 Task: Select the file-add option in the default icon.
Action: Mouse moved to (16, 538)
Screenshot: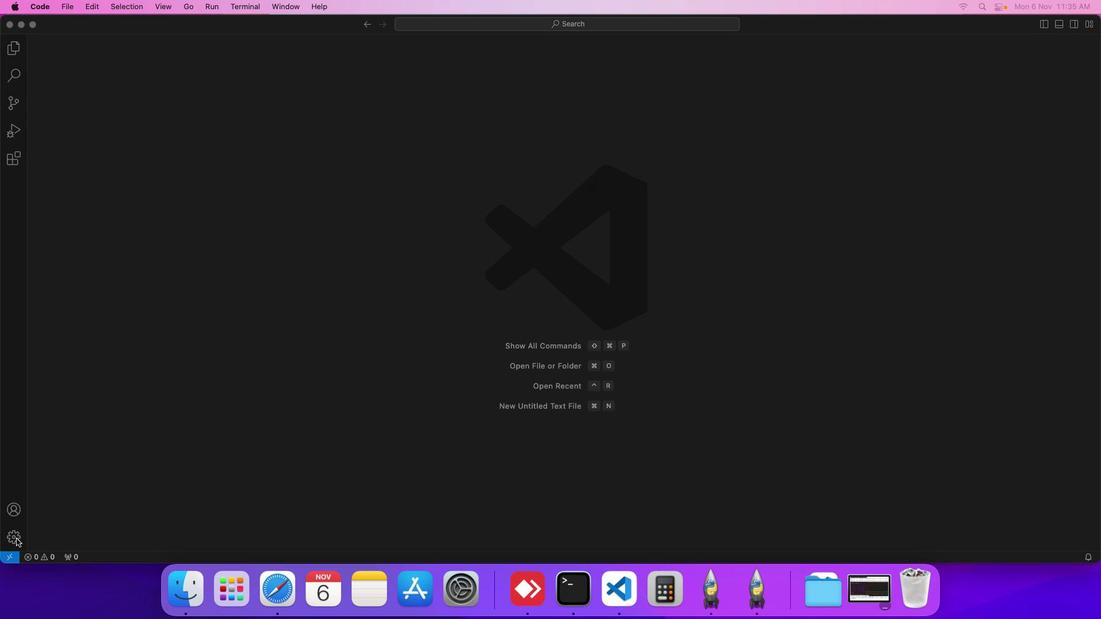 
Action: Mouse pressed left at (16, 538)
Screenshot: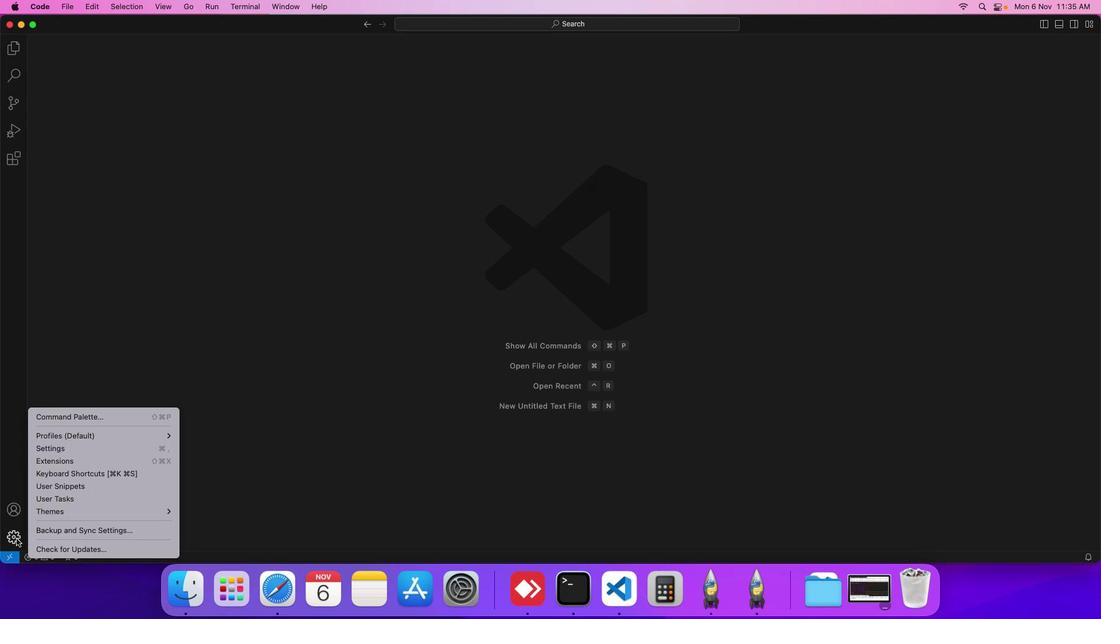 
Action: Mouse moved to (56, 450)
Screenshot: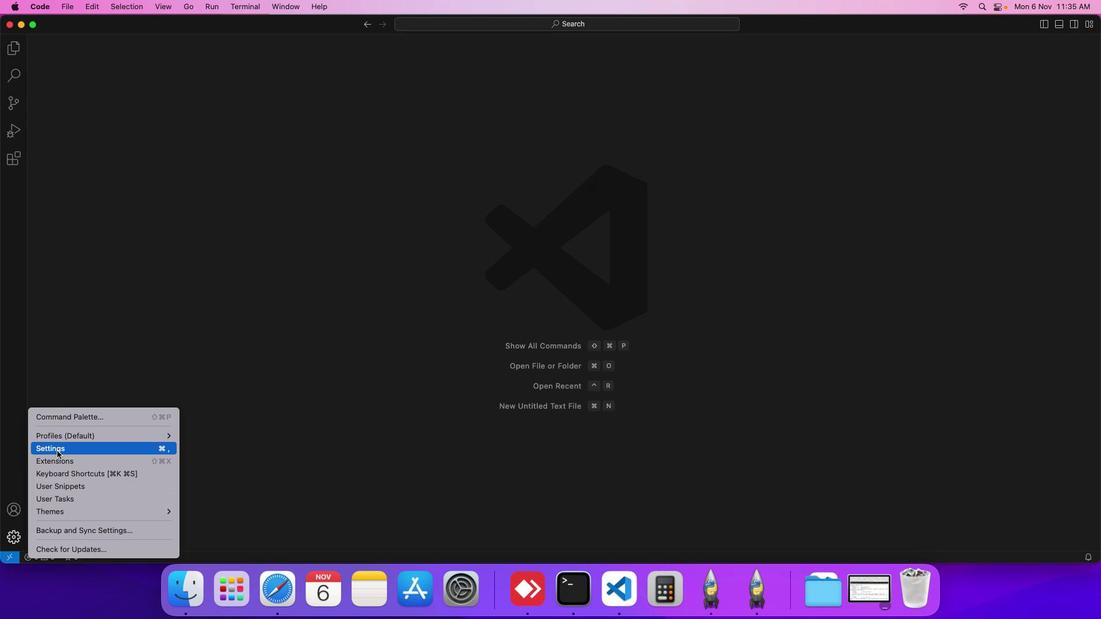 
Action: Mouse pressed left at (56, 450)
Screenshot: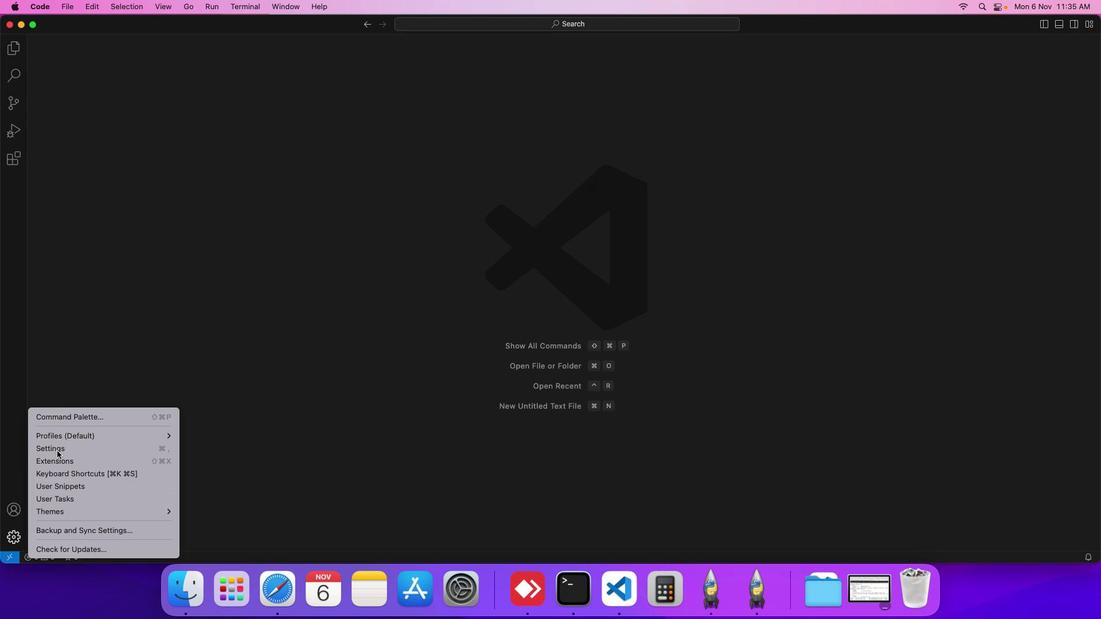 
Action: Mouse moved to (279, 166)
Screenshot: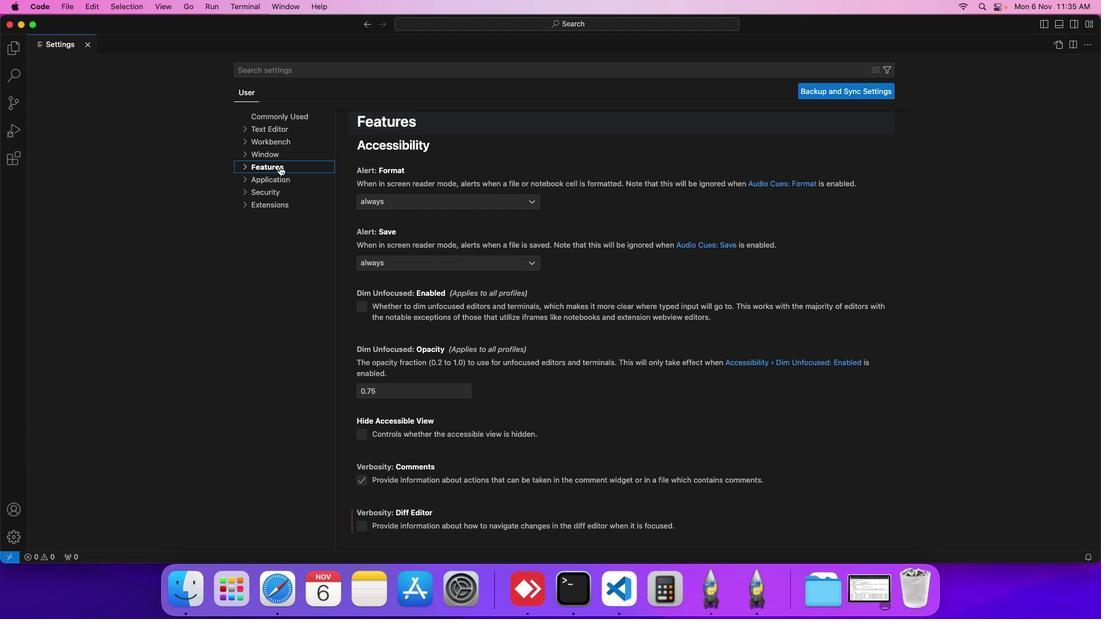
Action: Mouse pressed left at (279, 166)
Screenshot: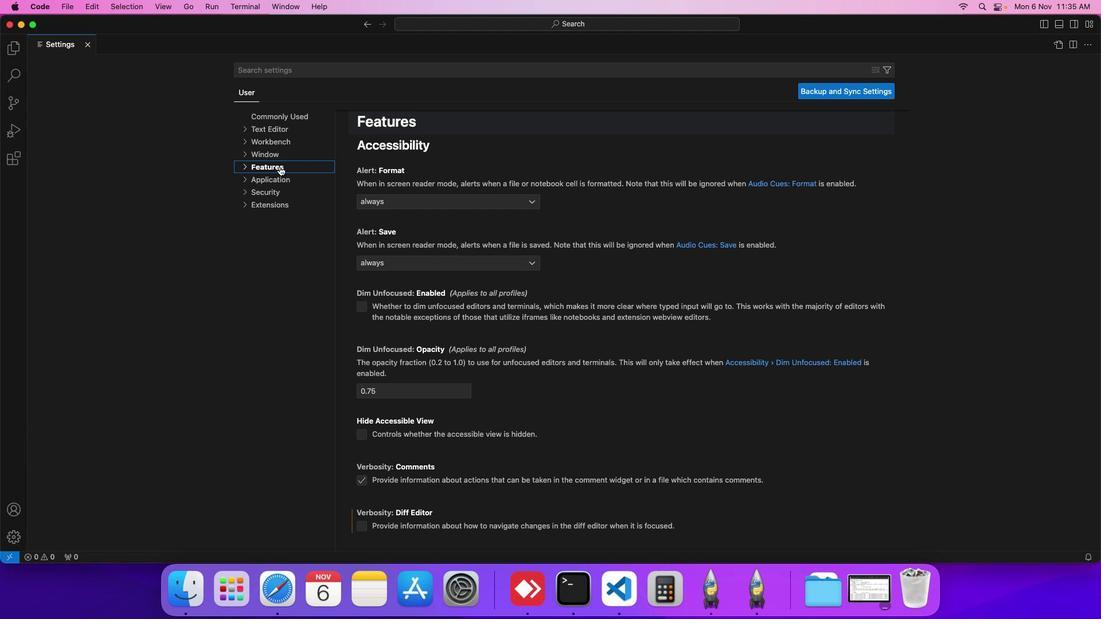 
Action: Mouse moved to (270, 265)
Screenshot: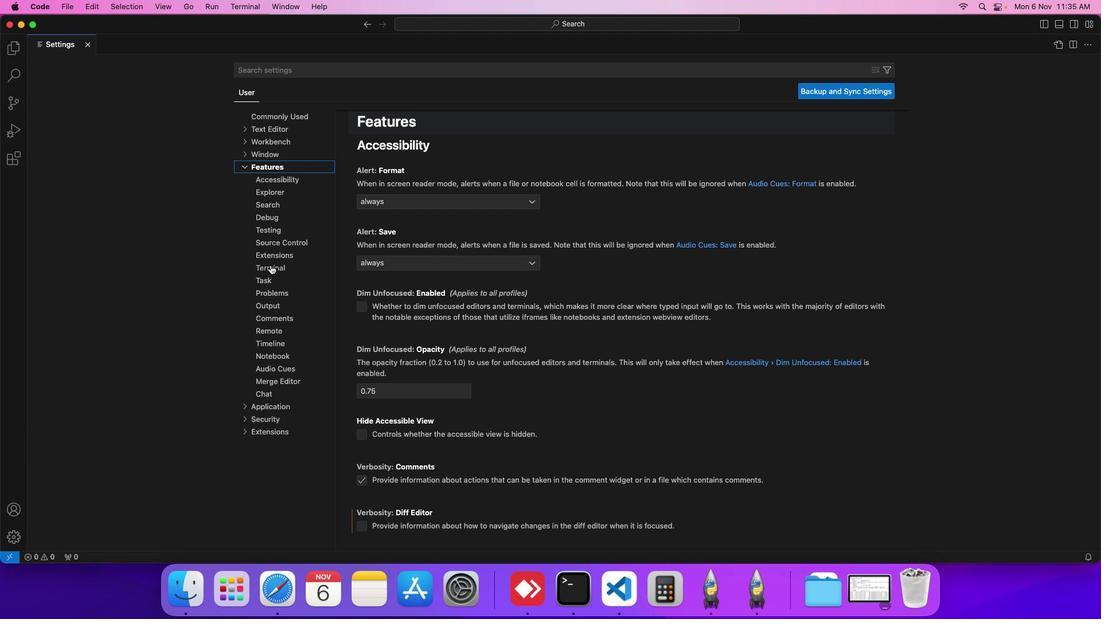 
Action: Mouse pressed left at (270, 265)
Screenshot: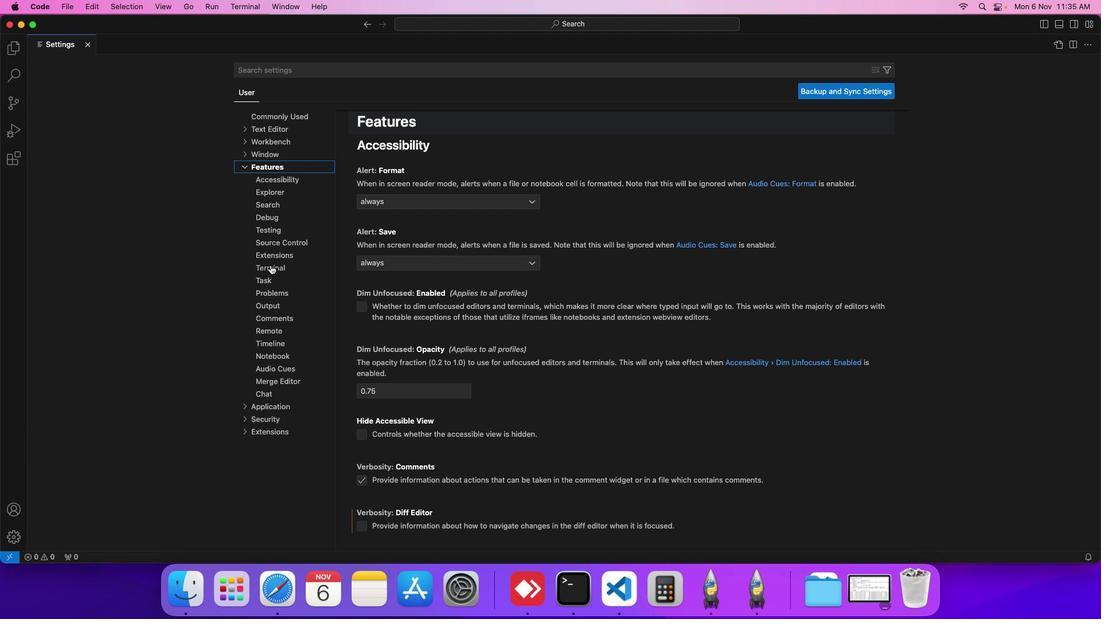 
Action: Mouse moved to (338, 341)
Screenshot: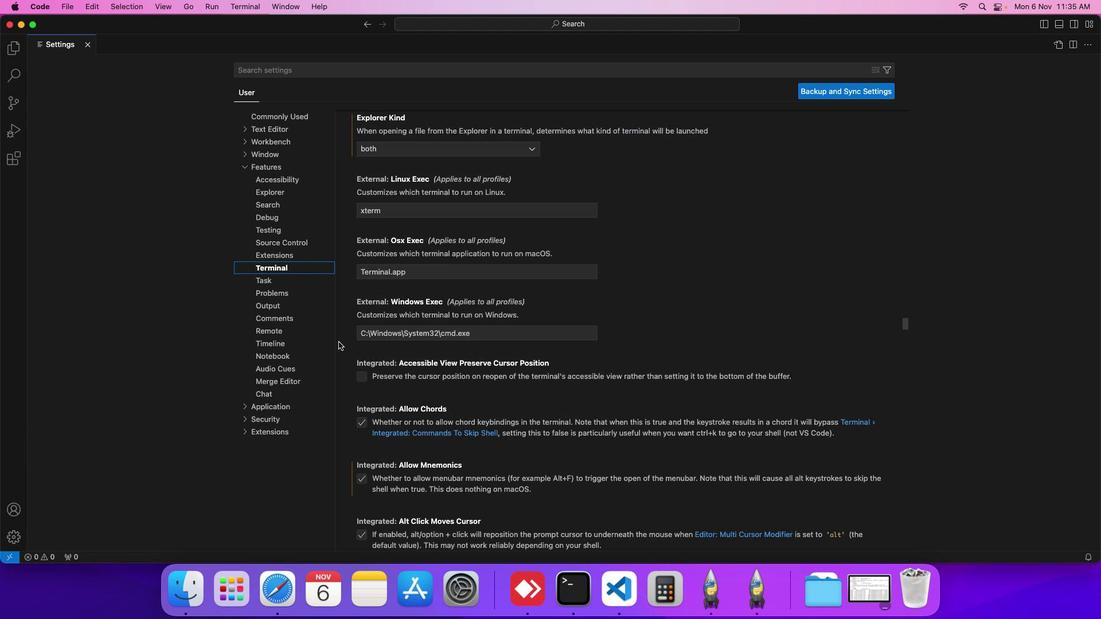 
Action: Mouse scrolled (338, 341) with delta (0, 0)
Screenshot: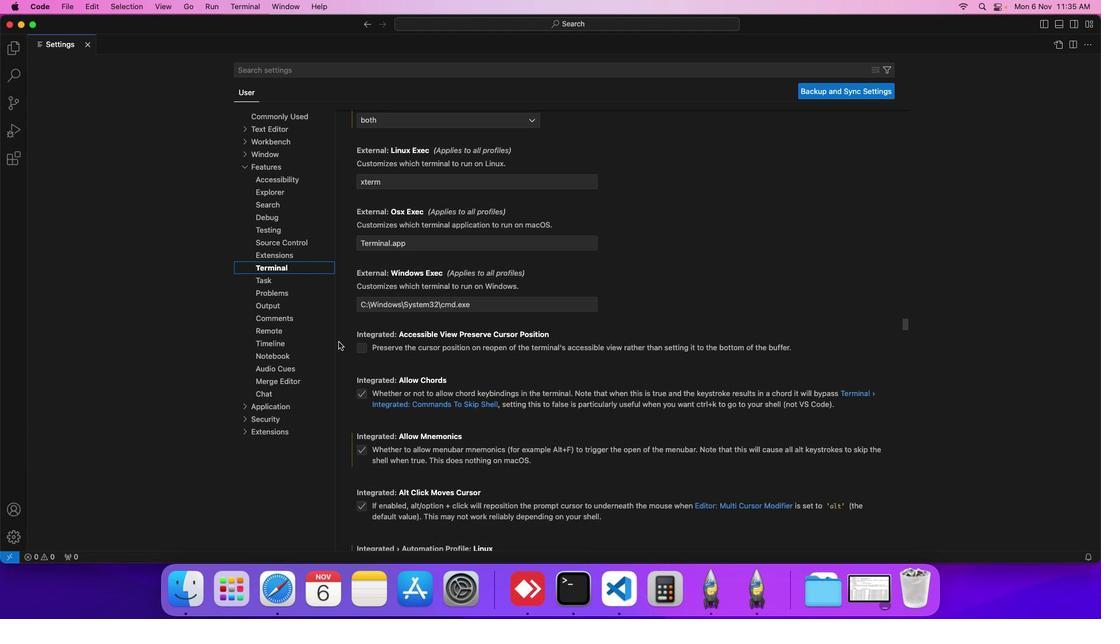 
Action: Mouse scrolled (338, 341) with delta (0, 0)
Screenshot: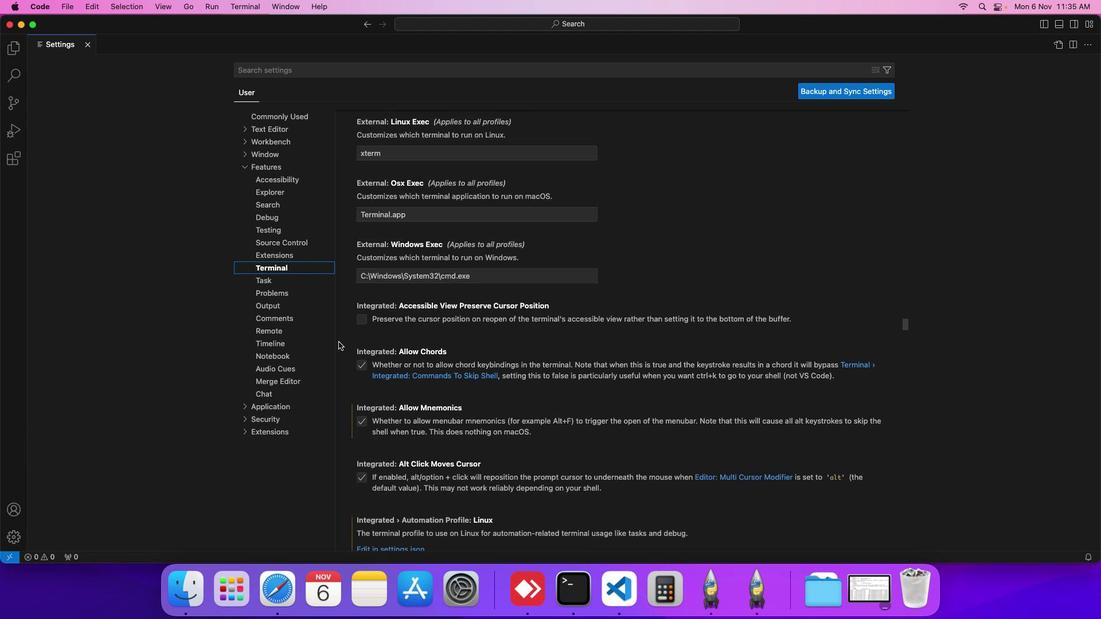 
Action: Mouse scrolled (338, 341) with delta (0, 0)
Screenshot: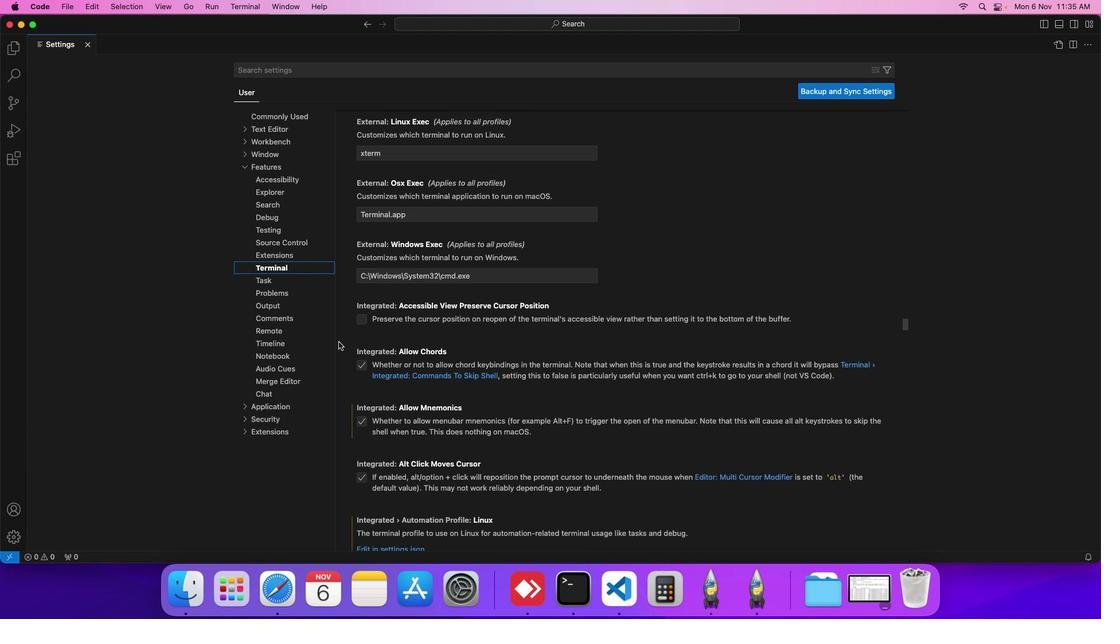
Action: Mouse scrolled (338, 341) with delta (0, 0)
Screenshot: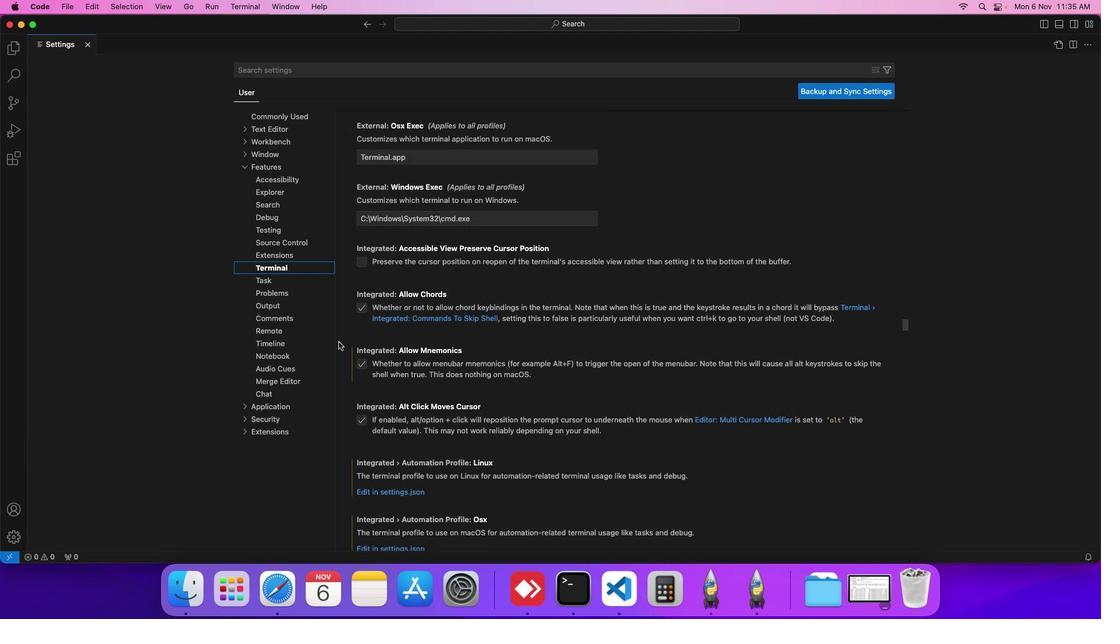 
Action: Mouse scrolled (338, 341) with delta (0, 0)
Screenshot: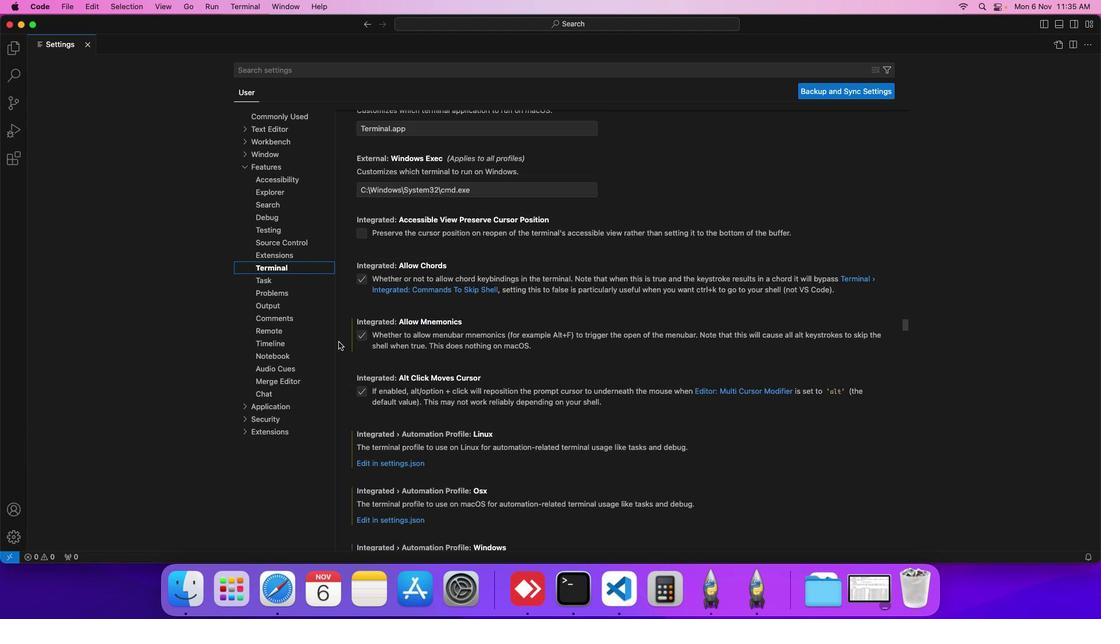 
Action: Mouse scrolled (338, 341) with delta (0, 0)
Screenshot: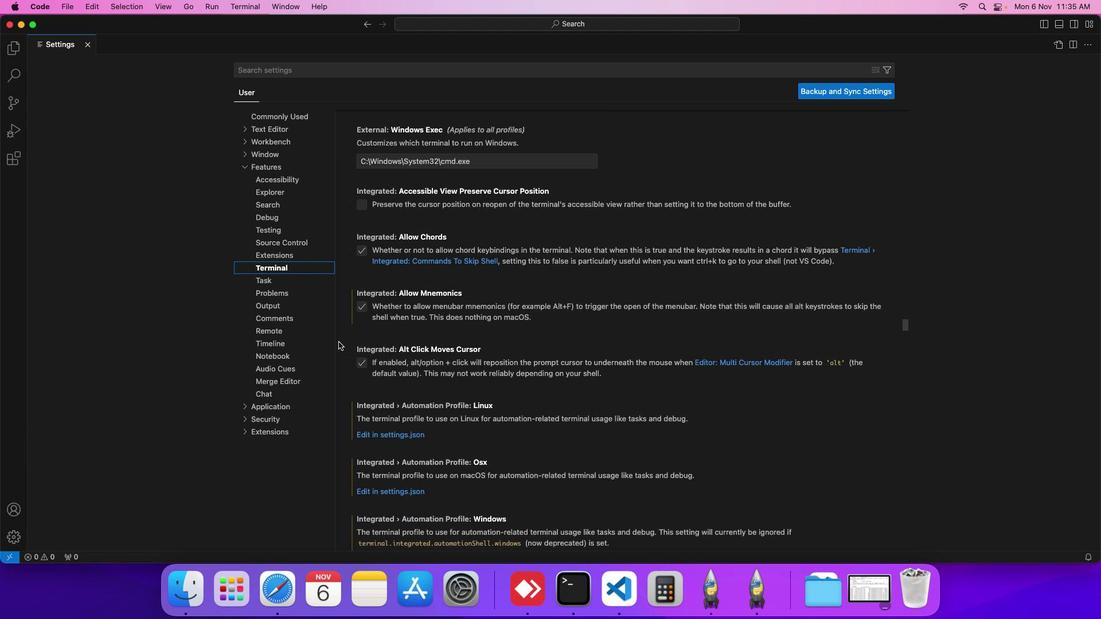 
Action: Mouse scrolled (338, 341) with delta (0, 0)
Screenshot: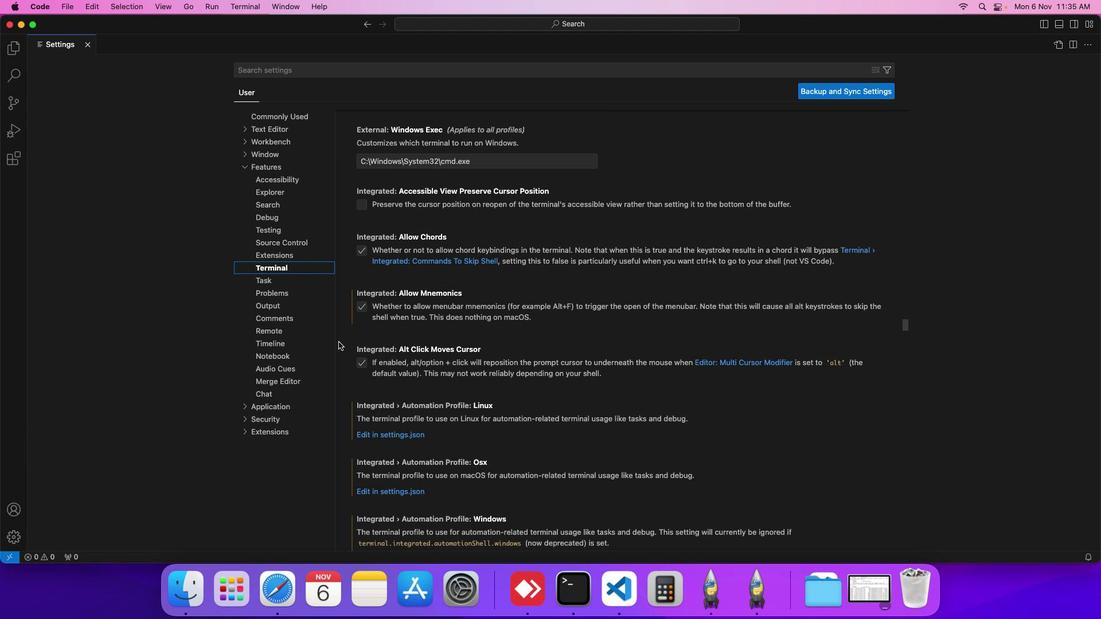 
Action: Mouse scrolled (338, 341) with delta (0, 0)
Screenshot: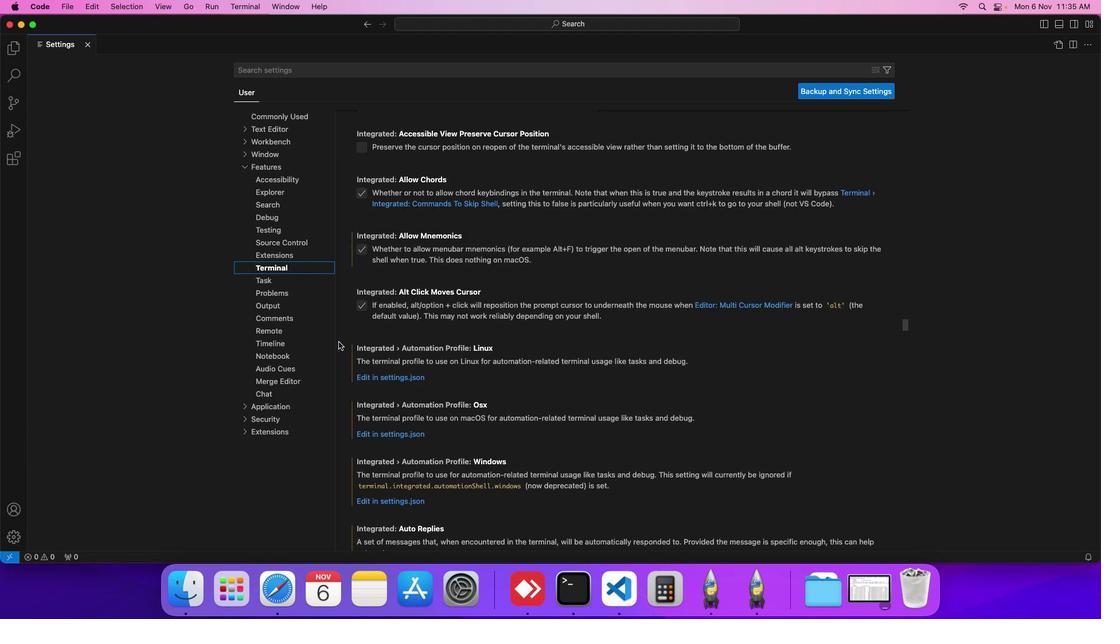 
Action: Mouse scrolled (338, 341) with delta (0, 0)
Screenshot: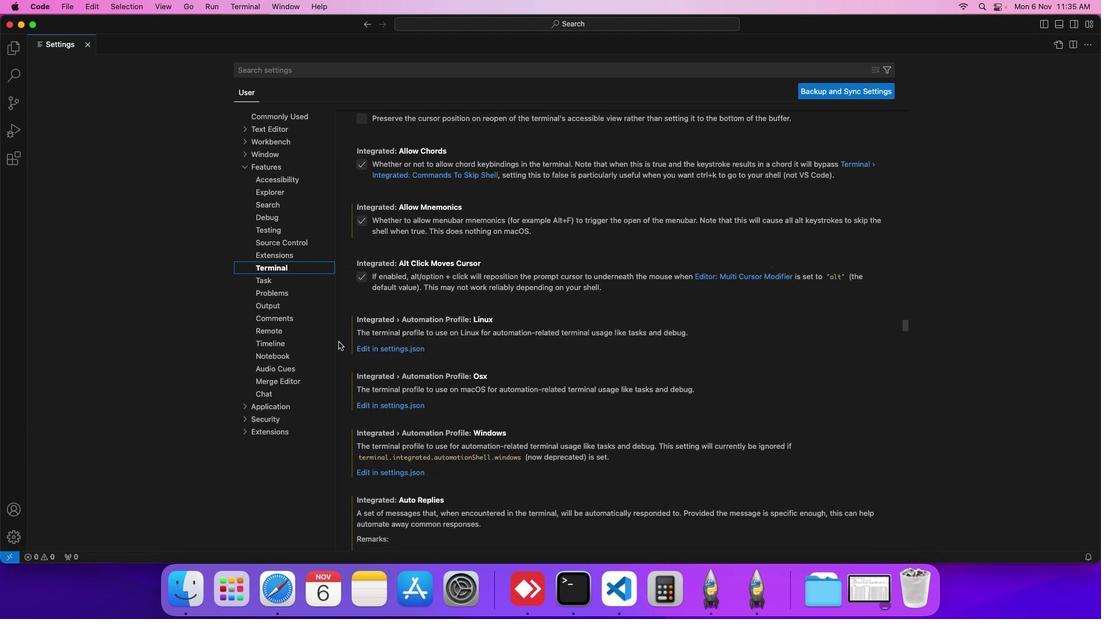 
Action: Mouse scrolled (338, 341) with delta (0, 0)
Screenshot: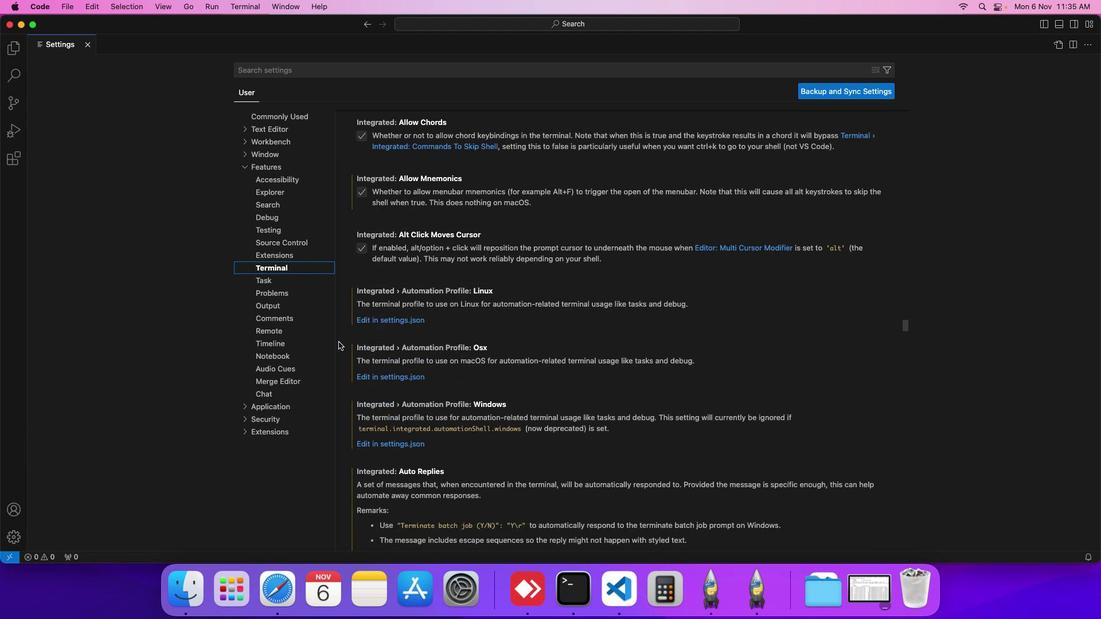 
Action: Mouse scrolled (338, 341) with delta (0, 0)
Screenshot: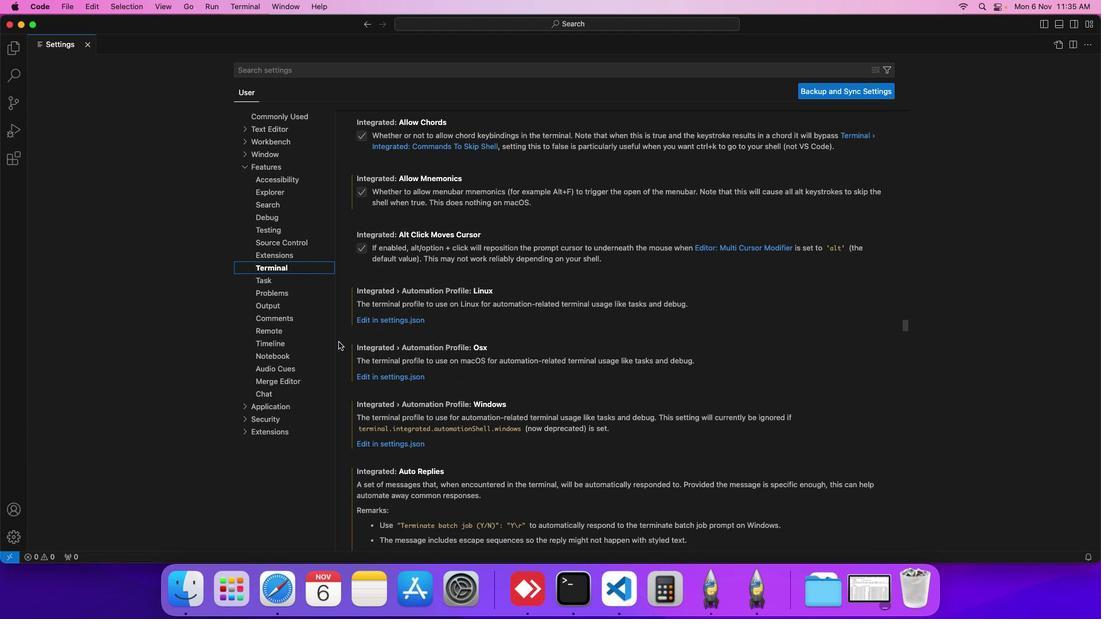 
Action: Mouse scrolled (338, 341) with delta (0, 0)
Screenshot: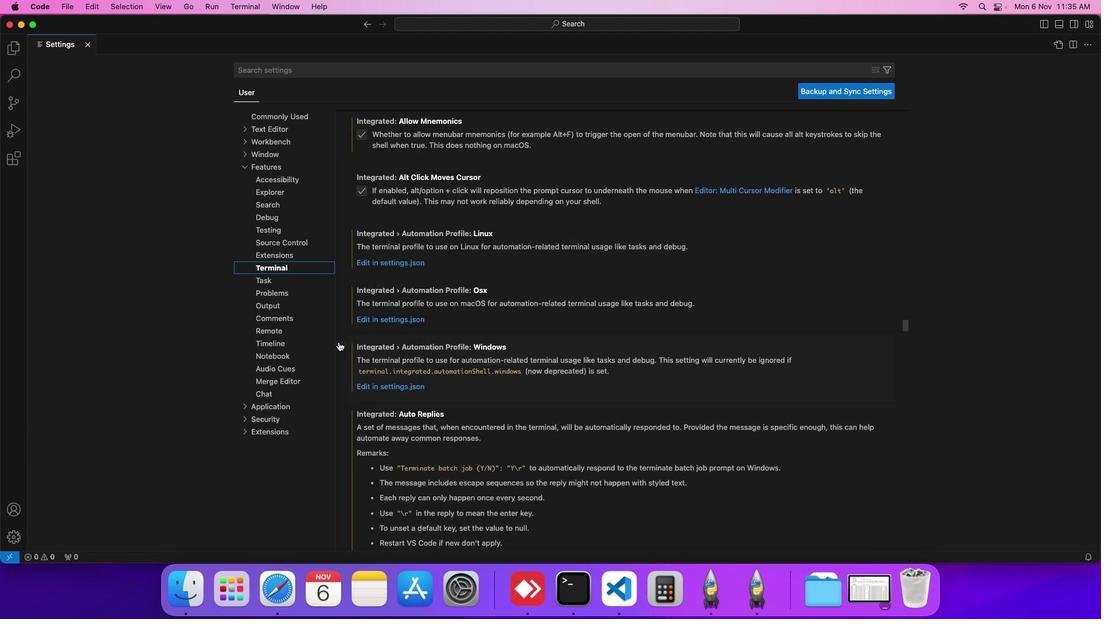 
Action: Mouse scrolled (338, 341) with delta (0, 0)
Screenshot: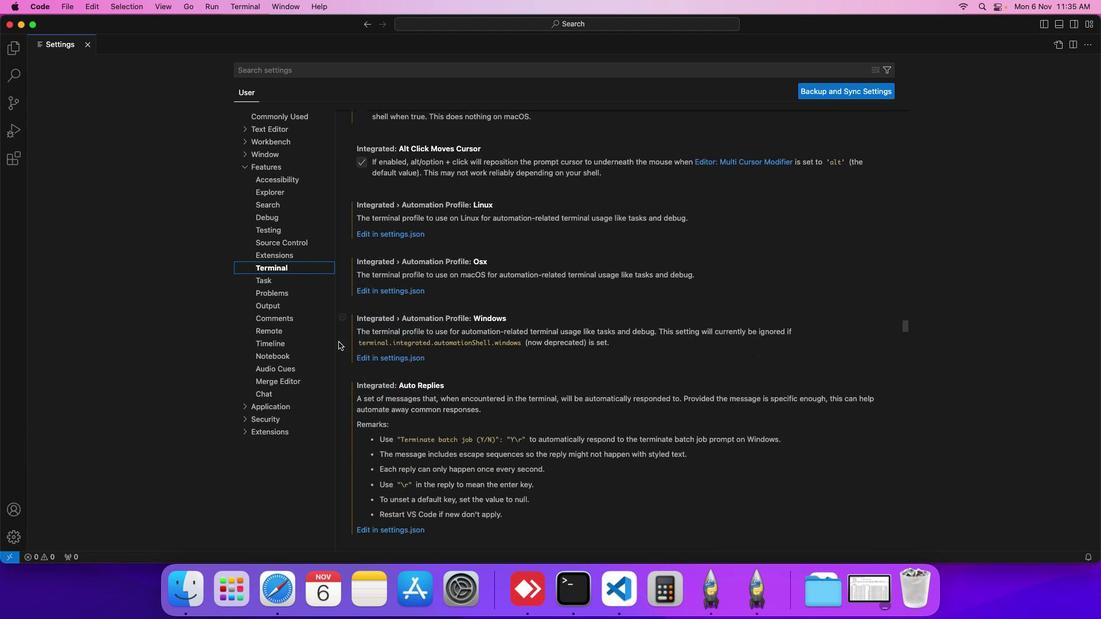 
Action: Mouse scrolled (338, 341) with delta (0, 0)
Screenshot: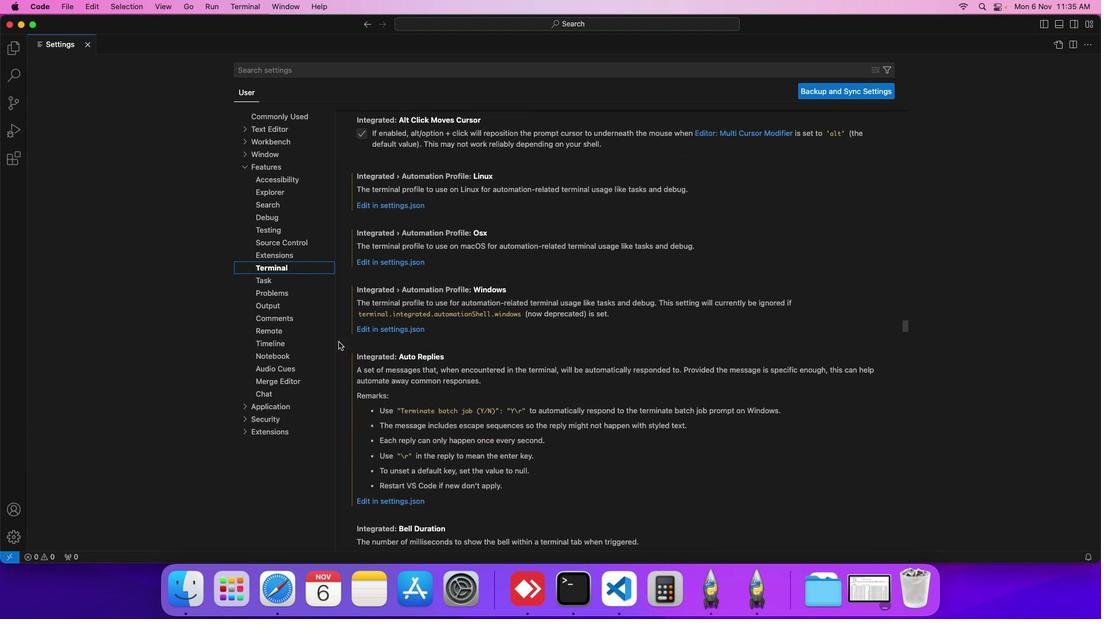 
Action: Mouse scrolled (338, 341) with delta (0, 0)
Screenshot: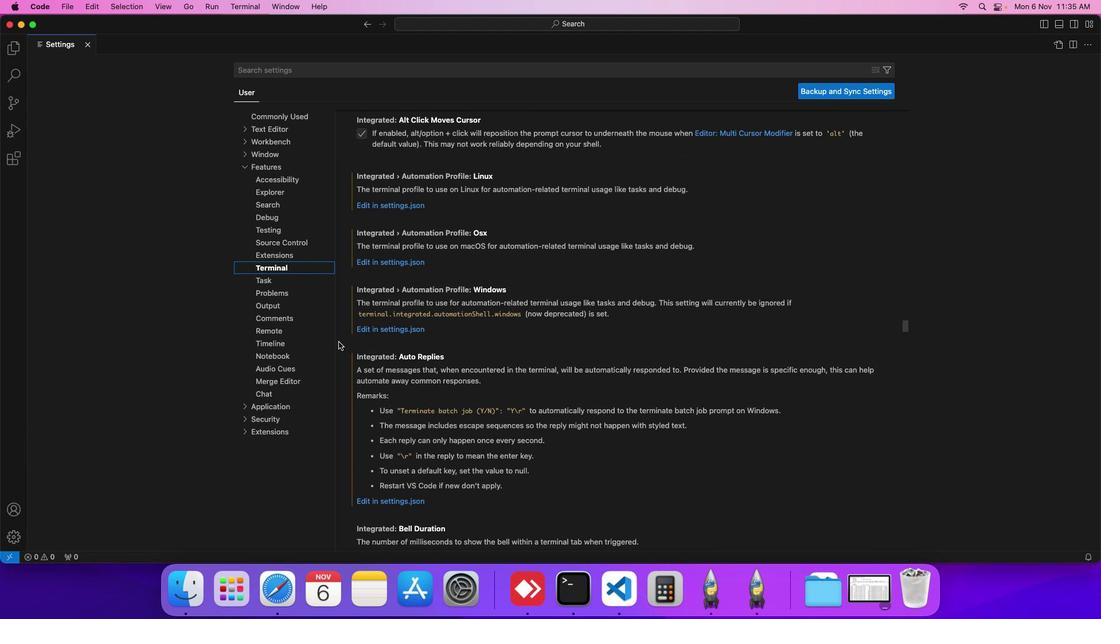 
Action: Mouse scrolled (338, 341) with delta (0, 0)
Screenshot: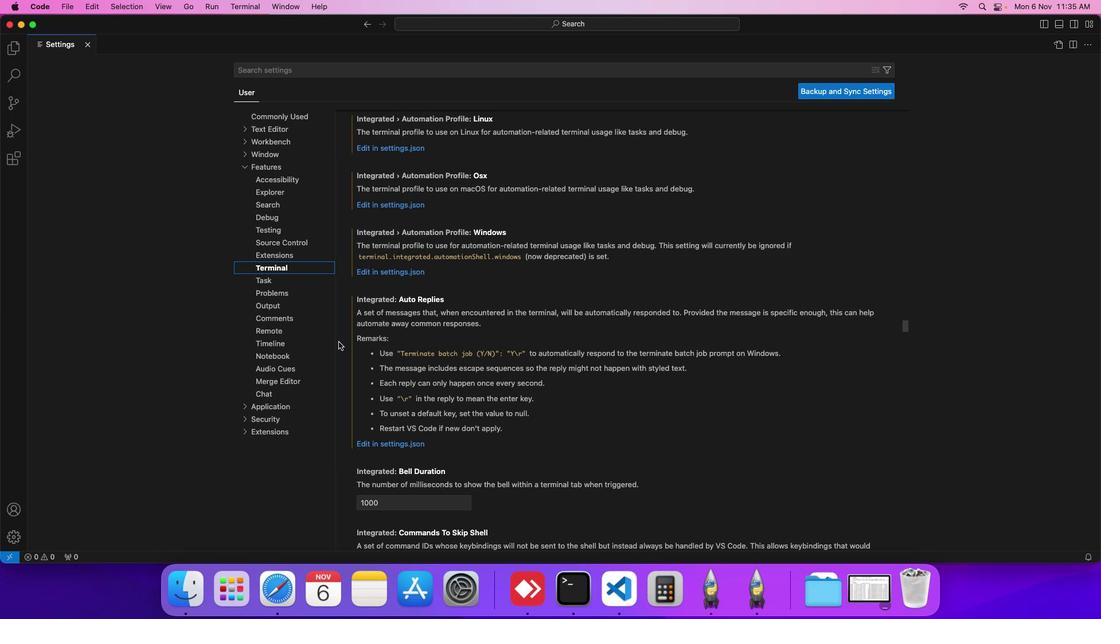 
Action: Mouse scrolled (338, 341) with delta (0, 0)
Screenshot: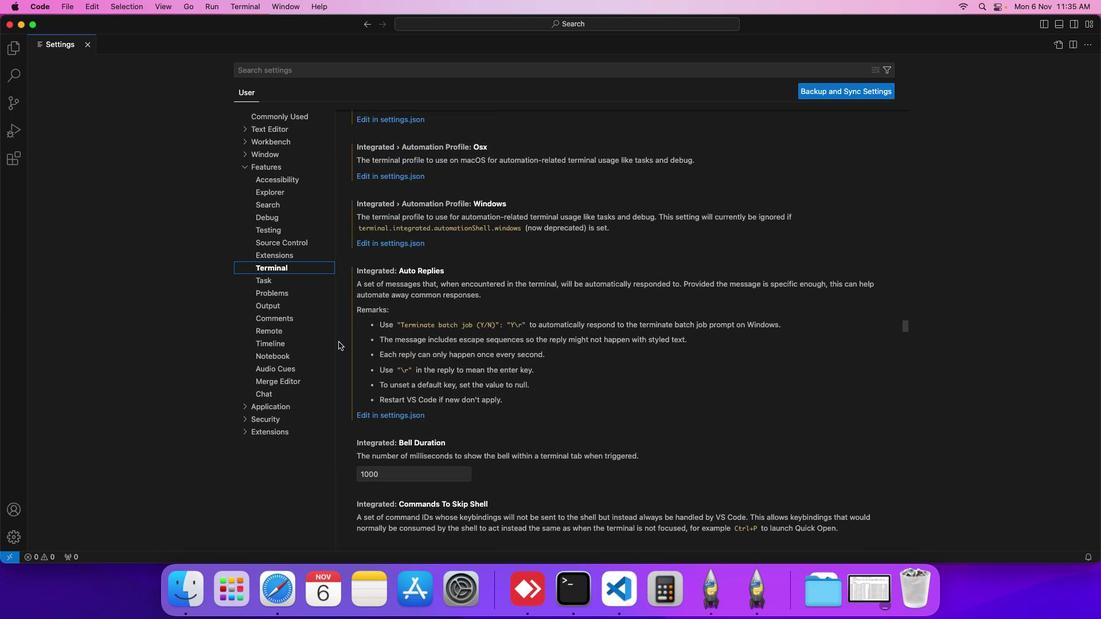 
Action: Mouse scrolled (338, 341) with delta (0, 0)
Screenshot: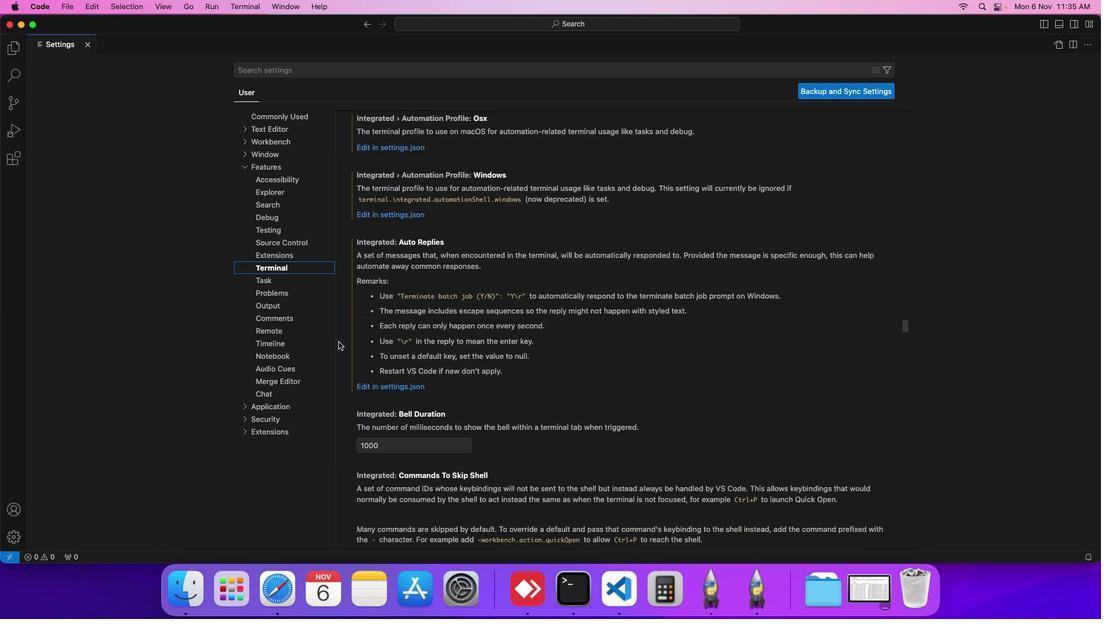 
Action: Mouse scrolled (338, 341) with delta (0, 0)
Screenshot: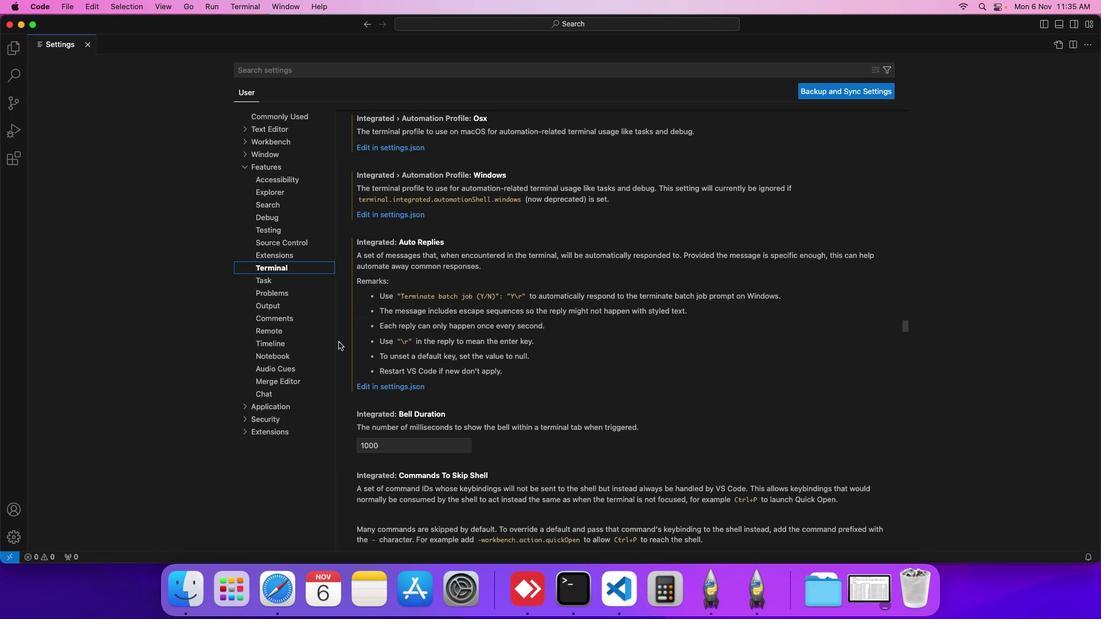 
Action: Mouse scrolled (338, 341) with delta (0, 0)
Screenshot: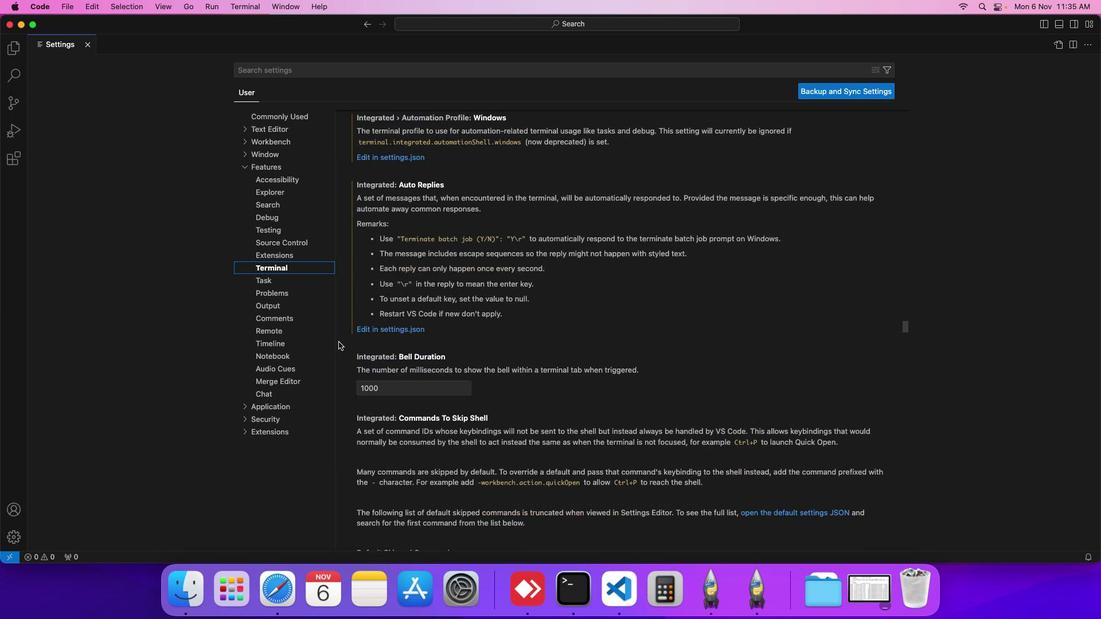 
Action: Mouse scrolled (338, 341) with delta (0, 0)
Screenshot: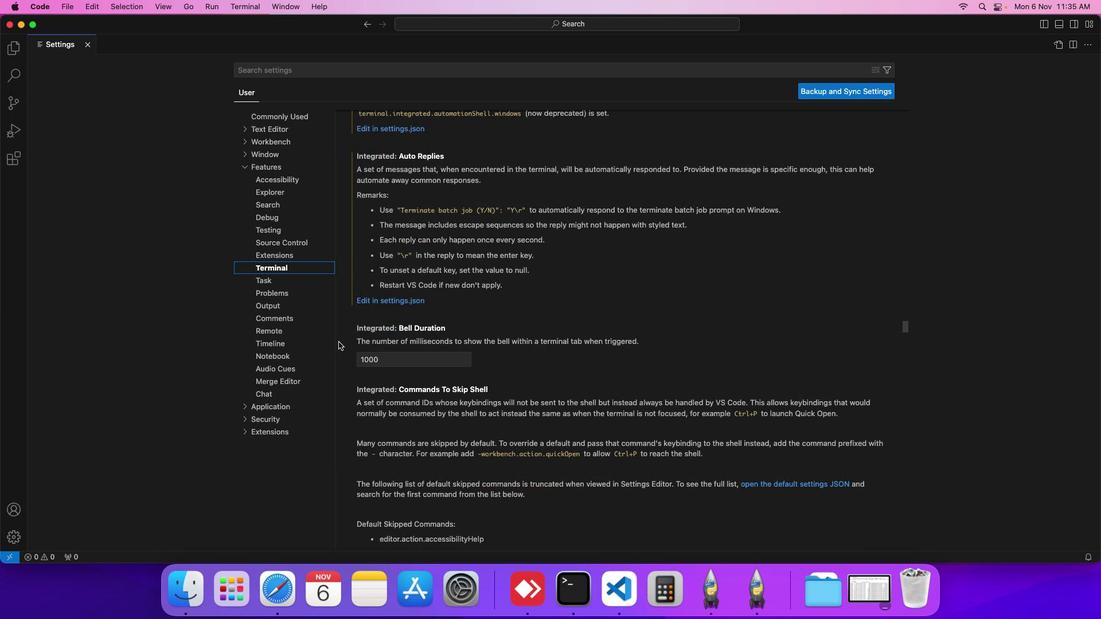 
Action: Mouse scrolled (338, 341) with delta (0, 0)
Screenshot: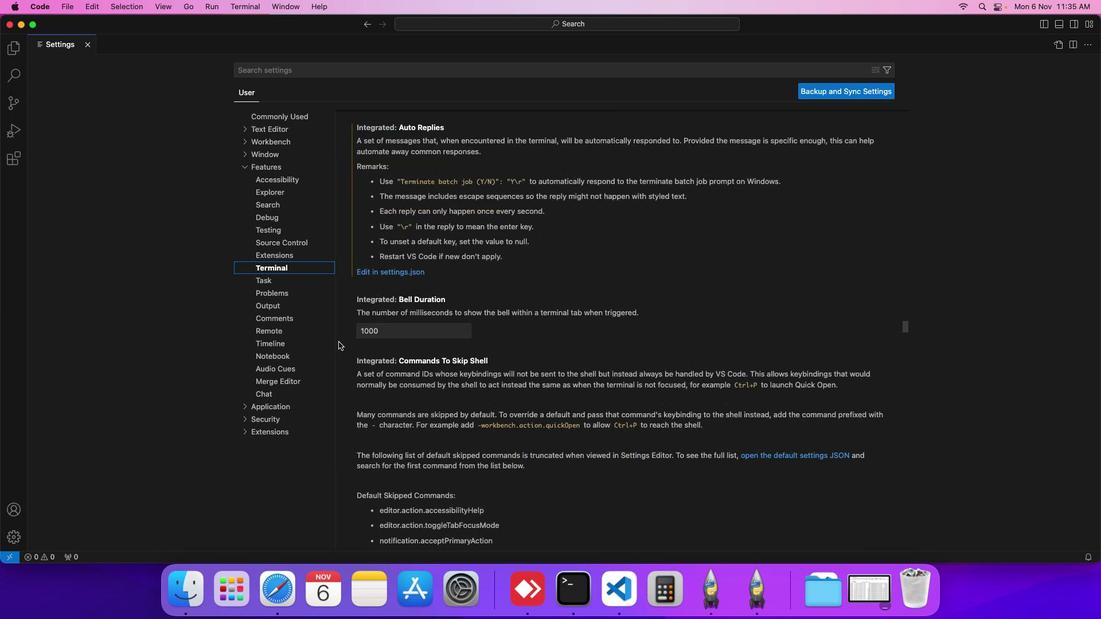 
Action: Mouse scrolled (338, 341) with delta (0, 0)
Screenshot: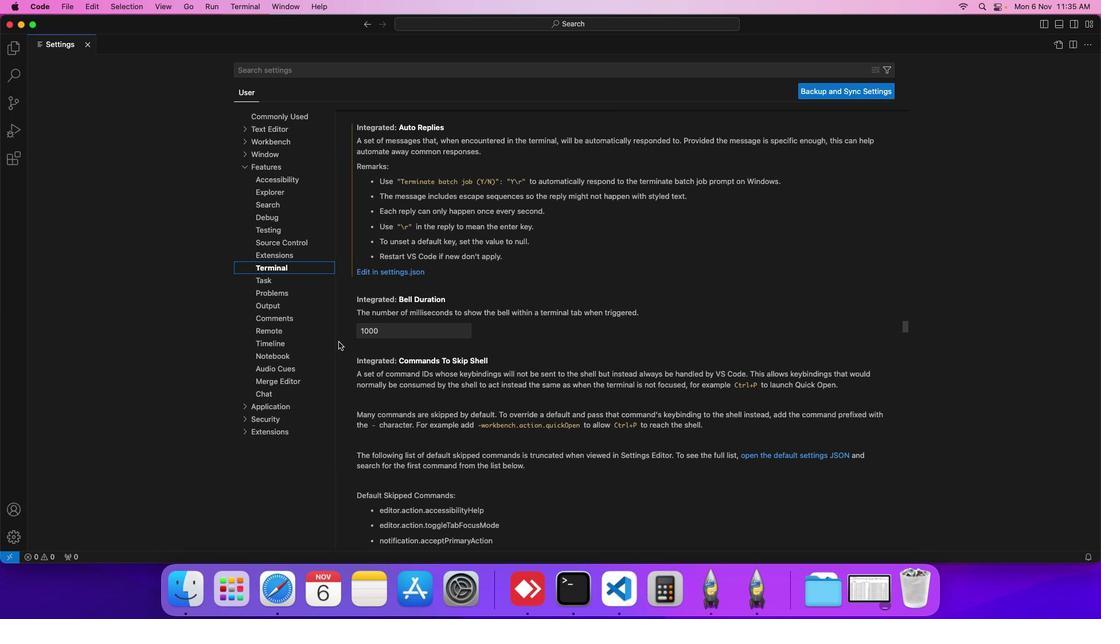 
Action: Mouse scrolled (338, 341) with delta (0, 0)
Screenshot: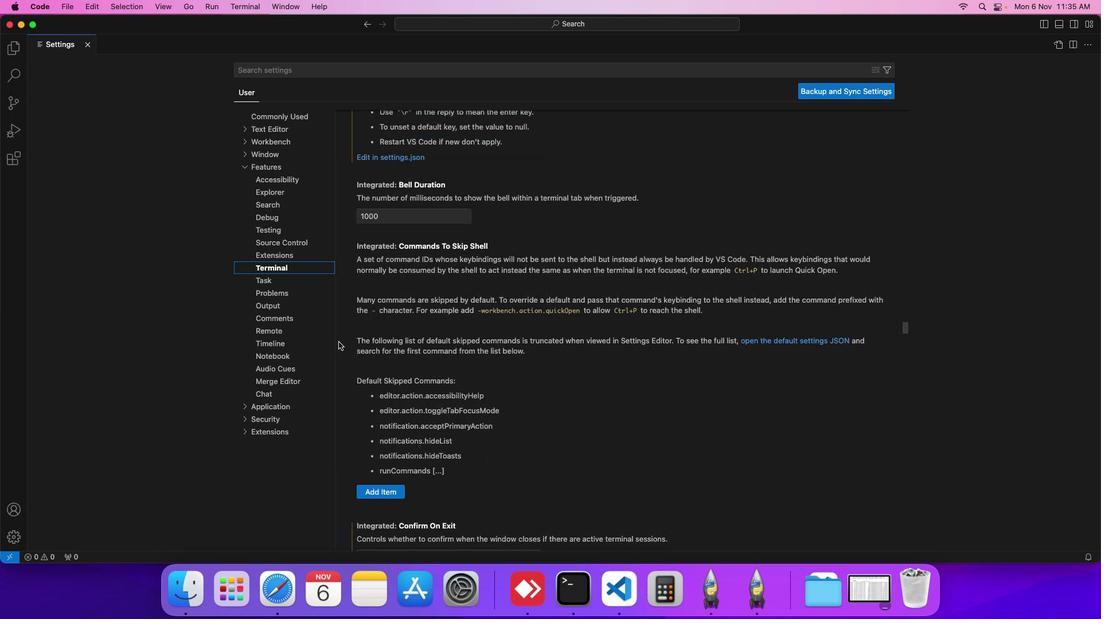 
Action: Mouse scrolled (338, 341) with delta (0, 0)
Screenshot: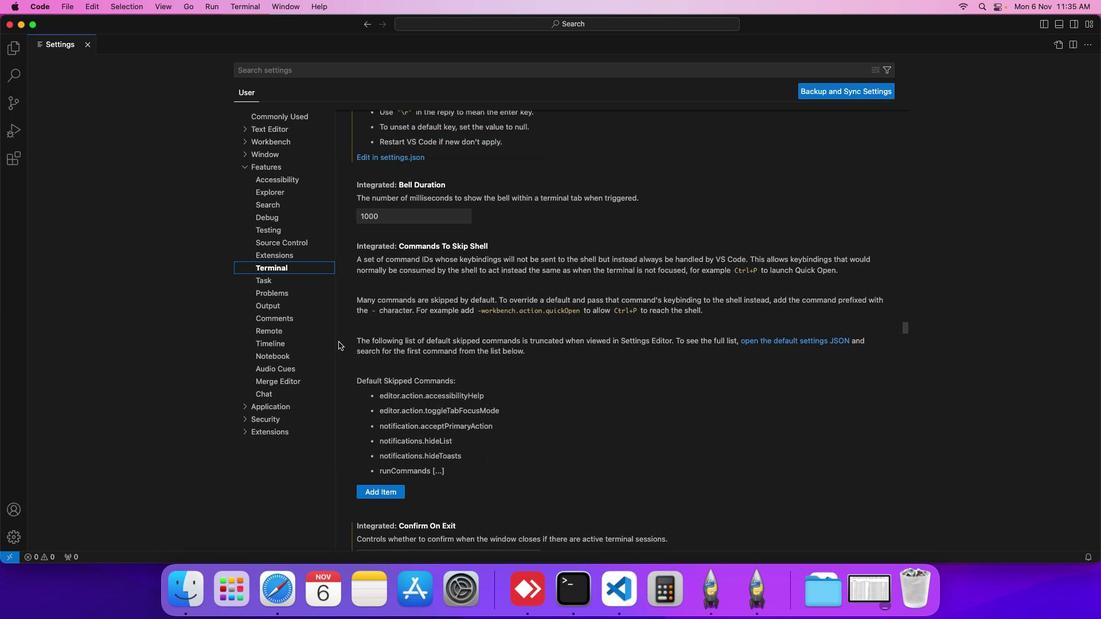 
Action: Mouse scrolled (338, 341) with delta (0, -1)
Screenshot: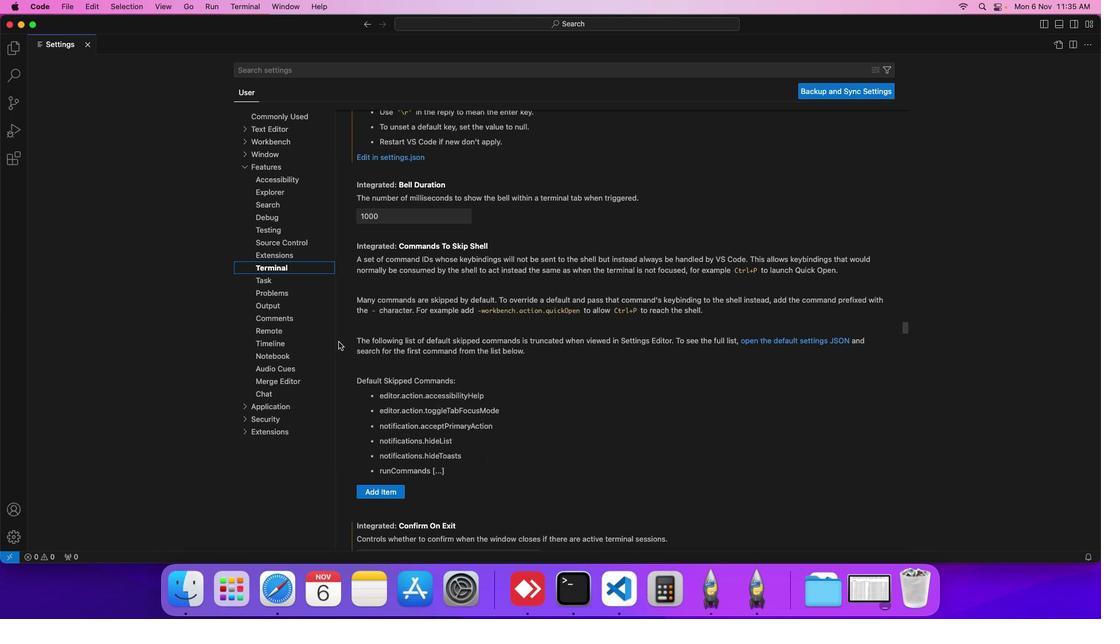 
Action: Mouse scrolled (338, 341) with delta (0, -1)
Screenshot: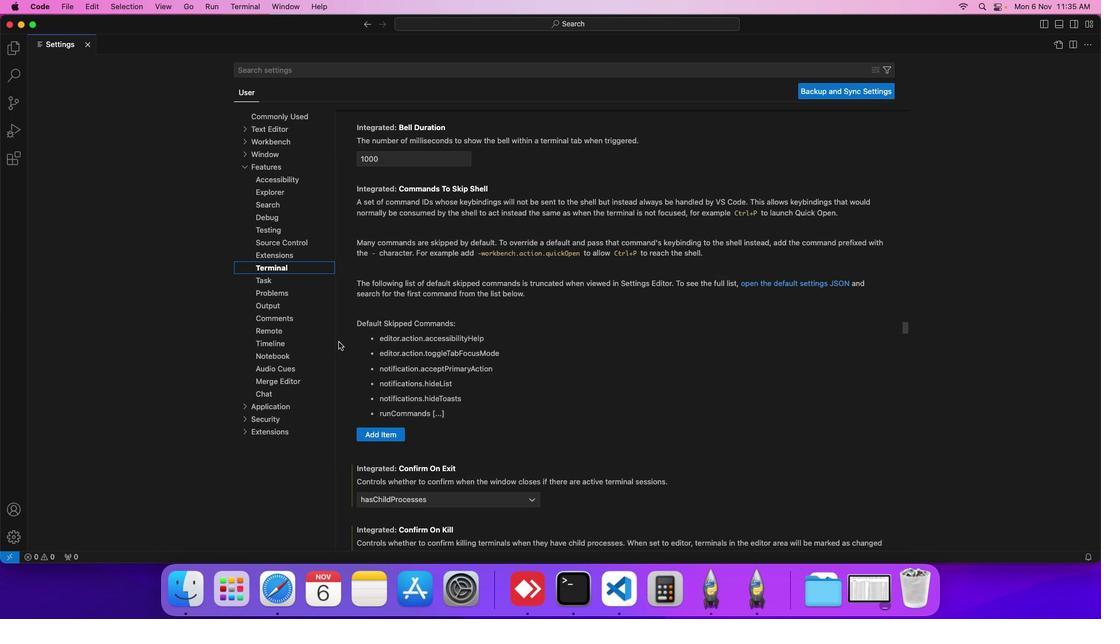 
Action: Mouse scrolled (338, 341) with delta (0, 0)
Screenshot: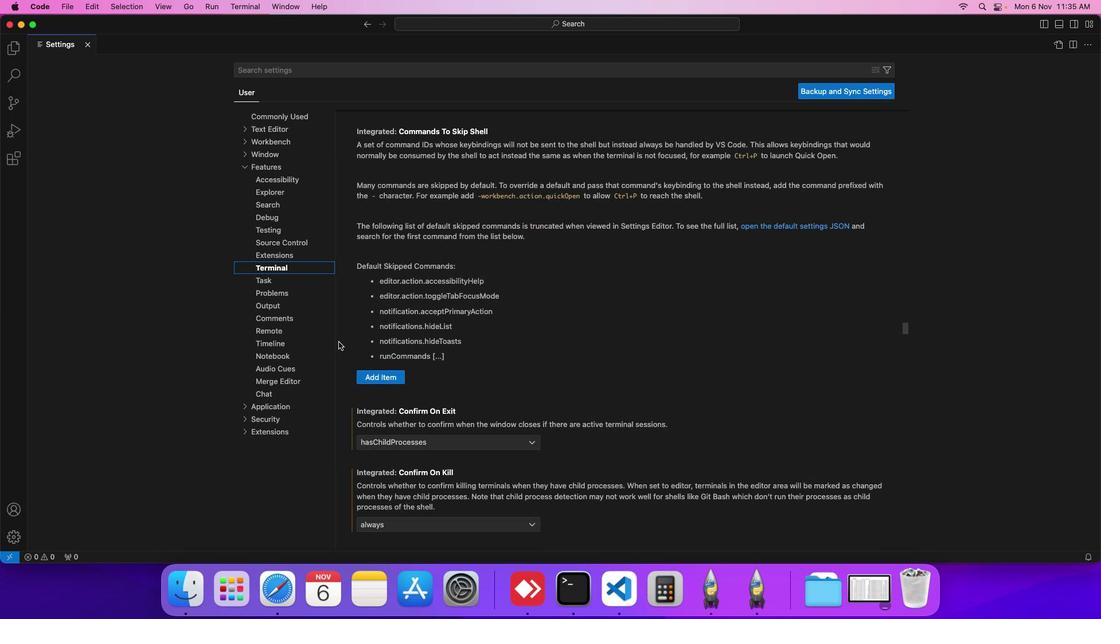
Action: Mouse scrolled (338, 341) with delta (0, 0)
Screenshot: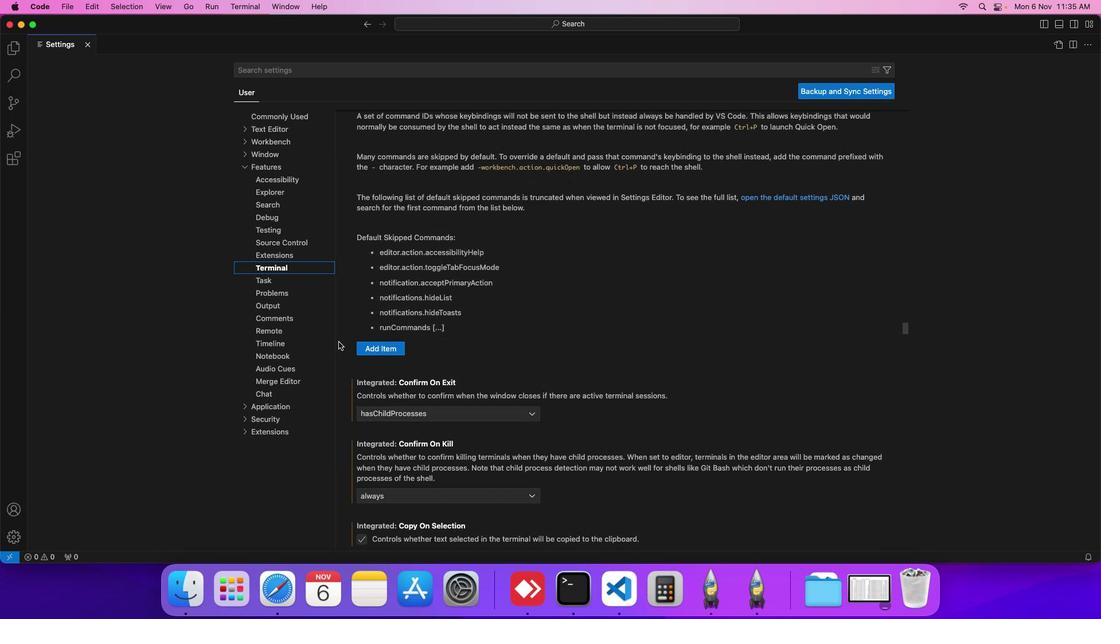 
Action: Mouse scrolled (338, 341) with delta (0, 0)
Screenshot: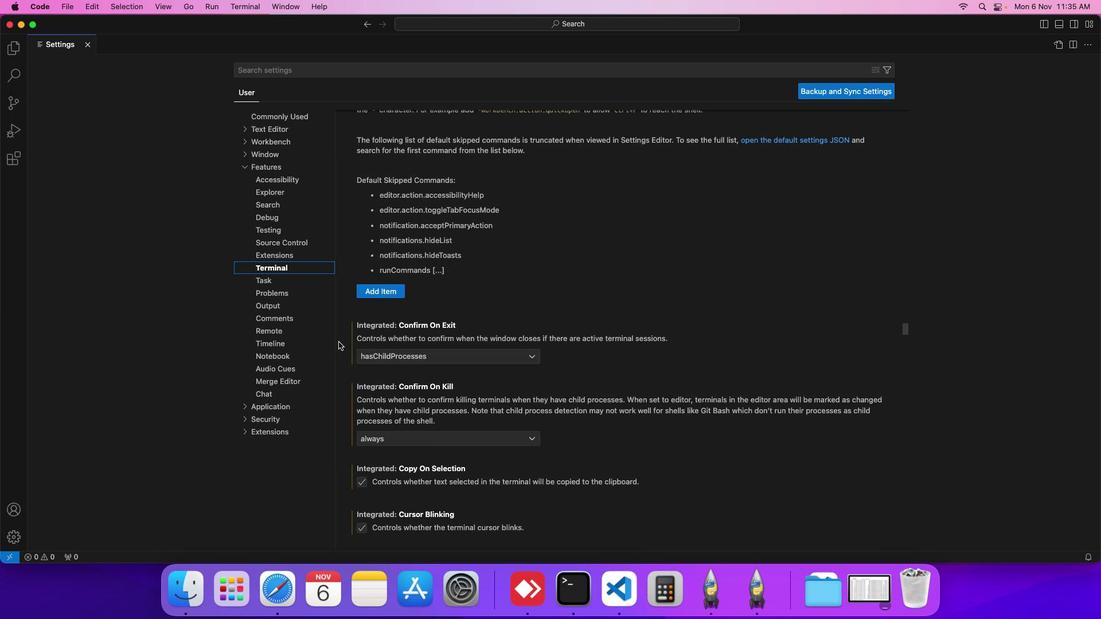 
Action: Mouse scrolled (338, 341) with delta (0, -1)
Screenshot: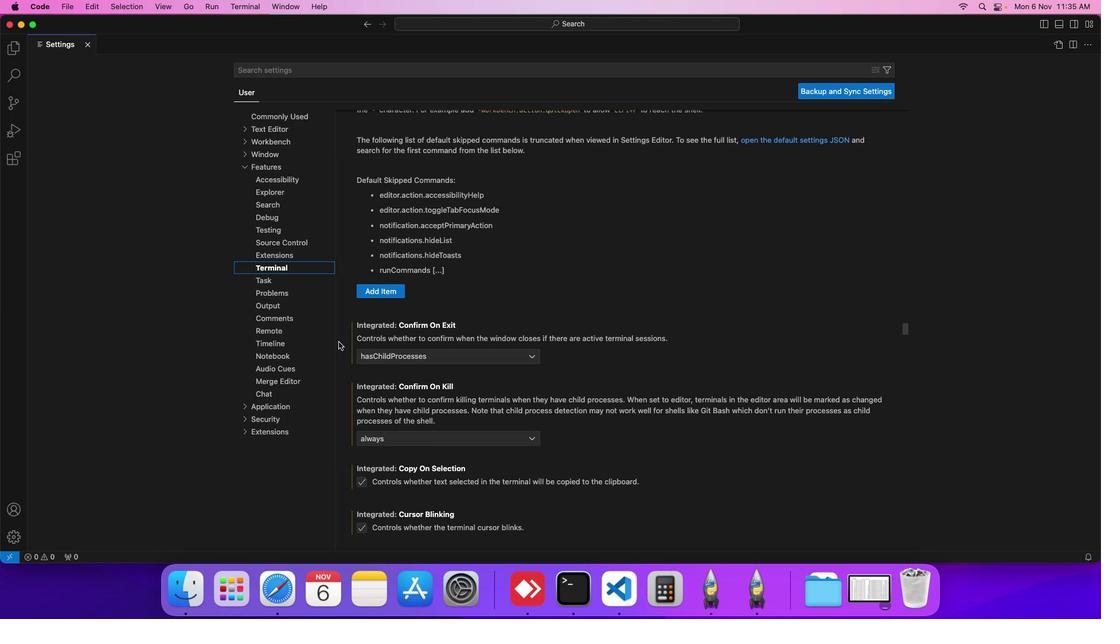 
Action: Mouse scrolled (338, 341) with delta (0, 0)
Screenshot: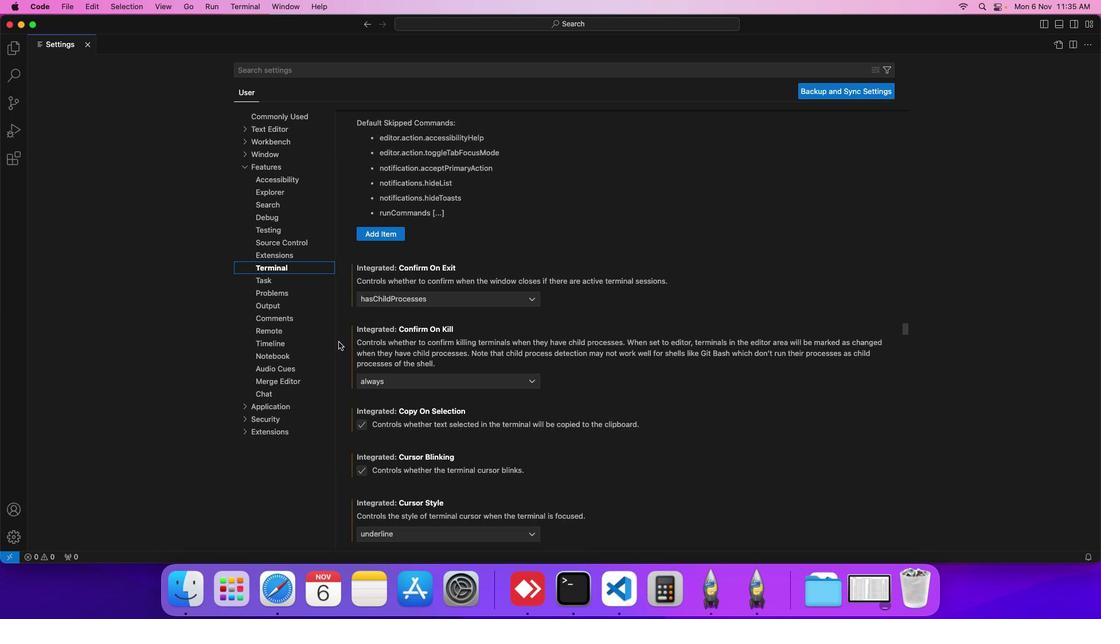 
Action: Mouse scrolled (338, 341) with delta (0, 0)
Screenshot: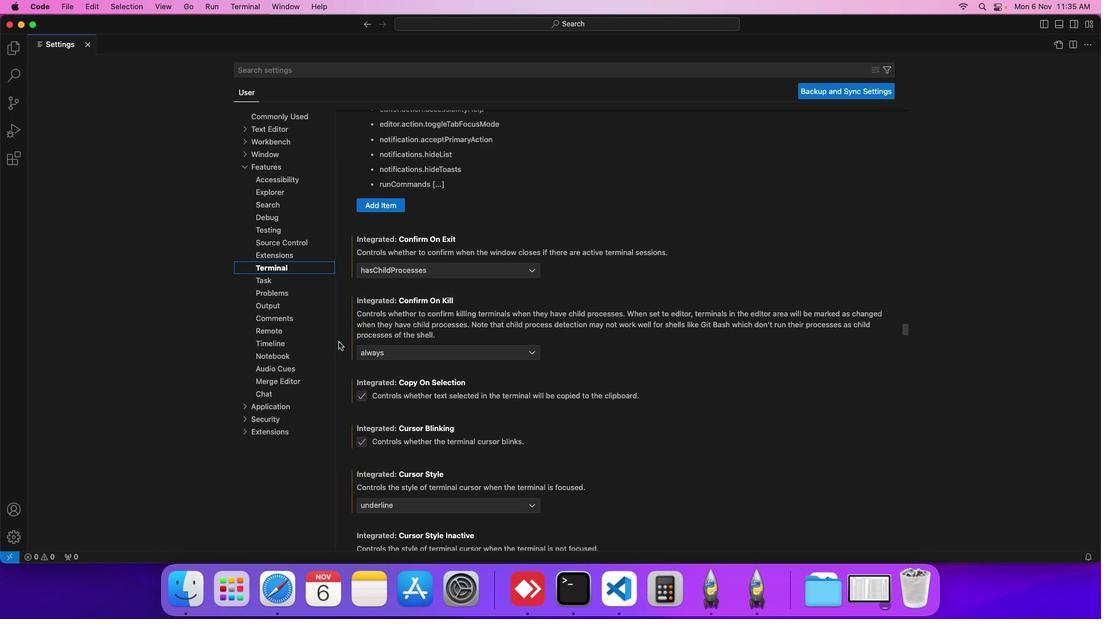 
Action: Mouse scrolled (338, 341) with delta (0, 0)
Screenshot: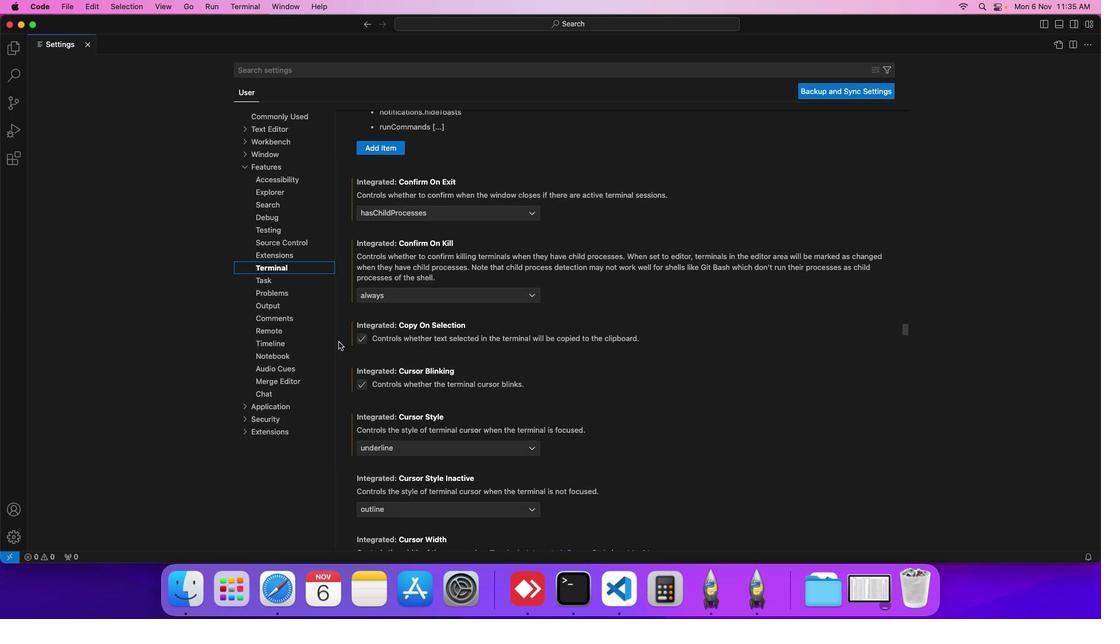 
Action: Mouse scrolled (338, 341) with delta (0, -1)
Screenshot: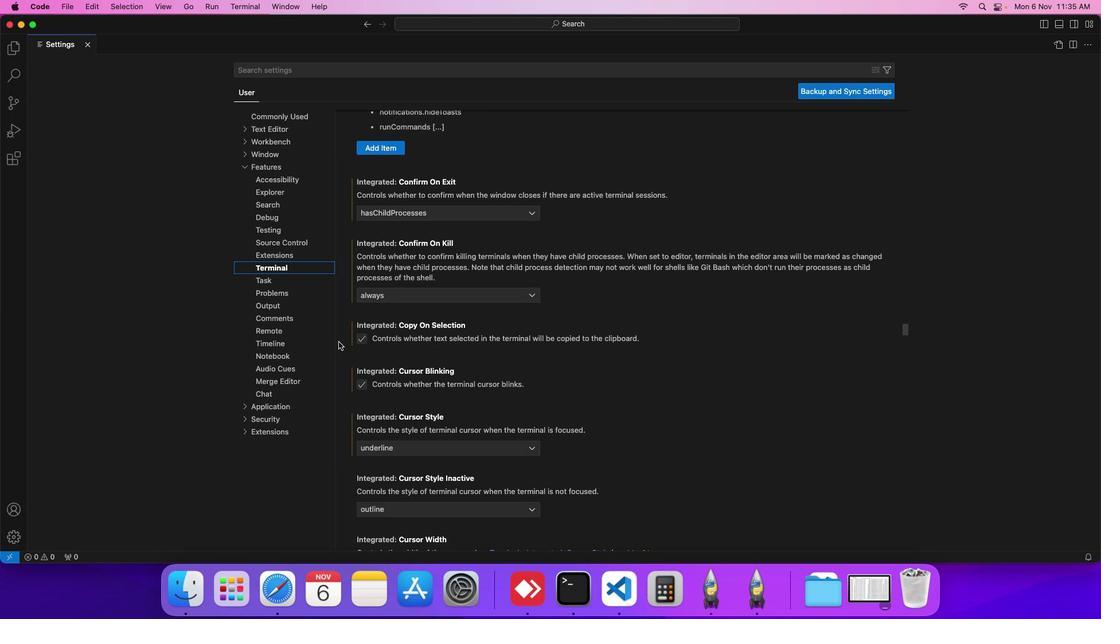 
Action: Mouse scrolled (338, 341) with delta (0, 0)
Screenshot: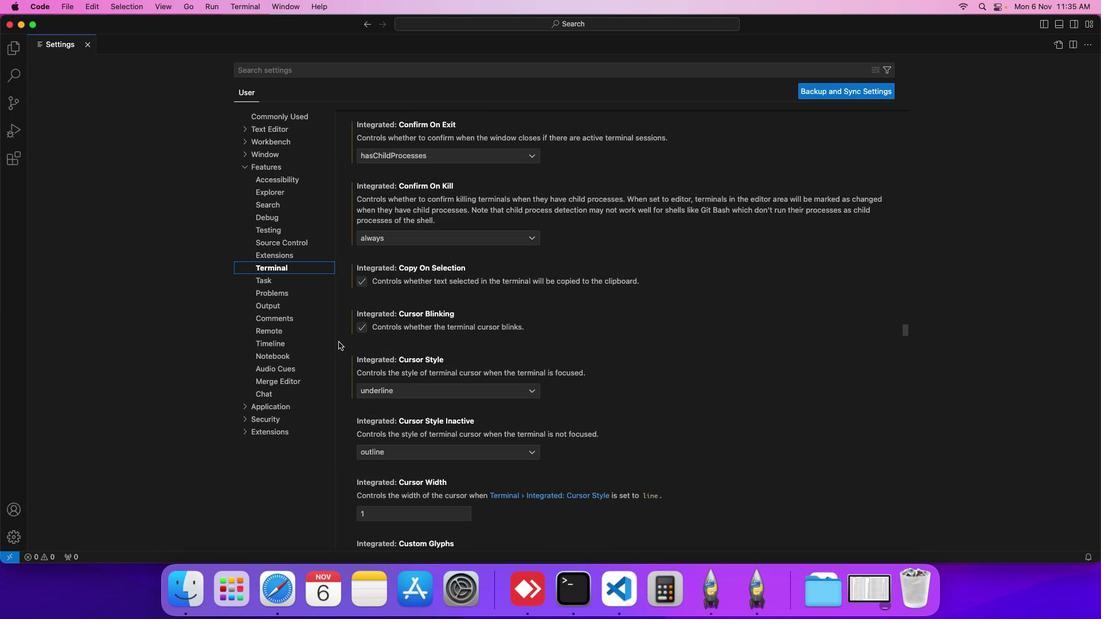 
Action: Mouse scrolled (338, 341) with delta (0, 0)
Screenshot: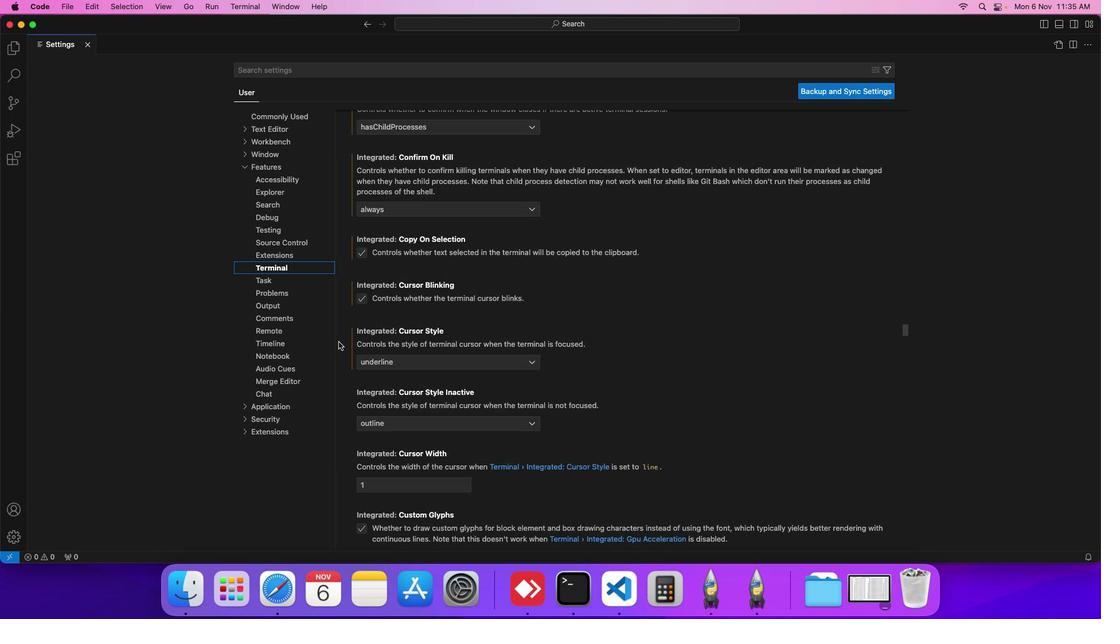 
Action: Mouse scrolled (338, 341) with delta (0, 0)
Screenshot: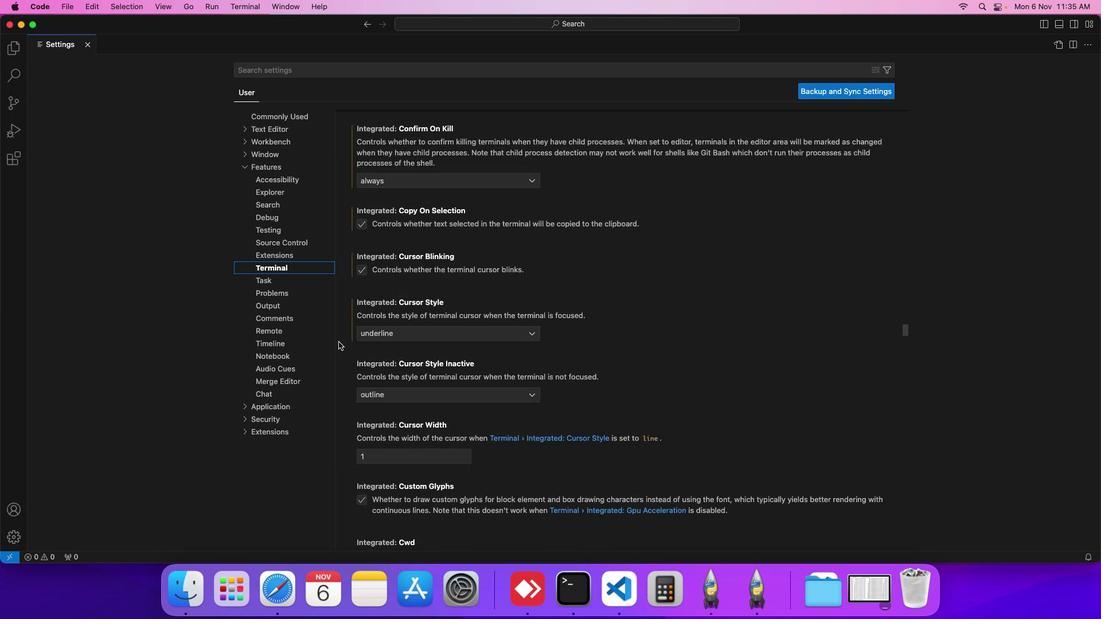 
Action: Mouse scrolled (338, 341) with delta (0, 0)
Screenshot: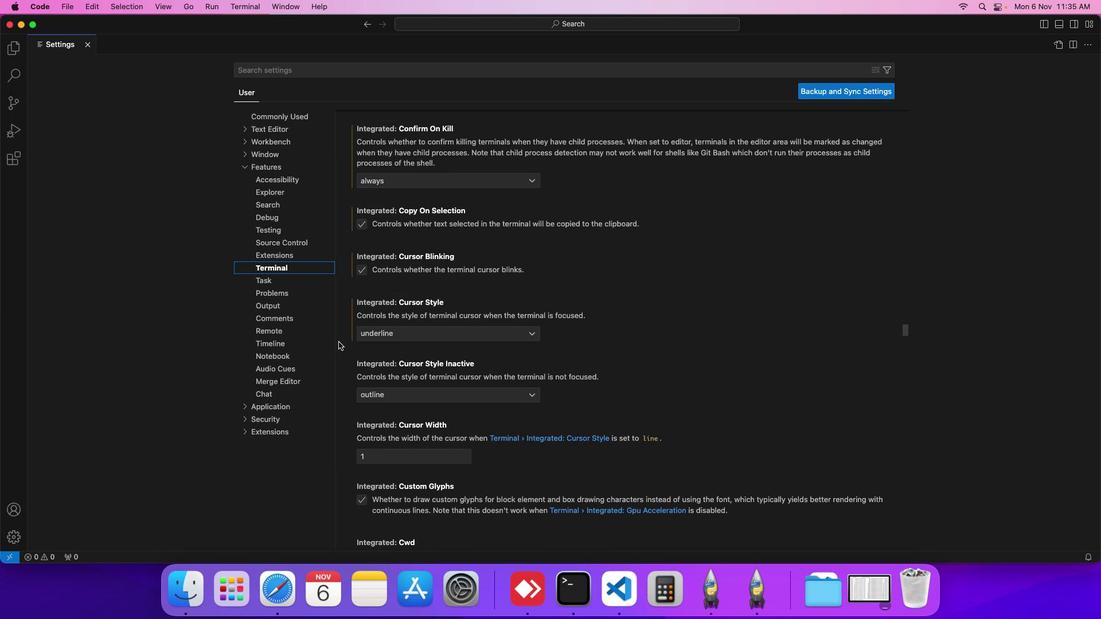 
Action: Mouse scrolled (338, 341) with delta (0, 0)
Screenshot: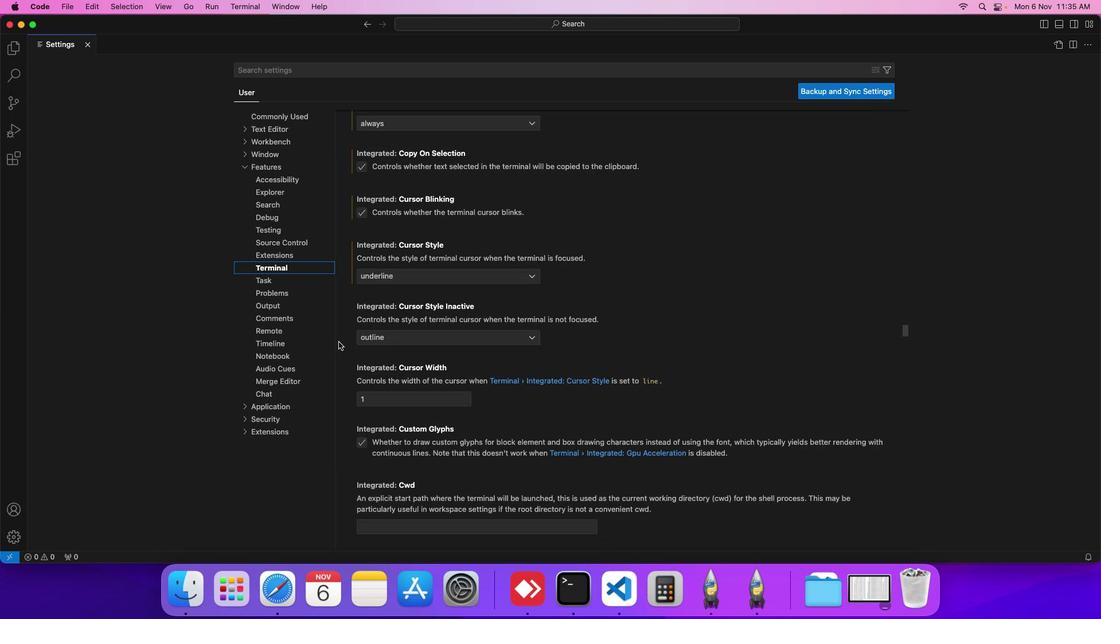 
Action: Mouse scrolled (338, 341) with delta (0, 0)
Screenshot: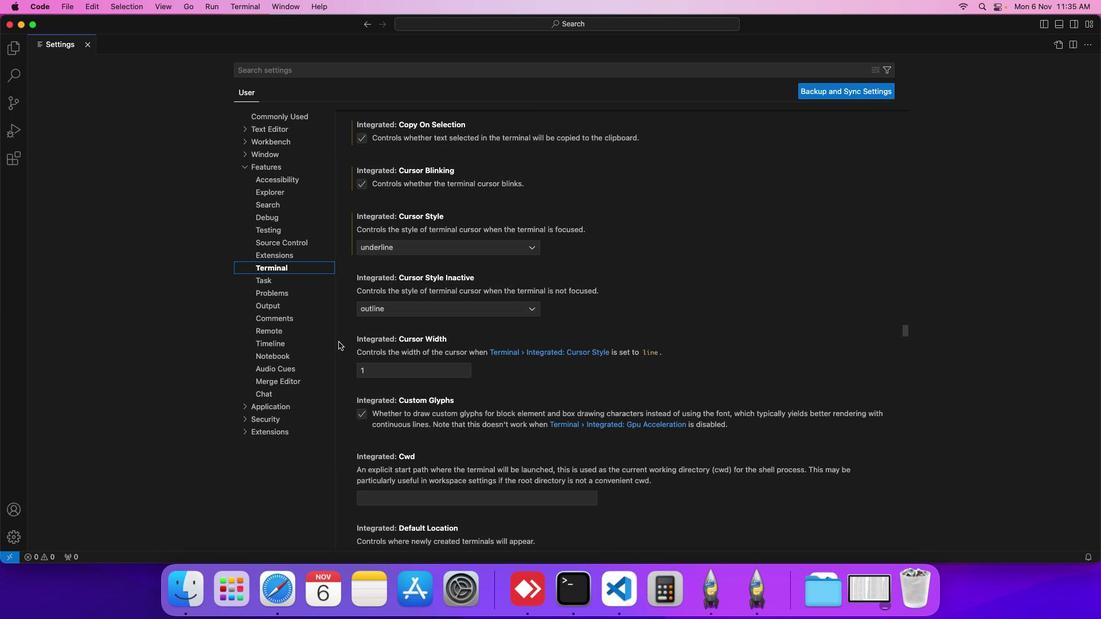 
Action: Mouse scrolled (338, 341) with delta (0, 0)
Screenshot: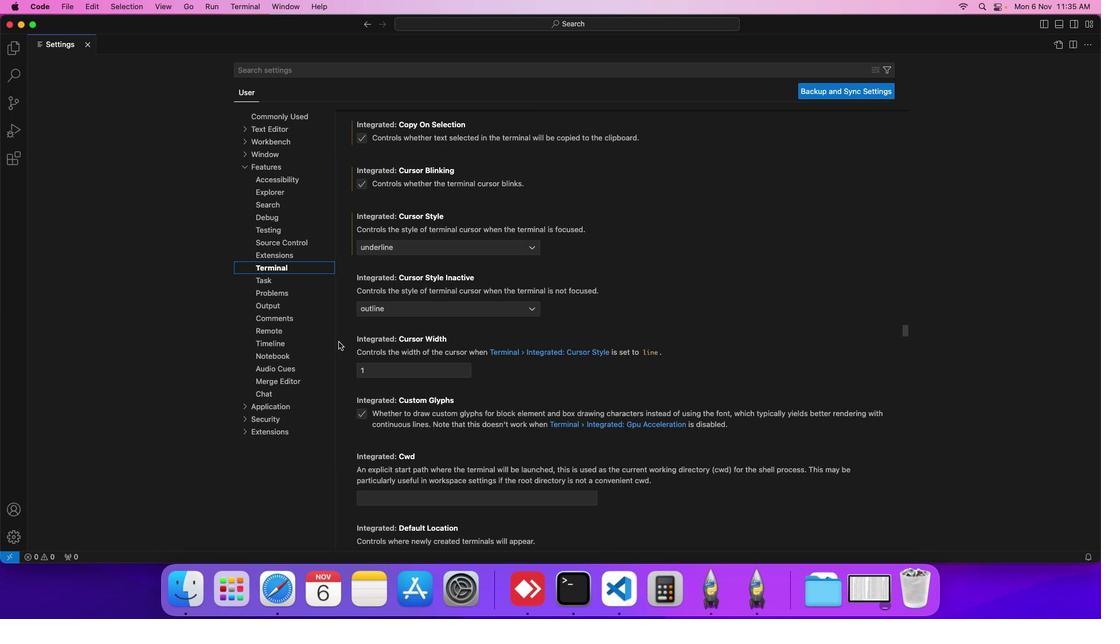 
Action: Mouse scrolled (338, 341) with delta (0, 0)
Screenshot: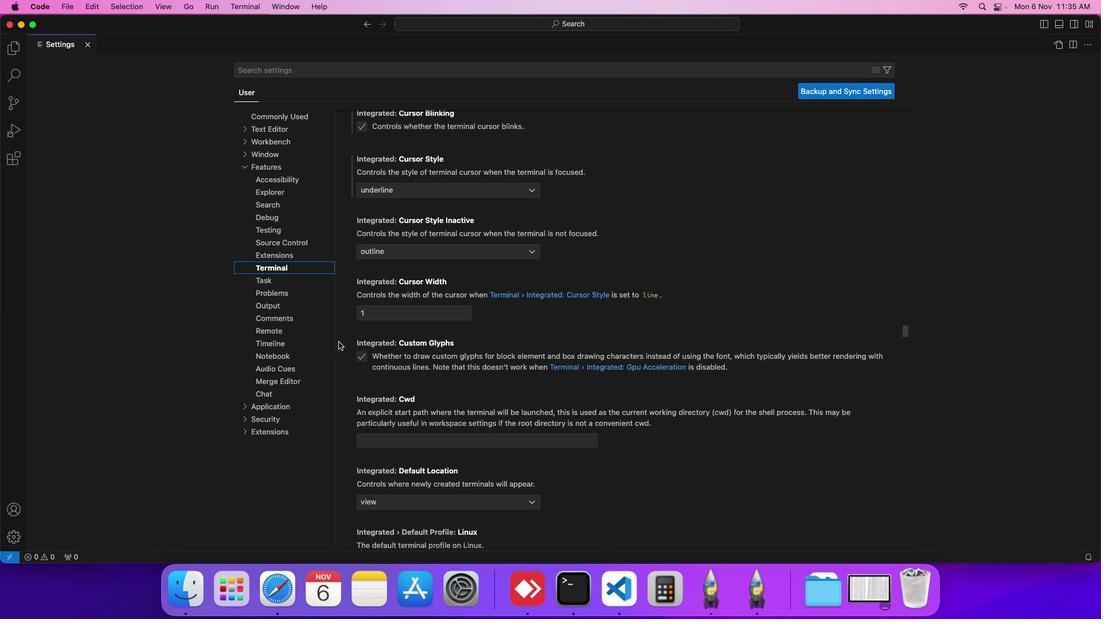 
Action: Mouse scrolled (338, 341) with delta (0, 0)
Screenshot: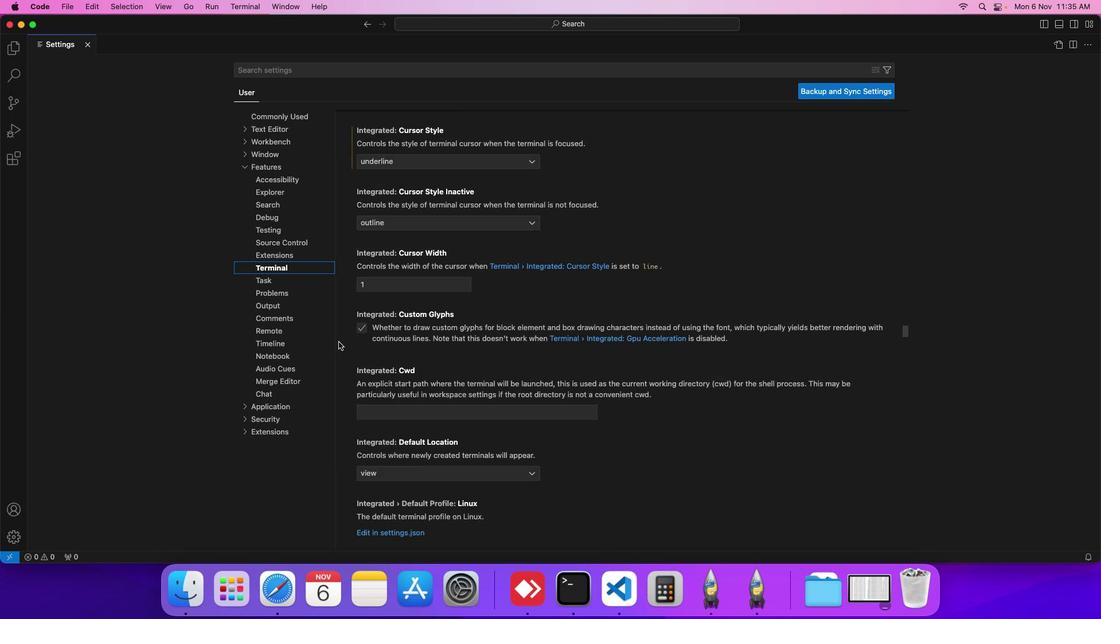 
Action: Mouse scrolled (338, 341) with delta (0, 0)
Screenshot: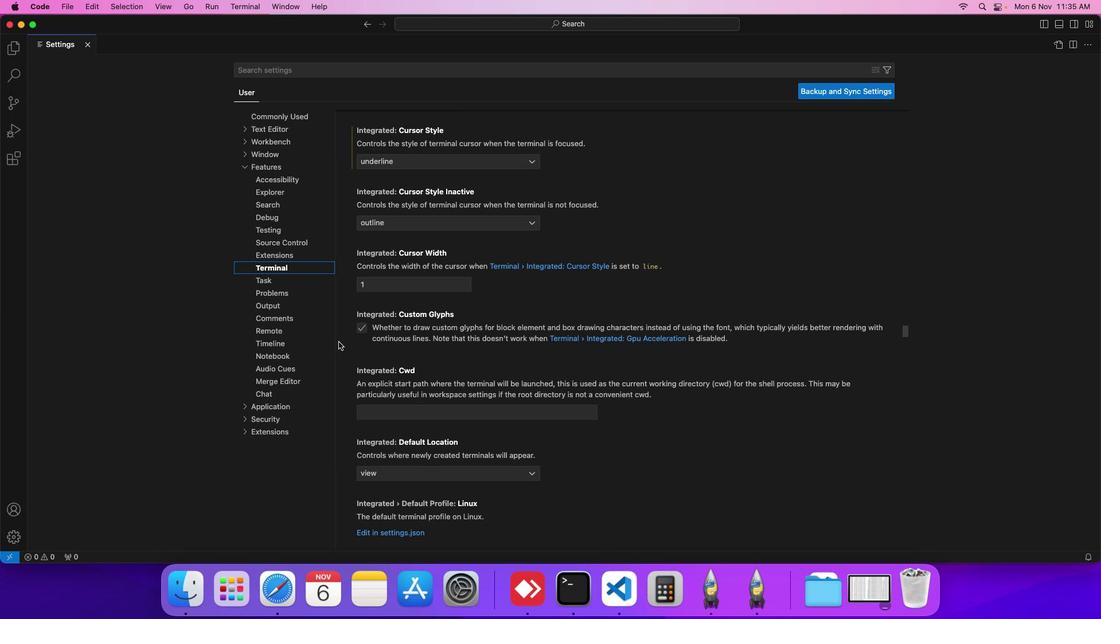 
Action: Mouse scrolled (338, 341) with delta (0, 0)
Screenshot: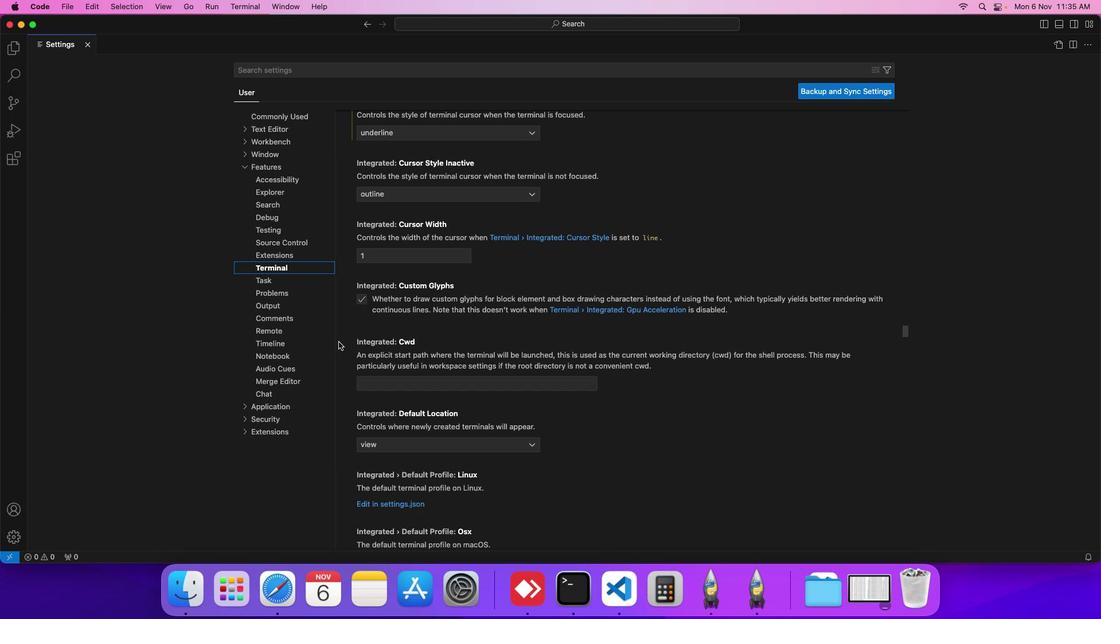 
Action: Mouse scrolled (338, 341) with delta (0, 0)
Screenshot: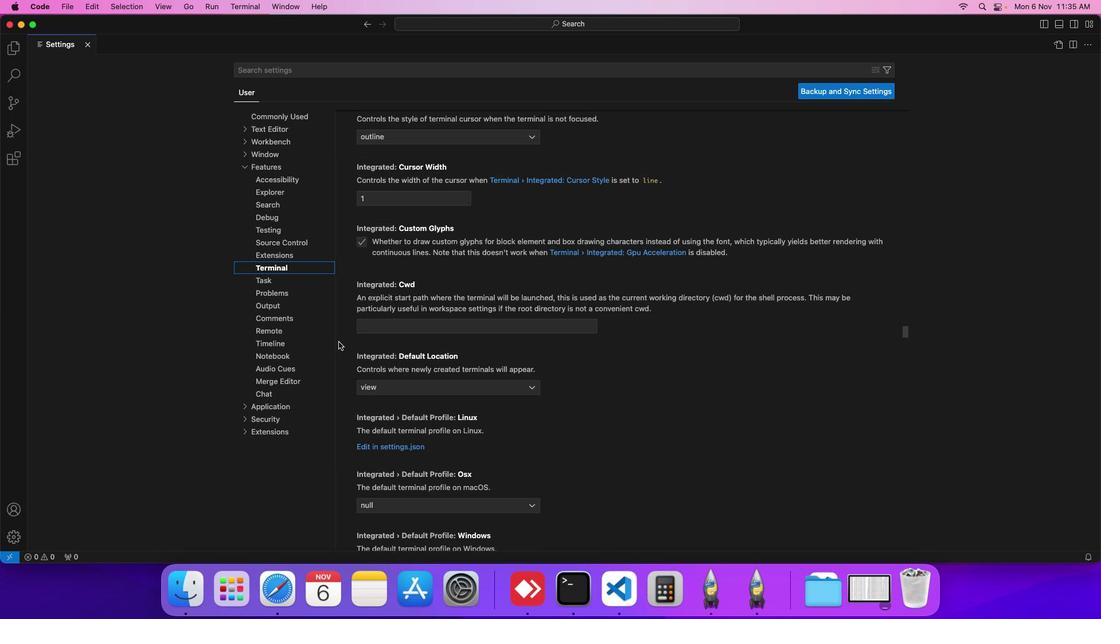 
Action: Mouse scrolled (338, 341) with delta (0, 0)
Screenshot: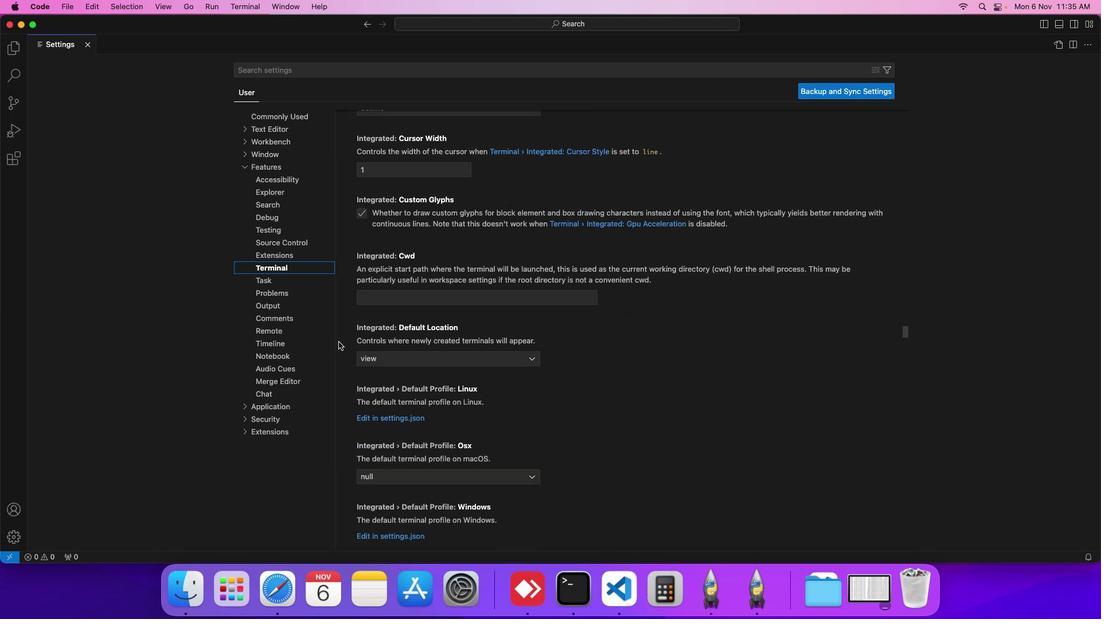 
Action: Mouse scrolled (338, 341) with delta (0, 0)
Screenshot: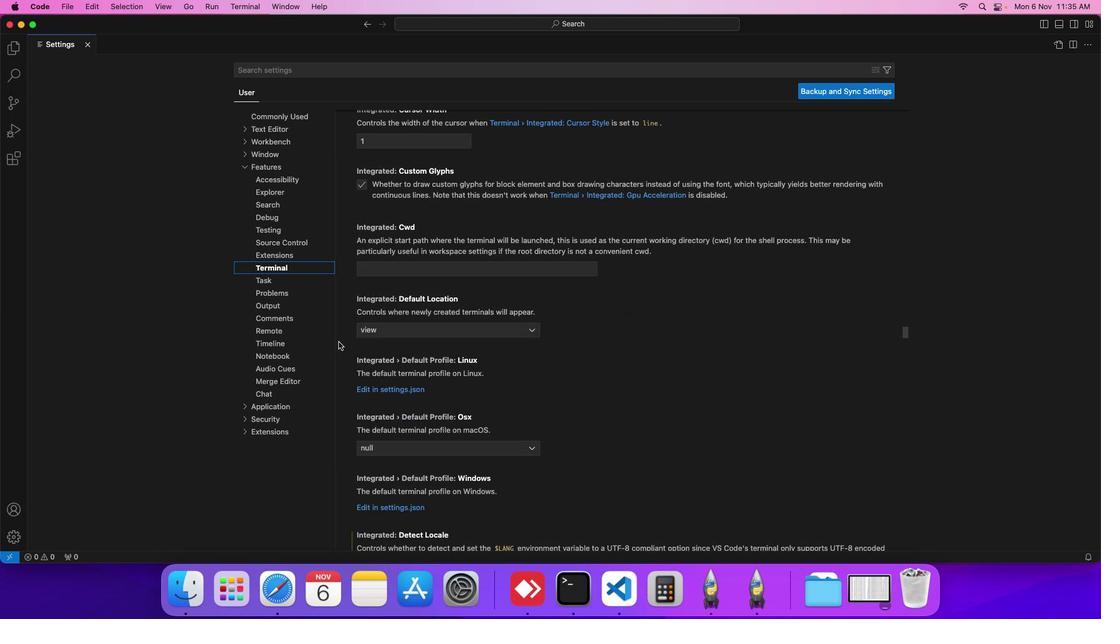
Action: Mouse scrolled (338, 341) with delta (0, 0)
Screenshot: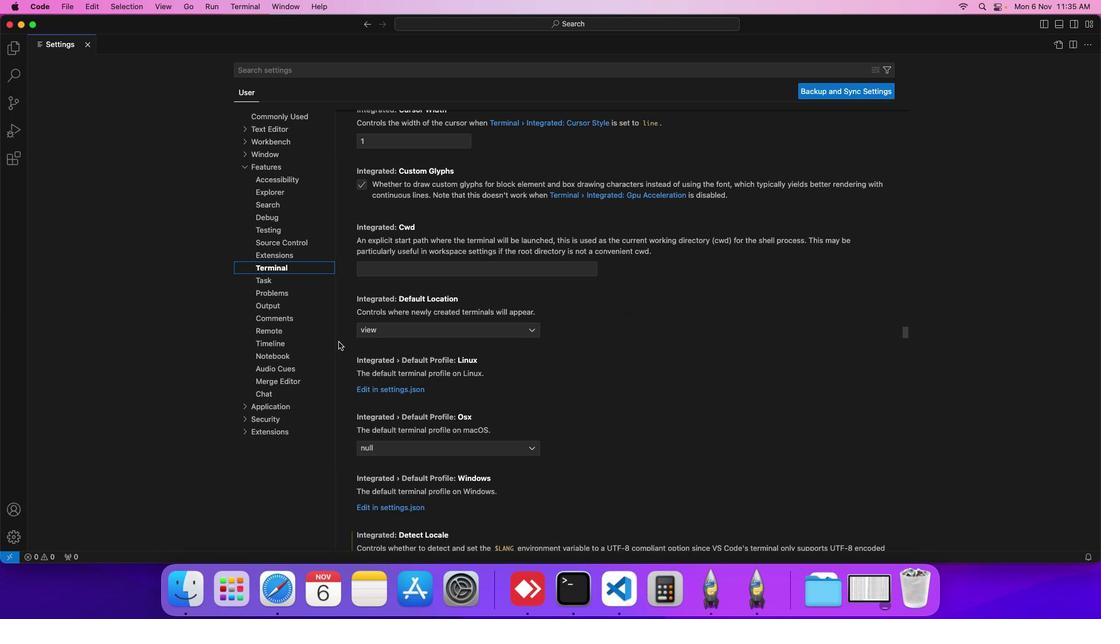 
Action: Mouse scrolled (338, 341) with delta (0, 0)
Screenshot: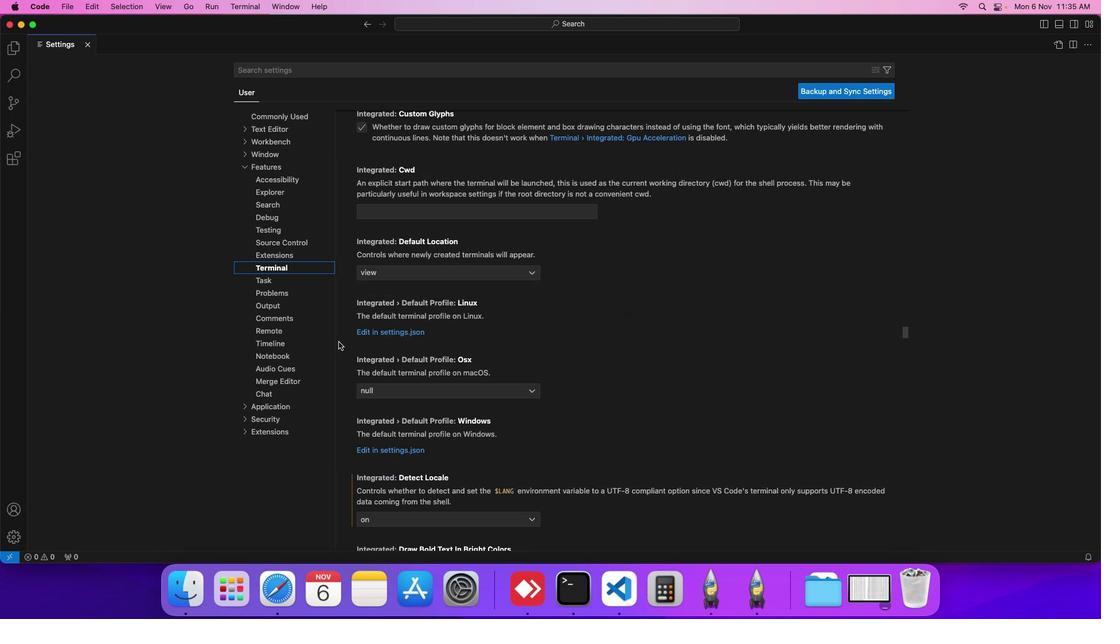 
Action: Mouse scrolled (338, 341) with delta (0, 0)
Screenshot: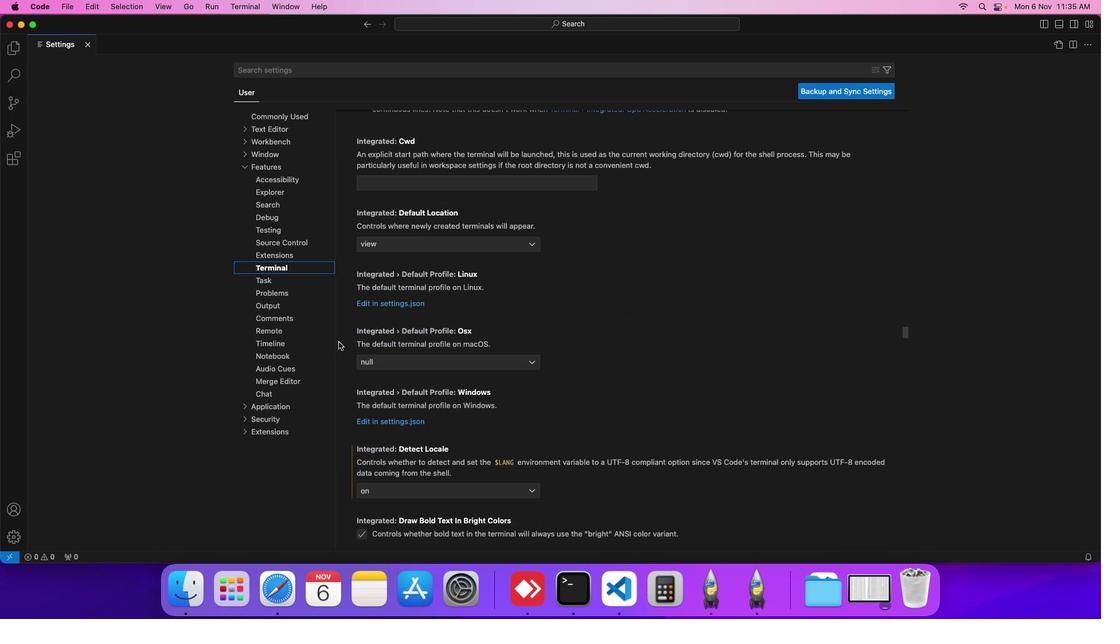 
Action: Mouse scrolled (338, 341) with delta (0, 0)
Screenshot: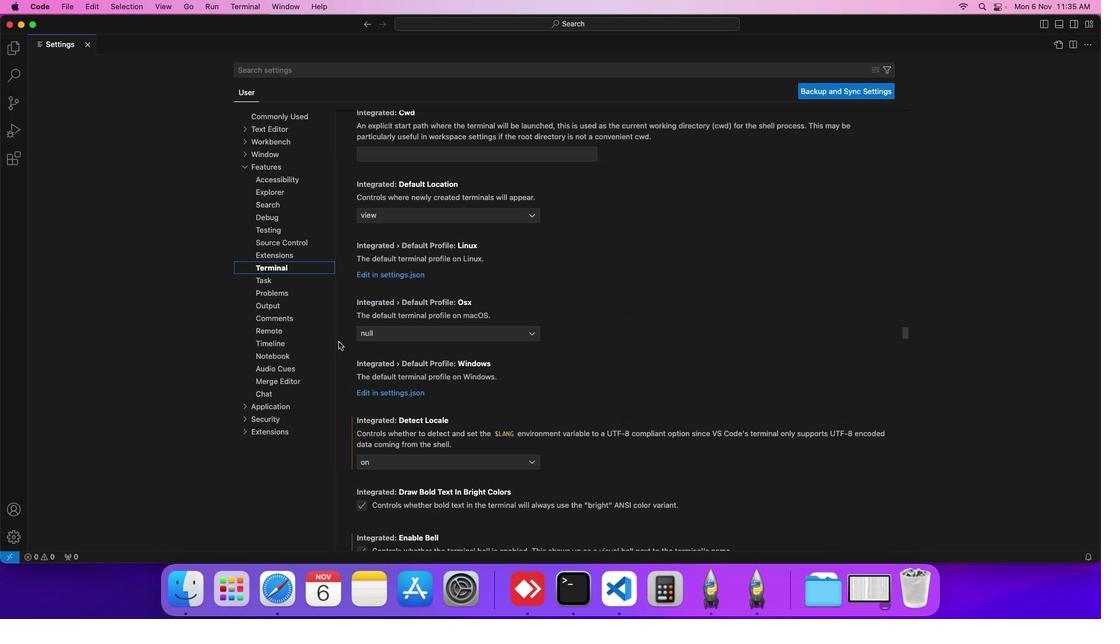 
Action: Mouse scrolled (338, 341) with delta (0, 0)
Screenshot: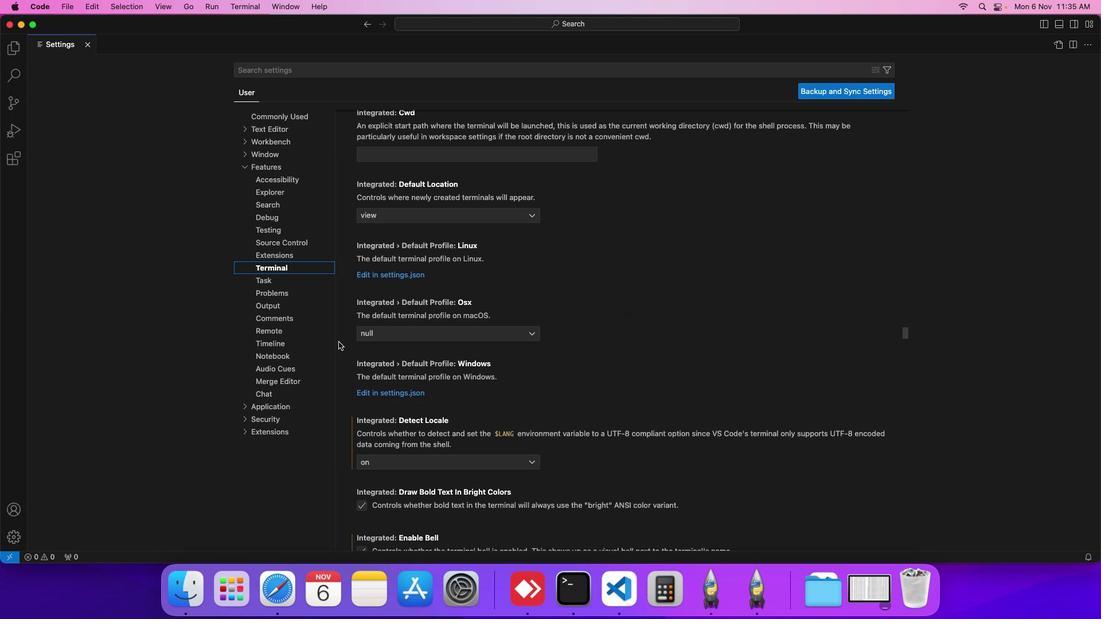 
Action: Mouse scrolled (338, 341) with delta (0, 0)
Screenshot: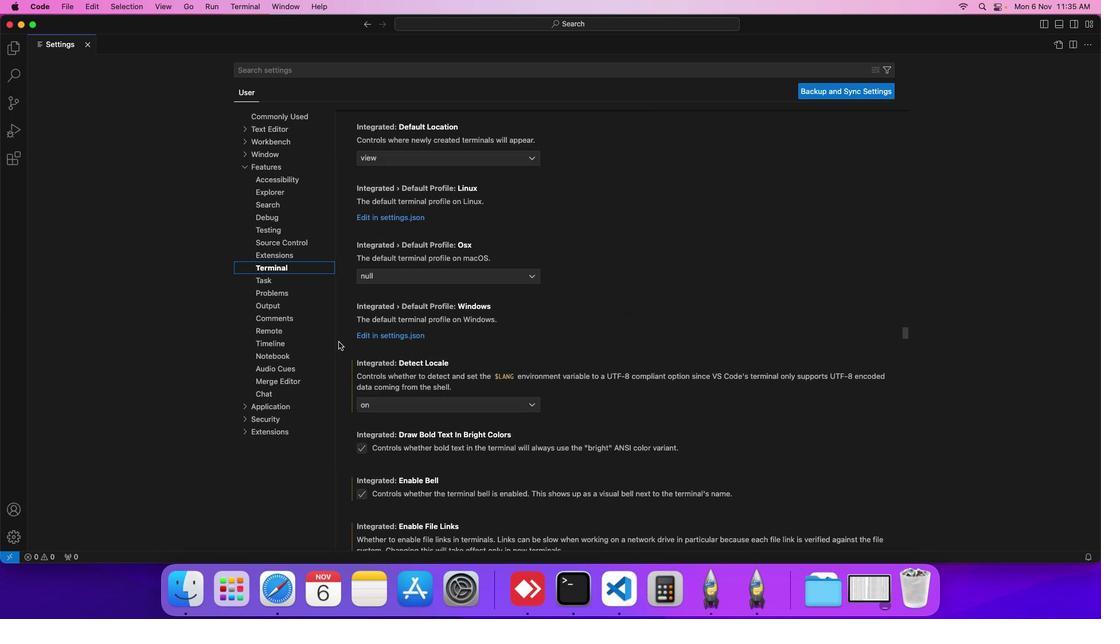 
Action: Mouse scrolled (338, 341) with delta (0, 0)
Screenshot: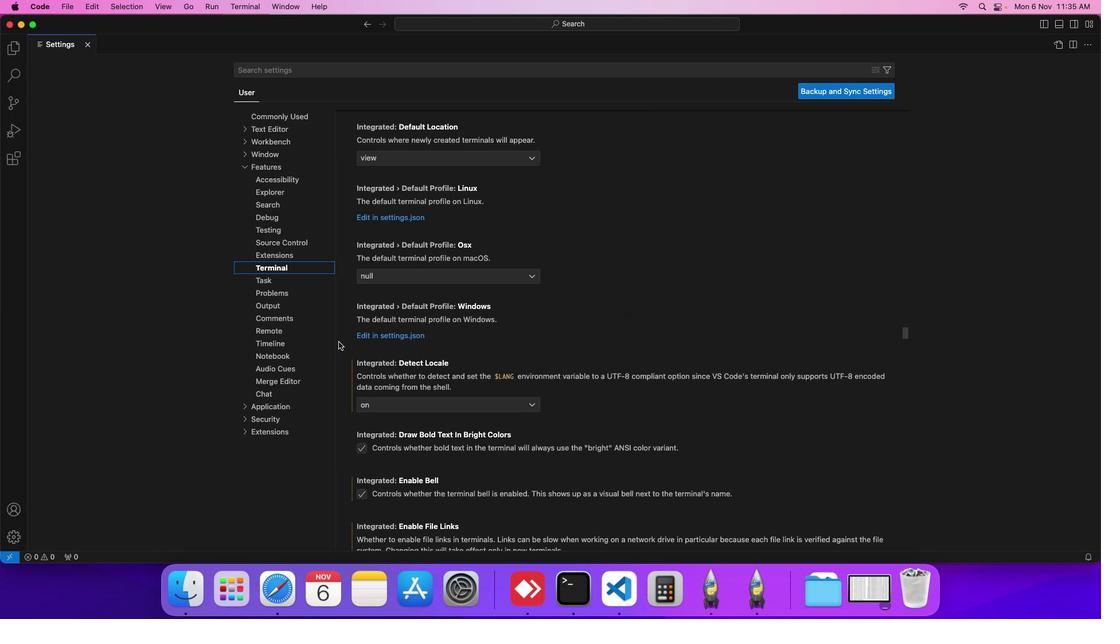 
Action: Mouse scrolled (338, 341) with delta (0, 0)
Screenshot: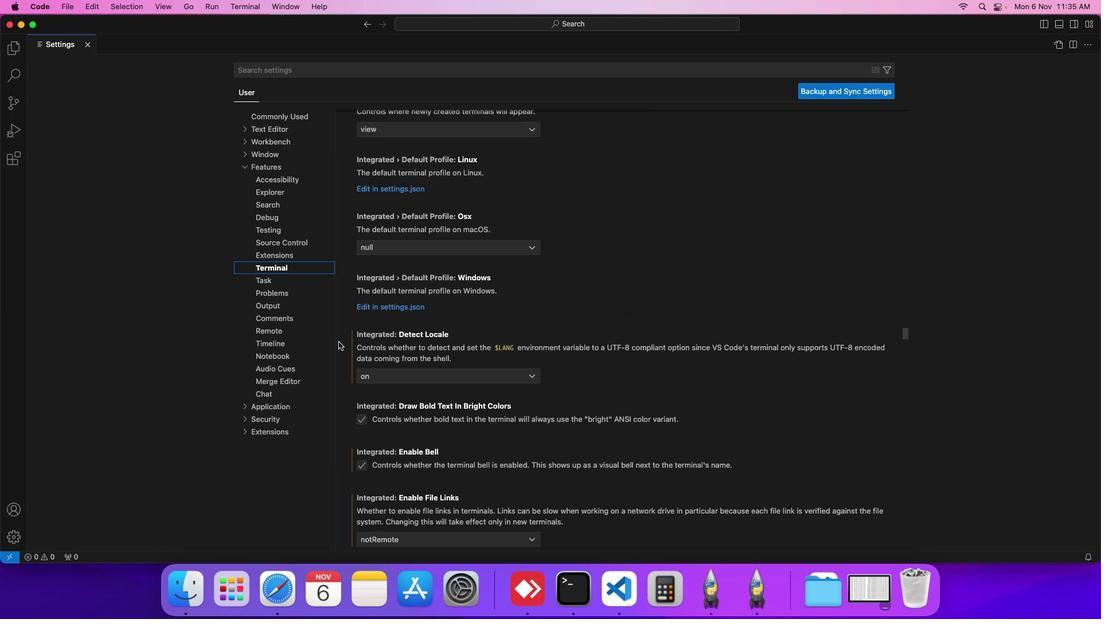 
Action: Mouse scrolled (338, 341) with delta (0, 0)
Screenshot: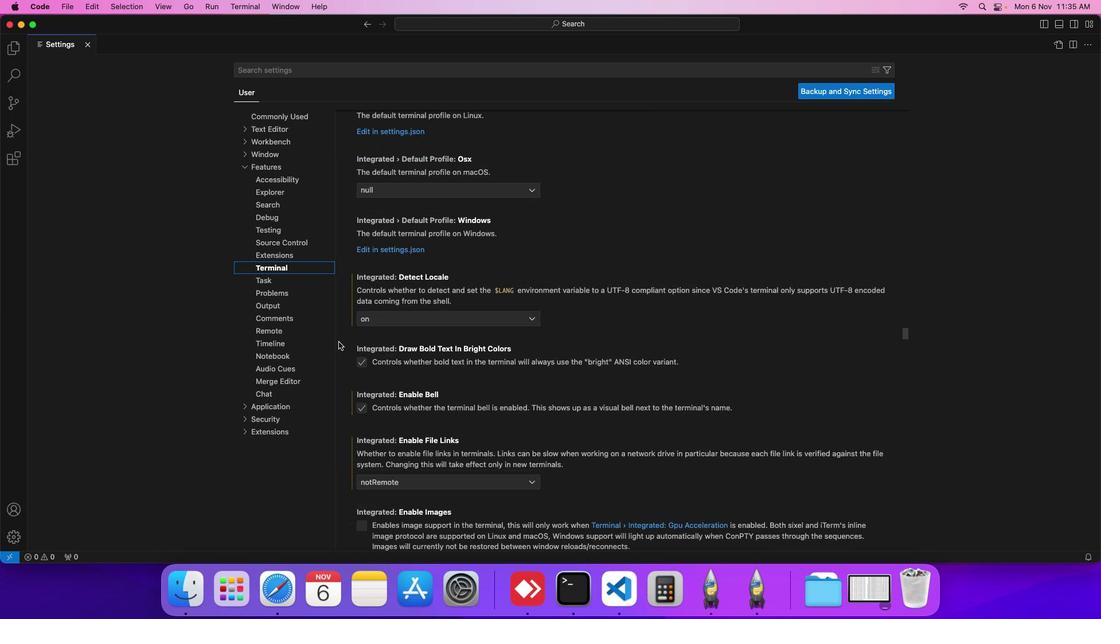 
Action: Mouse scrolled (338, 341) with delta (0, 0)
Screenshot: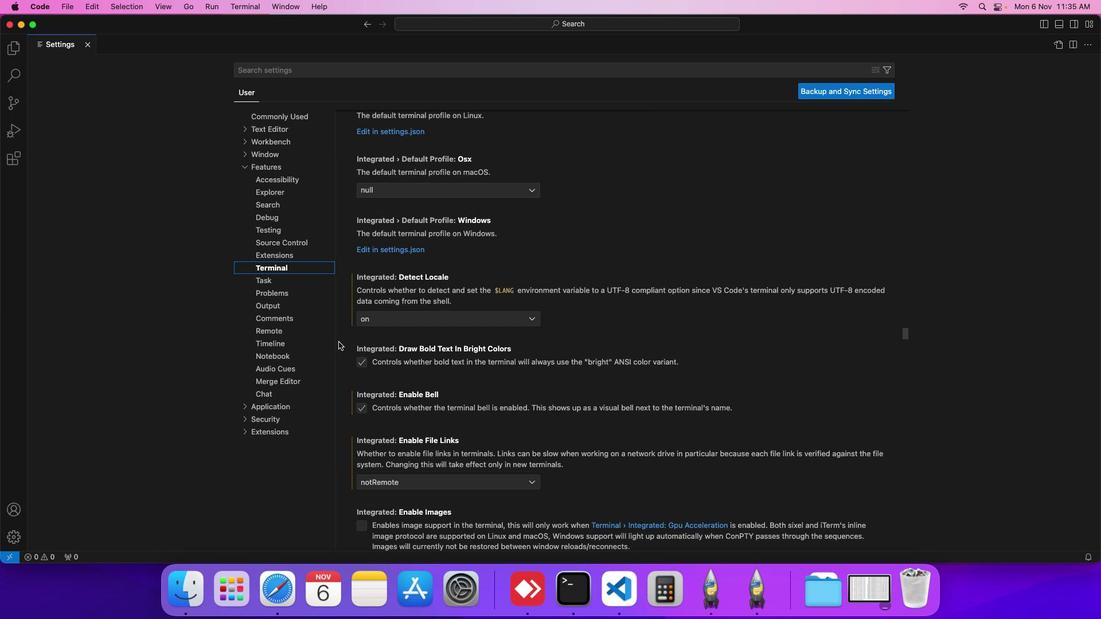 
Action: Mouse scrolled (338, 341) with delta (0, 0)
Screenshot: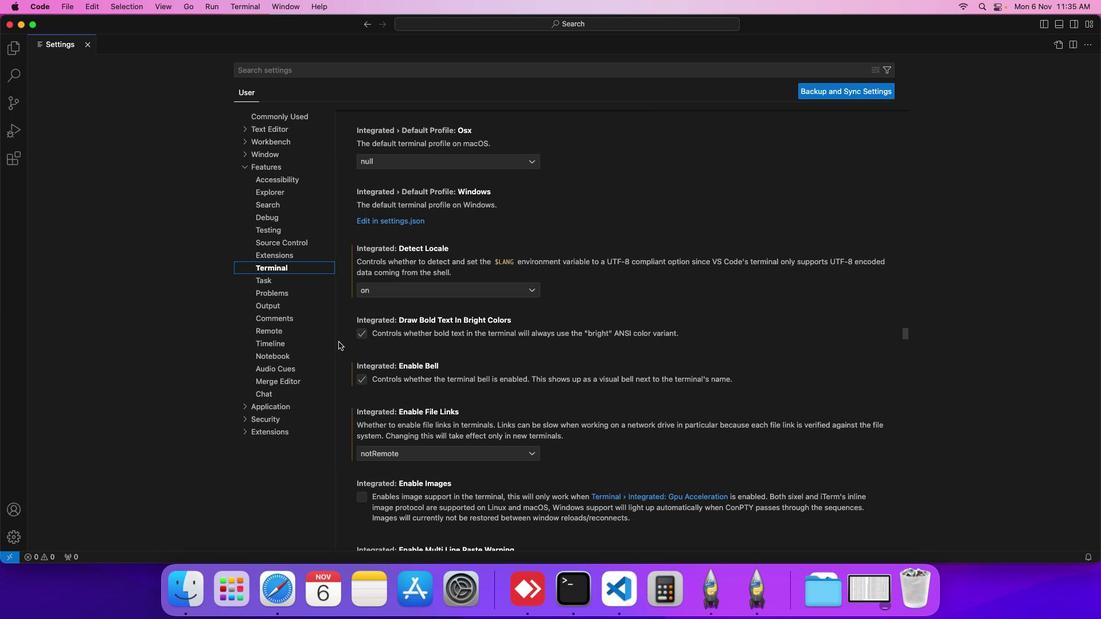 
Action: Mouse scrolled (338, 341) with delta (0, 0)
Screenshot: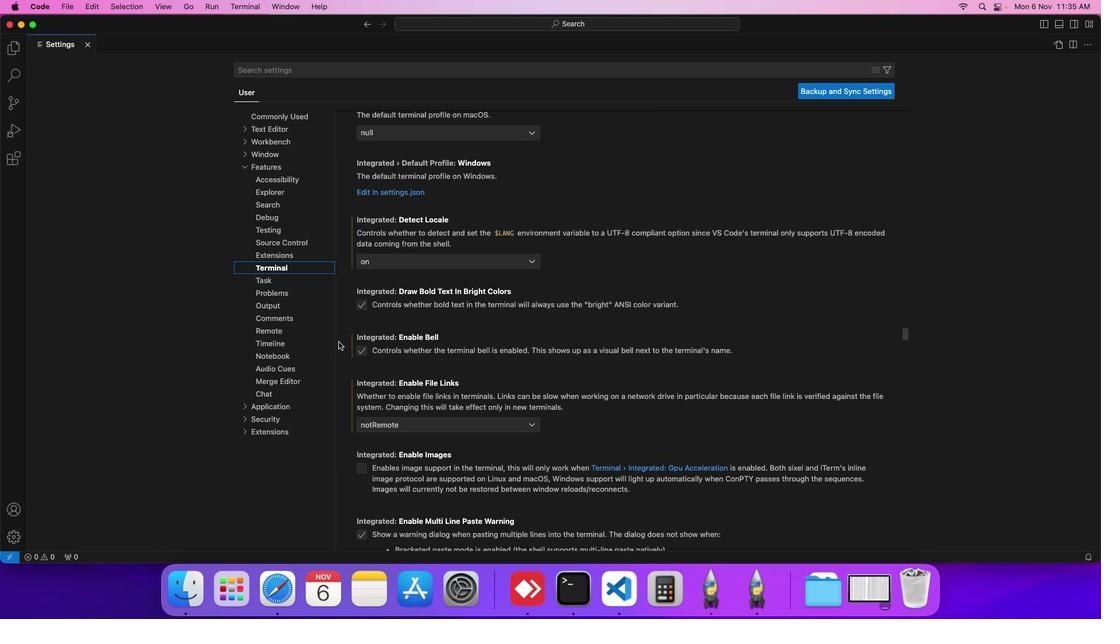 
Action: Mouse scrolled (338, 341) with delta (0, 0)
Screenshot: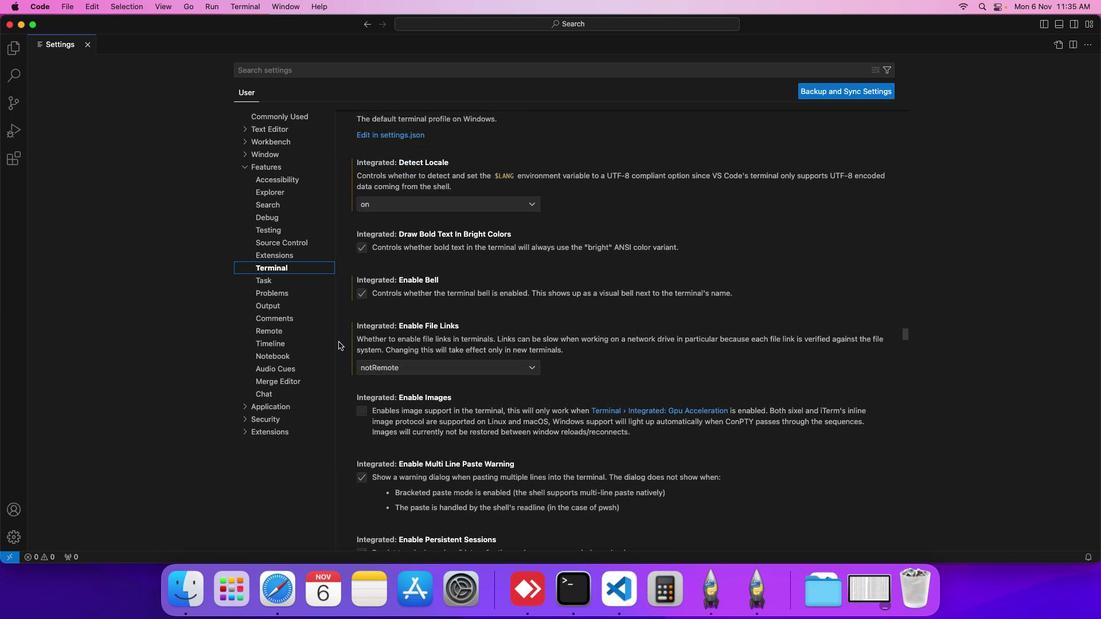 
Action: Mouse scrolled (338, 341) with delta (0, 0)
Screenshot: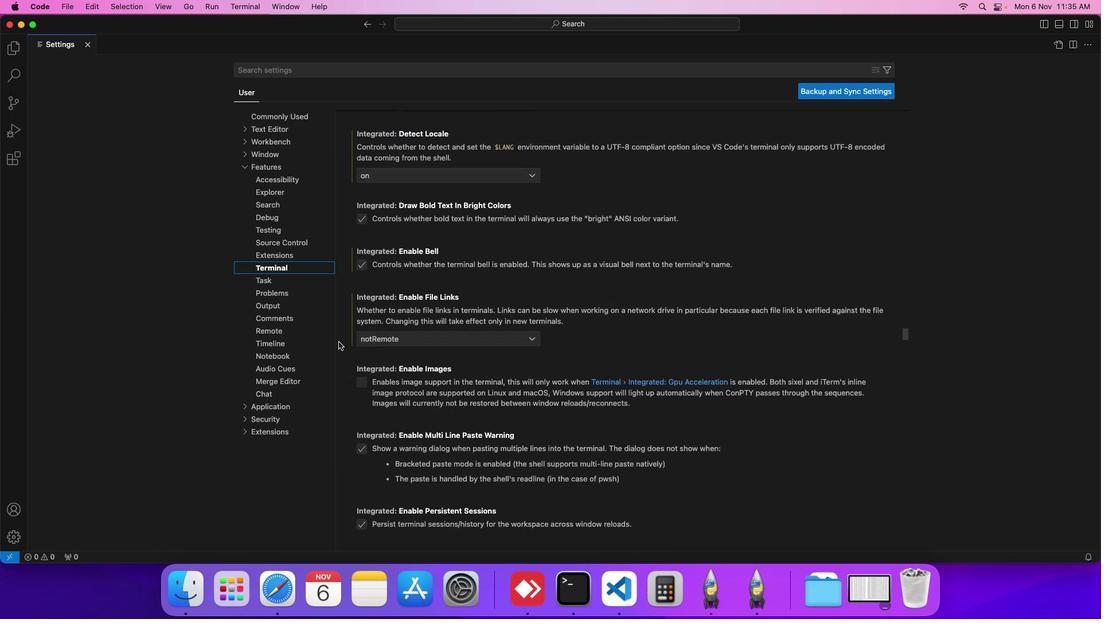 
Action: Mouse scrolled (338, 341) with delta (0, 0)
Screenshot: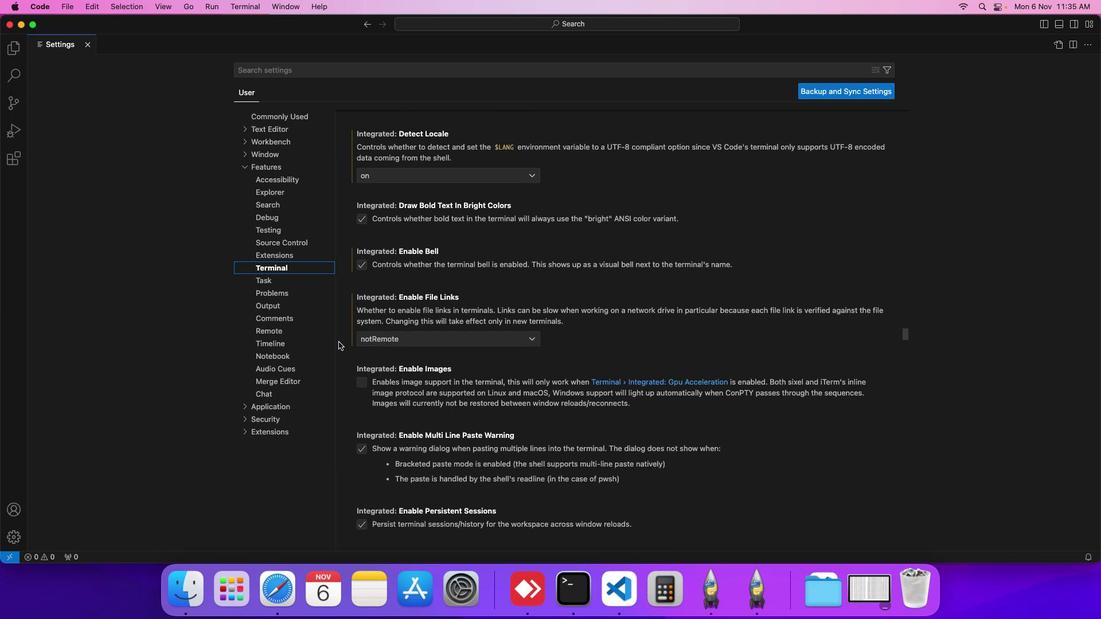 
Action: Mouse scrolled (338, 341) with delta (0, 0)
Screenshot: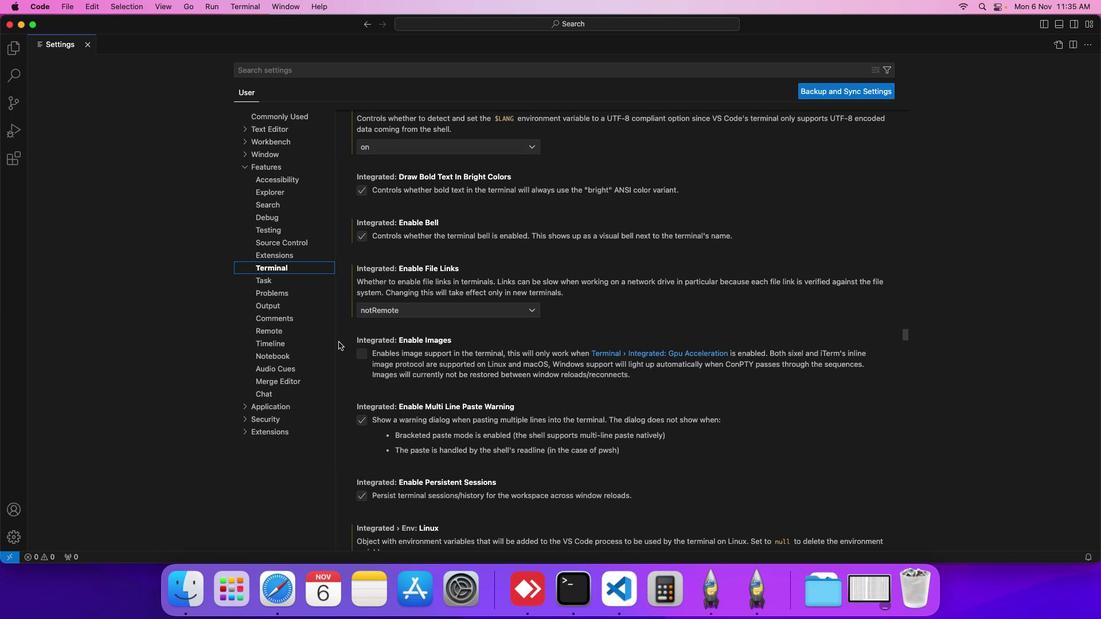 
Action: Mouse scrolled (338, 341) with delta (0, 0)
Screenshot: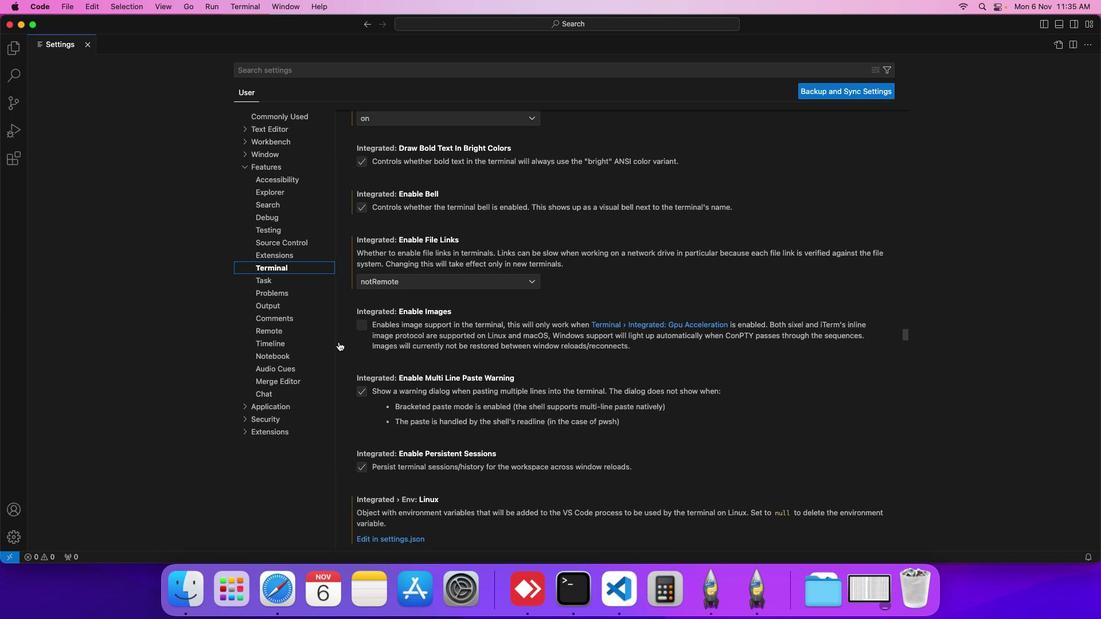 
Action: Mouse scrolled (338, 341) with delta (0, 0)
Screenshot: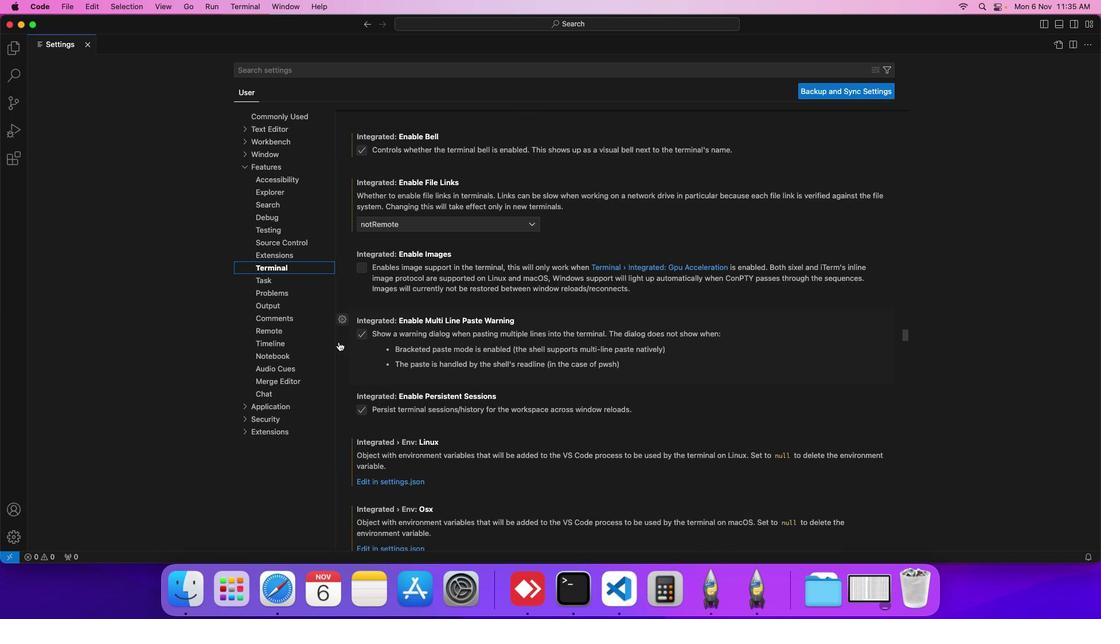
Action: Mouse scrolled (338, 341) with delta (0, 0)
Screenshot: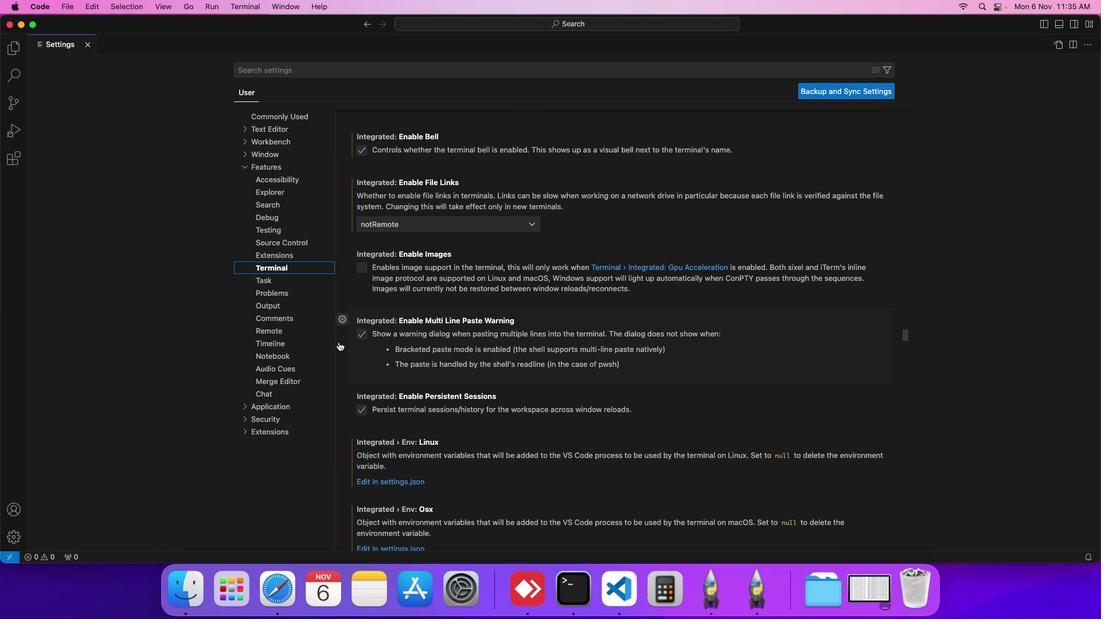 
Action: Mouse scrolled (338, 341) with delta (0, 0)
Screenshot: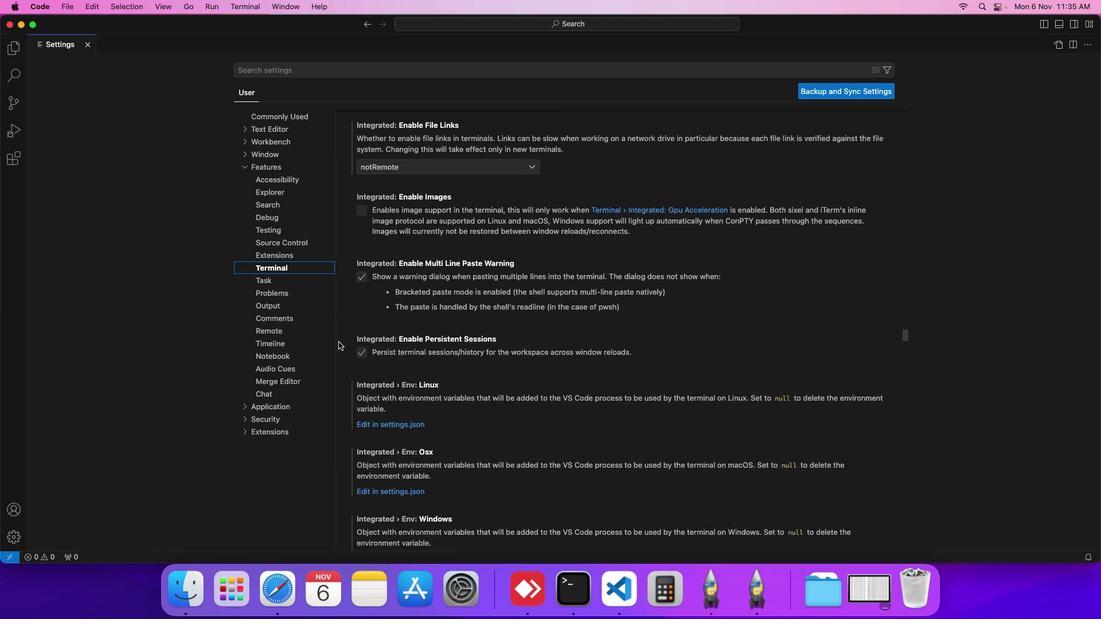 
Action: Mouse scrolled (338, 341) with delta (0, 0)
Screenshot: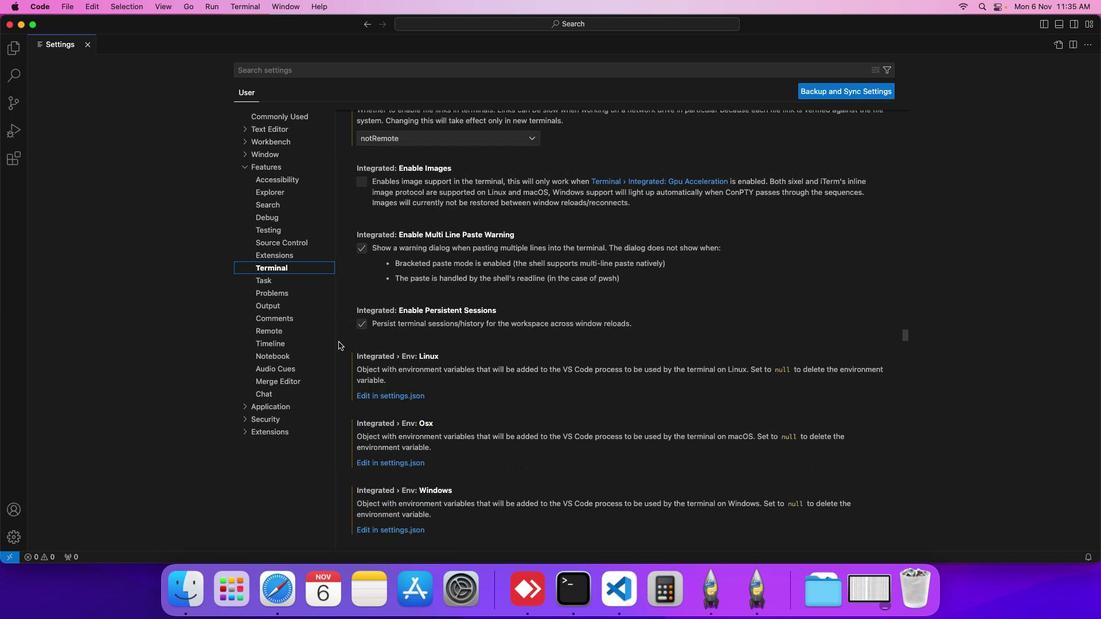 
Action: Mouse scrolled (338, 341) with delta (0, 0)
Screenshot: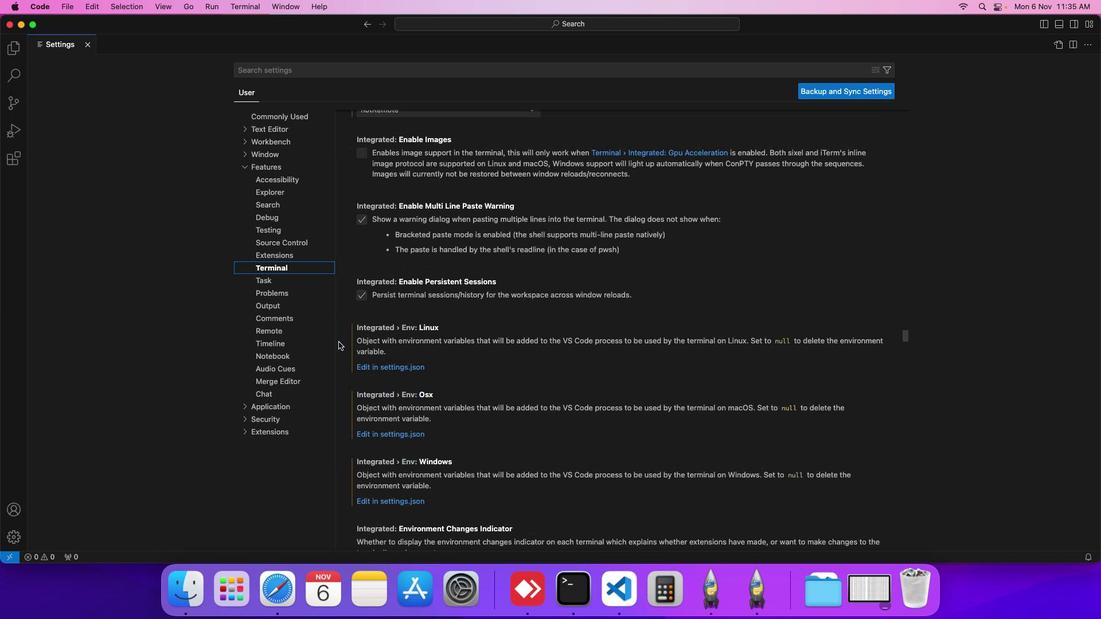 
Action: Mouse scrolled (338, 341) with delta (0, 0)
Screenshot: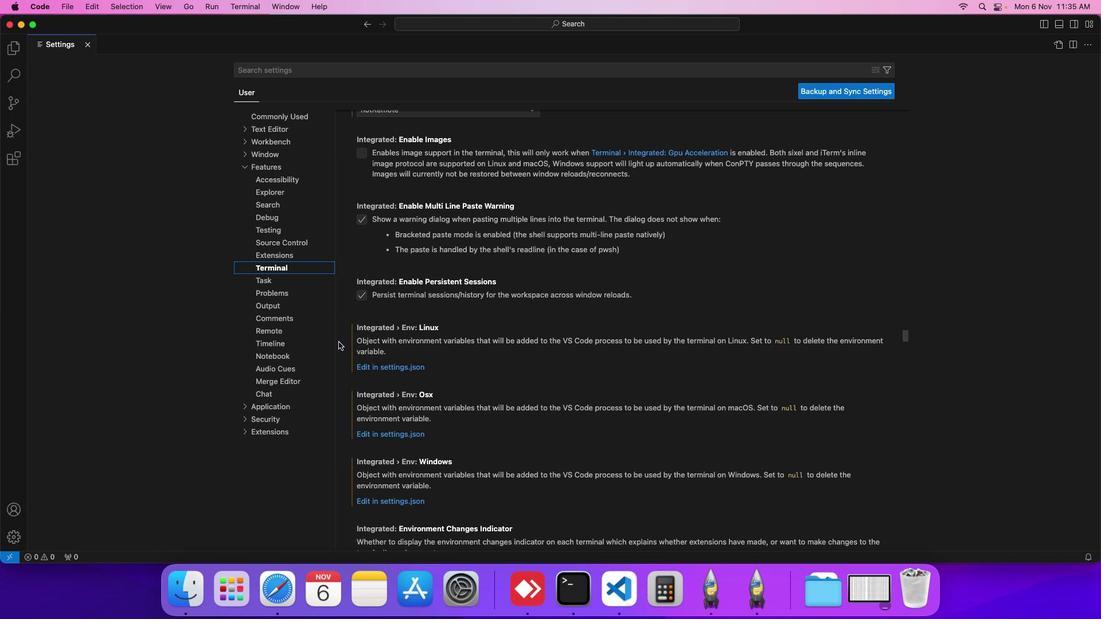 
Action: Mouse scrolled (338, 341) with delta (0, 0)
Screenshot: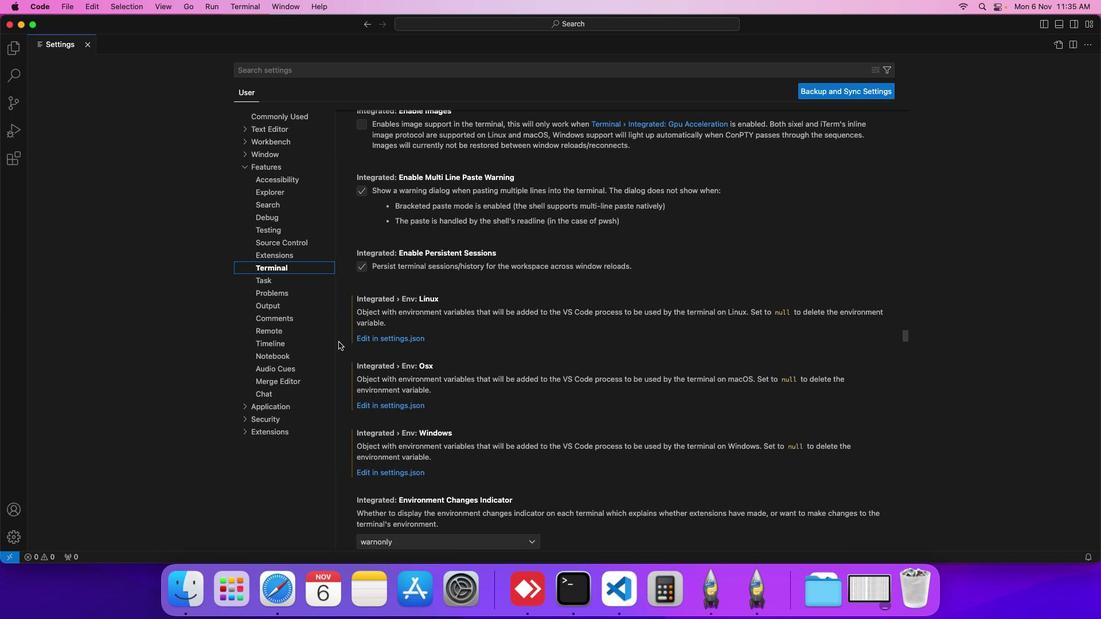 
Action: Mouse scrolled (338, 341) with delta (0, 0)
Screenshot: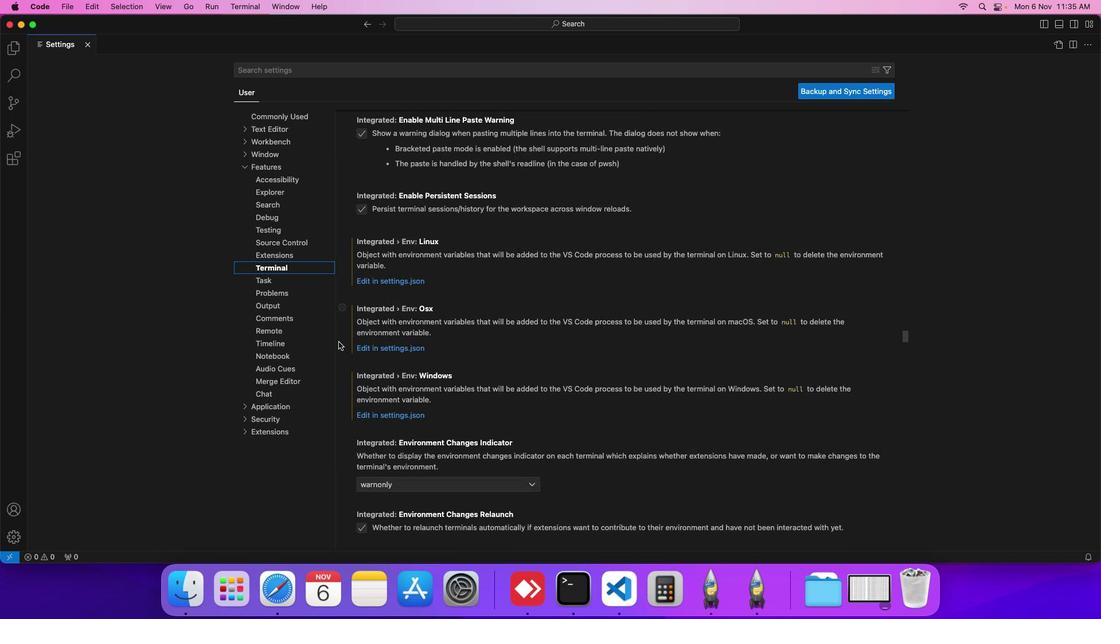 
Action: Mouse scrolled (338, 341) with delta (0, 0)
Screenshot: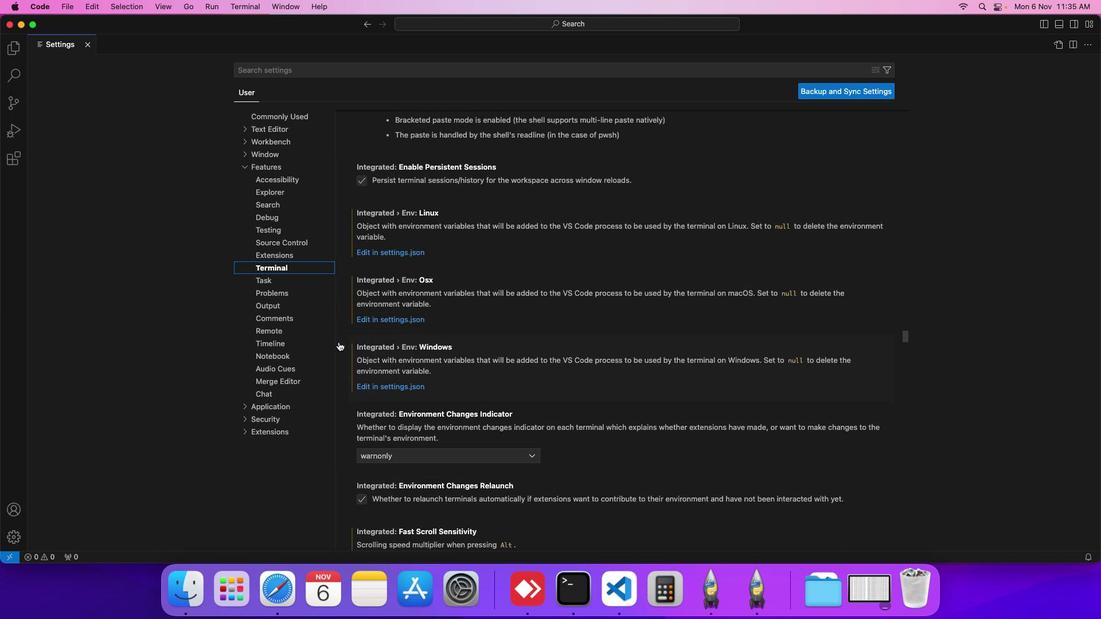 
Action: Mouse scrolled (338, 341) with delta (0, 0)
Screenshot: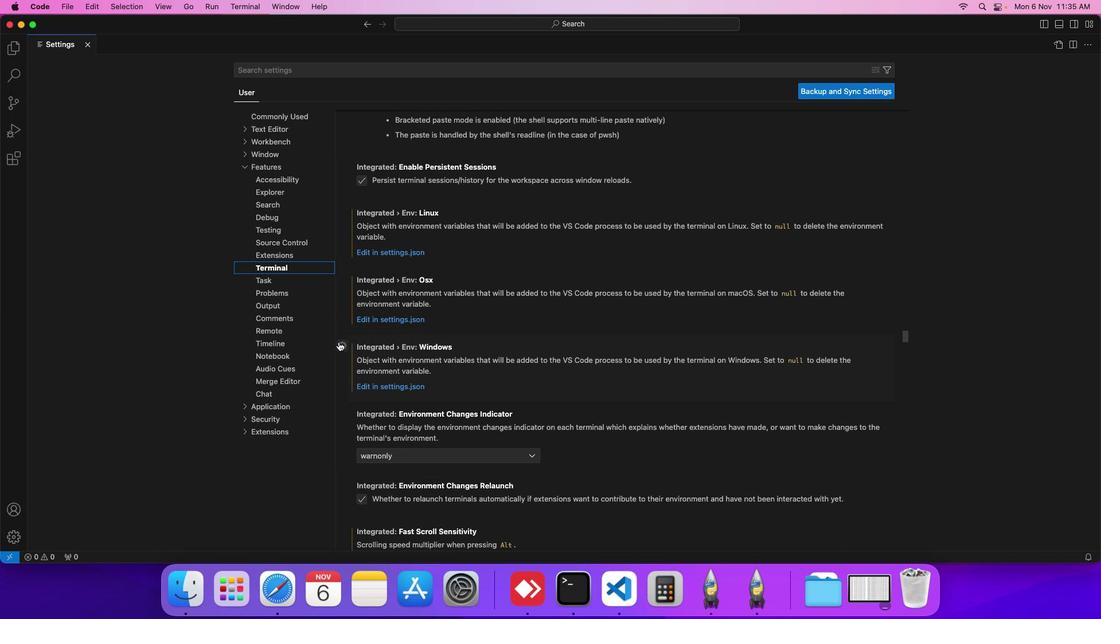 
Action: Mouse scrolled (338, 341) with delta (0, 0)
Screenshot: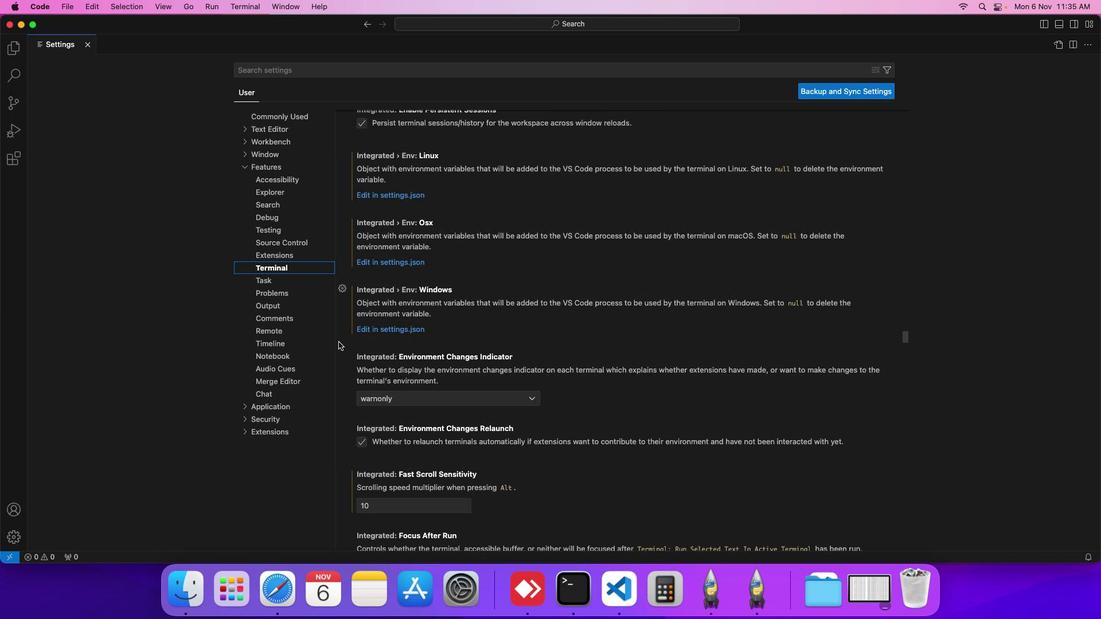 
Action: Mouse scrolled (338, 341) with delta (0, 0)
Screenshot: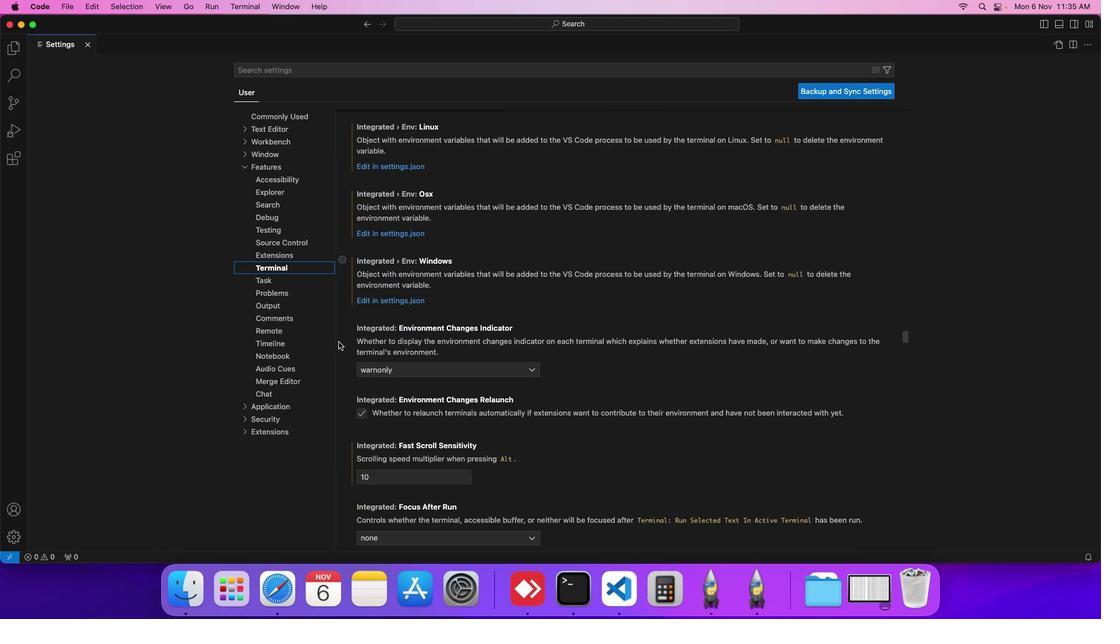 
Action: Mouse scrolled (338, 341) with delta (0, 0)
Screenshot: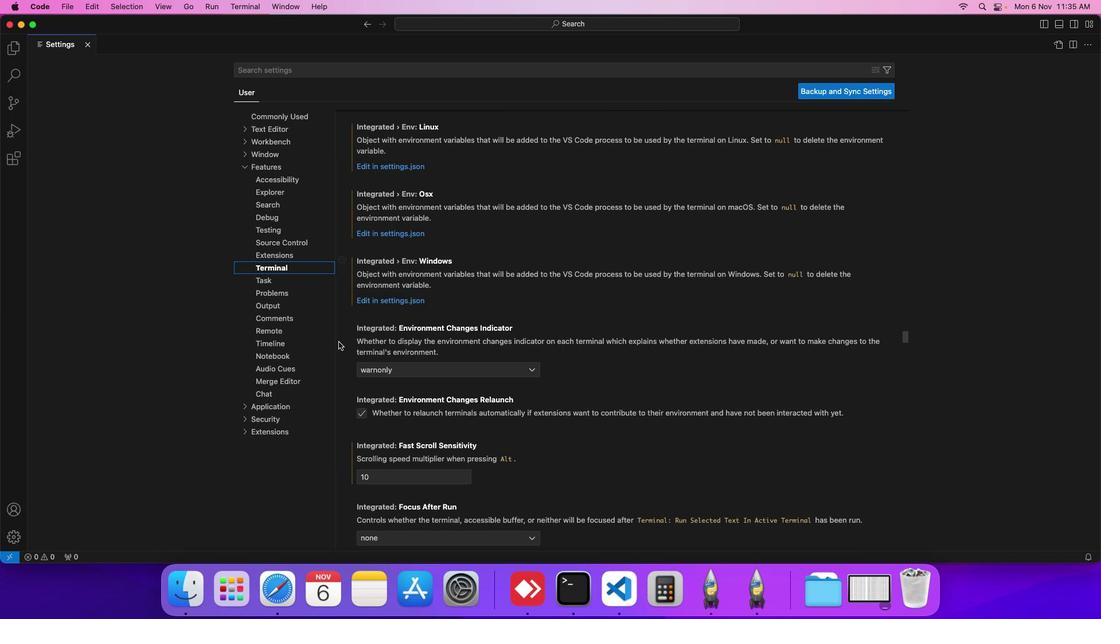
Action: Mouse scrolled (338, 341) with delta (0, 0)
Screenshot: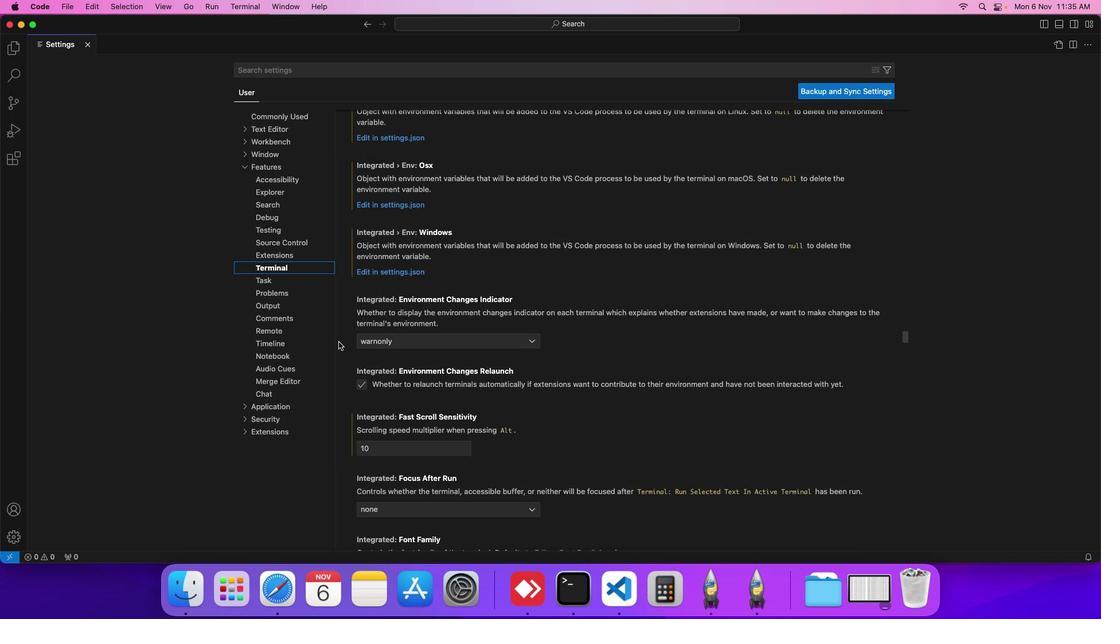 
Action: Mouse scrolled (338, 341) with delta (0, 0)
Screenshot: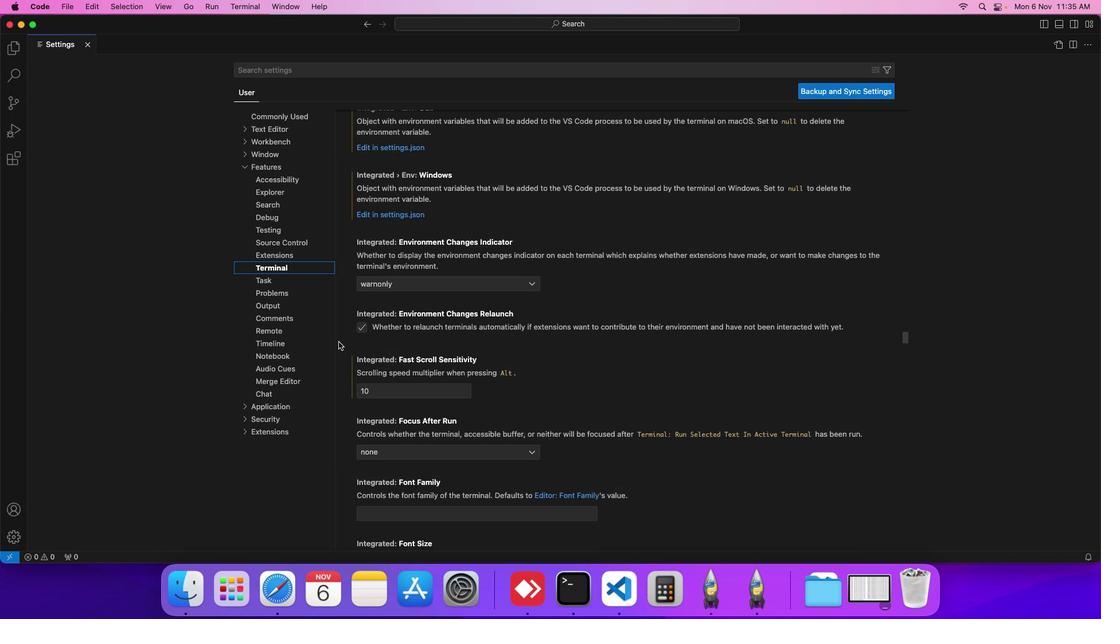 
Action: Mouse scrolled (338, 341) with delta (0, 0)
Screenshot: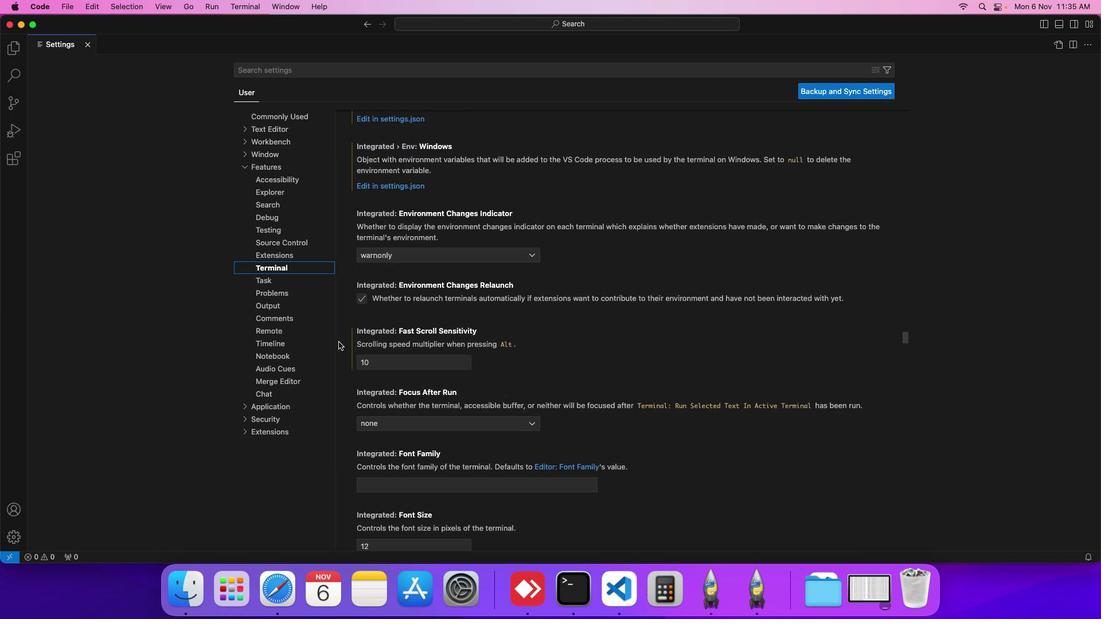 
Action: Mouse scrolled (338, 341) with delta (0, 0)
Screenshot: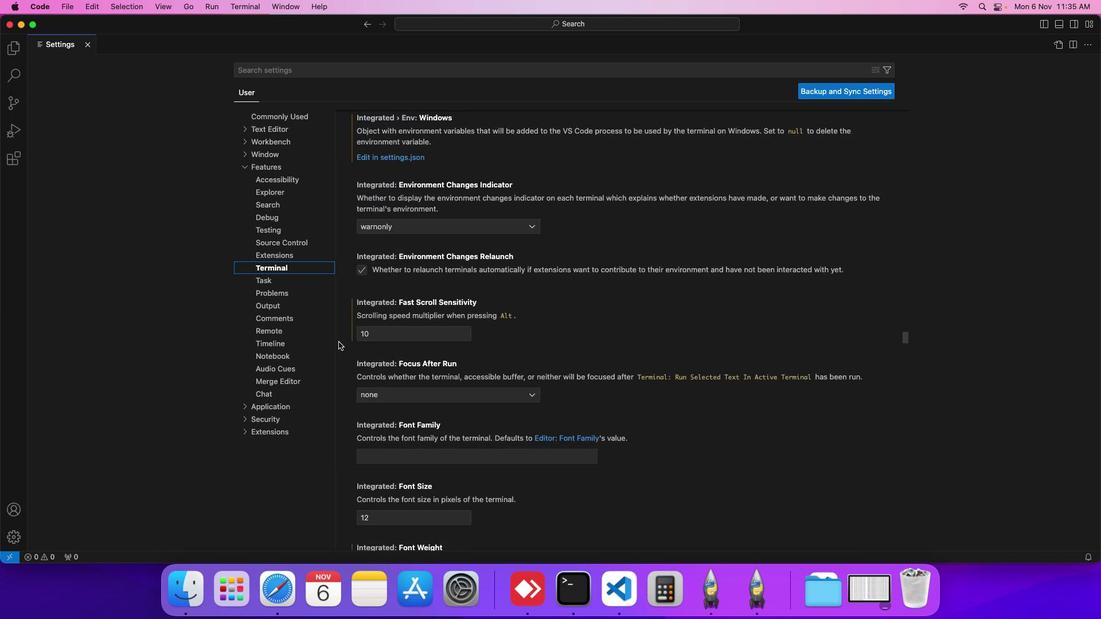 
Action: Mouse scrolled (338, 341) with delta (0, 0)
Screenshot: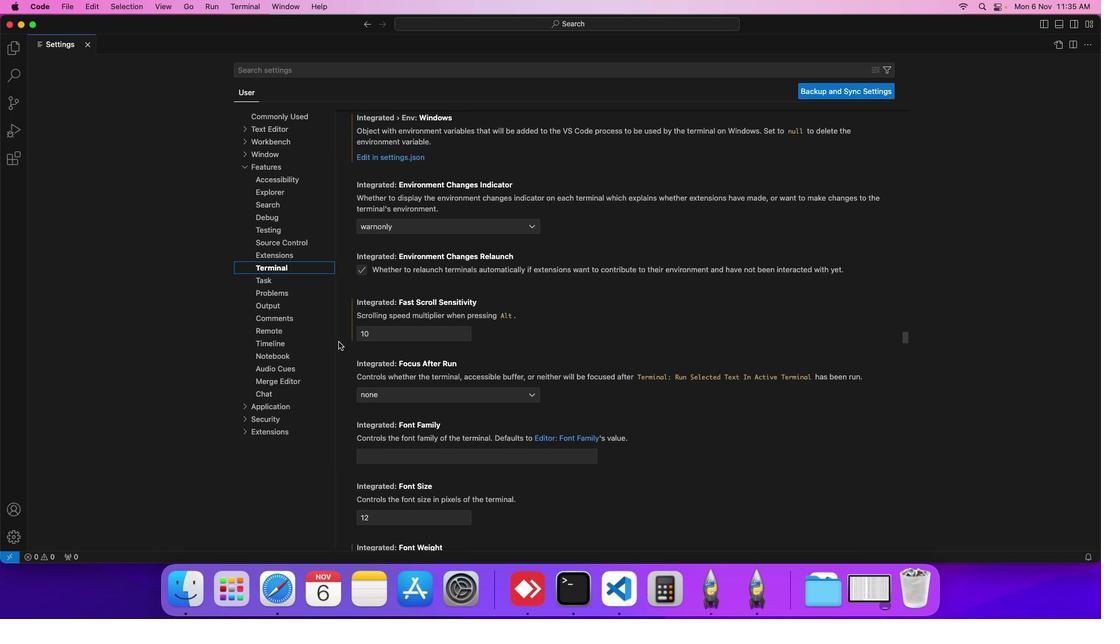
Action: Mouse scrolled (338, 341) with delta (0, 0)
Screenshot: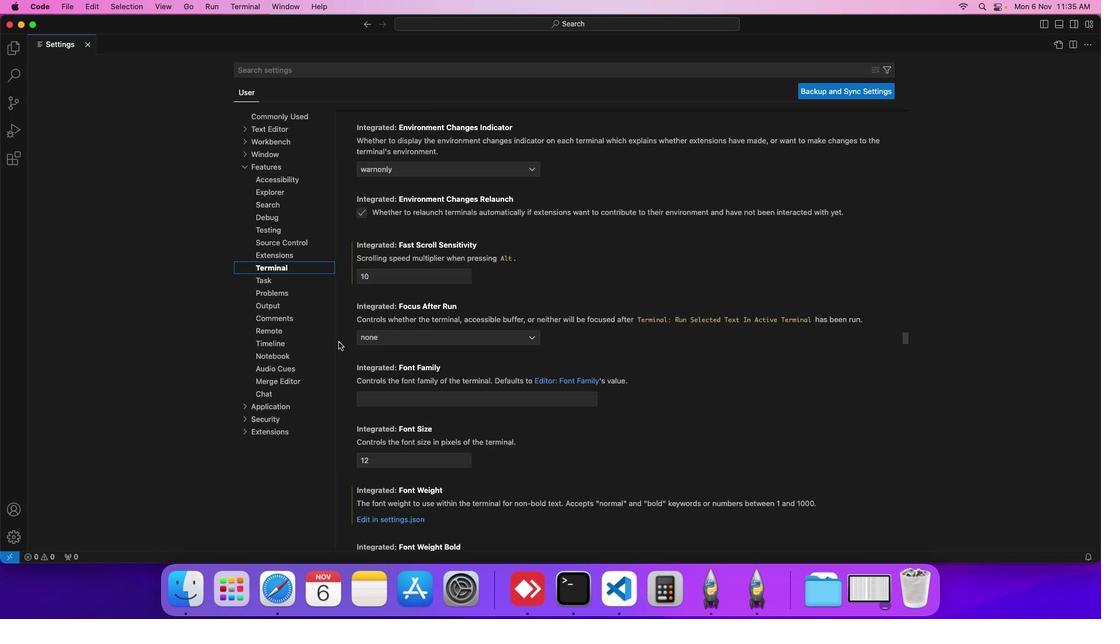
Action: Mouse scrolled (338, 341) with delta (0, 0)
Screenshot: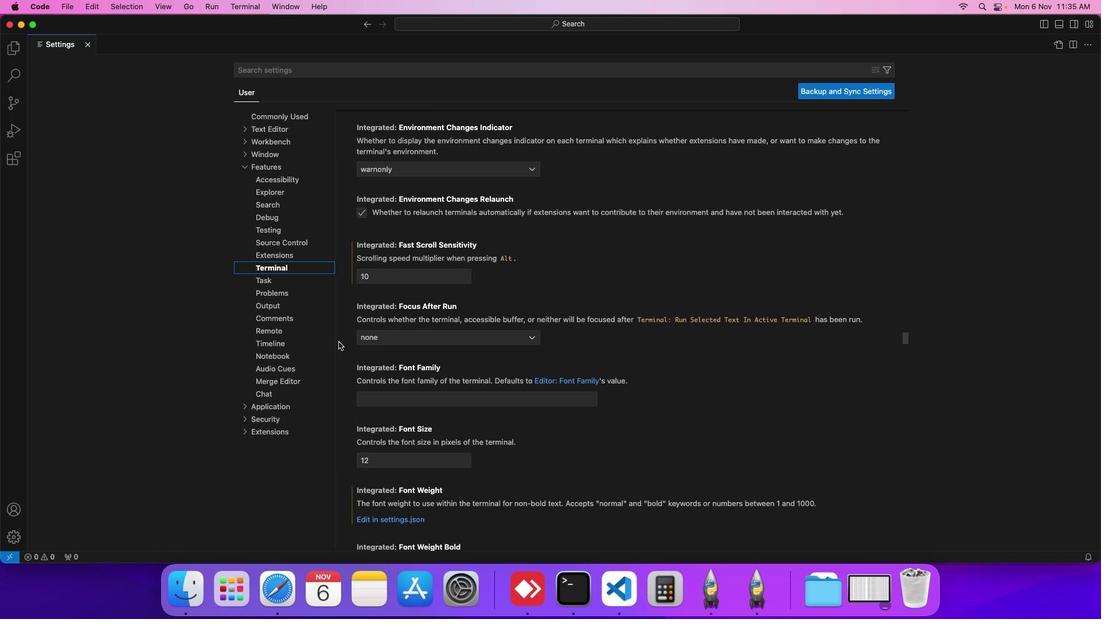 
Action: Mouse scrolled (338, 341) with delta (0, 0)
Screenshot: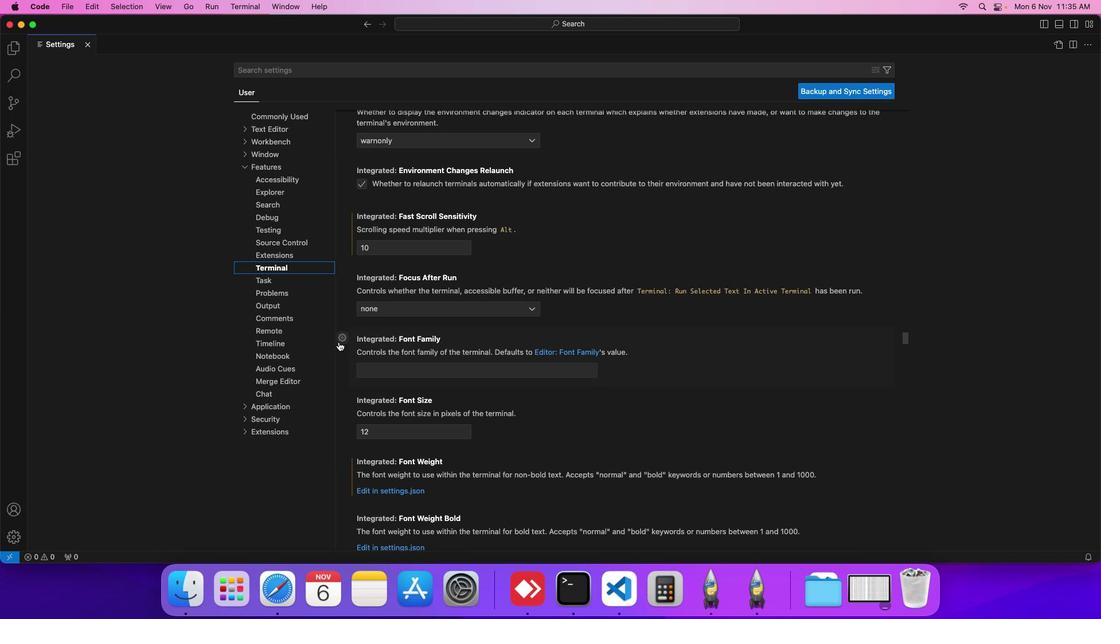 
Action: Mouse scrolled (338, 341) with delta (0, 0)
Screenshot: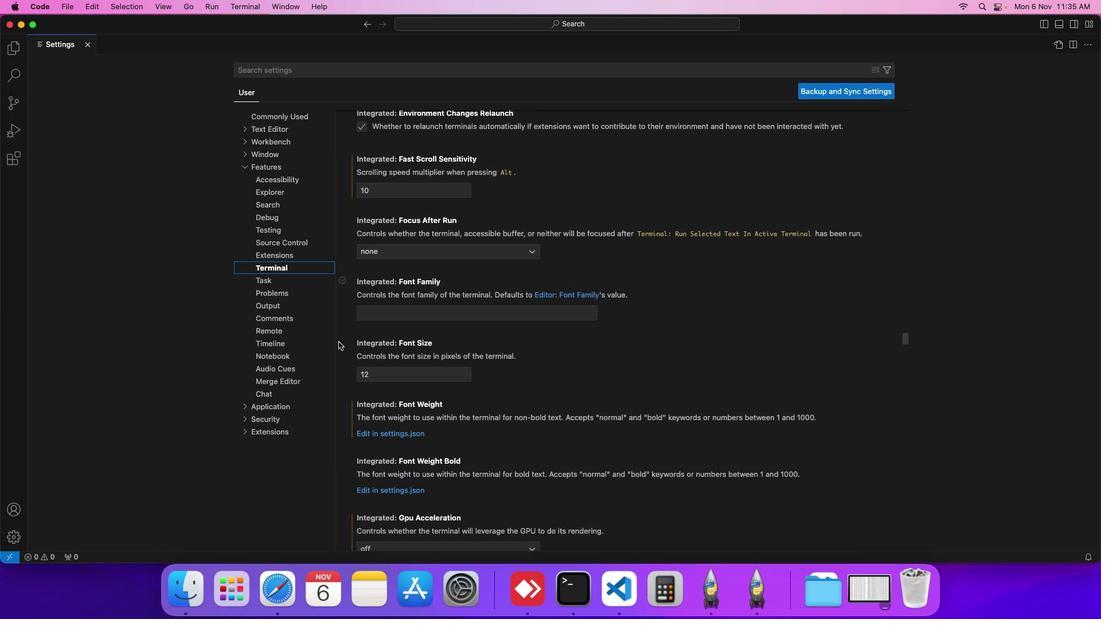 
Action: Mouse scrolled (338, 341) with delta (0, 0)
Screenshot: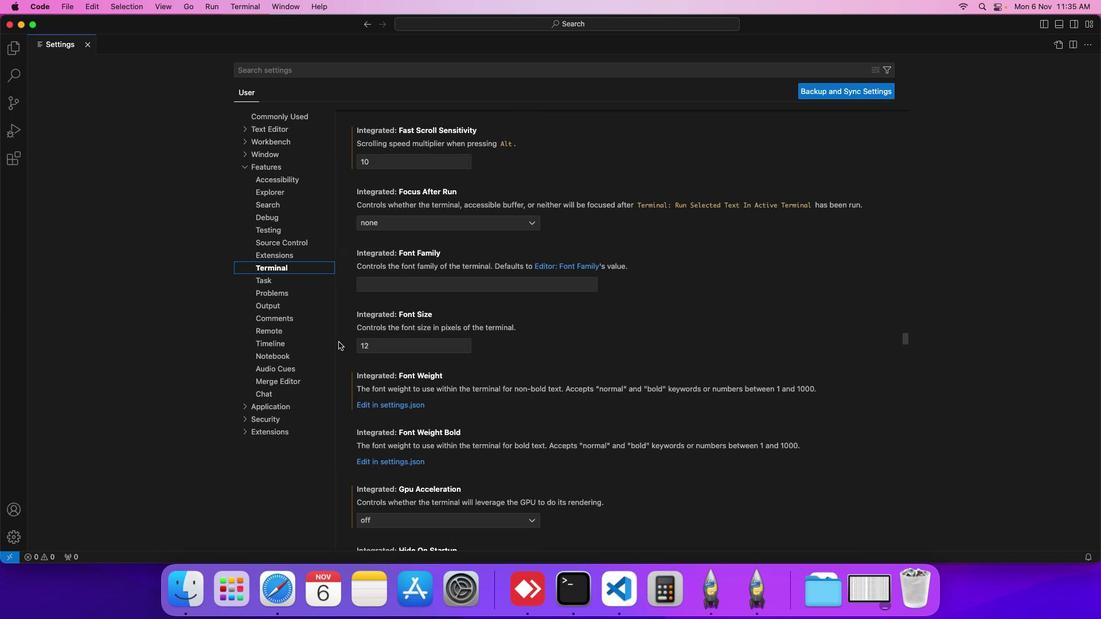 
Action: Mouse scrolled (338, 341) with delta (0, 0)
Screenshot: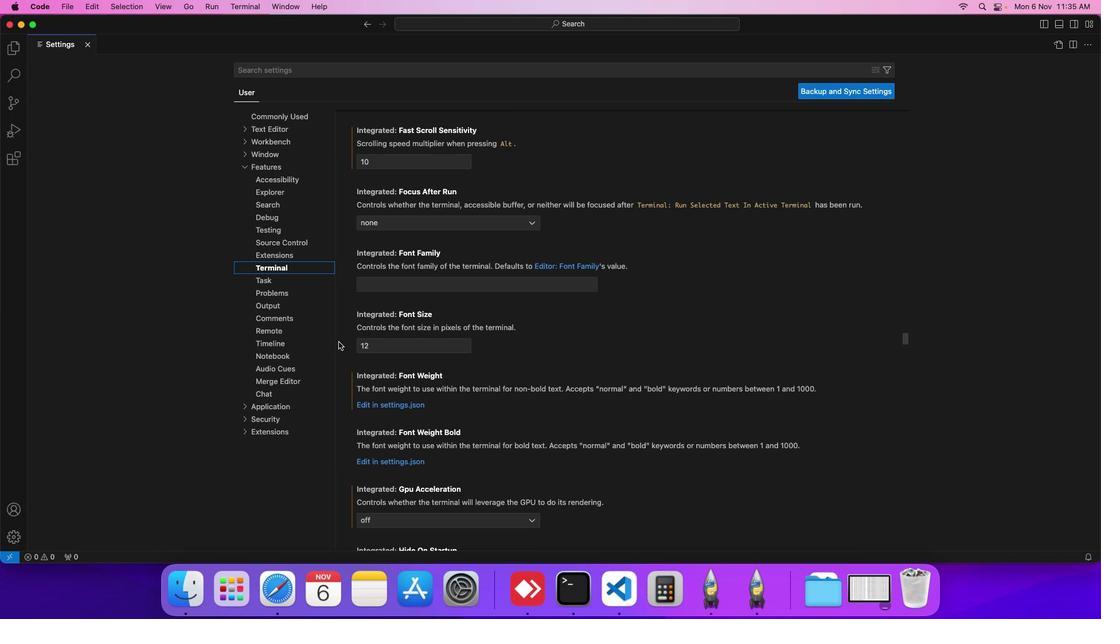 
Action: Mouse scrolled (338, 341) with delta (0, 0)
Screenshot: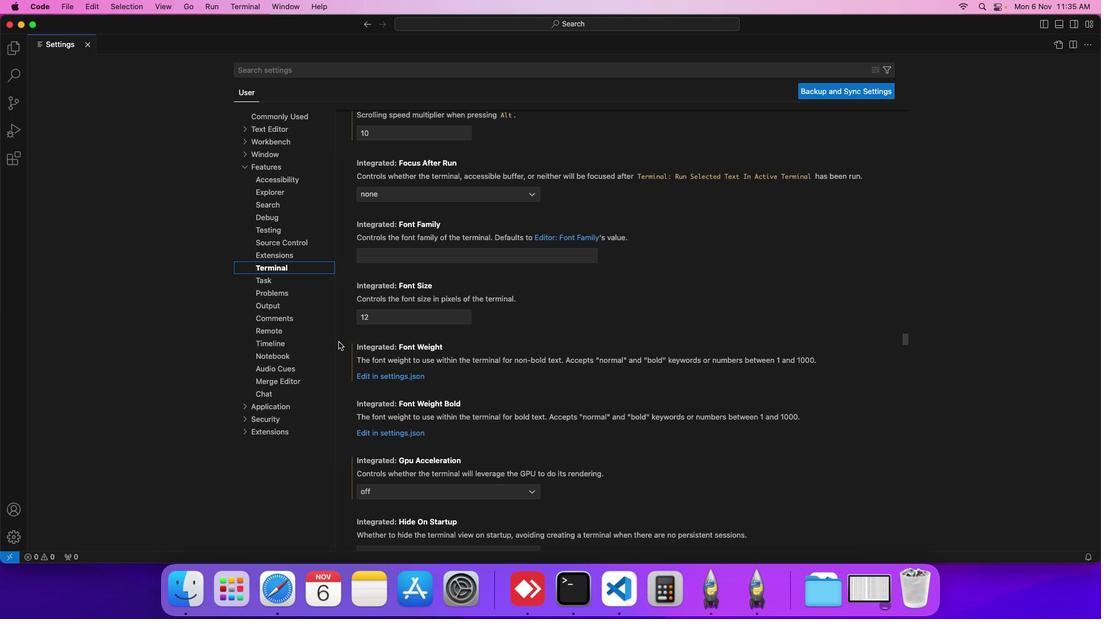 
Action: Mouse scrolled (338, 341) with delta (0, 0)
Screenshot: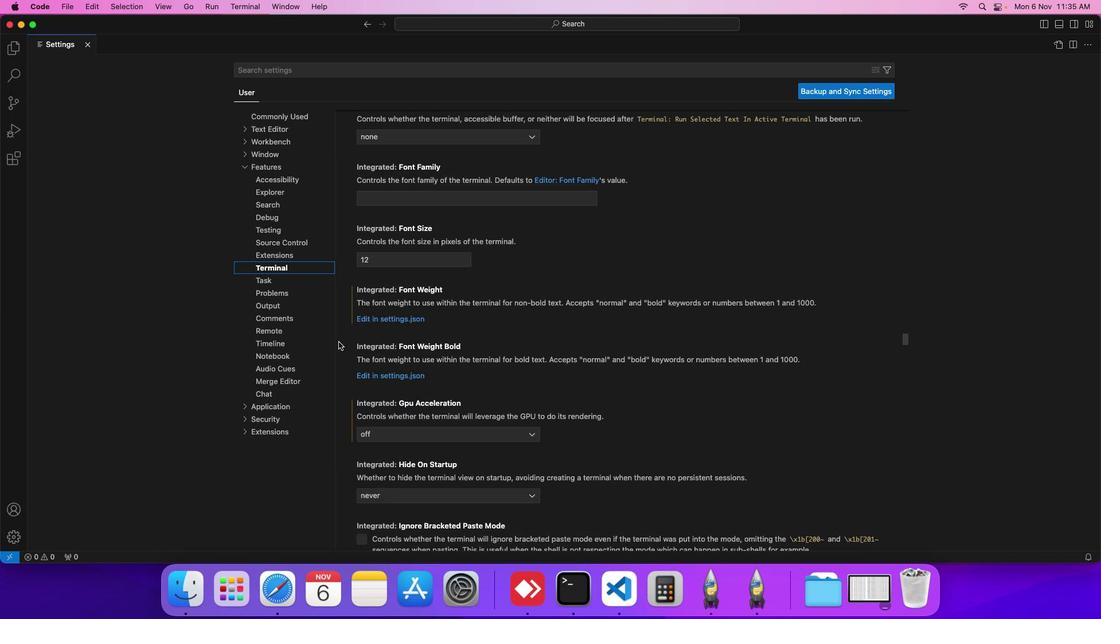 
Action: Mouse scrolled (338, 341) with delta (0, 0)
Screenshot: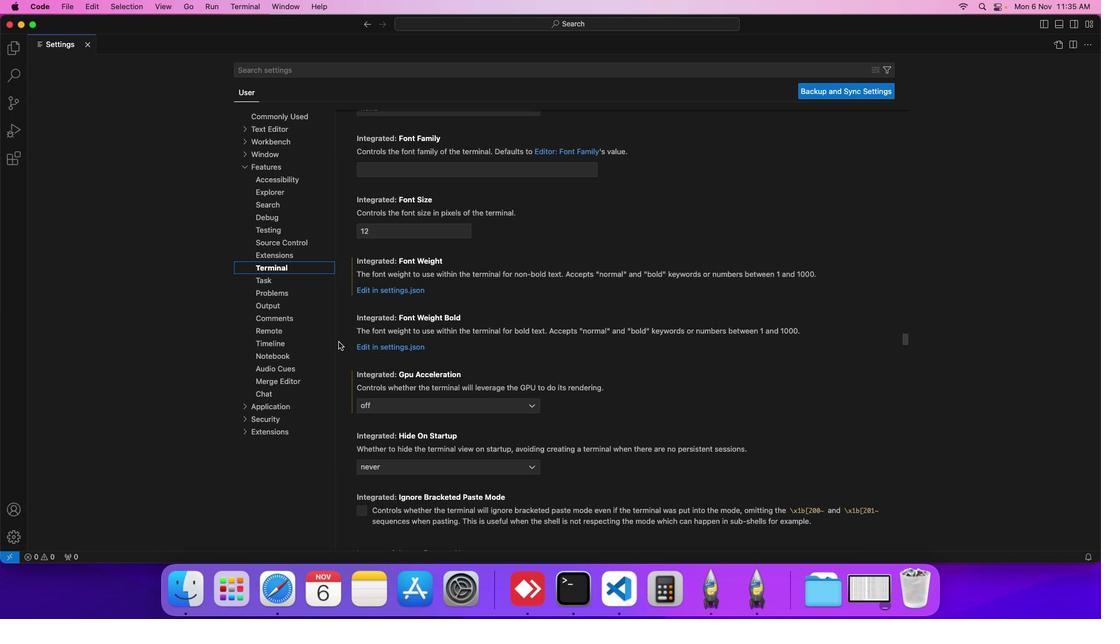 
Action: Mouse scrolled (338, 341) with delta (0, 0)
Screenshot: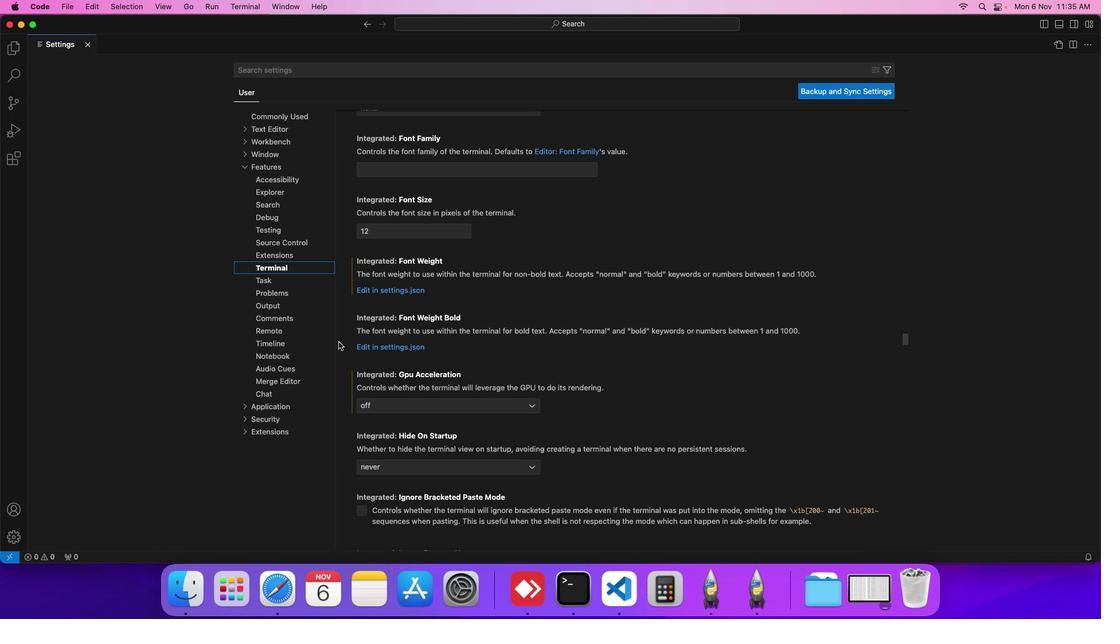 
Action: Mouse scrolled (338, 341) with delta (0, 0)
Screenshot: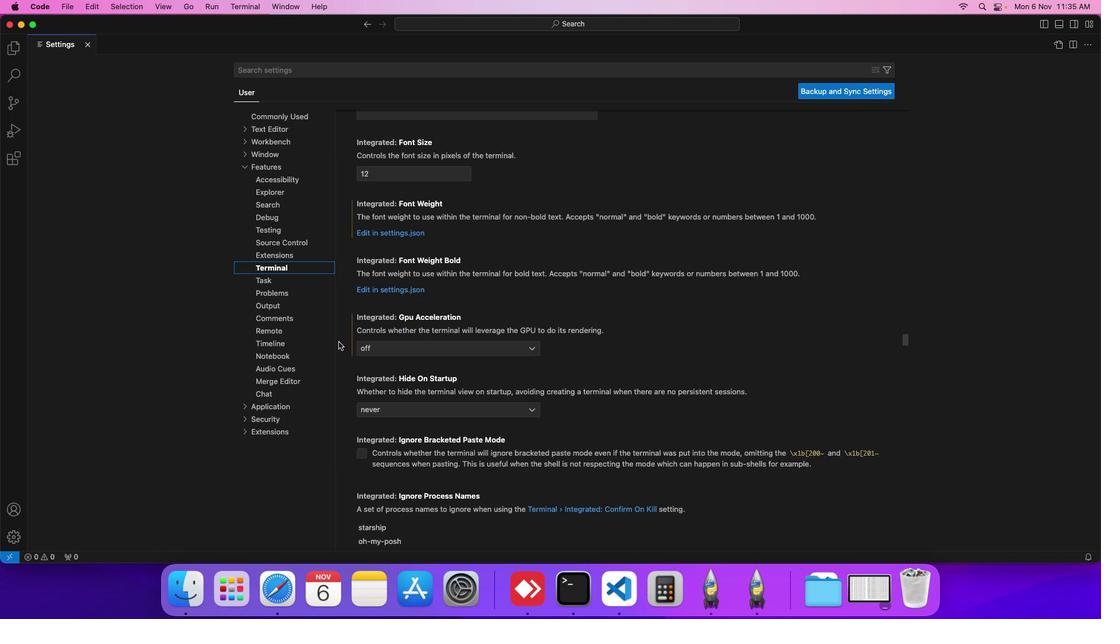 
Action: Mouse scrolled (338, 341) with delta (0, 0)
Screenshot: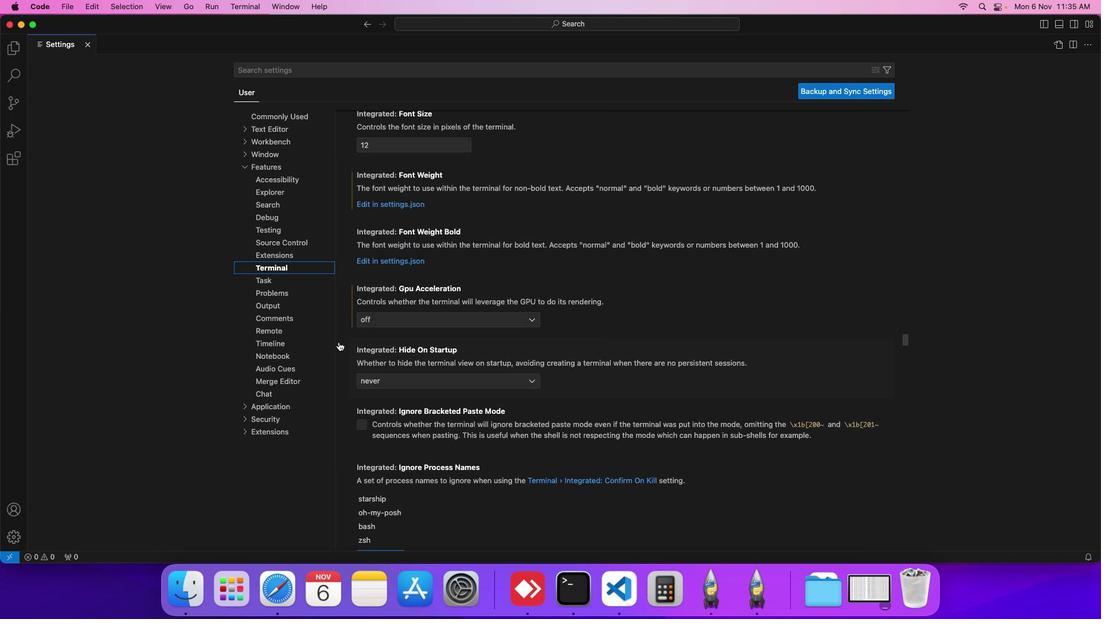 
Action: Mouse scrolled (338, 341) with delta (0, 0)
Screenshot: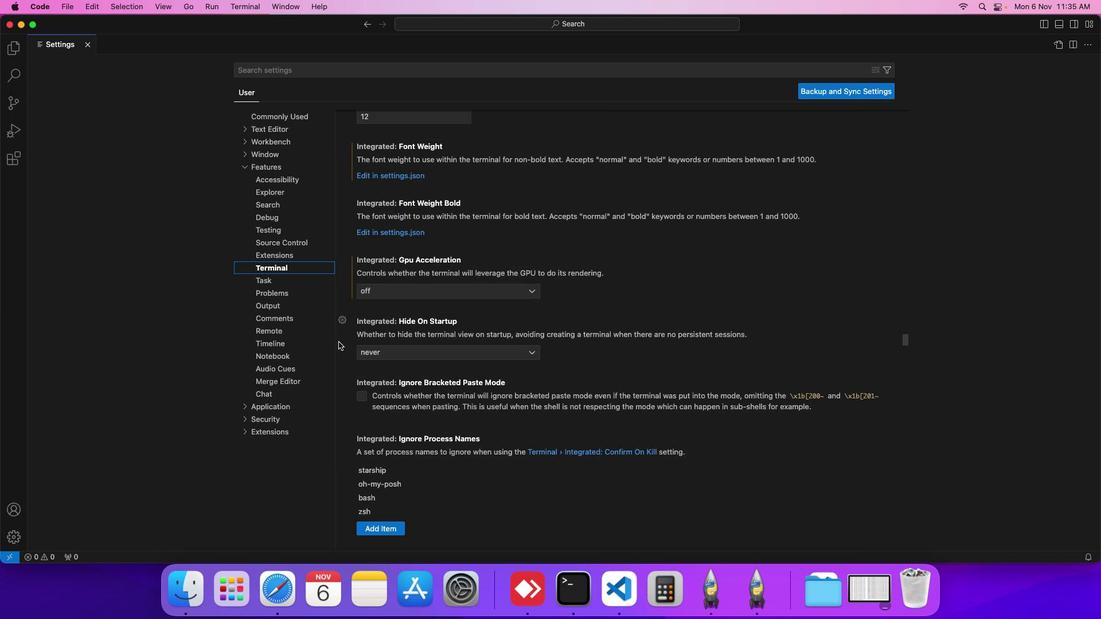 
Action: Mouse scrolled (338, 341) with delta (0, 0)
Screenshot: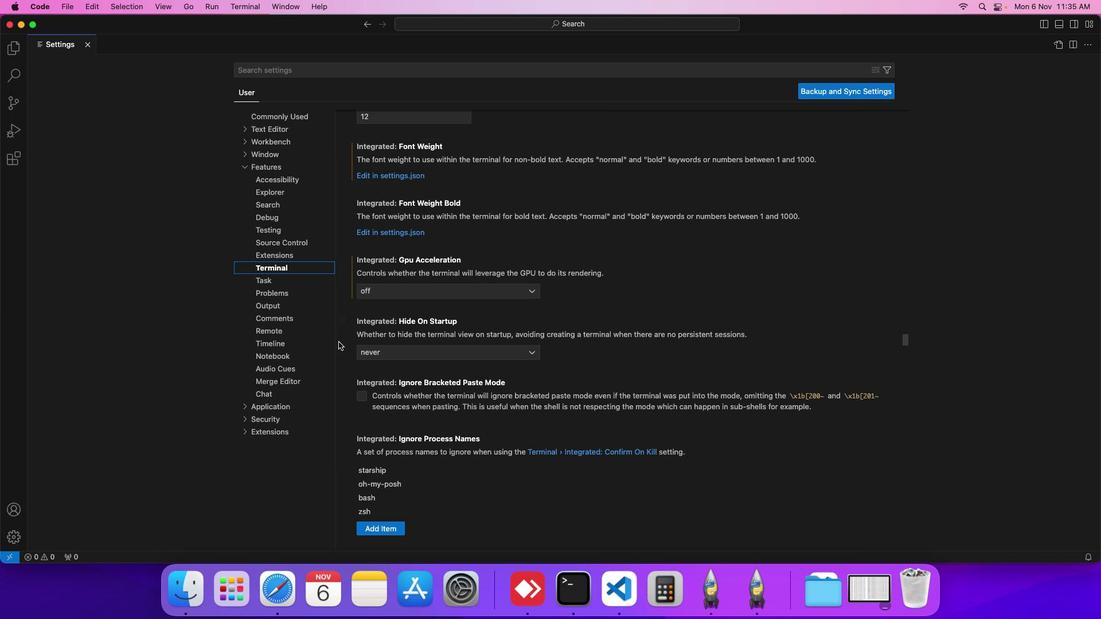 
Action: Mouse scrolled (338, 341) with delta (0, 0)
Screenshot: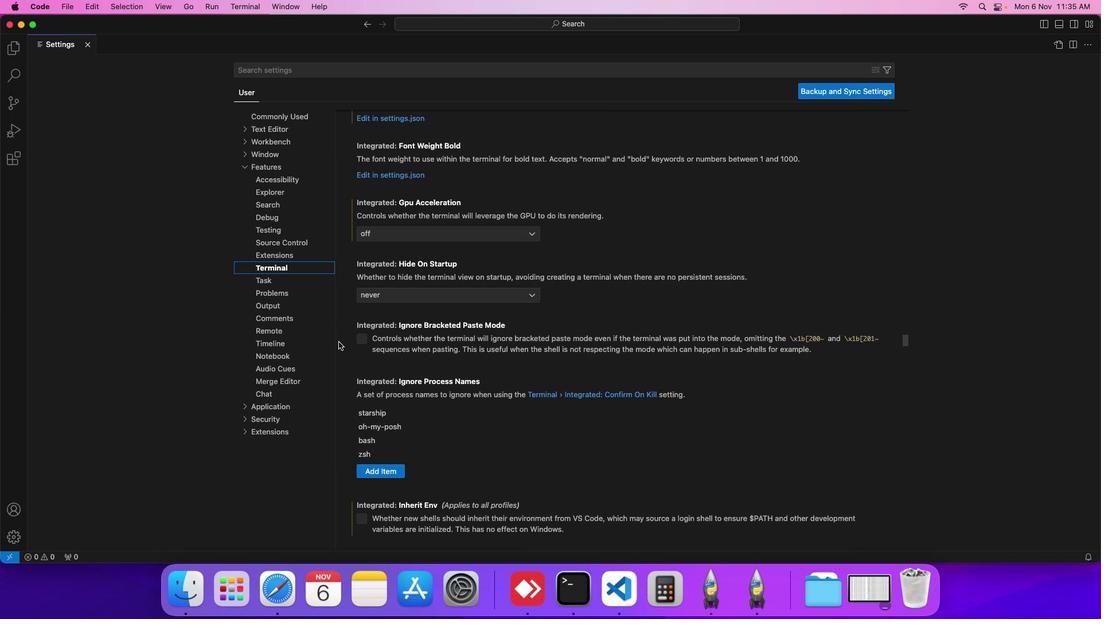 
Action: Mouse scrolled (338, 341) with delta (0, 0)
Screenshot: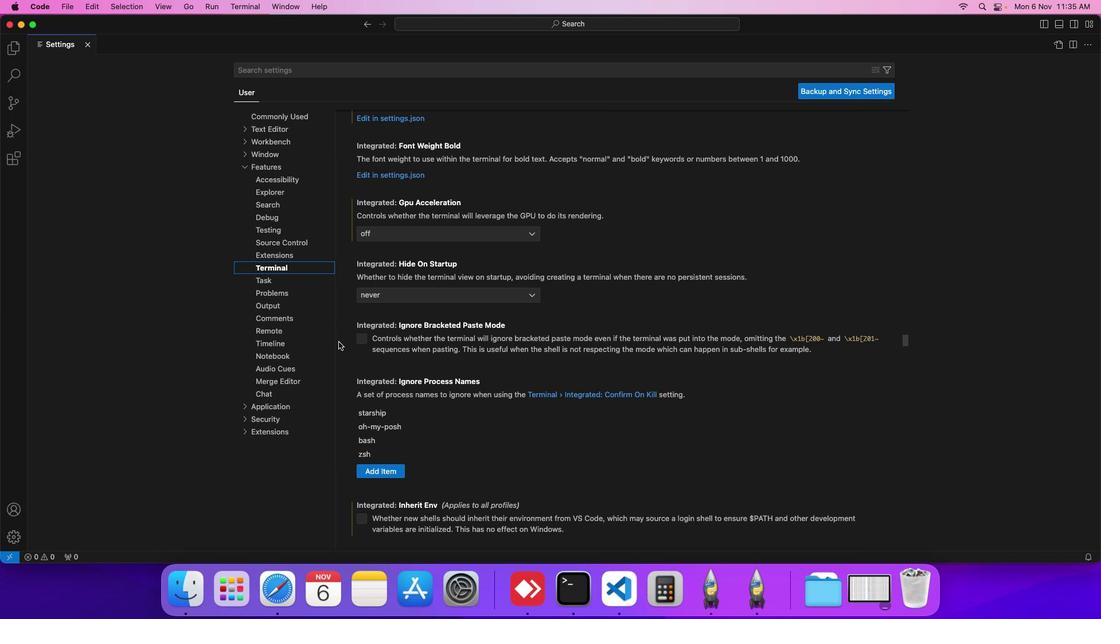 
Action: Mouse scrolled (338, 341) with delta (0, 0)
Screenshot: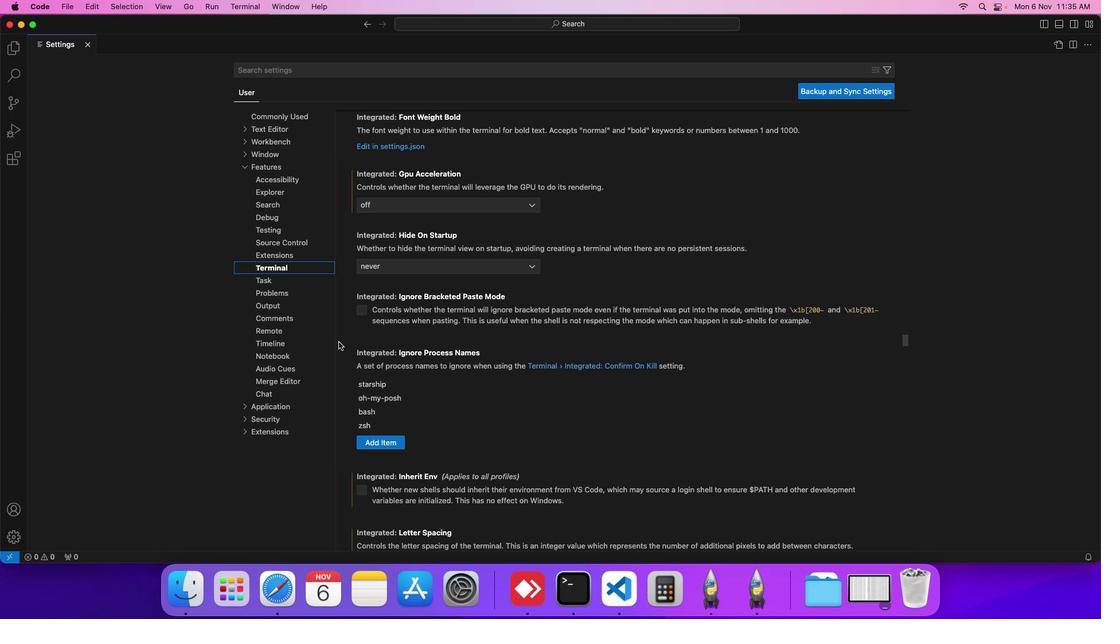 
Action: Mouse scrolled (338, 341) with delta (0, 0)
Screenshot: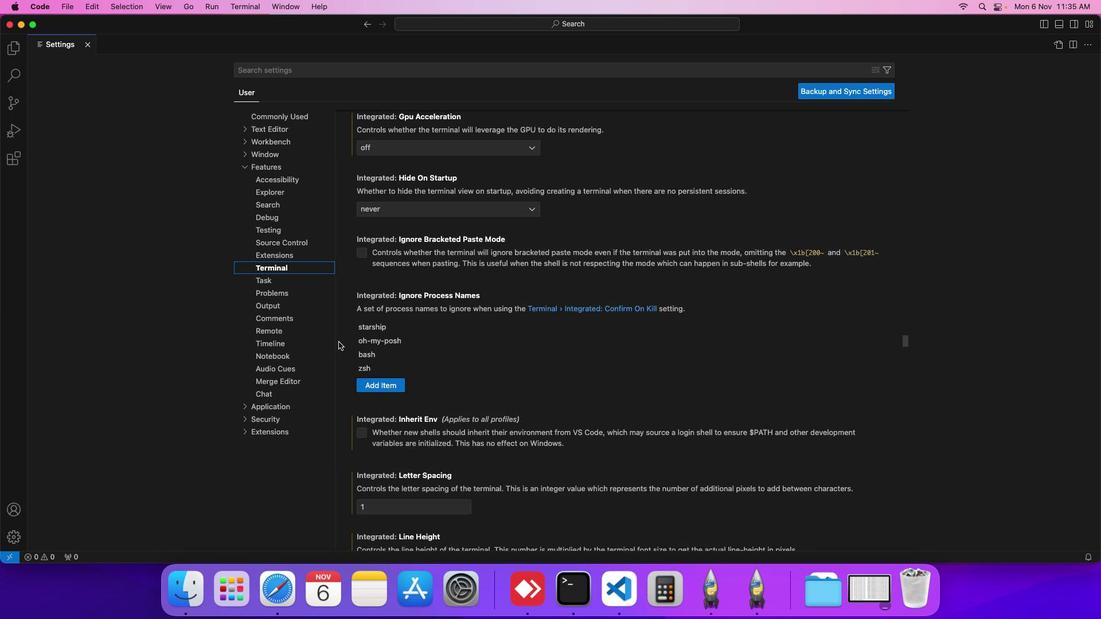 
Action: Mouse scrolled (338, 341) with delta (0, 0)
Screenshot: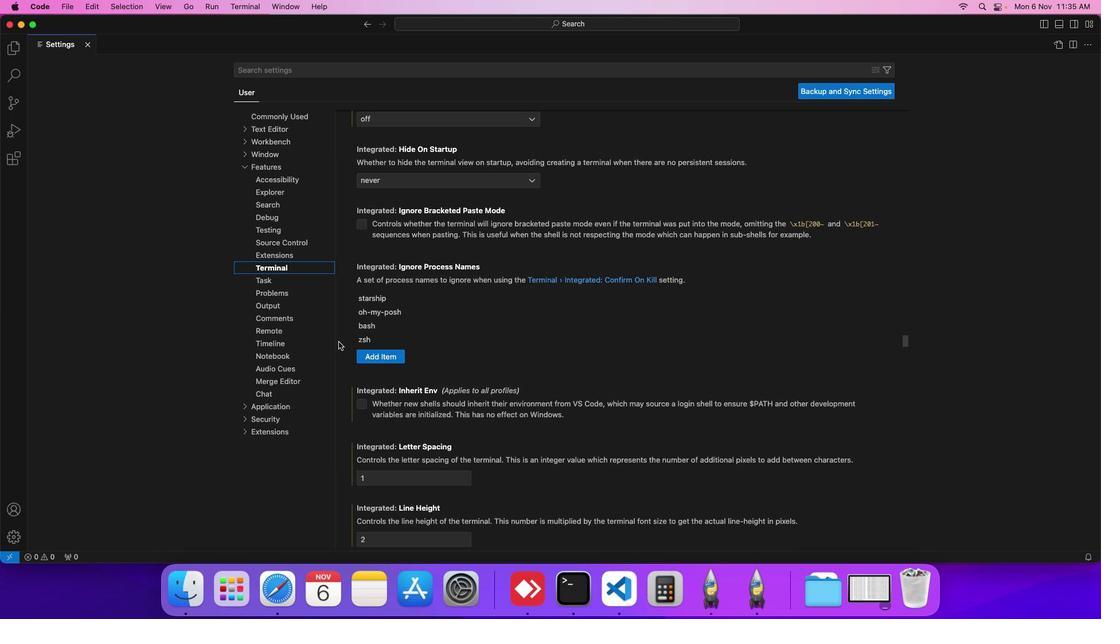 
Action: Mouse scrolled (338, 341) with delta (0, 0)
Screenshot: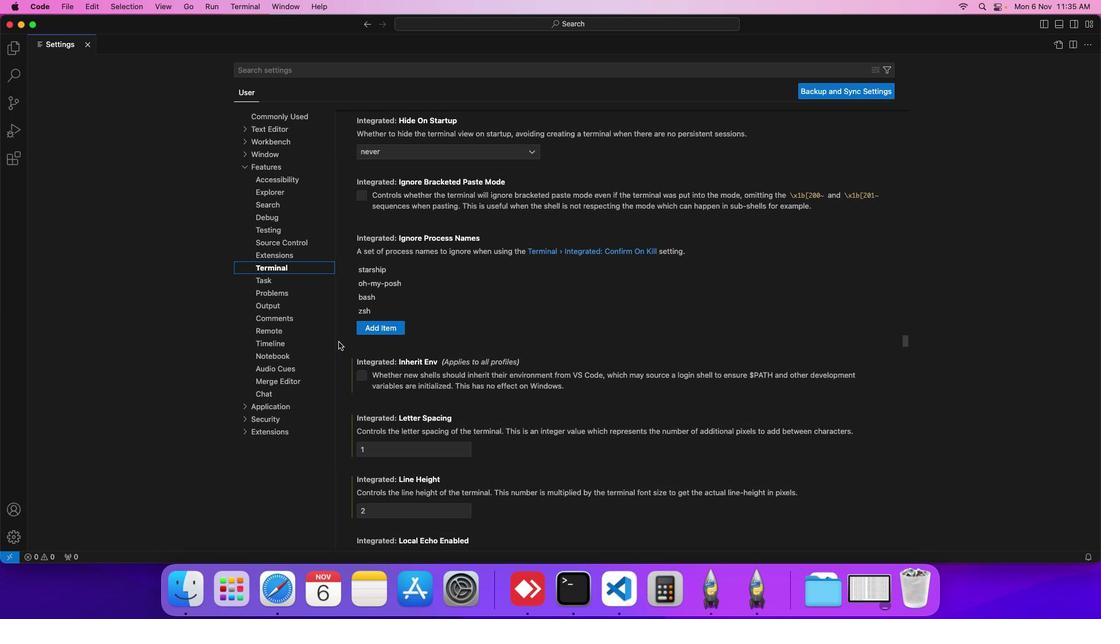 
Action: Mouse scrolled (338, 341) with delta (0, 0)
Screenshot: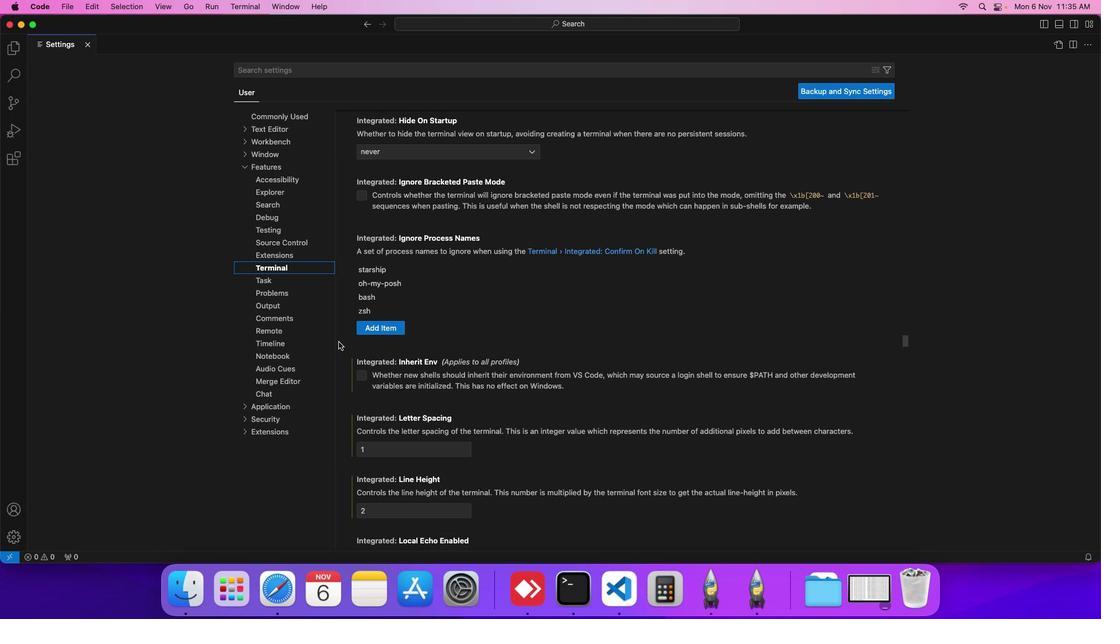 
Action: Mouse scrolled (338, 341) with delta (0, 0)
Screenshot: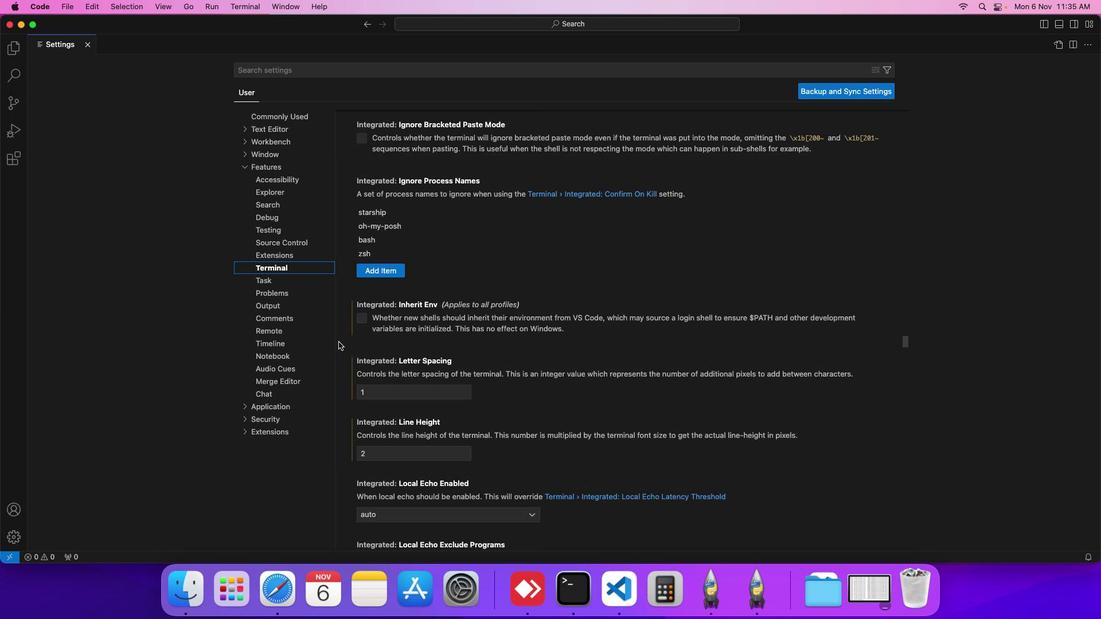 
Action: Mouse scrolled (338, 341) with delta (0, 0)
Screenshot: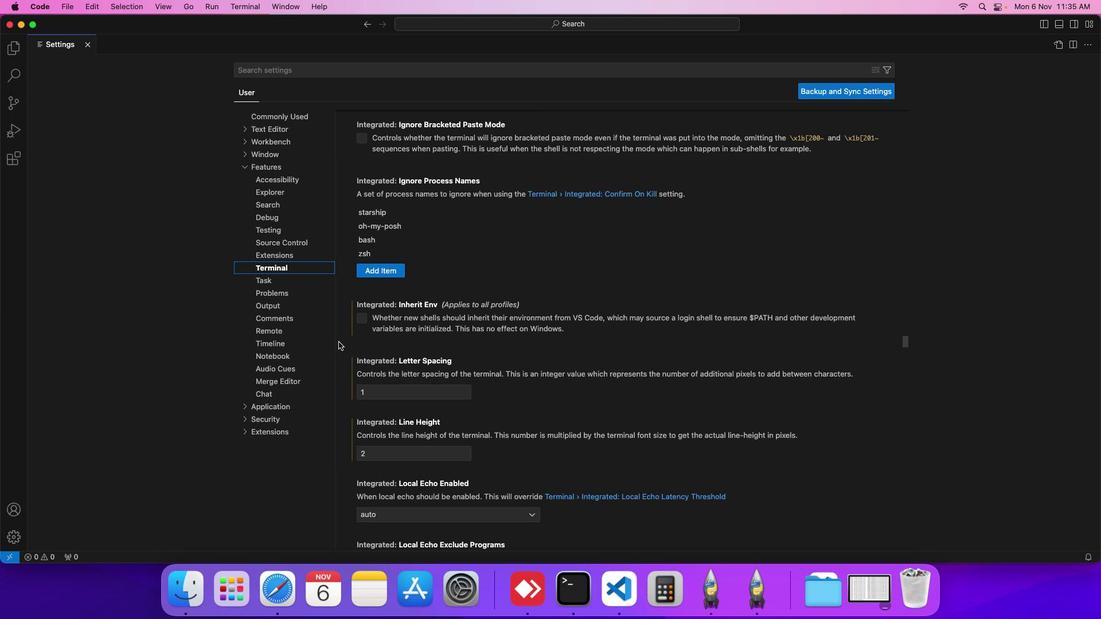 
Action: Mouse scrolled (338, 341) with delta (0, 0)
Screenshot: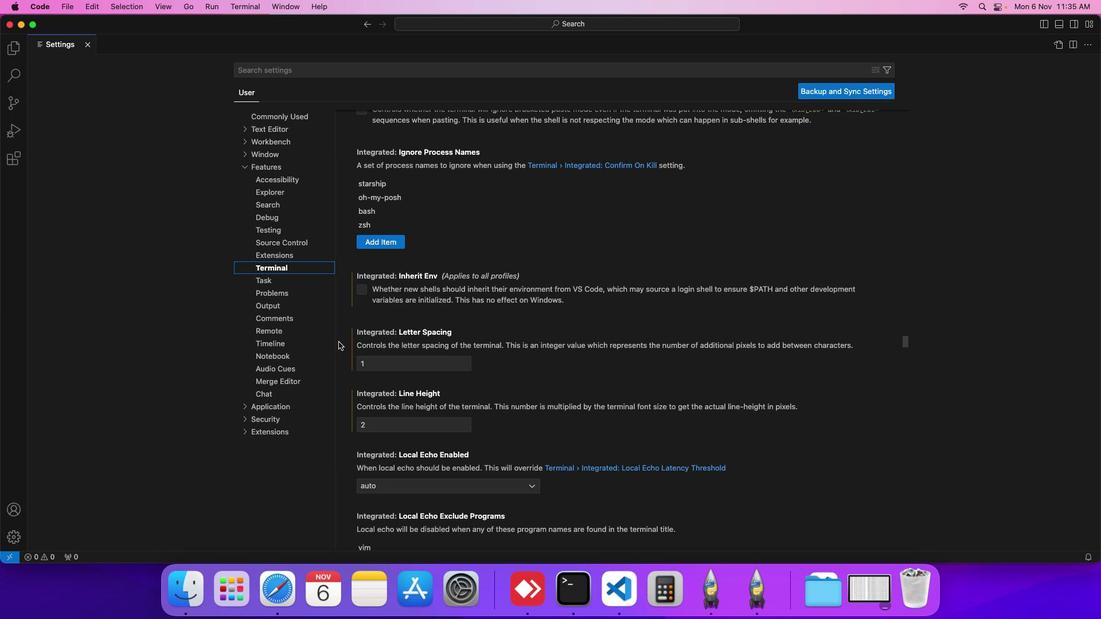 
Action: Mouse scrolled (338, 341) with delta (0, 0)
Screenshot: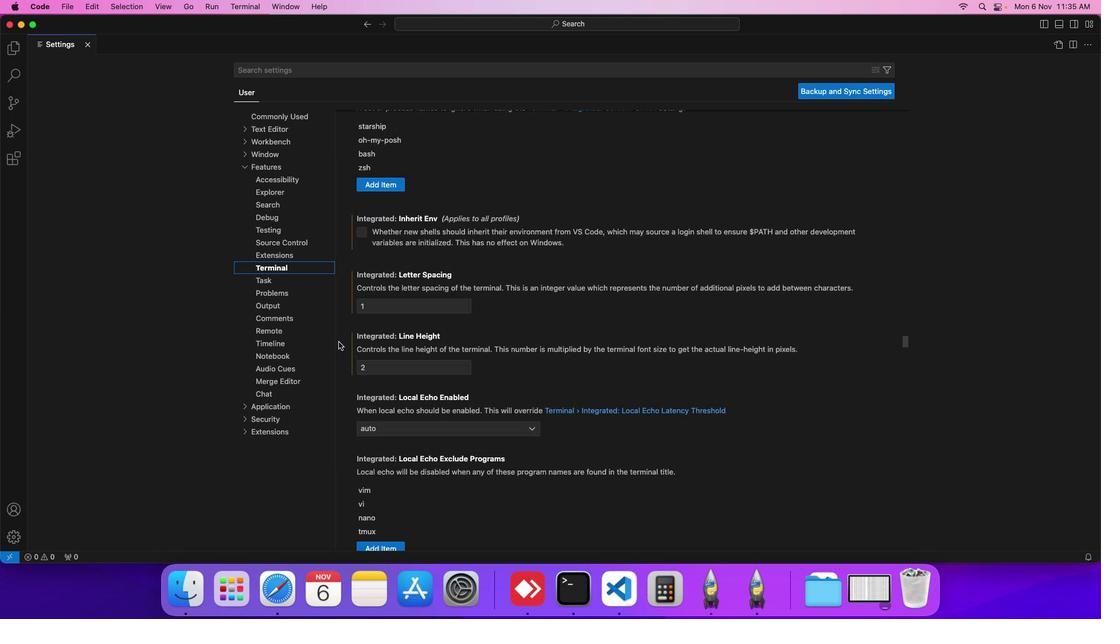 
Action: Mouse scrolled (338, 341) with delta (0, 0)
Screenshot: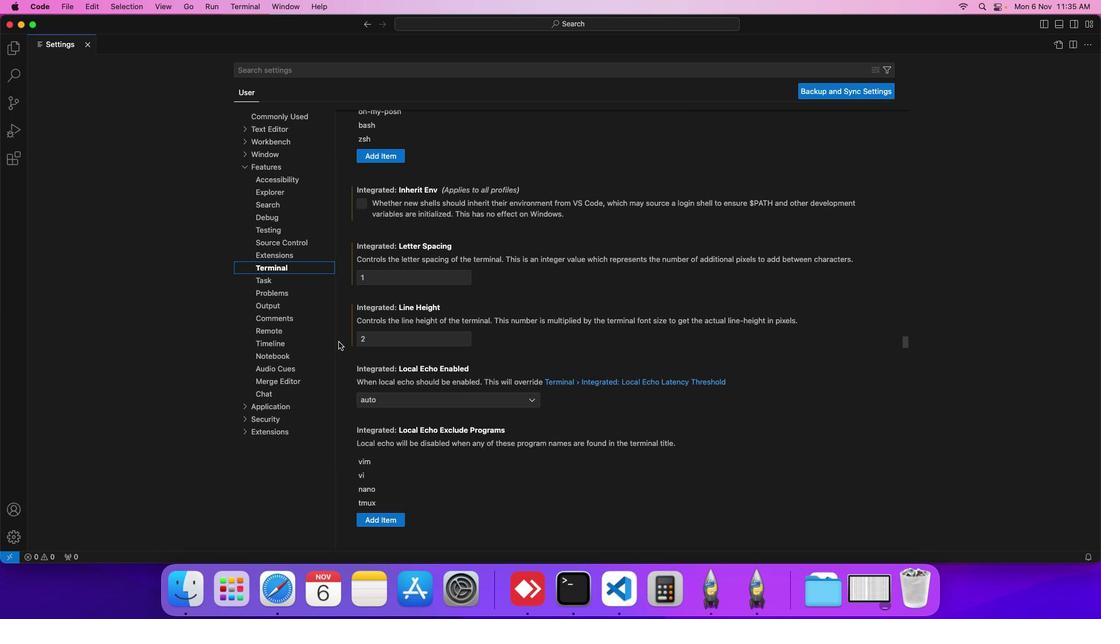 
Action: Mouse scrolled (338, 341) with delta (0, 0)
Screenshot: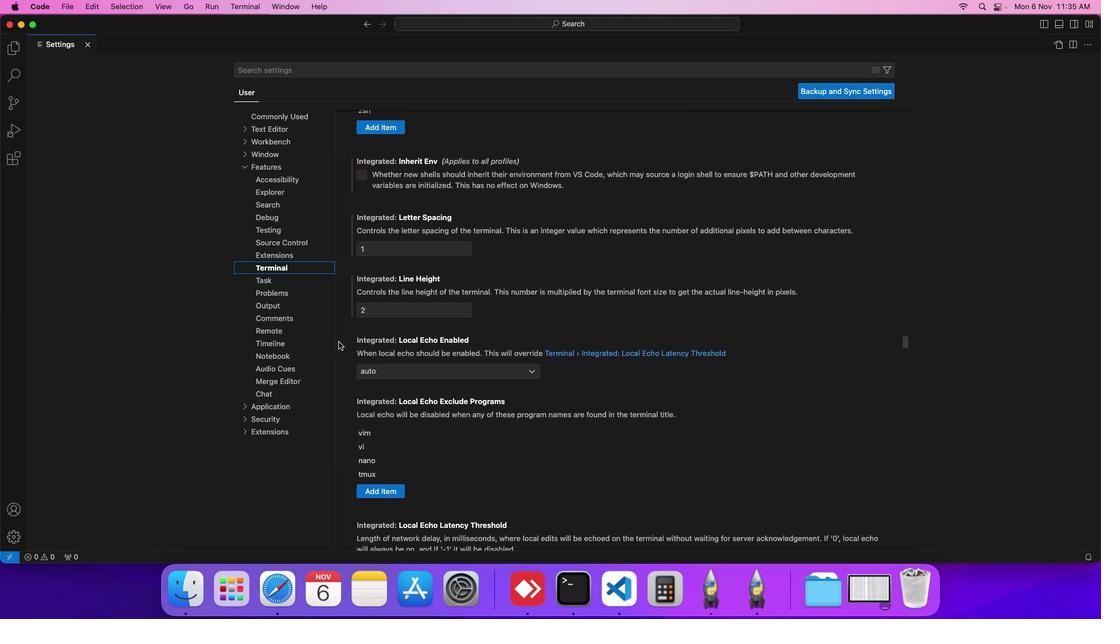
Action: Mouse scrolled (338, 341) with delta (0, 0)
Screenshot: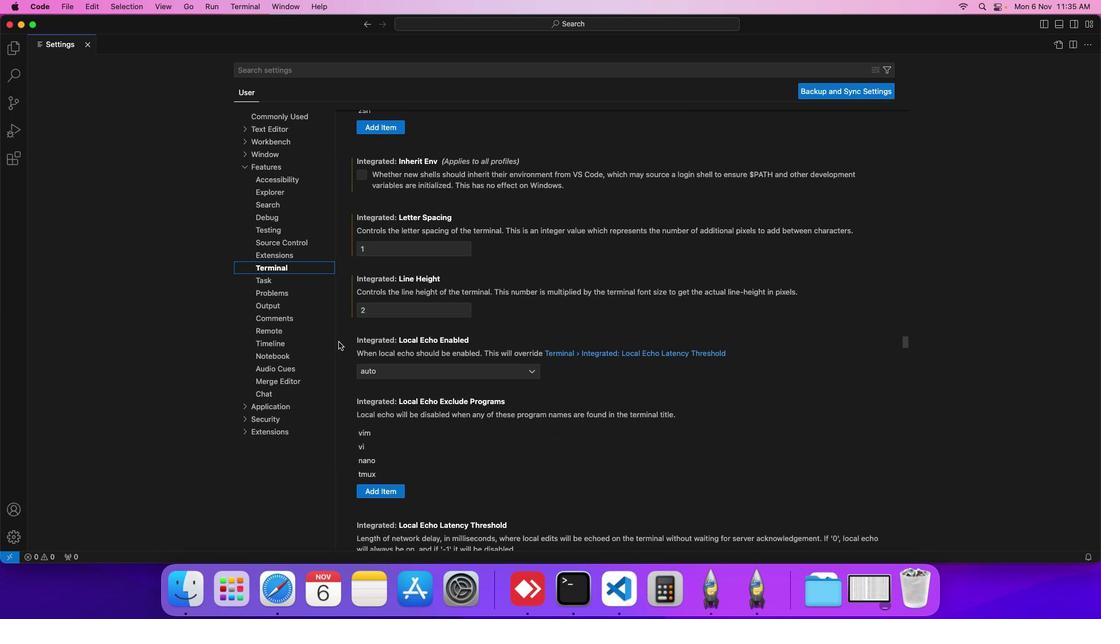 
Action: Mouse scrolled (338, 341) with delta (0, 0)
Screenshot: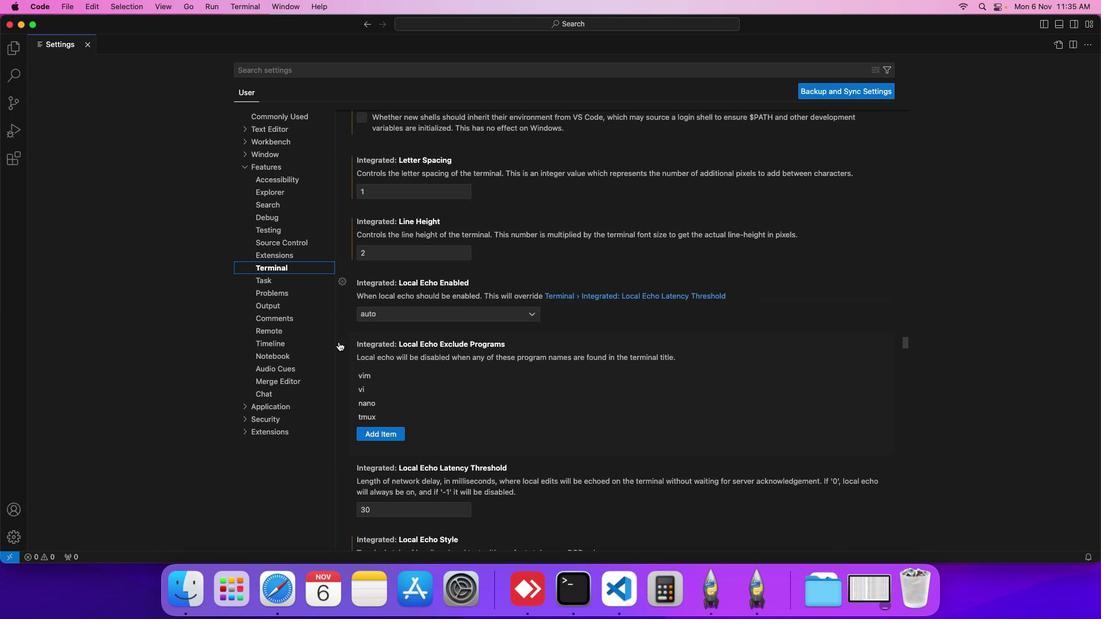 
Action: Mouse scrolled (338, 341) with delta (0, 0)
Screenshot: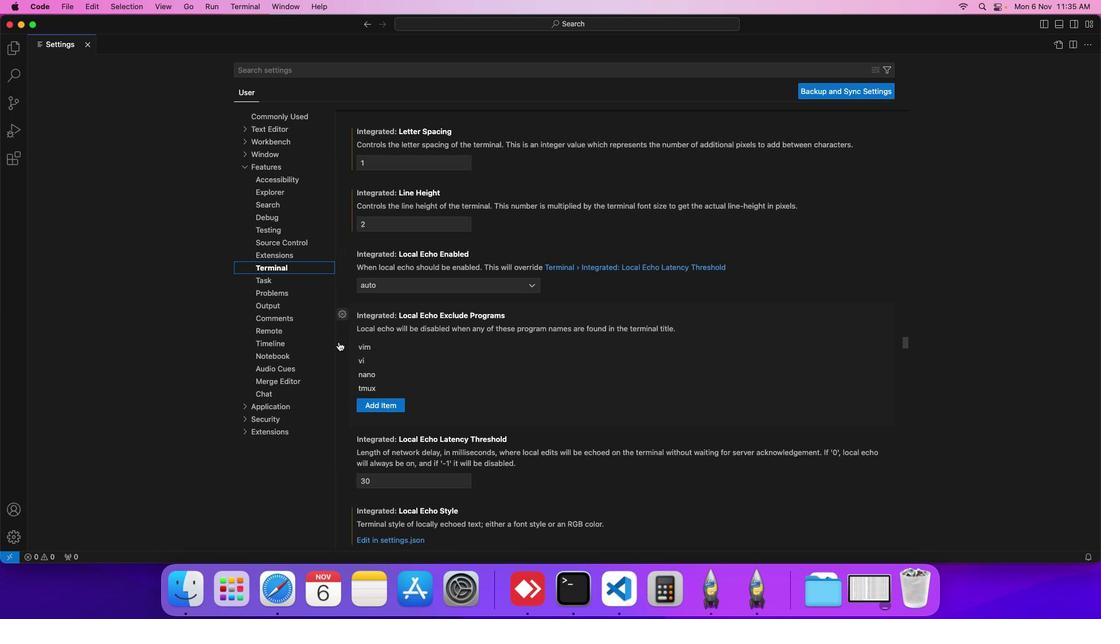 
Action: Mouse scrolled (338, 341) with delta (0, 0)
Screenshot: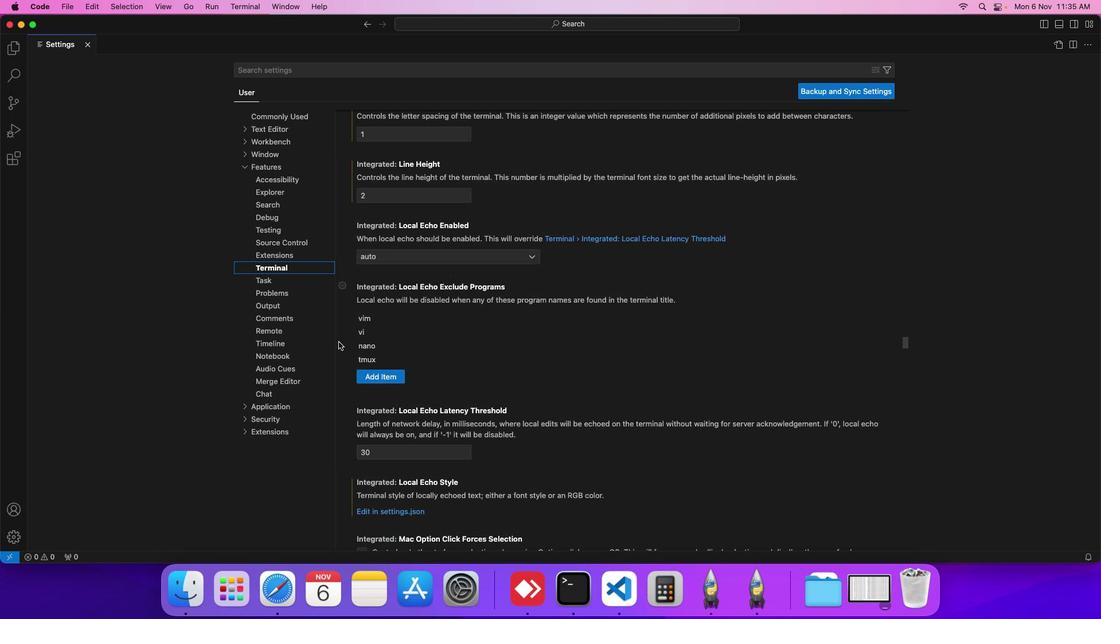 
Action: Mouse scrolled (338, 341) with delta (0, 0)
Screenshot: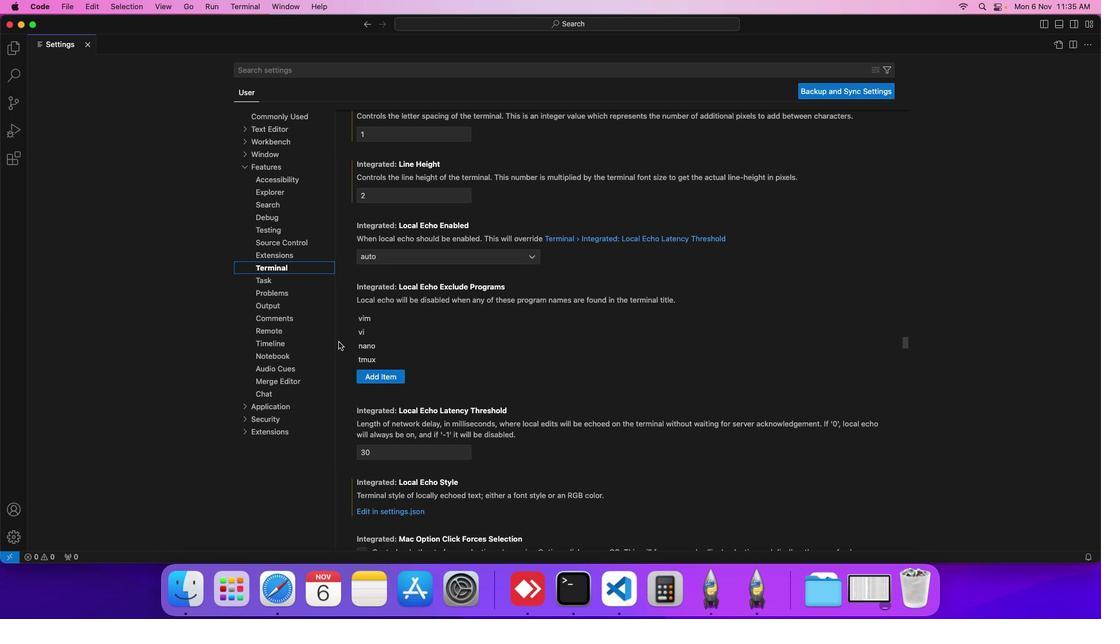 
Action: Mouse scrolled (338, 341) with delta (0, 0)
Screenshot: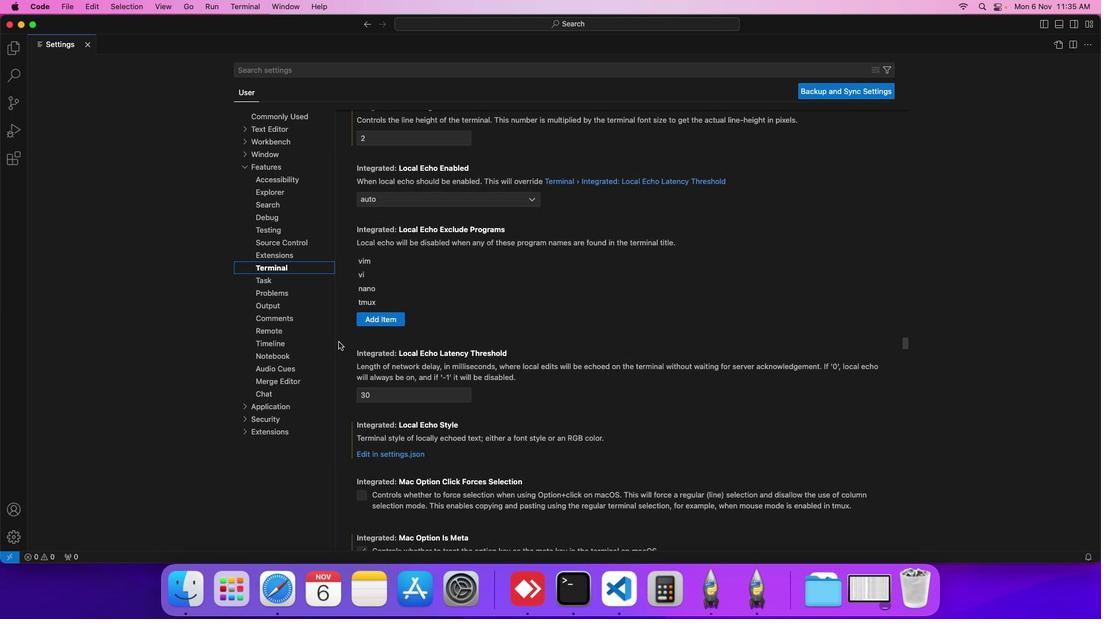 
Action: Mouse scrolled (338, 341) with delta (0, 0)
Screenshot: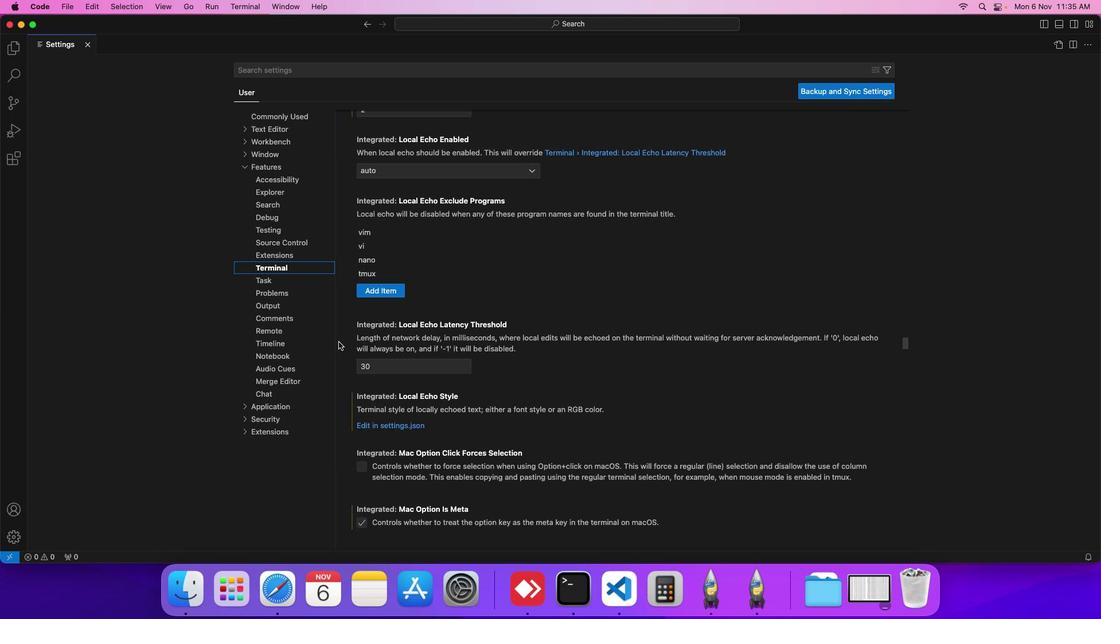
Action: Mouse scrolled (338, 341) with delta (0, 0)
Screenshot: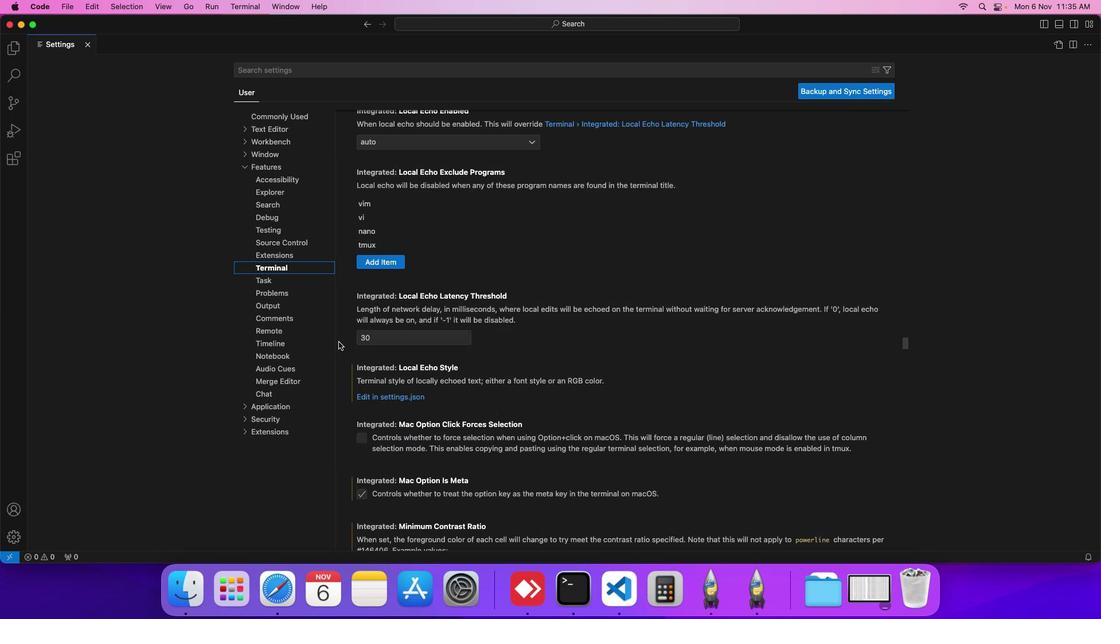 
Action: Mouse scrolled (338, 341) with delta (0, 0)
Screenshot: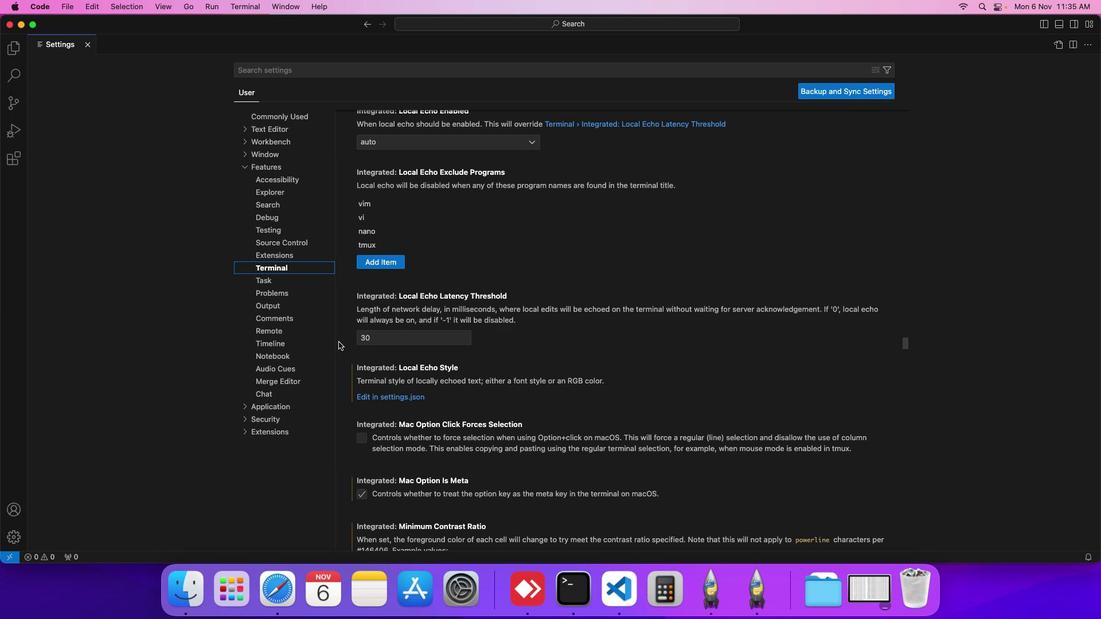 
Action: Mouse scrolled (338, 341) with delta (0, 0)
Screenshot: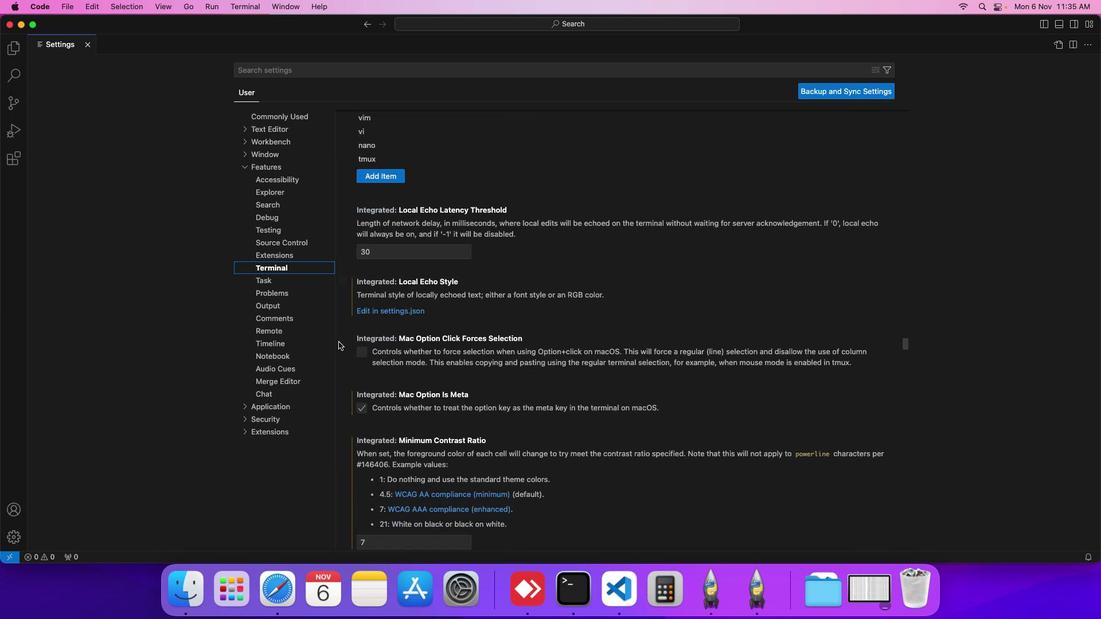 
Action: Mouse scrolled (338, 341) with delta (0, 0)
Screenshot: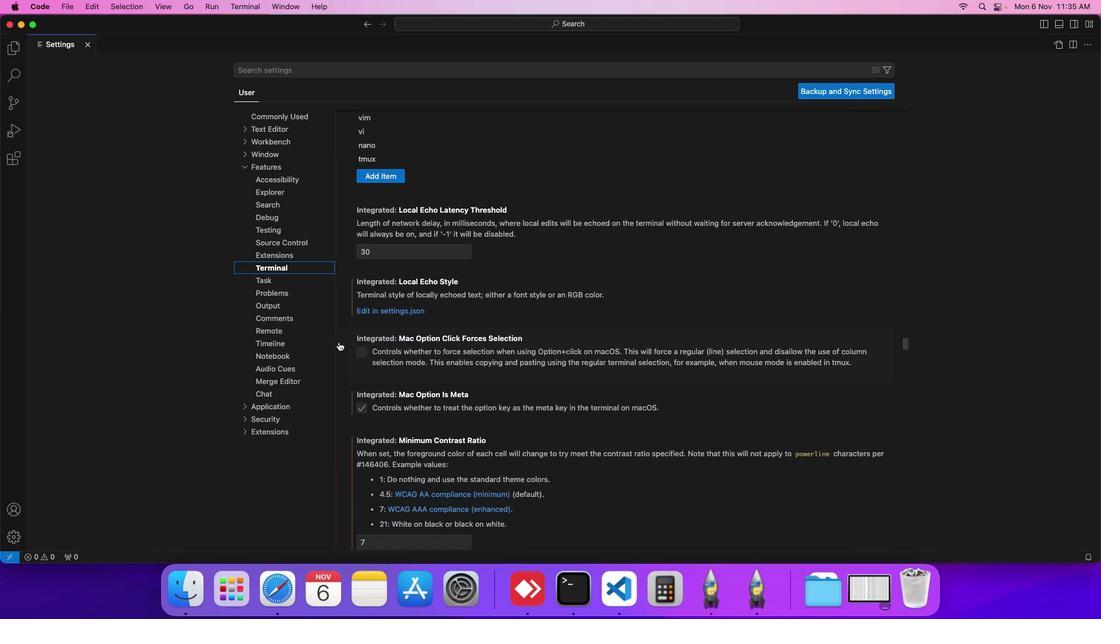 
Action: Mouse scrolled (338, 341) with delta (0, 0)
Screenshot: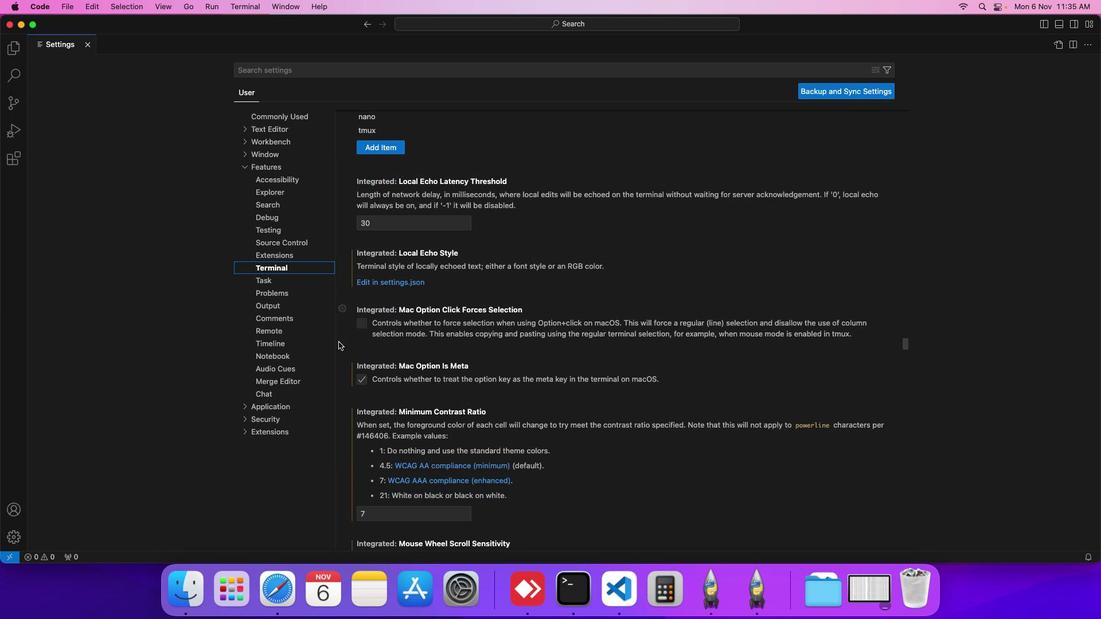 
Action: Mouse scrolled (338, 341) with delta (0, 0)
Screenshot: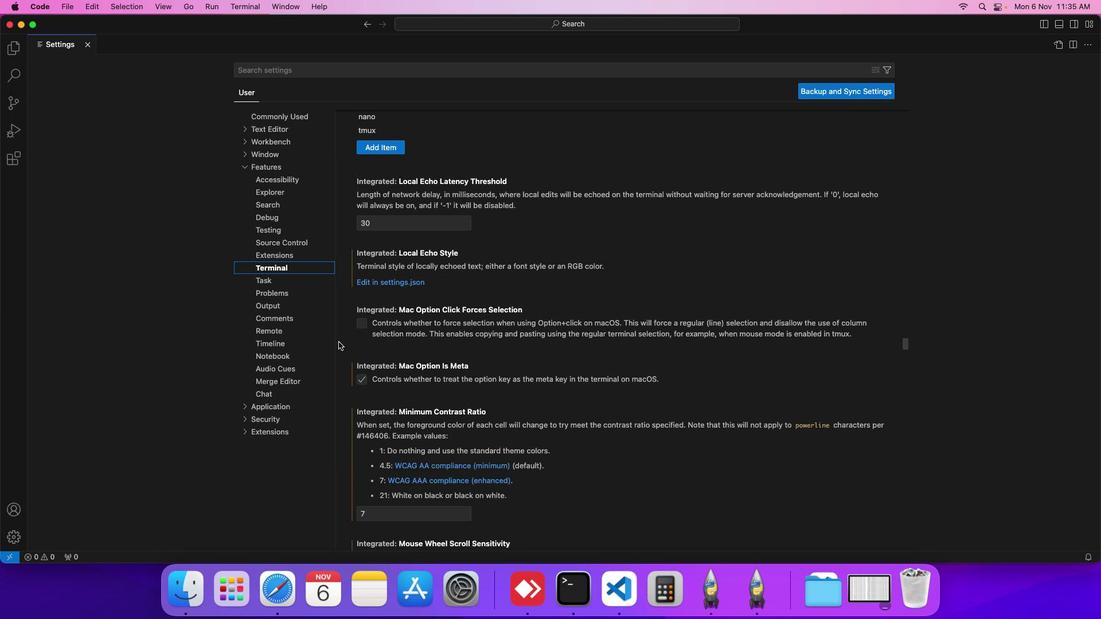 
Action: Mouse scrolled (338, 341) with delta (0, 0)
Screenshot: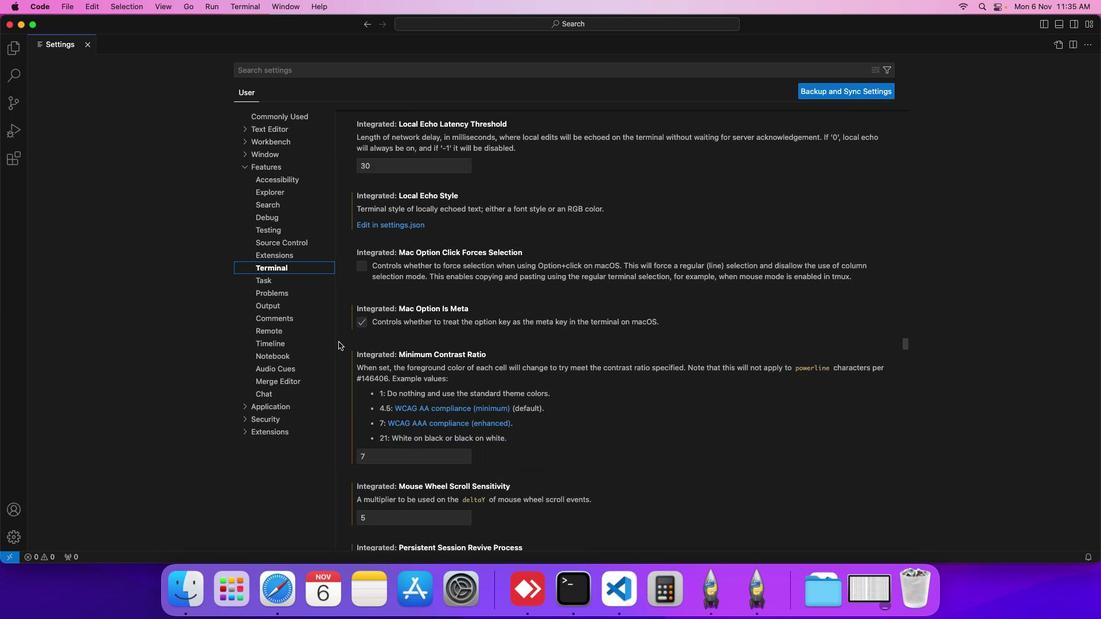 
Action: Mouse scrolled (338, 341) with delta (0, 0)
Screenshot: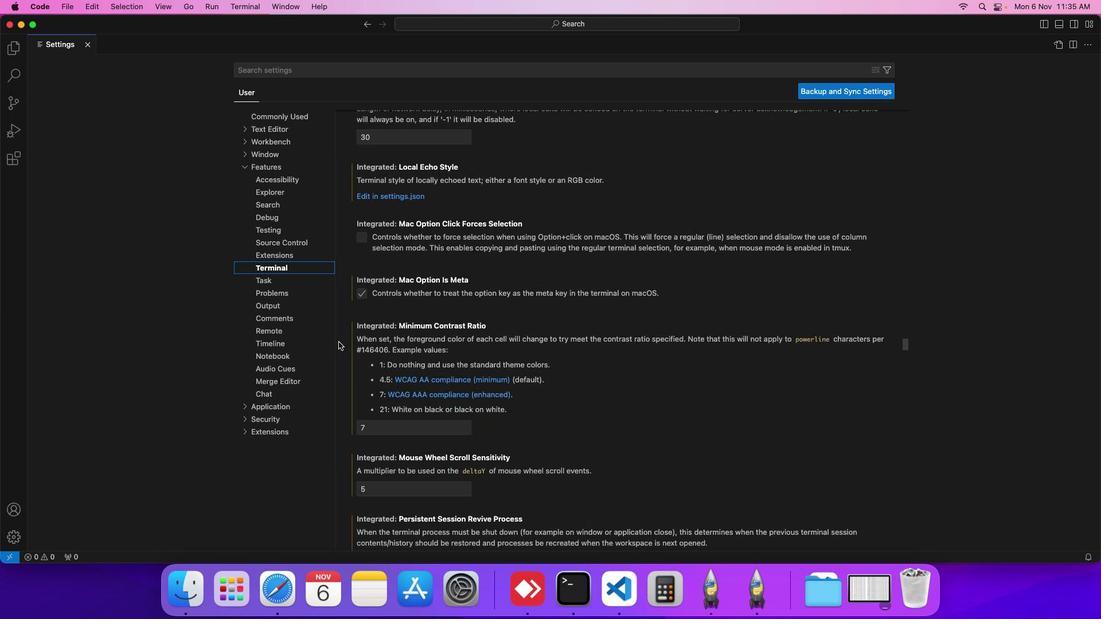 
Action: Mouse scrolled (338, 341) with delta (0, 0)
Screenshot: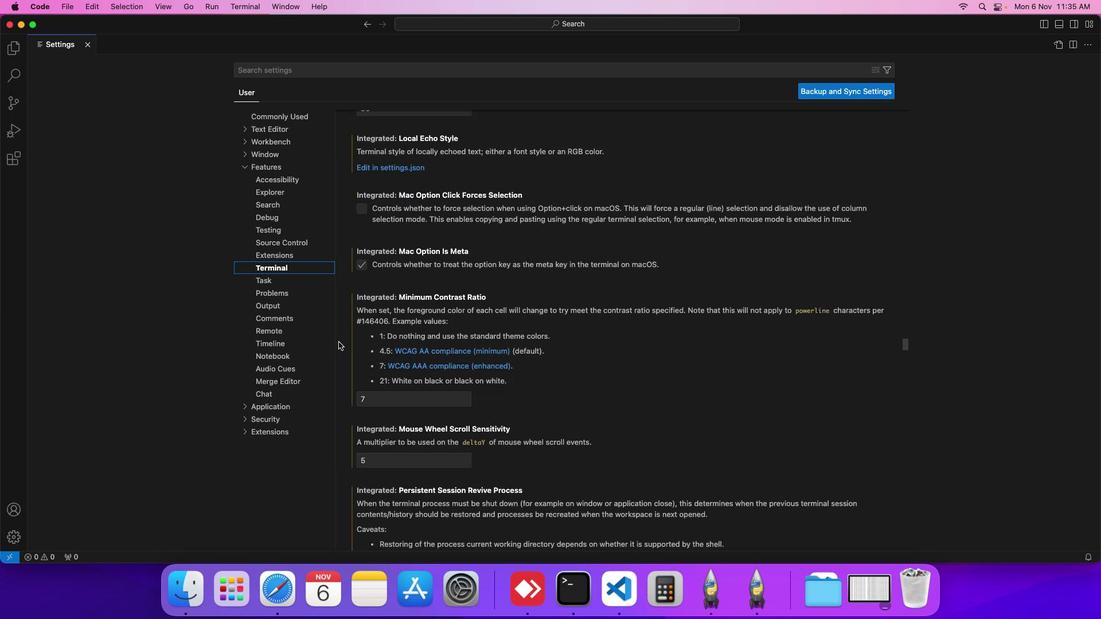 
Action: Mouse scrolled (338, 341) with delta (0, 0)
Screenshot: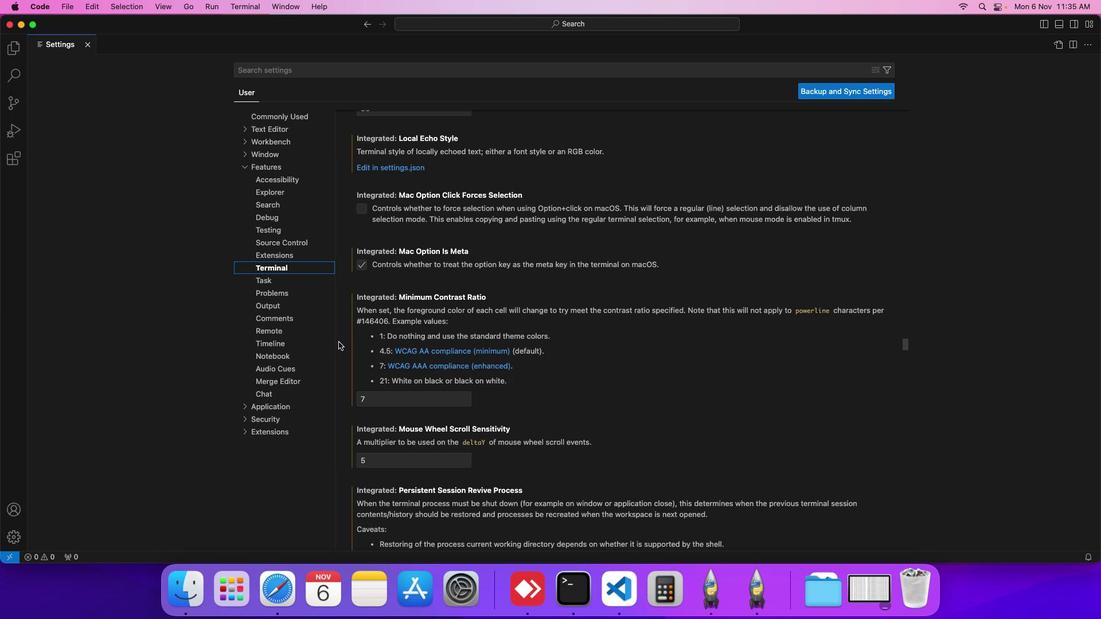
Action: Mouse scrolled (338, 341) with delta (0, 0)
Screenshot: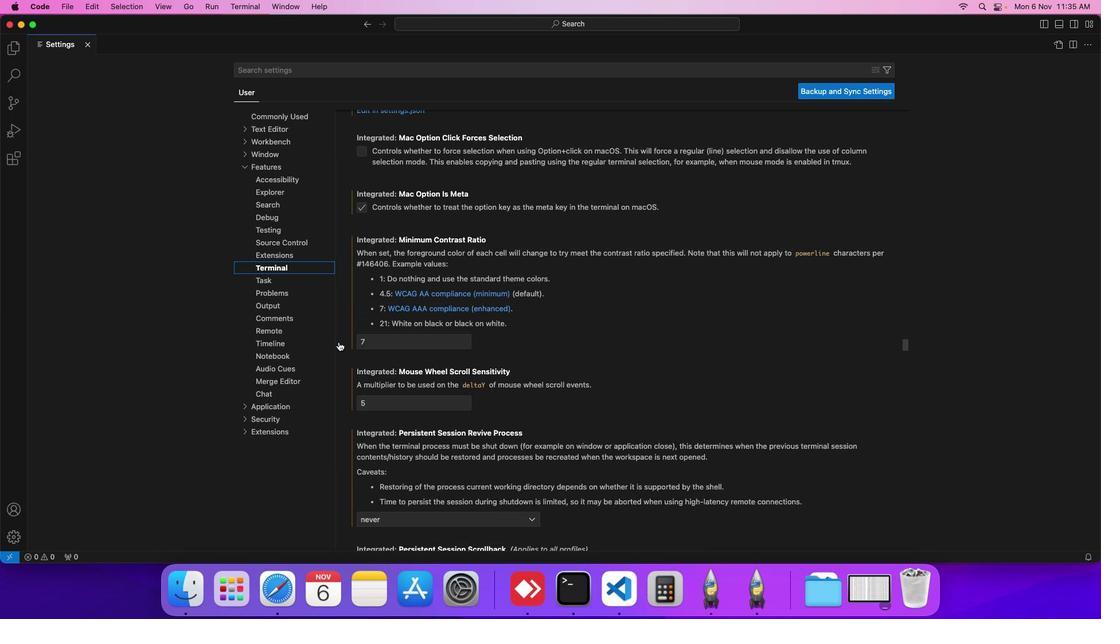 
Action: Mouse scrolled (338, 341) with delta (0, 0)
Screenshot: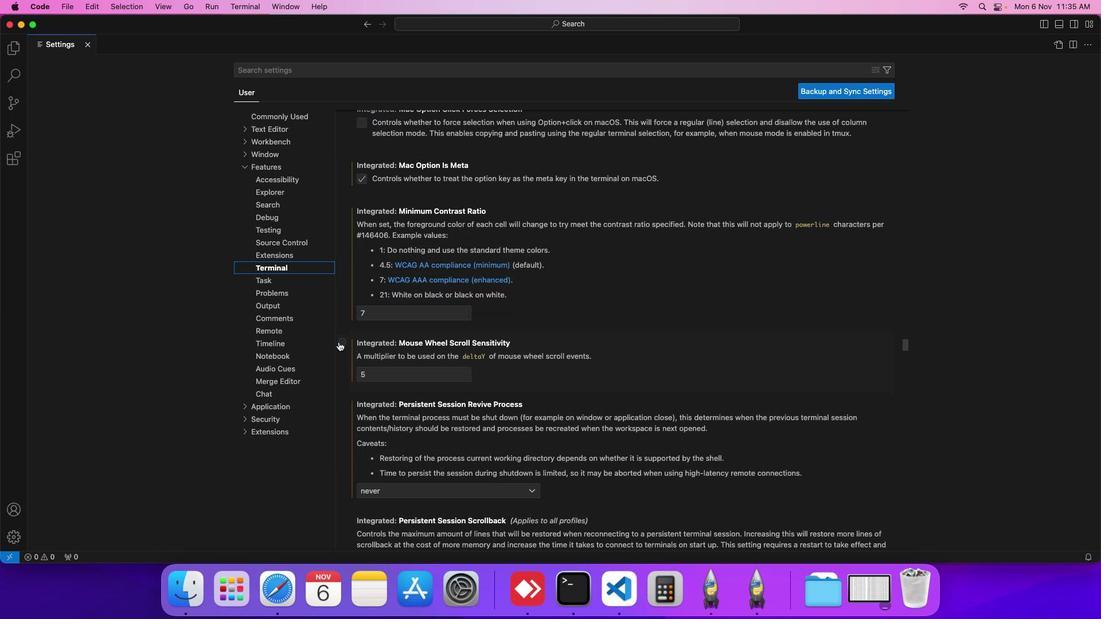 
Action: Mouse scrolled (338, 341) with delta (0, 0)
Screenshot: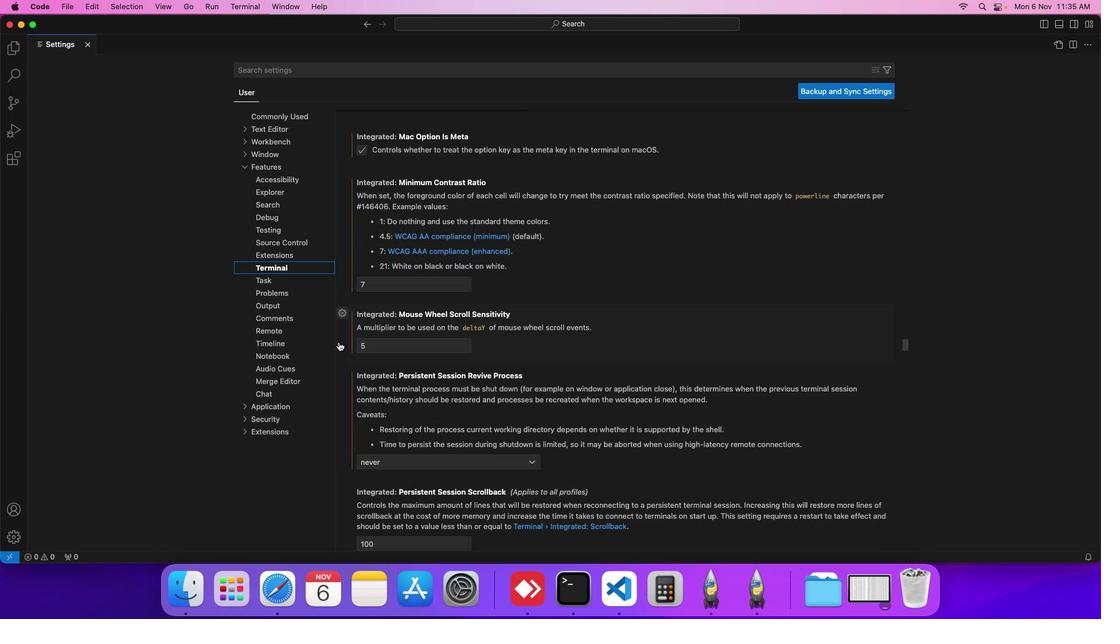 
Action: Mouse scrolled (338, 341) with delta (0, 0)
Screenshot: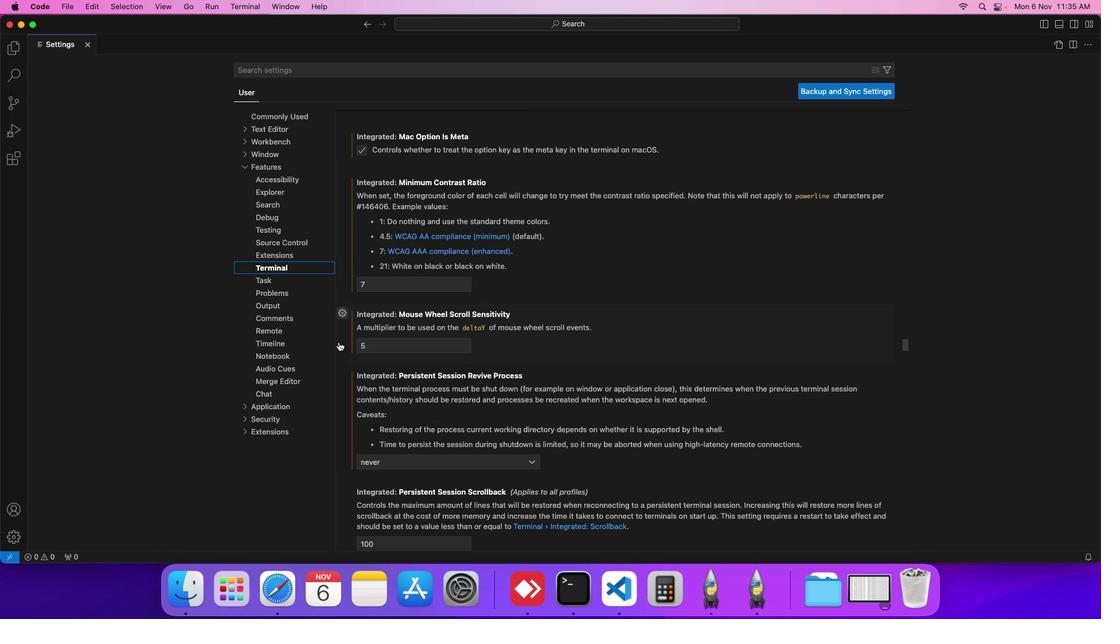 
Action: Mouse scrolled (338, 341) with delta (0, 0)
Screenshot: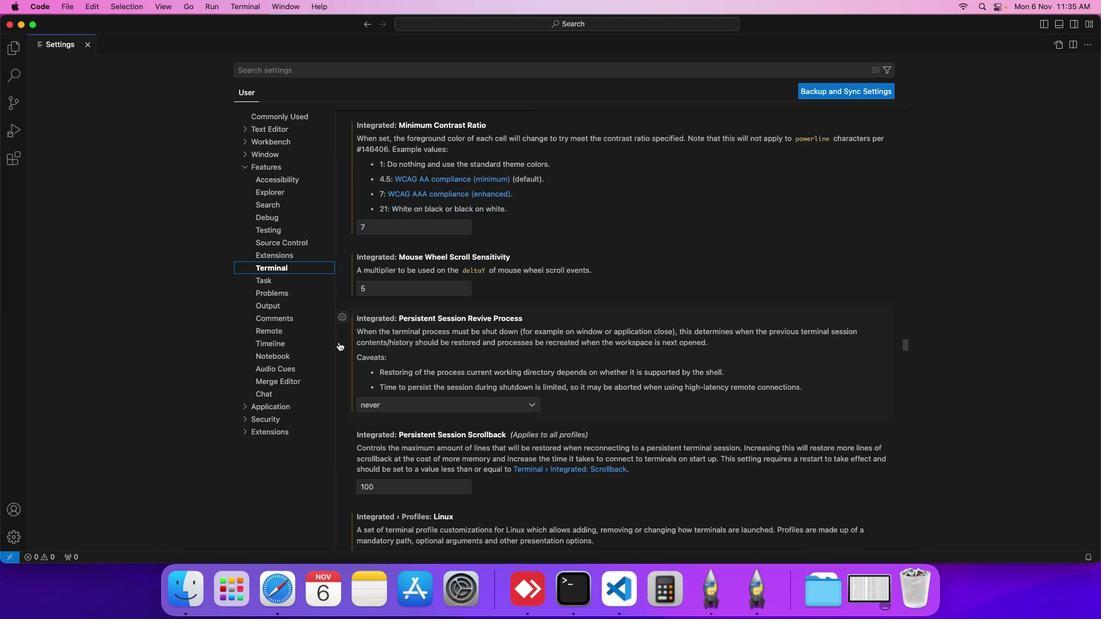 
Action: Mouse scrolled (338, 341) with delta (0, 0)
Screenshot: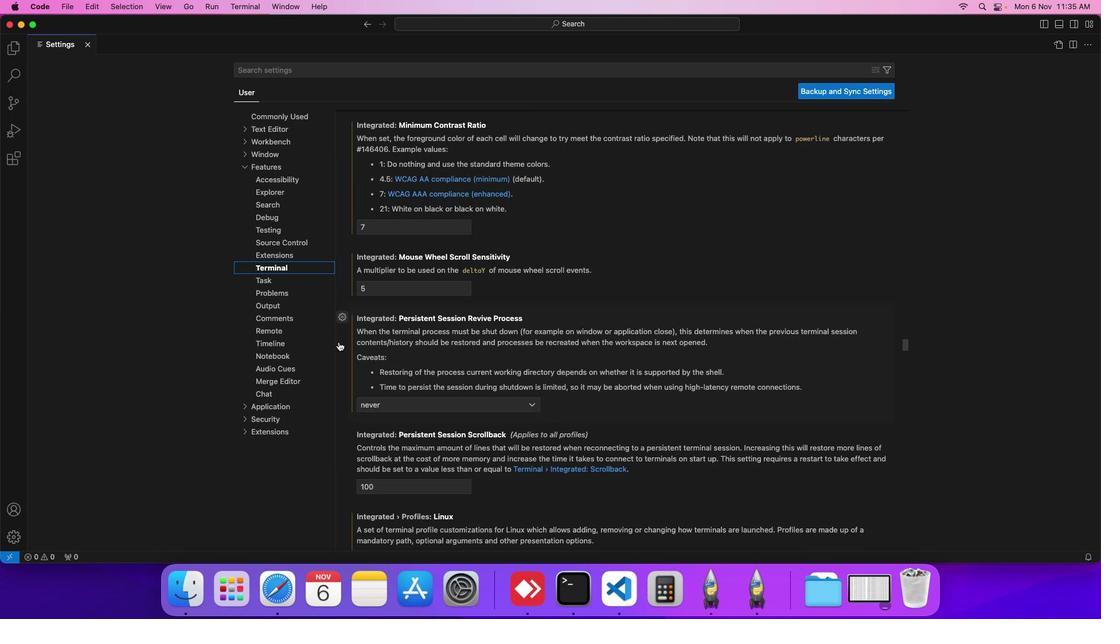 
Action: Mouse scrolled (338, 341) with delta (0, 0)
Screenshot: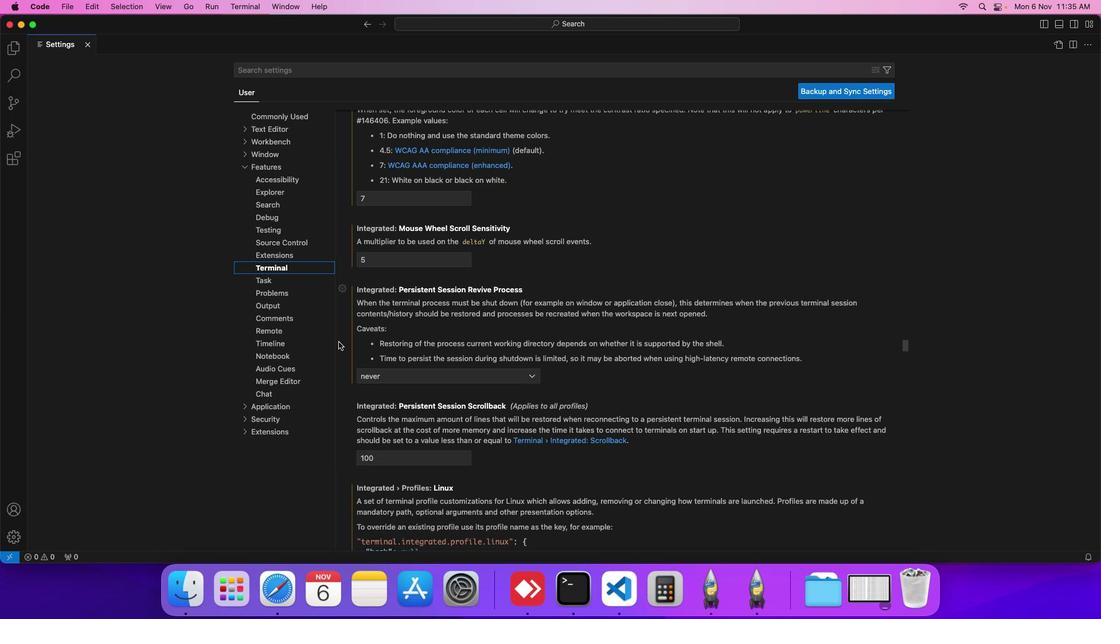 
Action: Mouse scrolled (338, 341) with delta (0, 0)
Screenshot: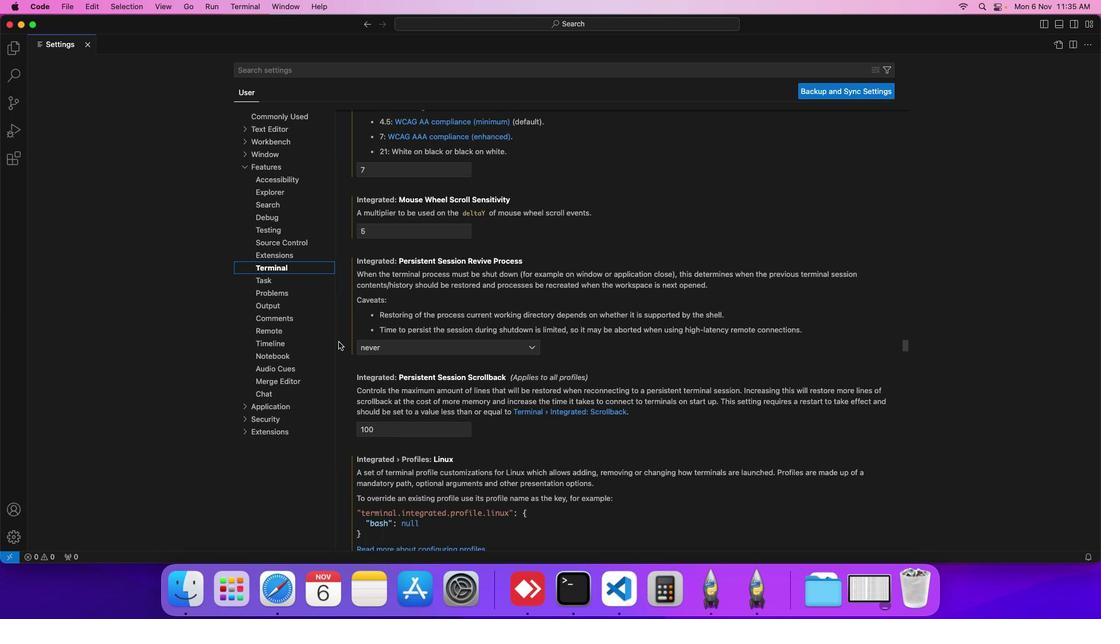 
Action: Mouse scrolled (338, 341) with delta (0, 0)
Screenshot: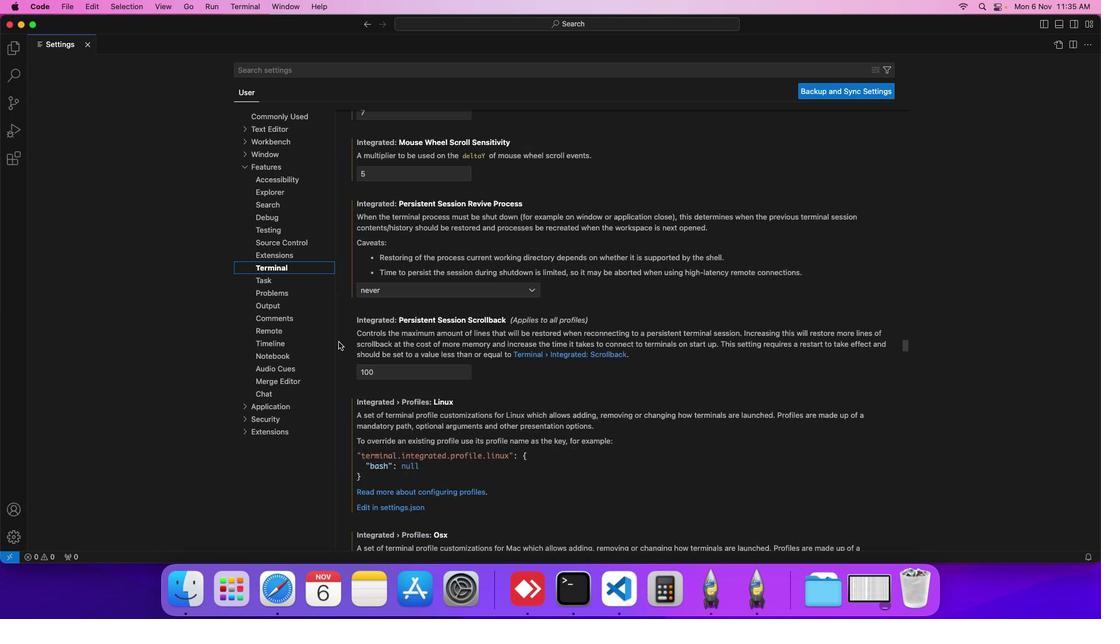 
Action: Mouse scrolled (338, 341) with delta (0, 0)
Screenshot: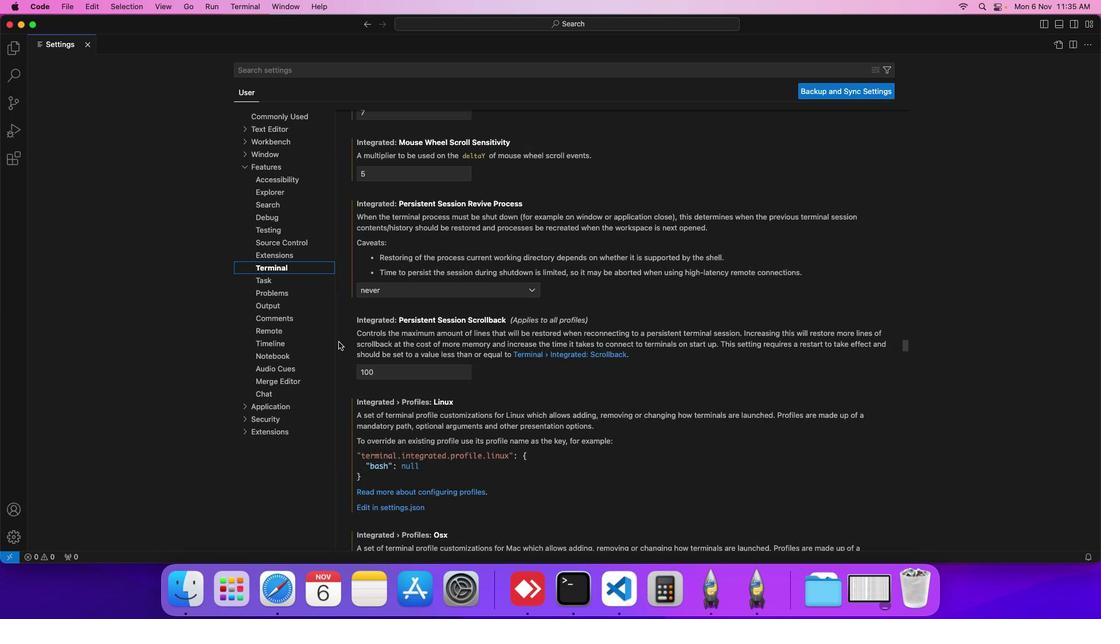
Action: Mouse scrolled (338, 341) with delta (0, 0)
Screenshot: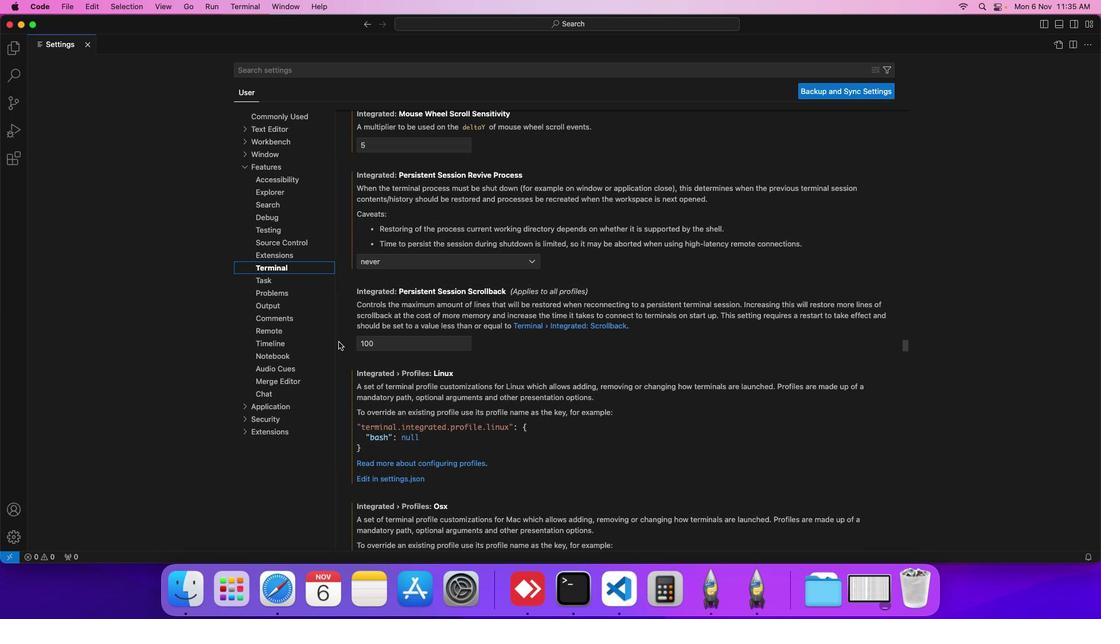 
Action: Mouse scrolled (338, 341) with delta (0, 0)
Screenshot: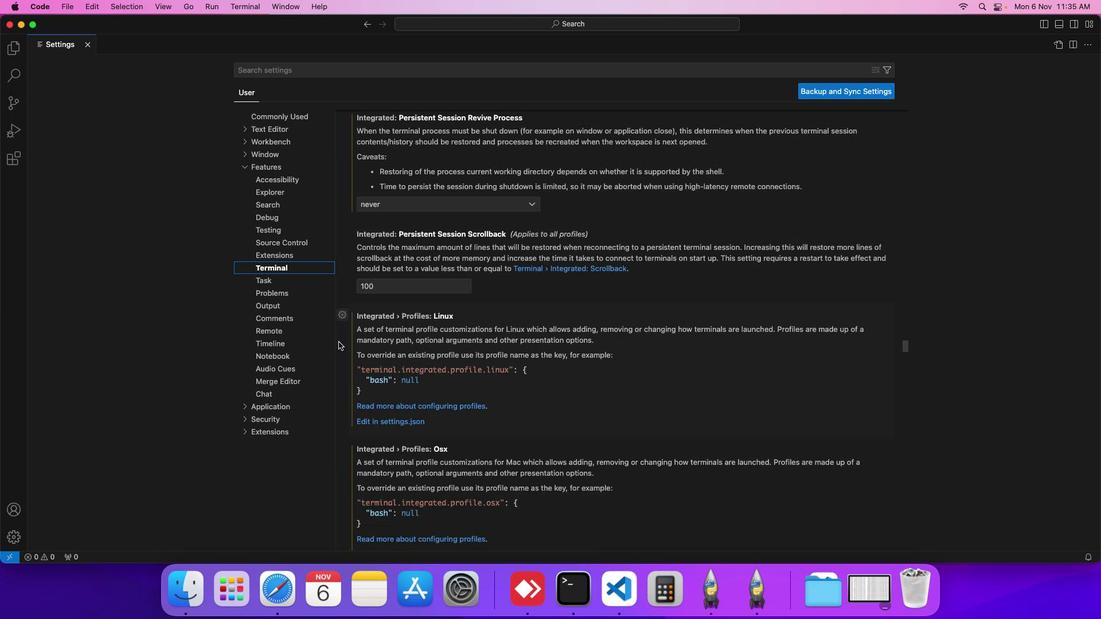 
Action: Mouse scrolled (338, 341) with delta (0, 0)
Screenshot: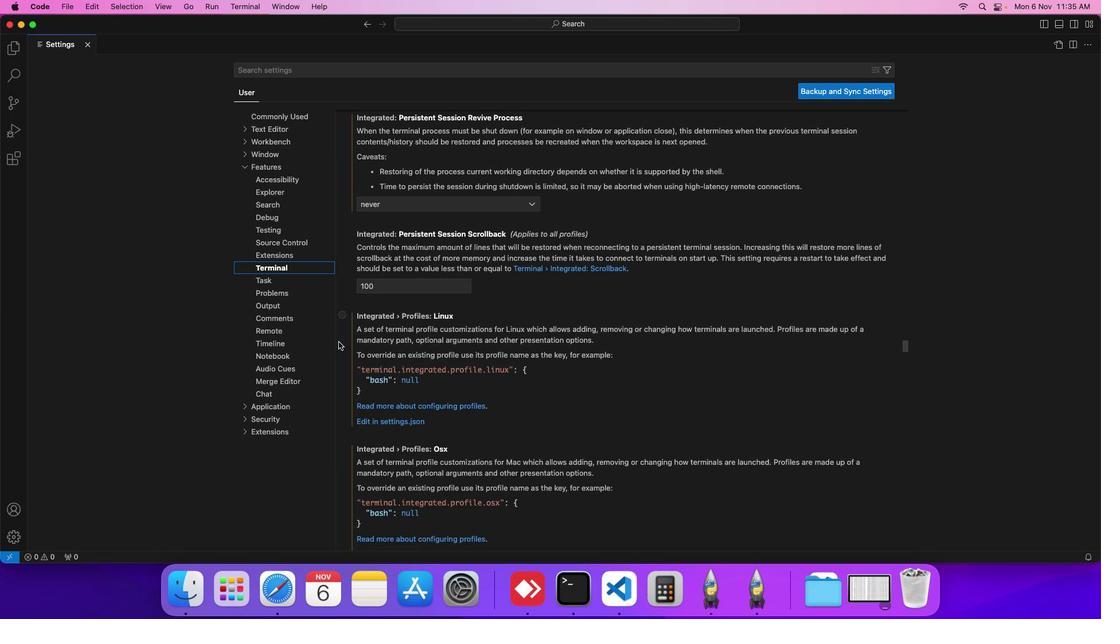 
Action: Mouse scrolled (338, 341) with delta (0, 0)
Screenshot: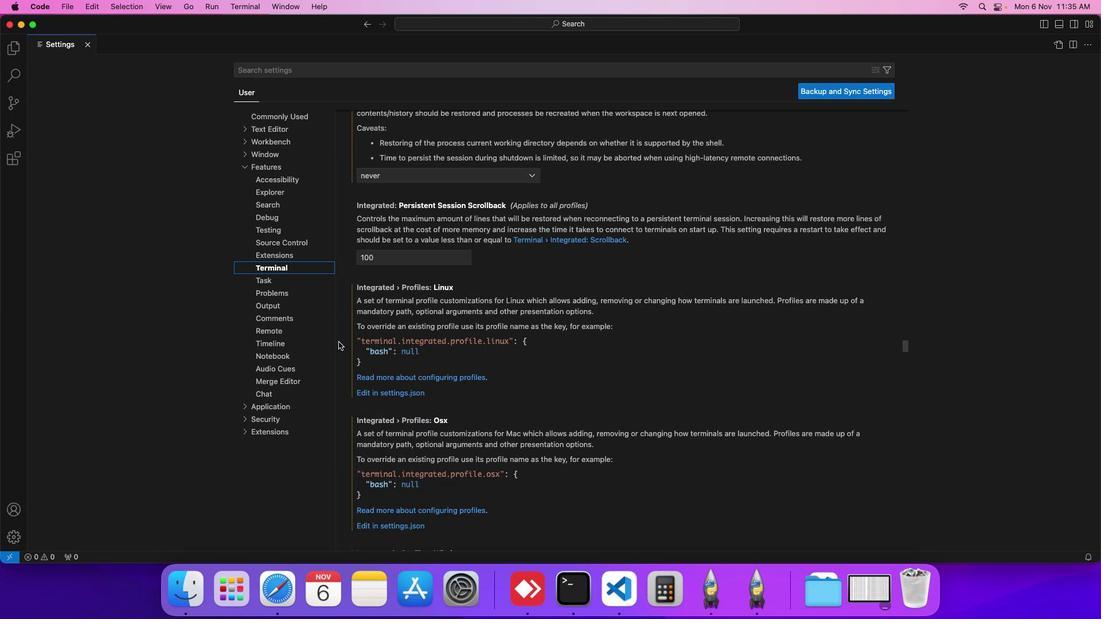 
Action: Mouse scrolled (338, 341) with delta (0, 0)
Screenshot: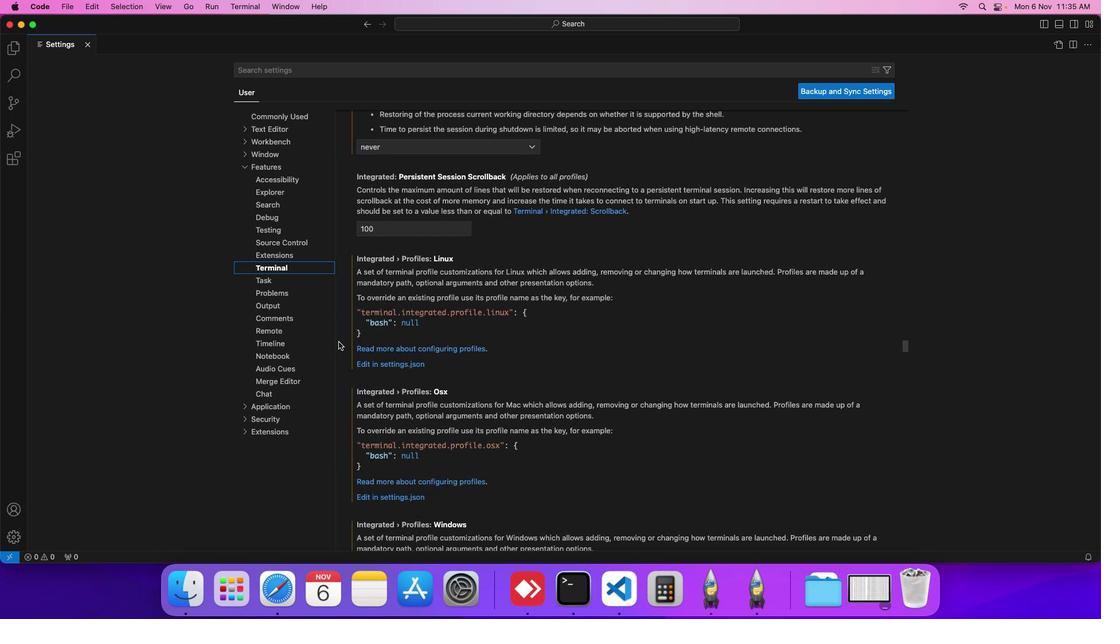 
Action: Mouse scrolled (338, 341) with delta (0, 0)
Screenshot: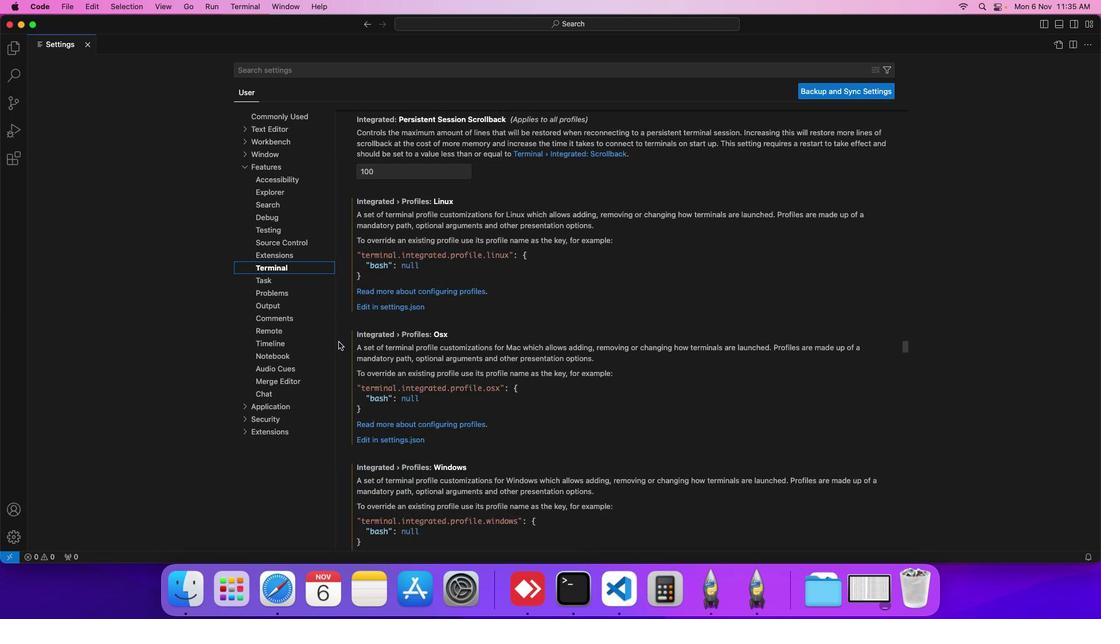 
Action: Mouse scrolled (338, 341) with delta (0, 0)
Screenshot: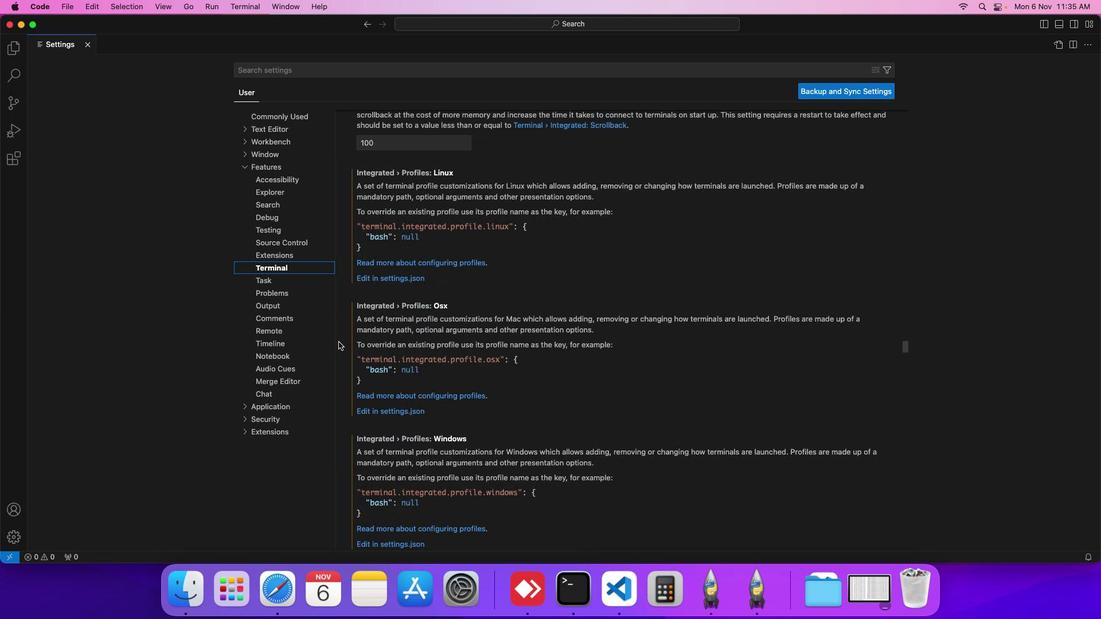 
Action: Mouse scrolled (338, 341) with delta (0, 0)
Screenshot: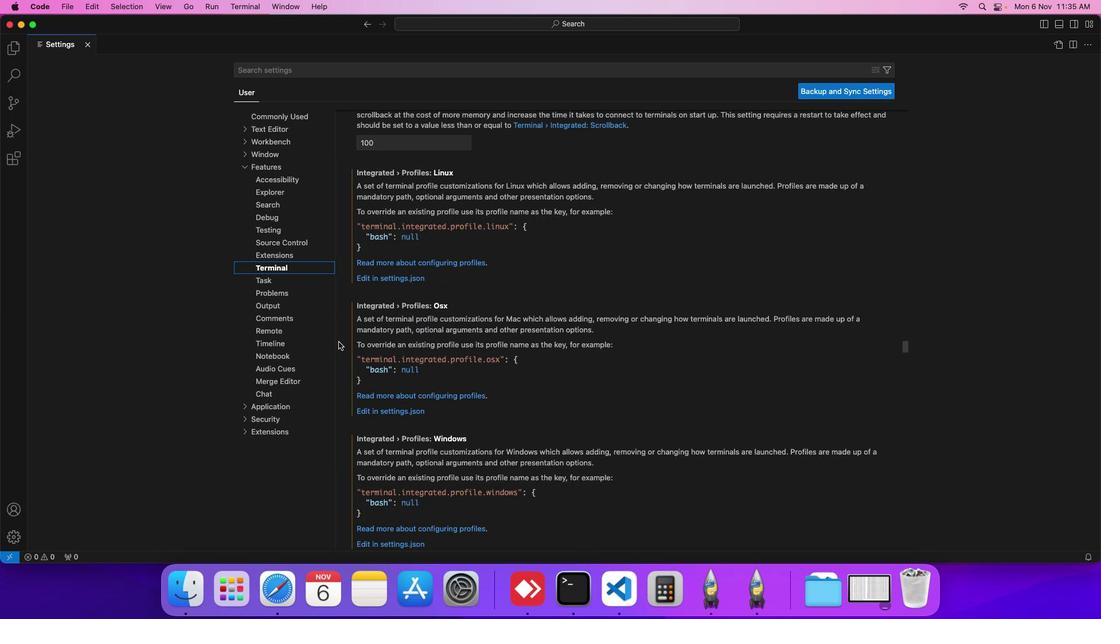 
Action: Mouse scrolled (338, 341) with delta (0, 0)
Screenshot: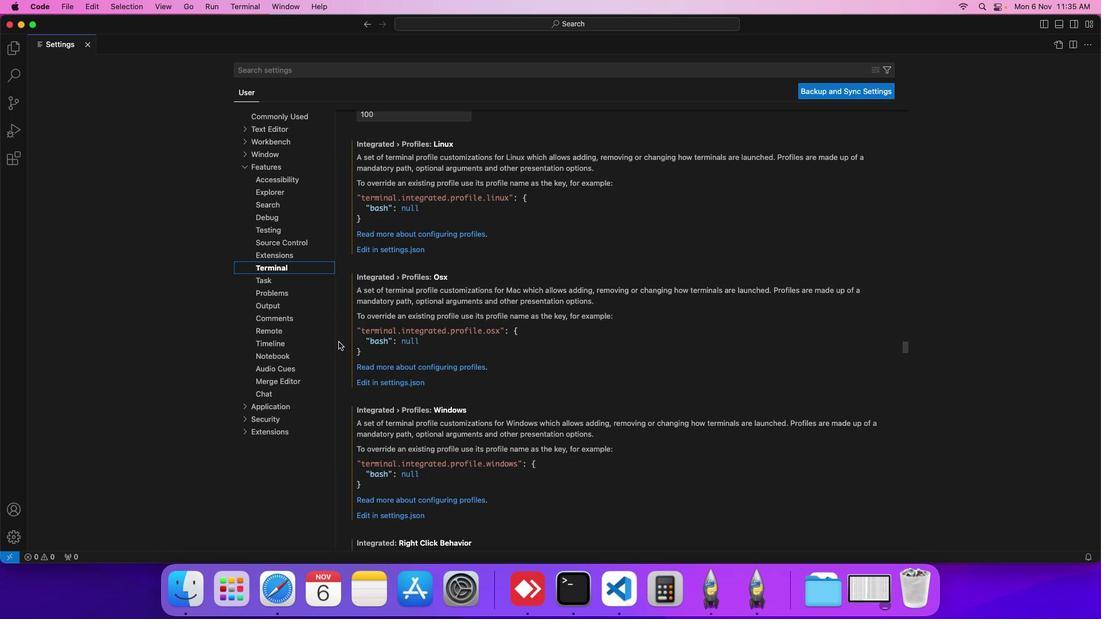 
Action: Mouse scrolled (338, 341) with delta (0, 0)
Screenshot: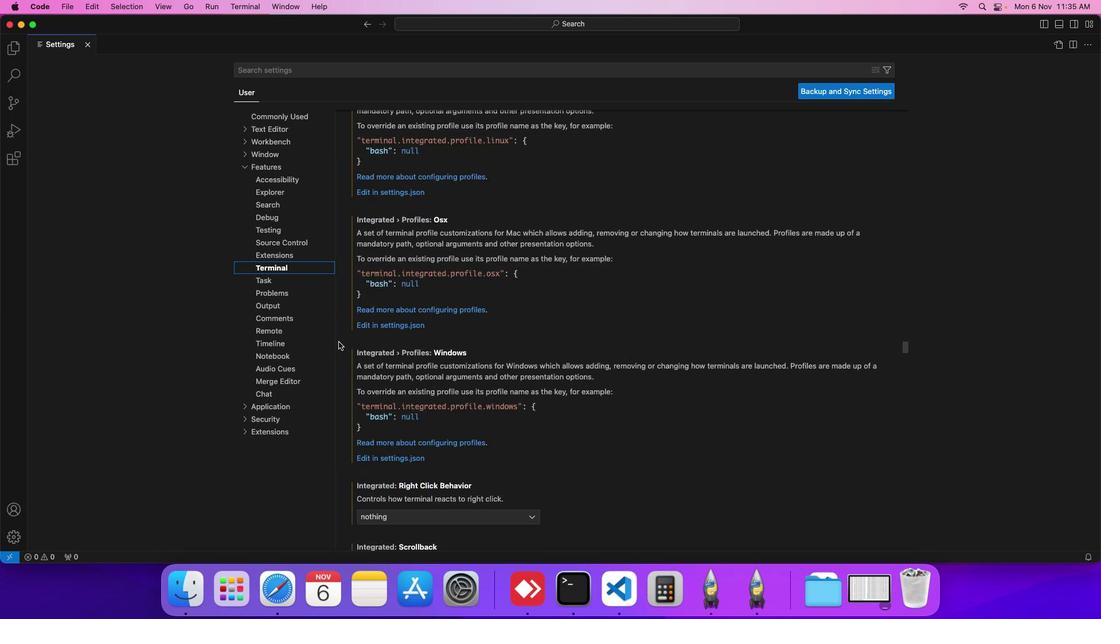 
Action: Mouse scrolled (338, 341) with delta (0, 0)
Screenshot: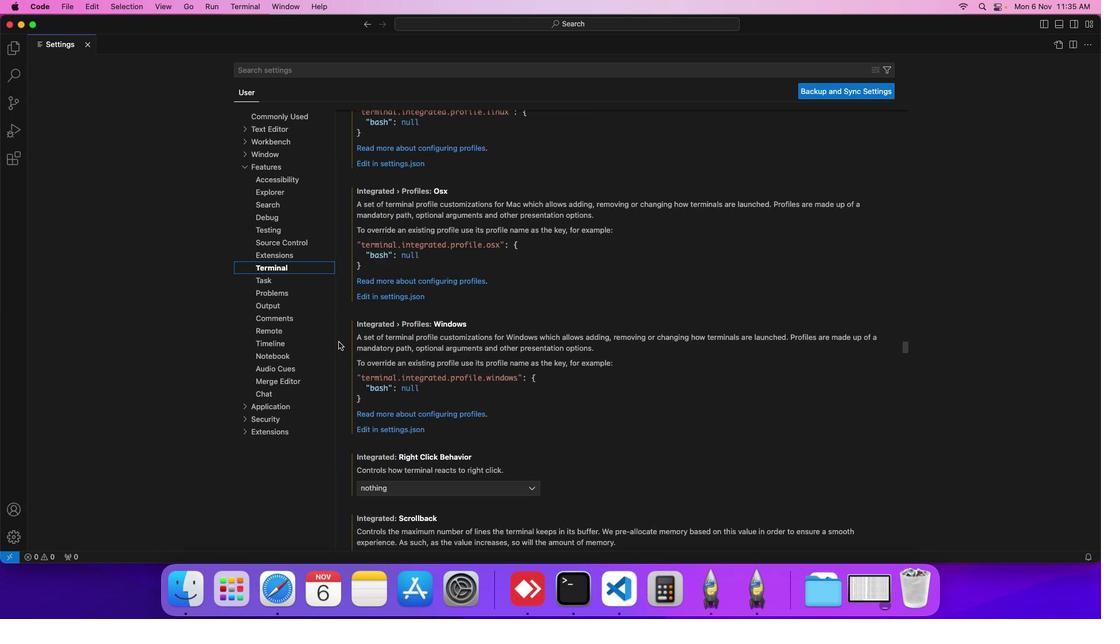 
Action: Mouse scrolled (338, 341) with delta (0, 0)
Screenshot: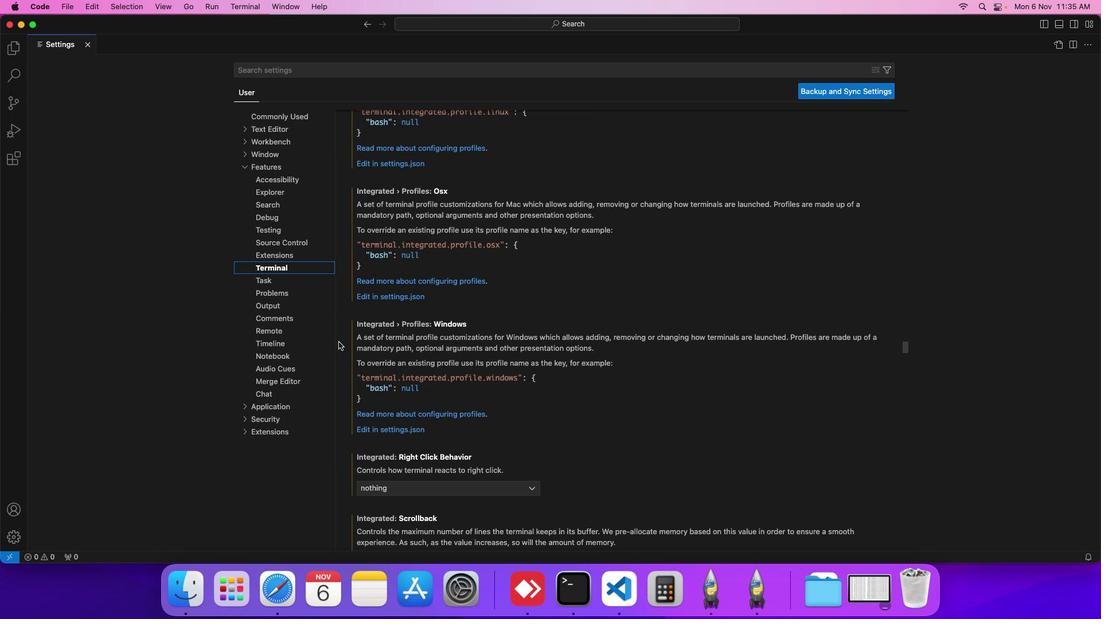 
Action: Mouse scrolled (338, 341) with delta (0, 0)
Screenshot: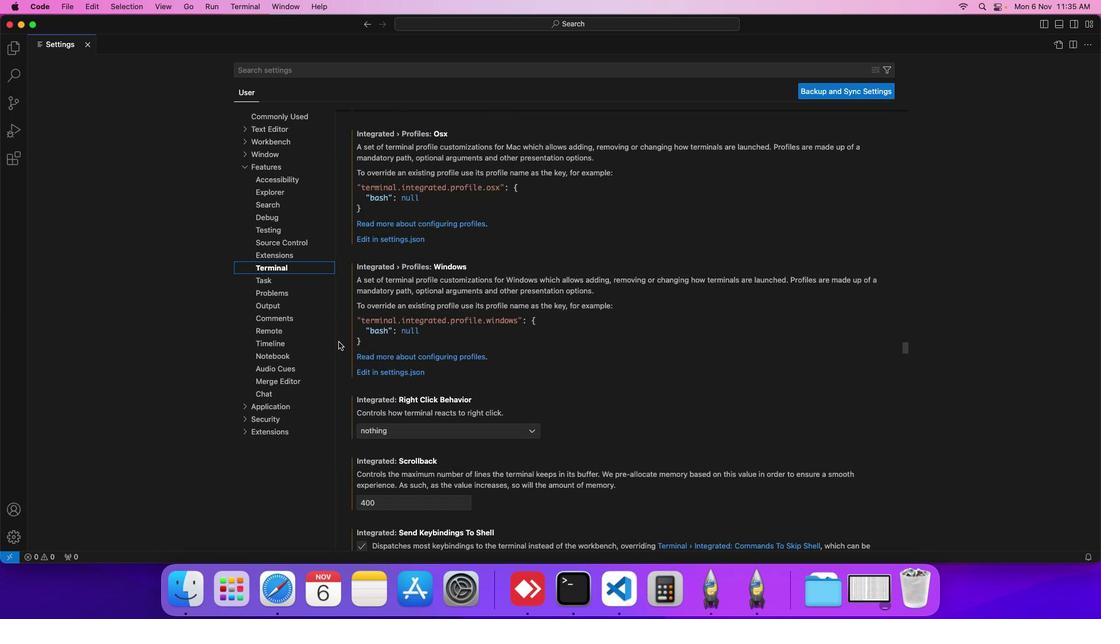 
Action: Mouse scrolled (338, 341) with delta (0, 0)
Screenshot: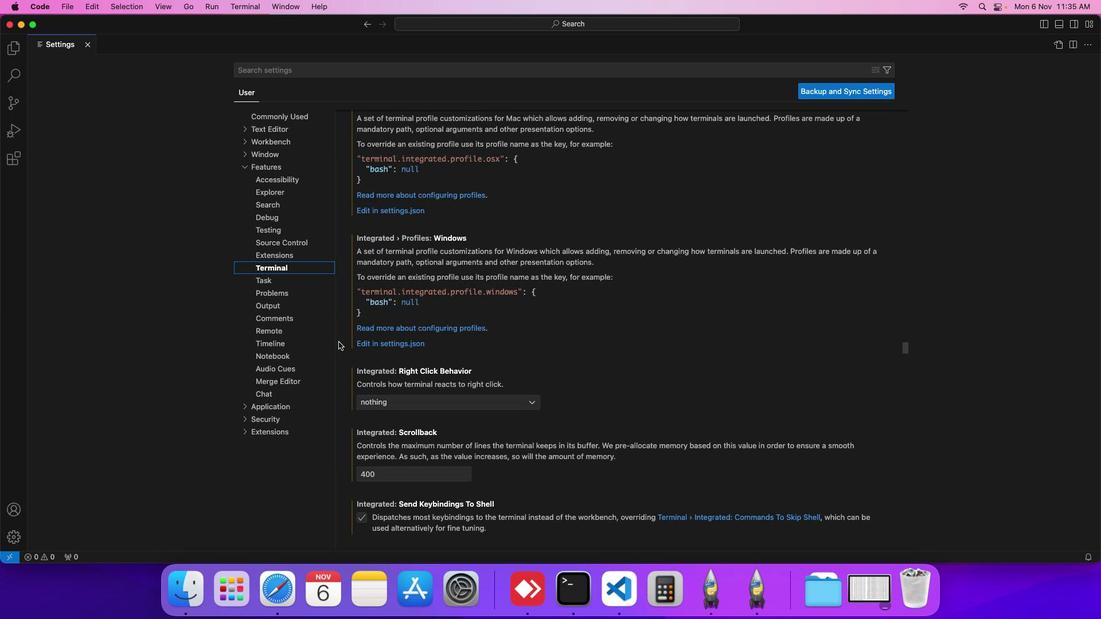
Action: Mouse scrolled (338, 341) with delta (0, 0)
Screenshot: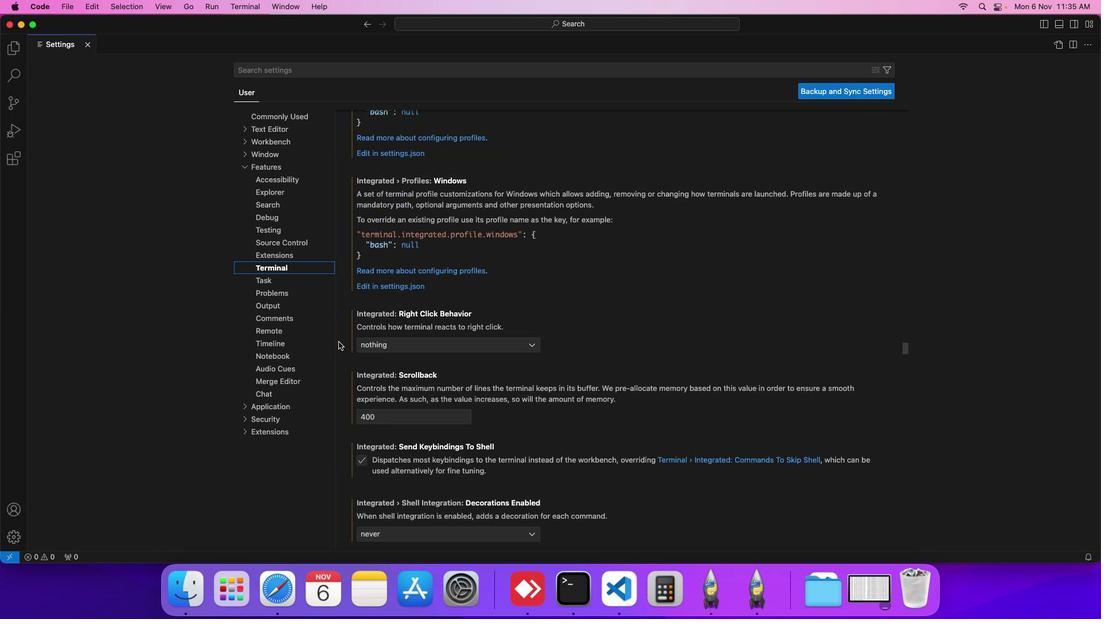 
Action: Mouse scrolled (338, 341) with delta (0, -1)
Screenshot: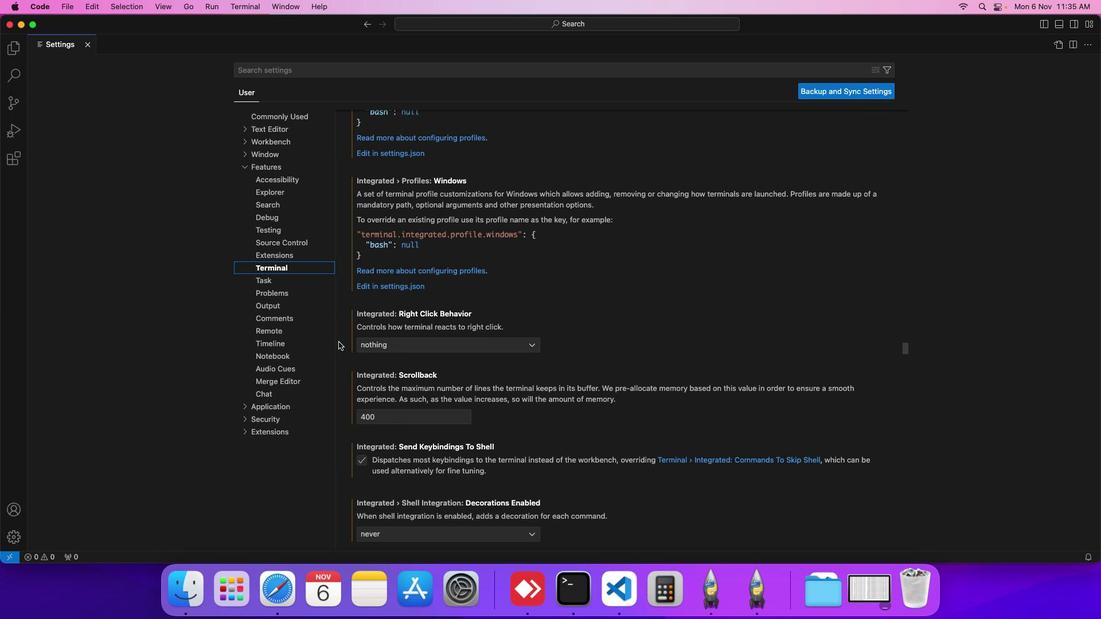 
Action: Mouse scrolled (338, 341) with delta (0, 0)
Screenshot: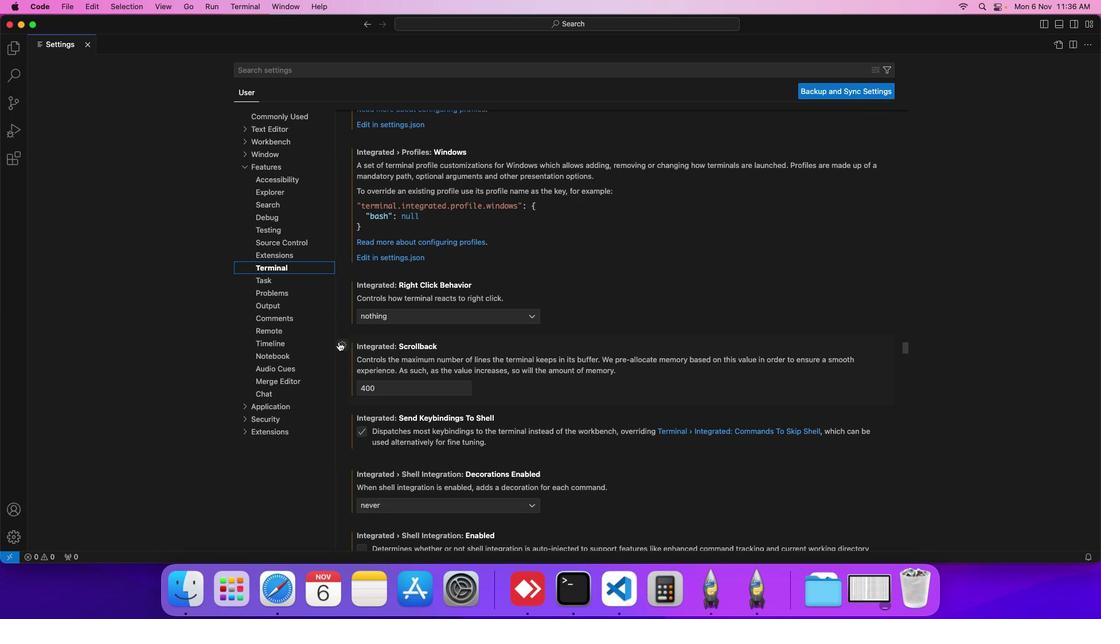 
Action: Mouse scrolled (338, 341) with delta (0, 0)
Screenshot: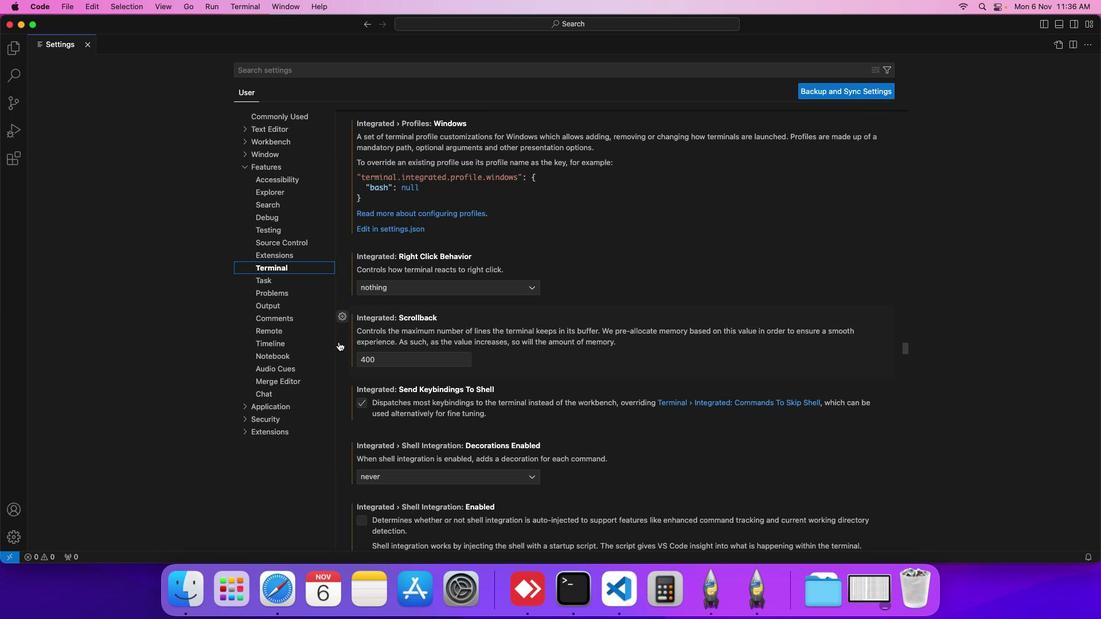 
Action: Mouse scrolled (338, 341) with delta (0, 0)
Screenshot: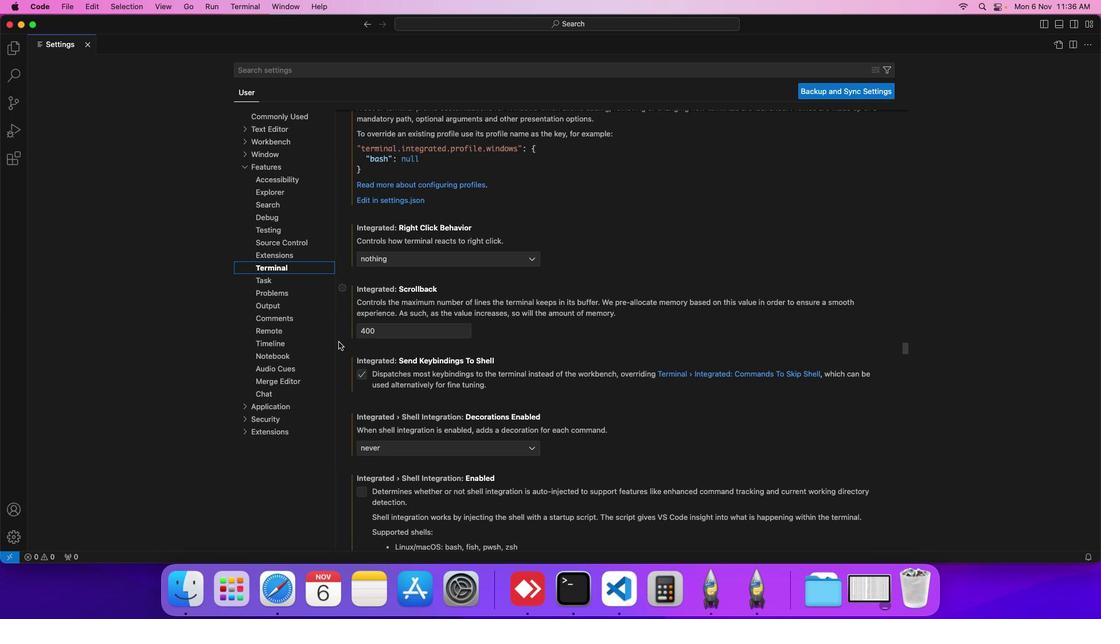 
Action: Mouse scrolled (338, 341) with delta (0, 0)
Screenshot: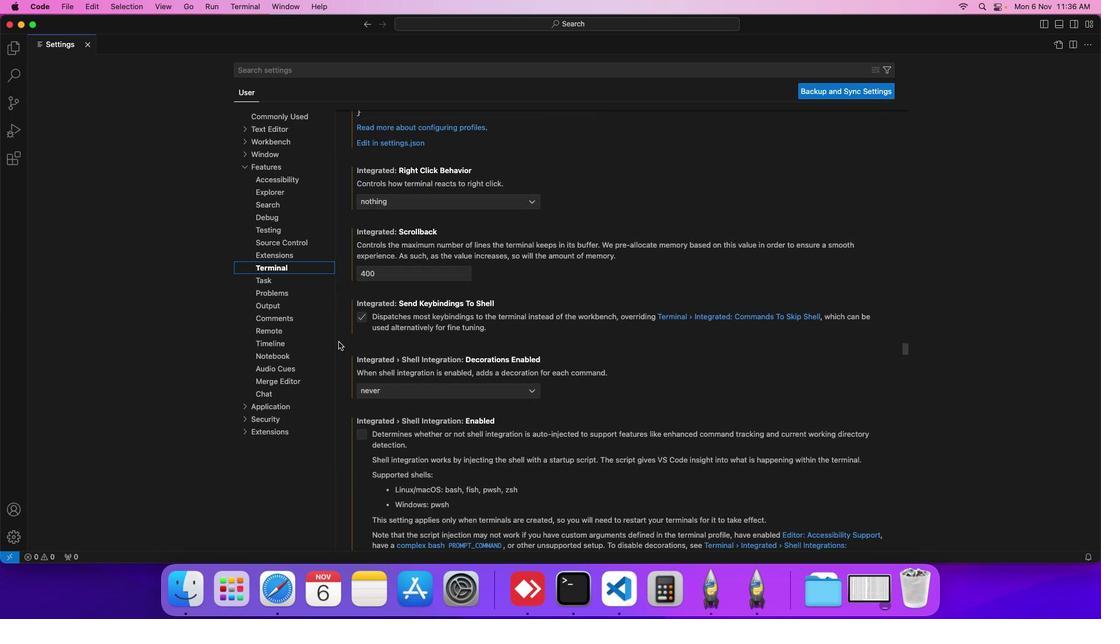 
Action: Mouse scrolled (338, 341) with delta (0, 0)
Screenshot: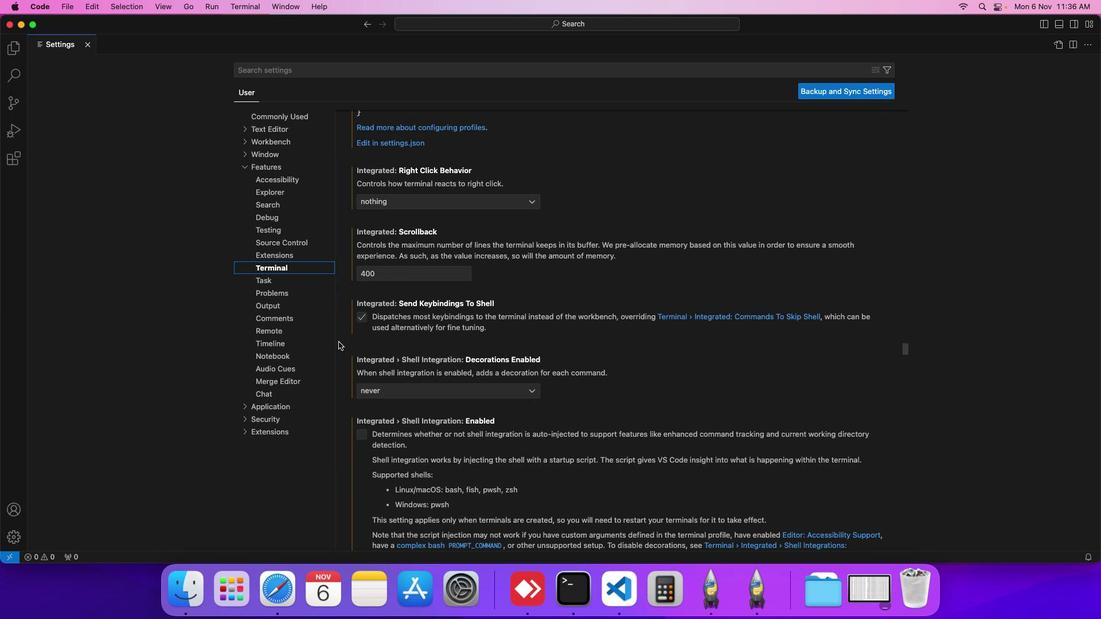 
Action: Mouse scrolled (338, 341) with delta (0, 0)
Screenshot: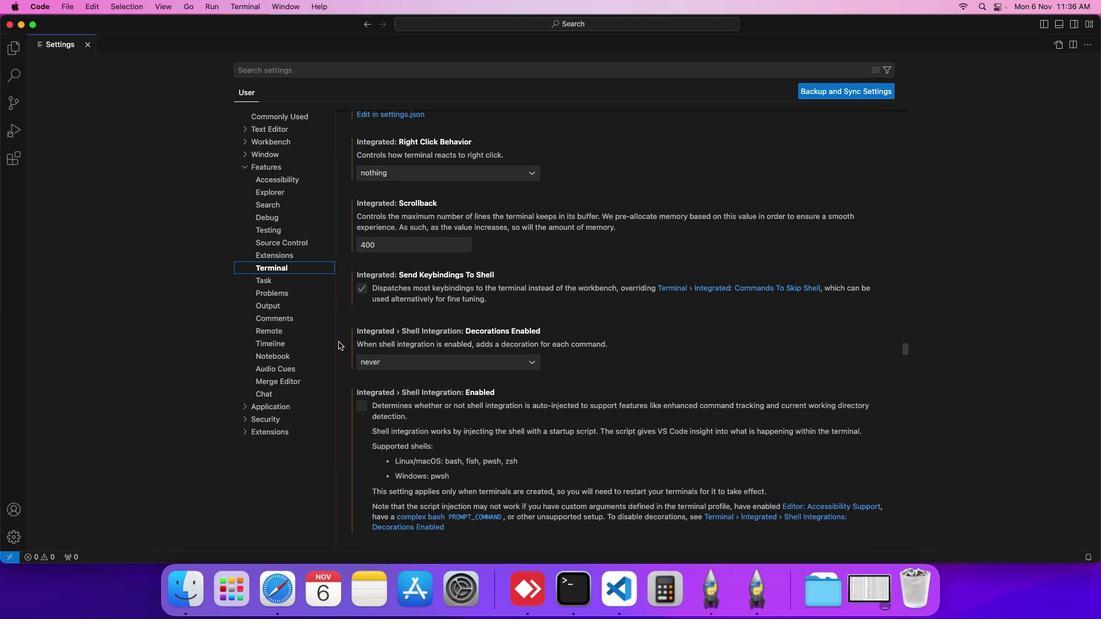 
Action: Mouse scrolled (338, 341) with delta (0, 0)
Screenshot: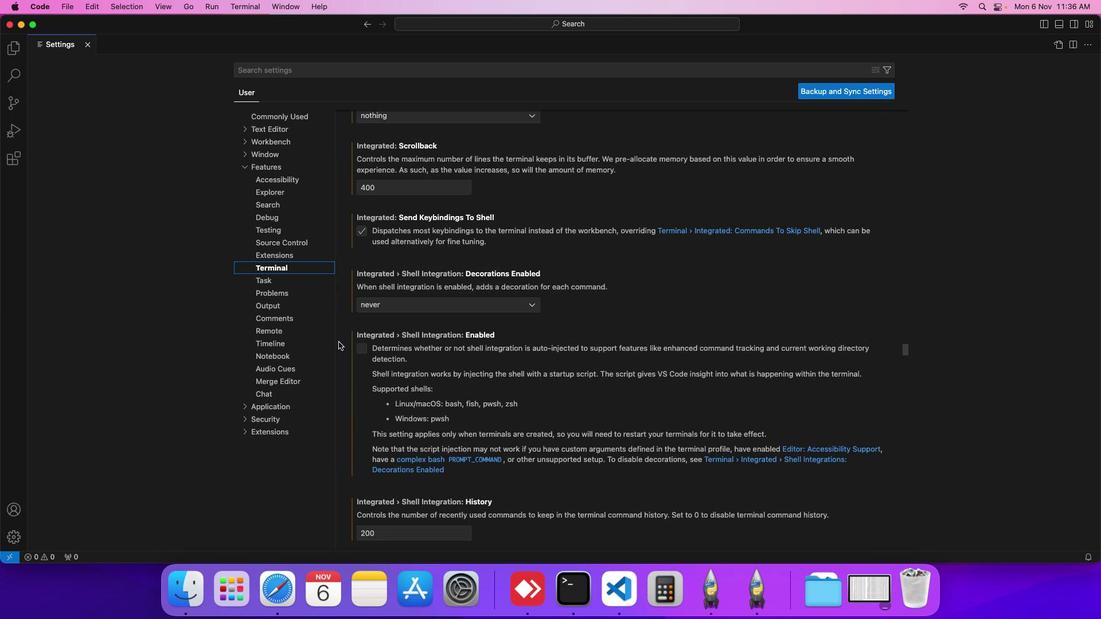 
Action: Mouse scrolled (338, 341) with delta (0, 0)
Screenshot: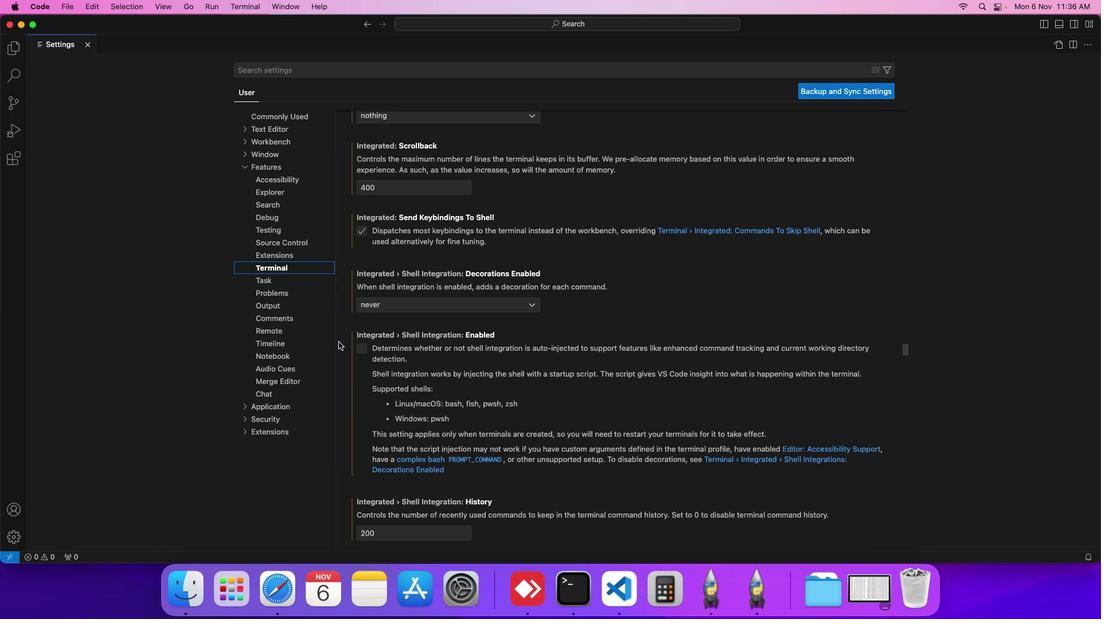 
Action: Mouse scrolled (338, 341) with delta (0, 0)
Screenshot: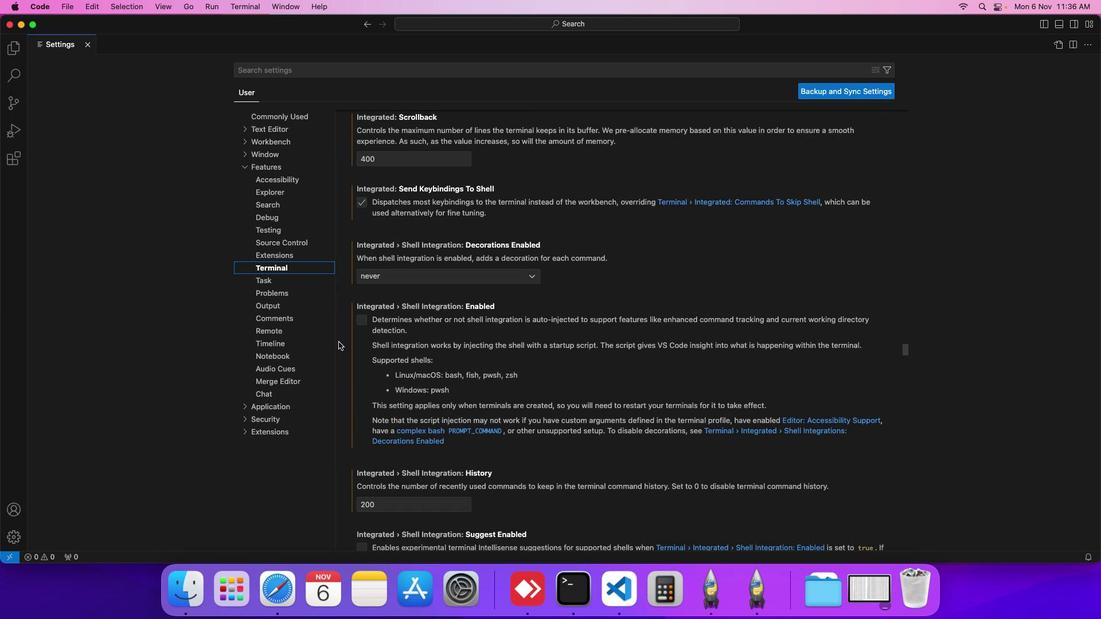 
Action: Mouse scrolled (338, 341) with delta (0, 0)
Screenshot: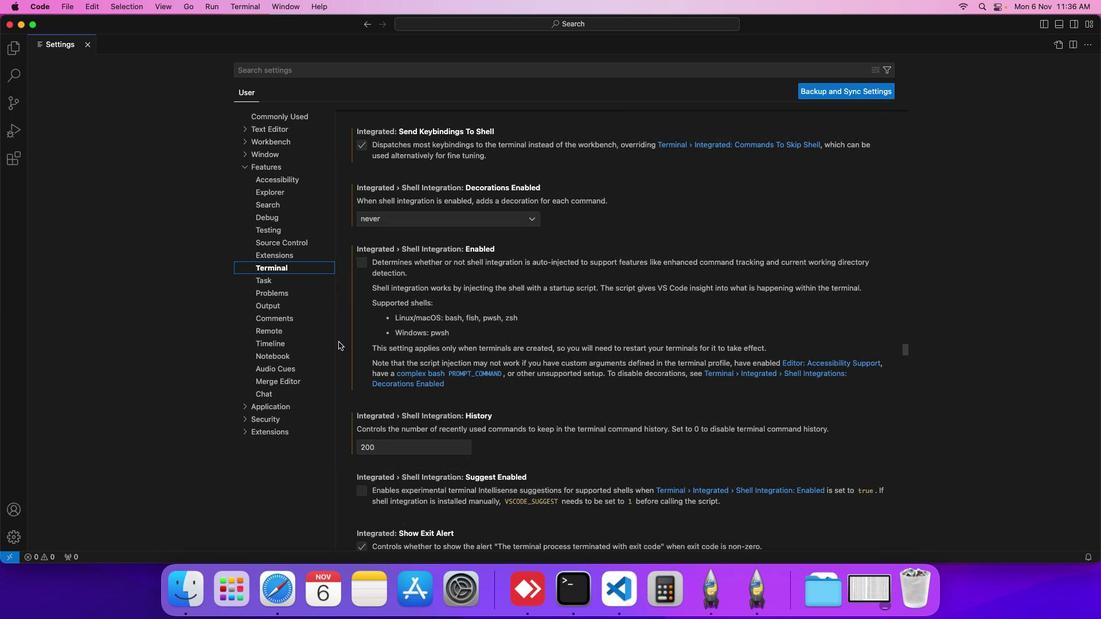 
Action: Mouse scrolled (338, 341) with delta (0, 0)
Screenshot: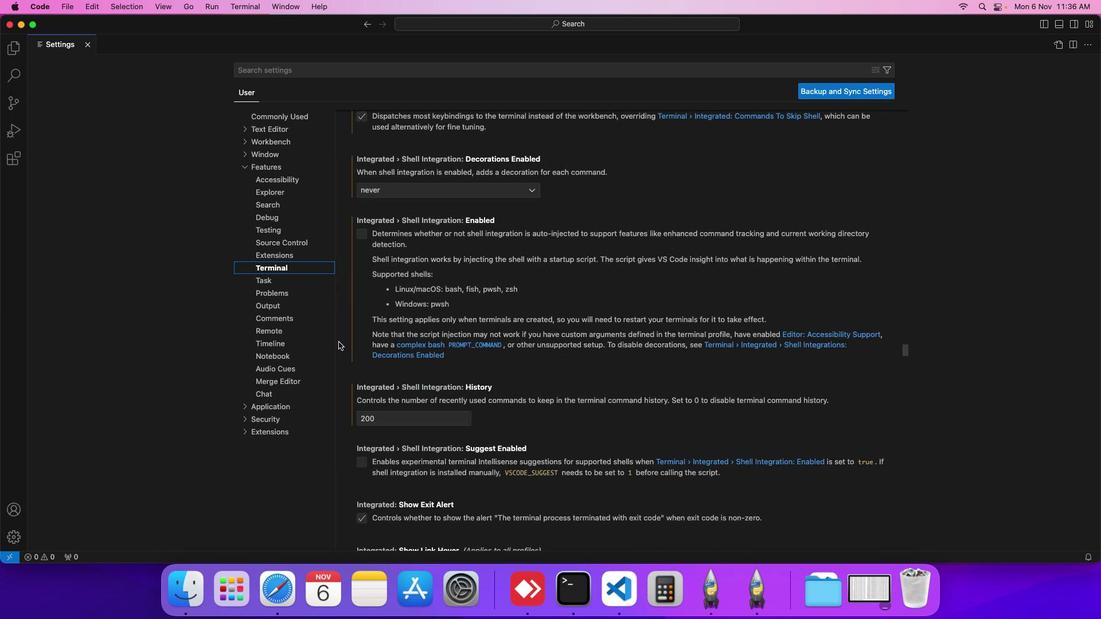 
Action: Mouse scrolled (338, 341) with delta (0, 0)
Screenshot: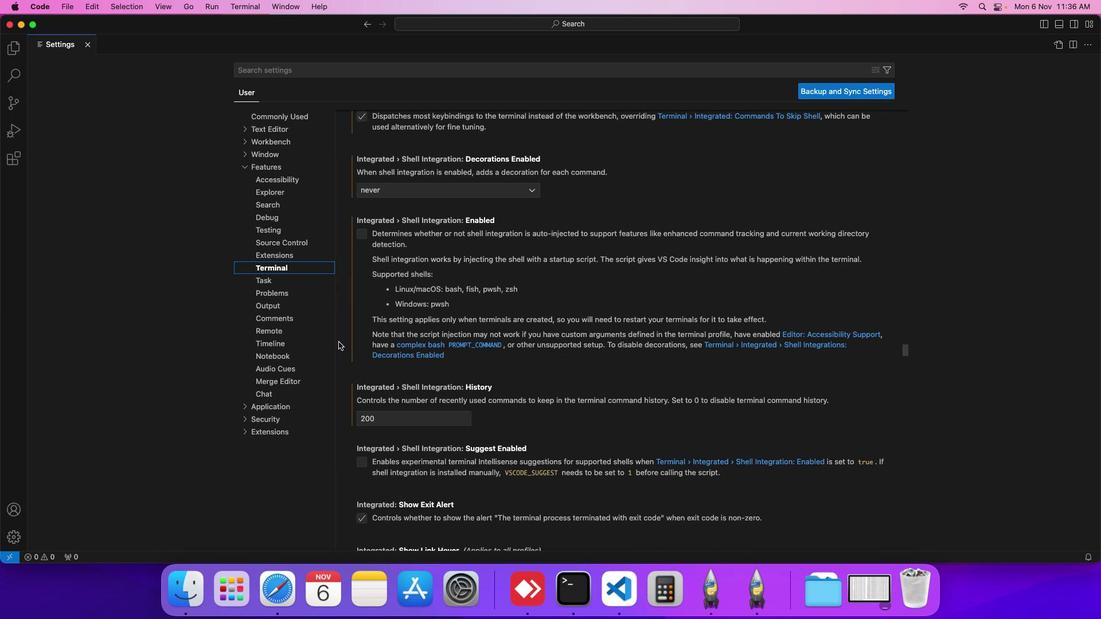 
Action: Mouse scrolled (338, 341) with delta (0, 0)
Screenshot: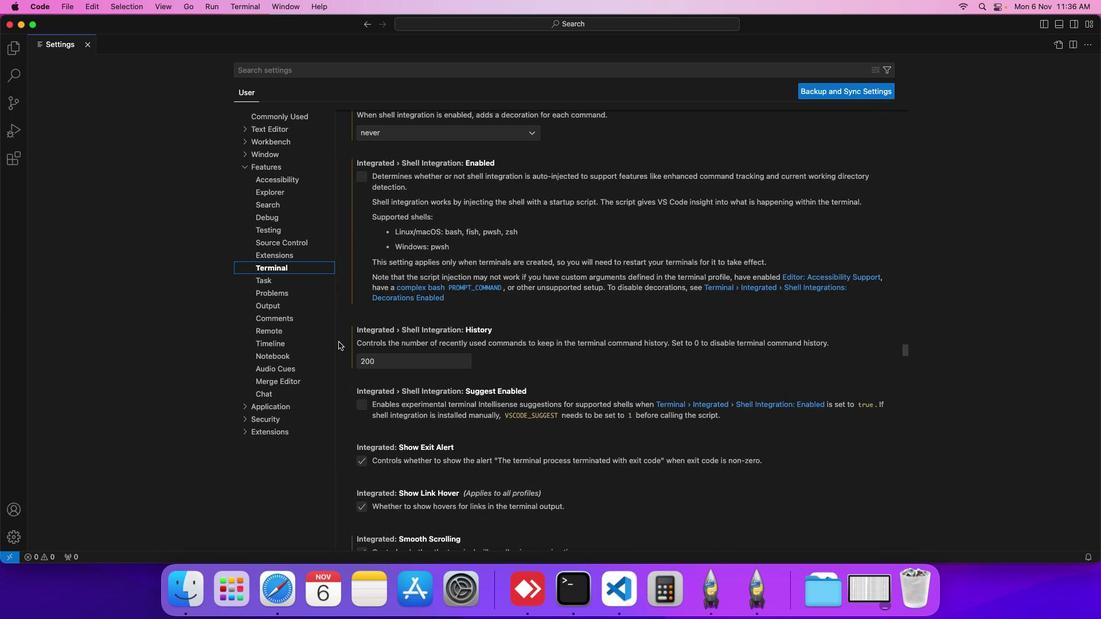 
Action: Mouse scrolled (338, 341) with delta (0, 0)
Screenshot: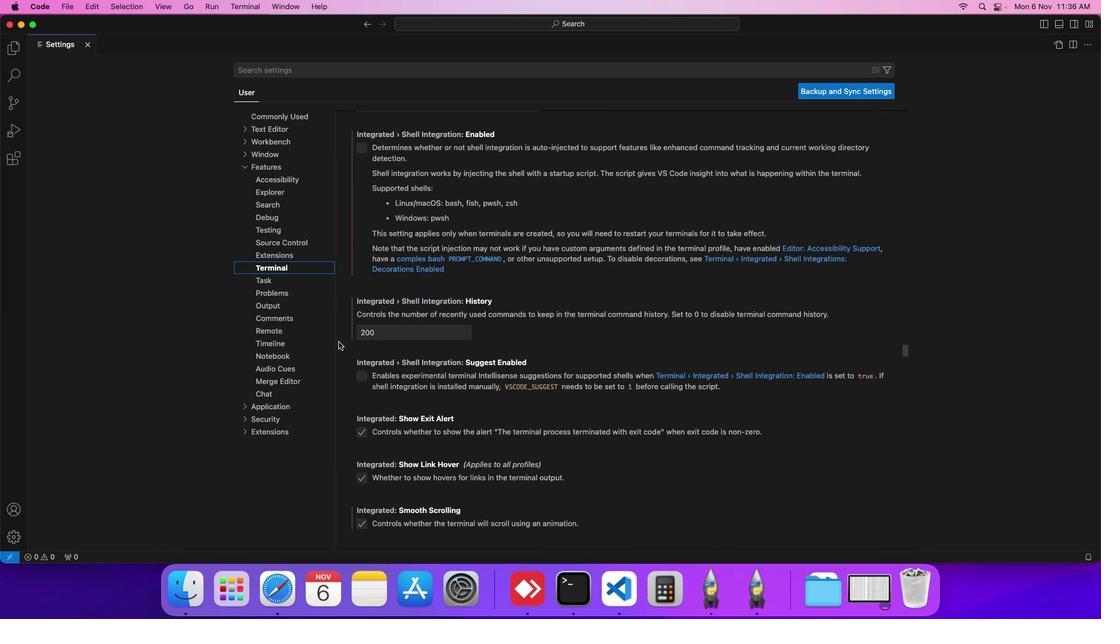 
Action: Mouse scrolled (338, 341) with delta (0, 0)
Screenshot: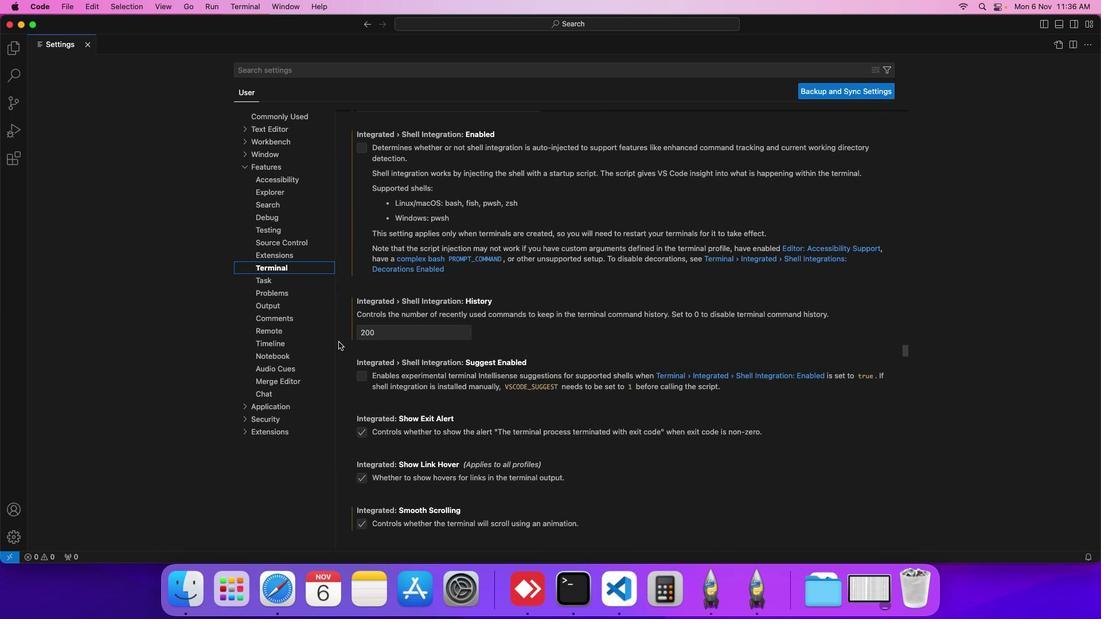
Action: Mouse scrolled (338, 341) with delta (0, 0)
Screenshot: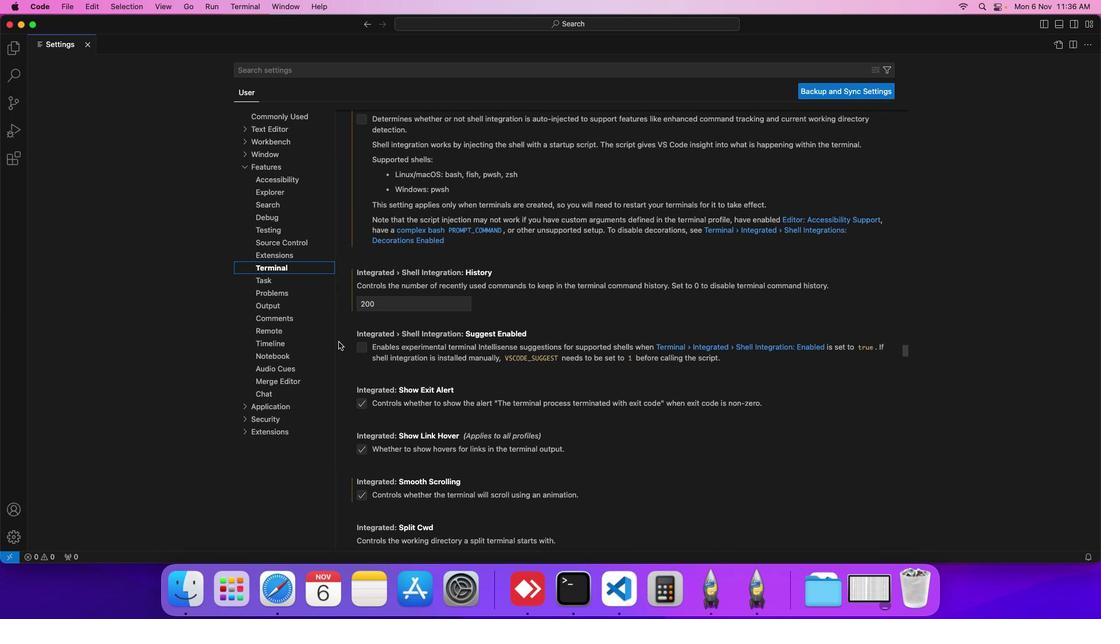 
Action: Mouse scrolled (338, 341) with delta (0, 0)
Screenshot: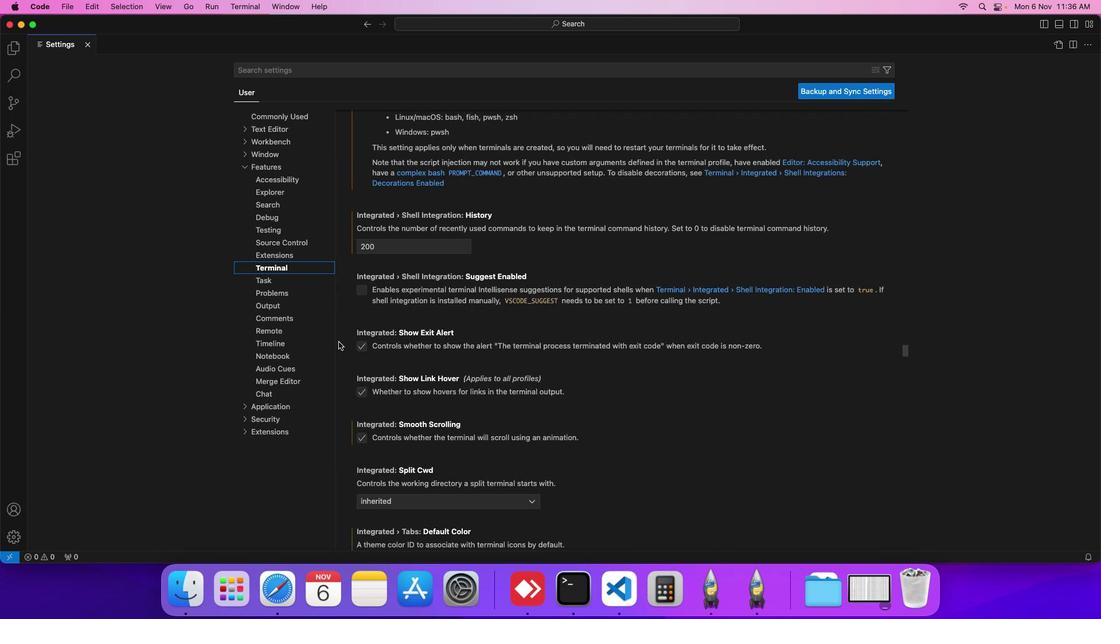 
Action: Mouse scrolled (338, 341) with delta (0, 0)
Screenshot: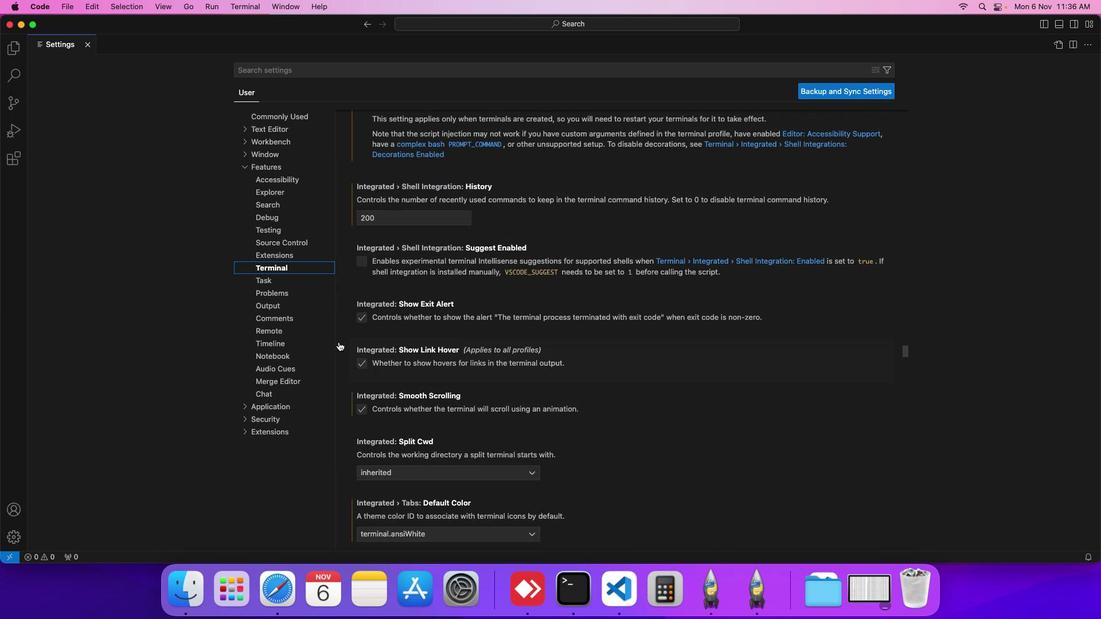 
Action: Mouse scrolled (338, 341) with delta (0, 0)
Screenshot: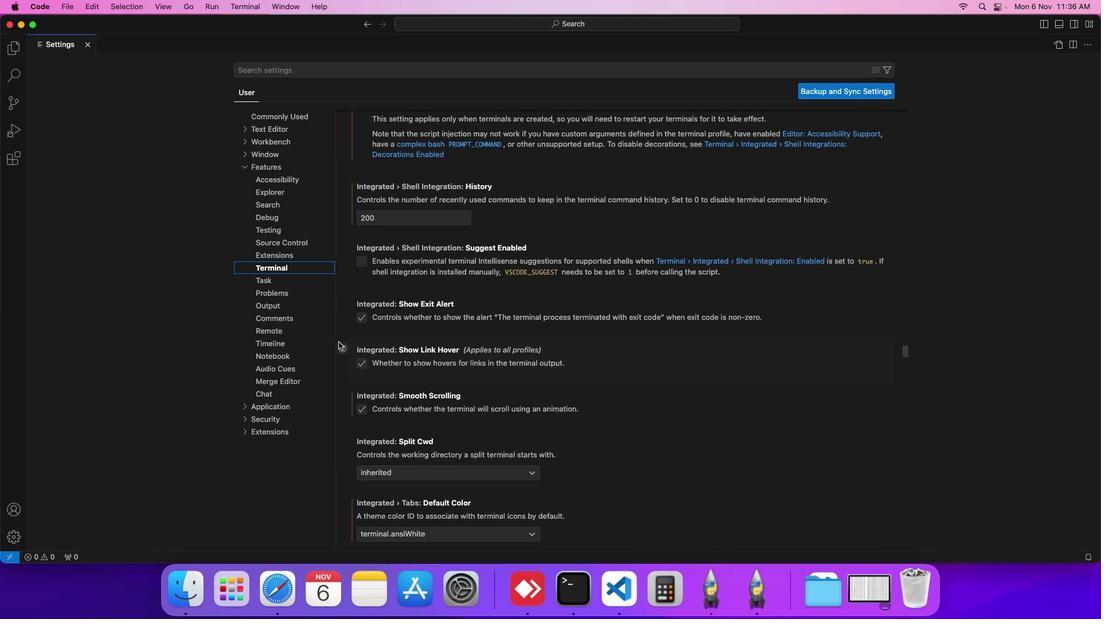 
Action: Mouse scrolled (338, 341) with delta (0, 0)
Screenshot: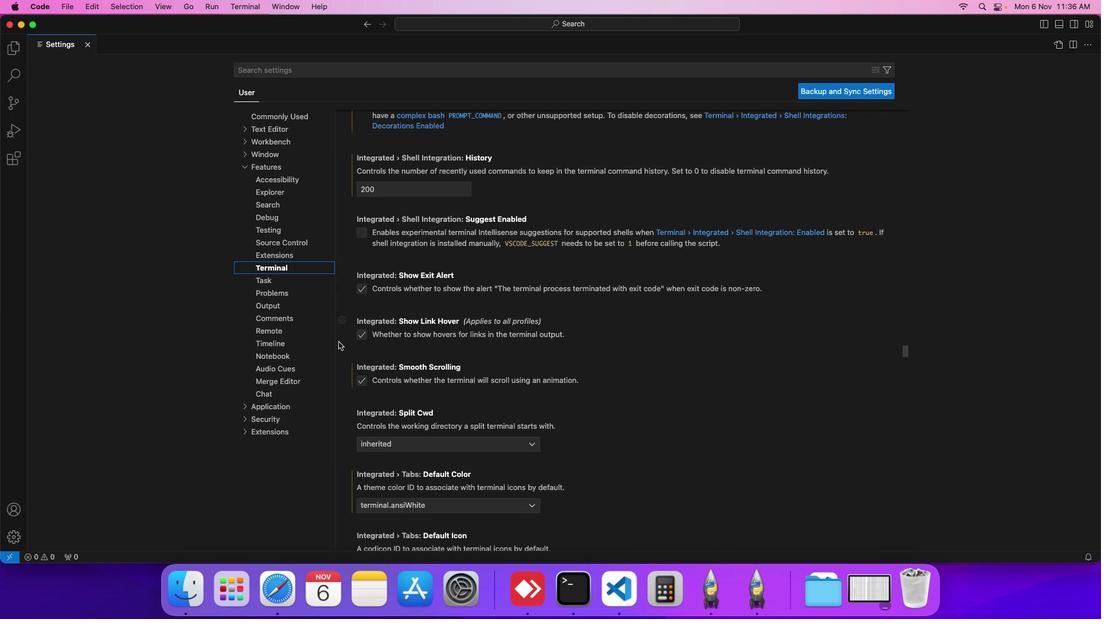 
Action: Mouse scrolled (338, 341) with delta (0, 0)
Screenshot: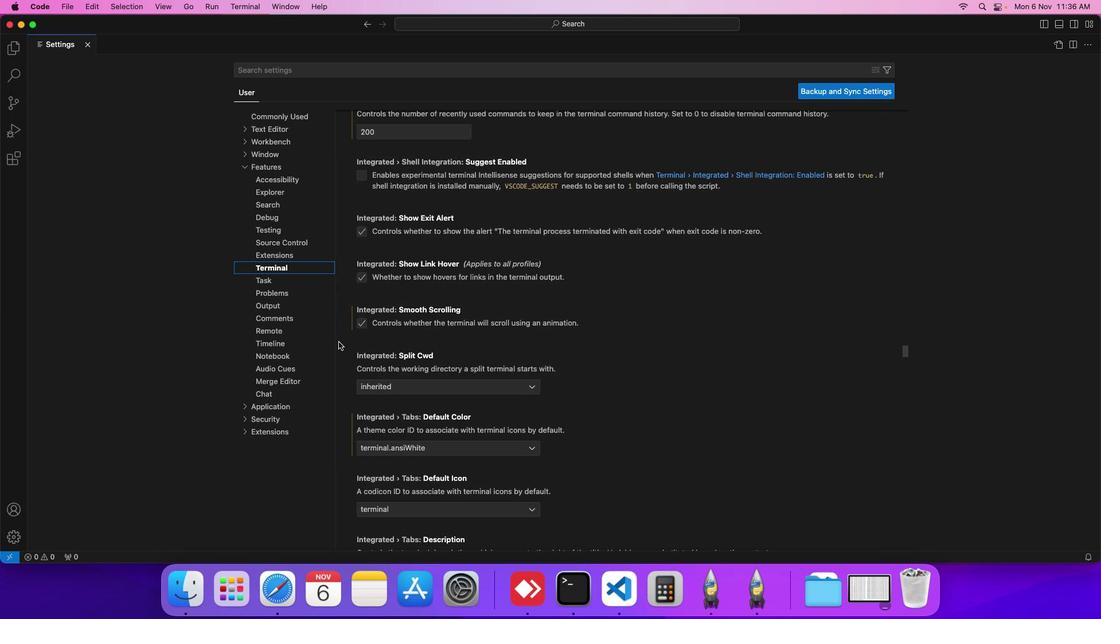 
Action: Mouse scrolled (338, 341) with delta (0, 0)
Screenshot: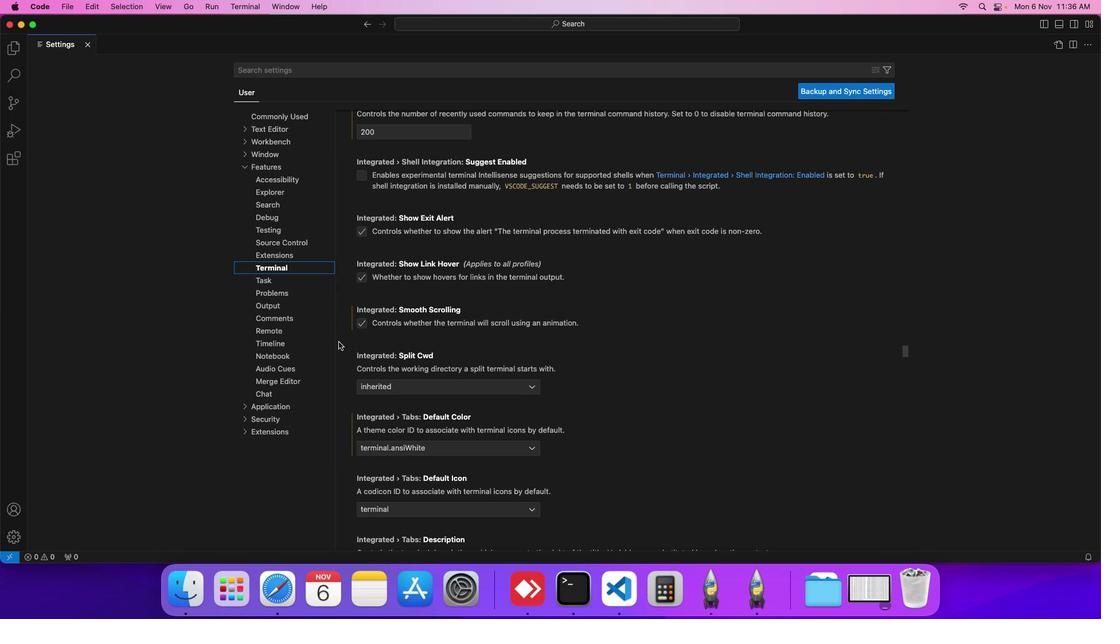 
Action: Mouse scrolled (338, 341) with delta (0, 0)
Screenshot: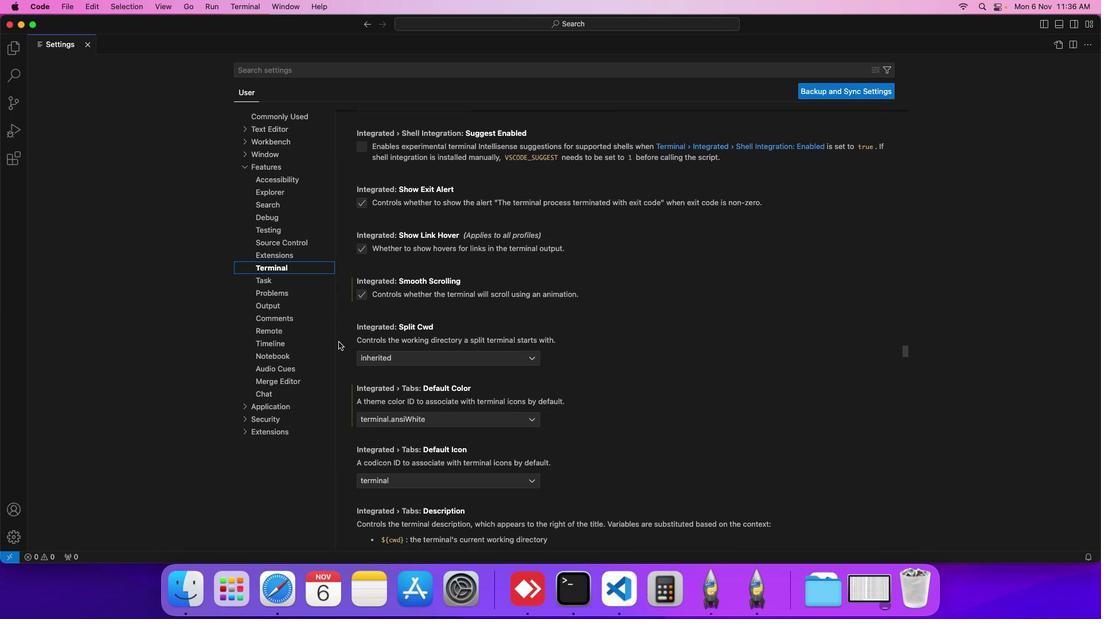 
Action: Mouse moved to (426, 475)
Screenshot: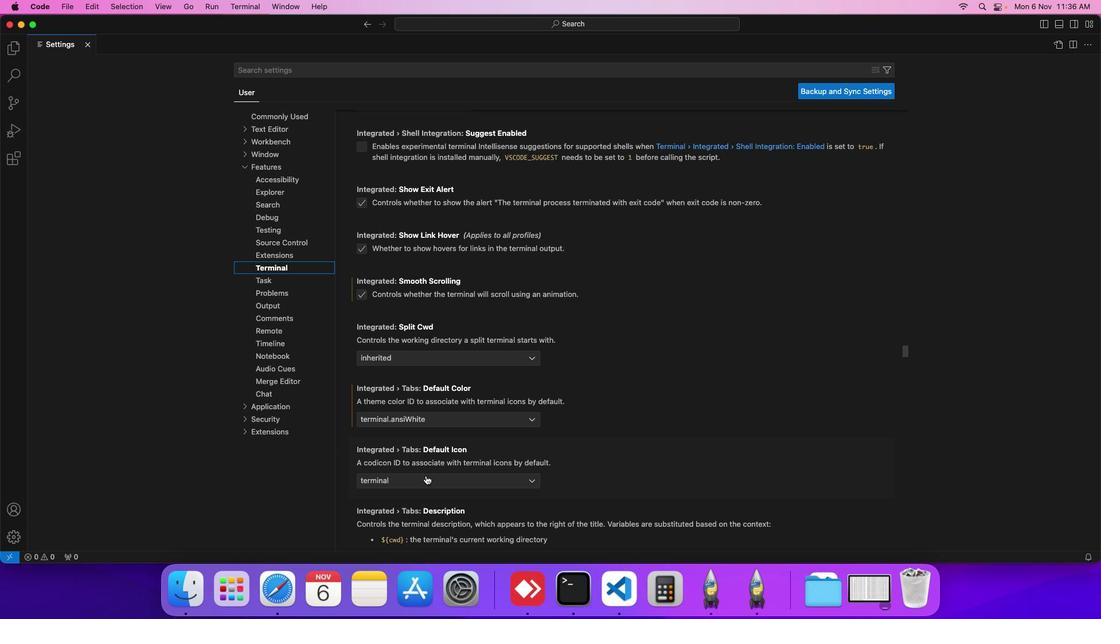 
Action: Mouse pressed left at (426, 475)
Screenshot: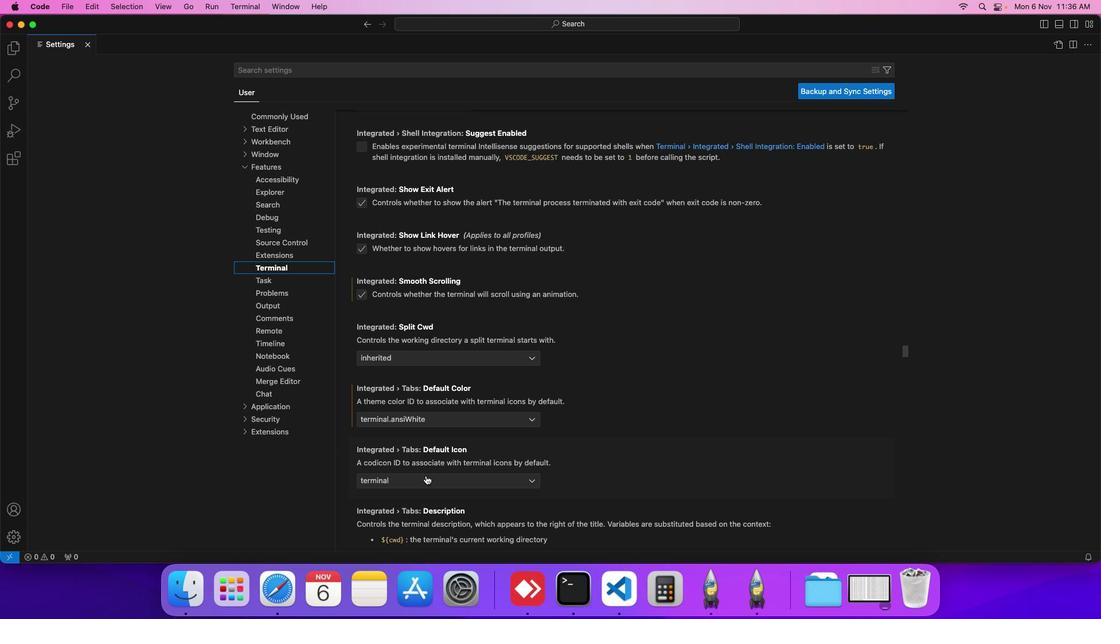 
Action: Mouse moved to (427, 481)
Screenshot: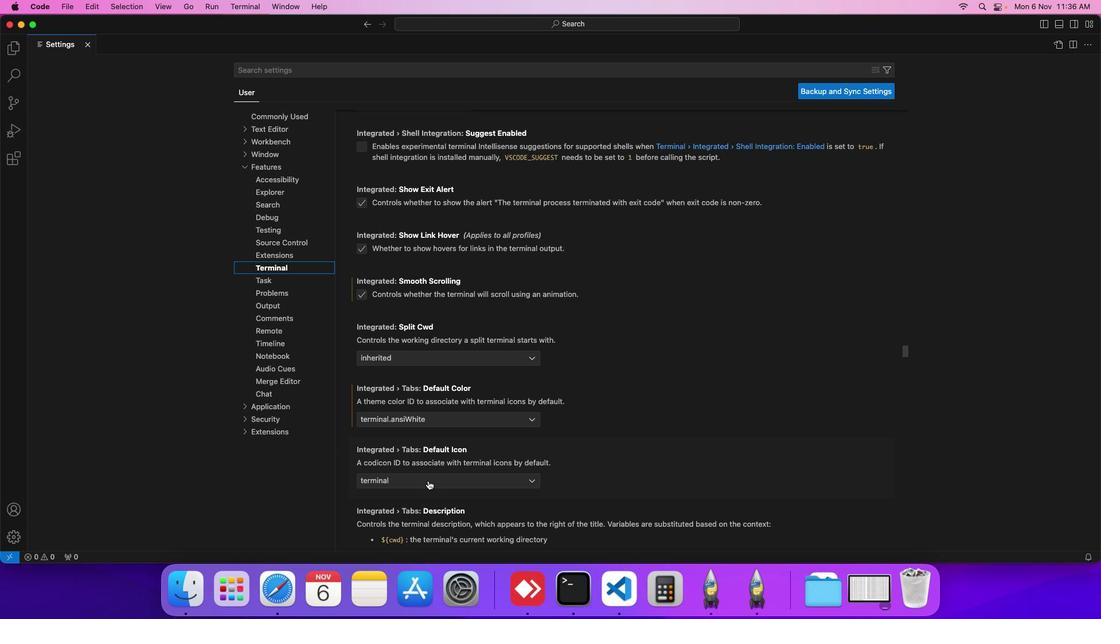 
Action: Mouse pressed left at (427, 481)
Screenshot: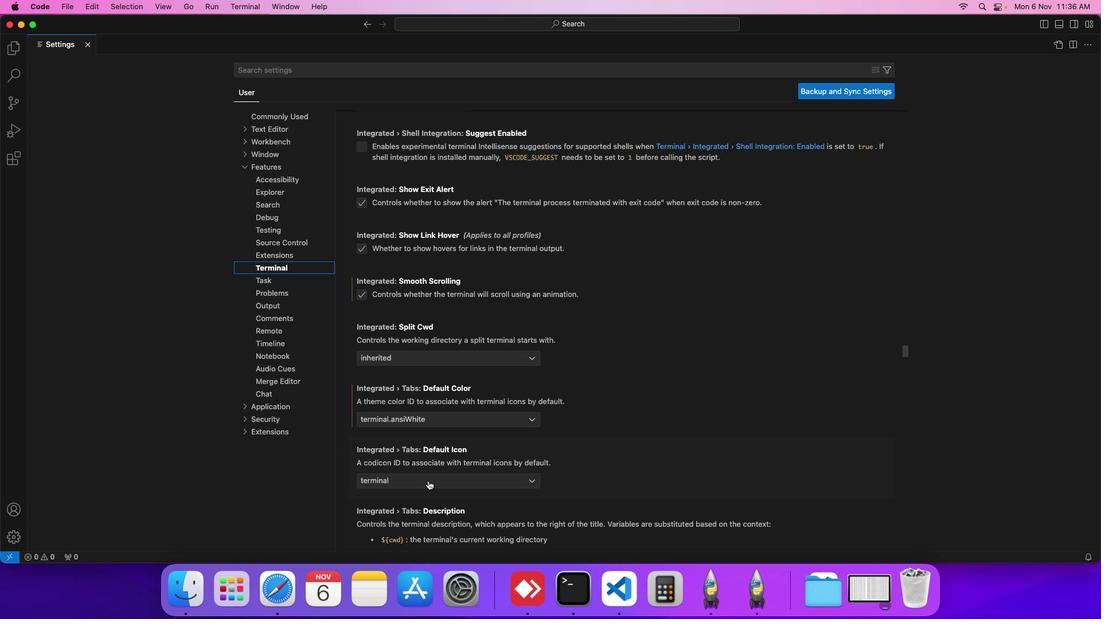
Action: Mouse moved to (497, 489)
Screenshot: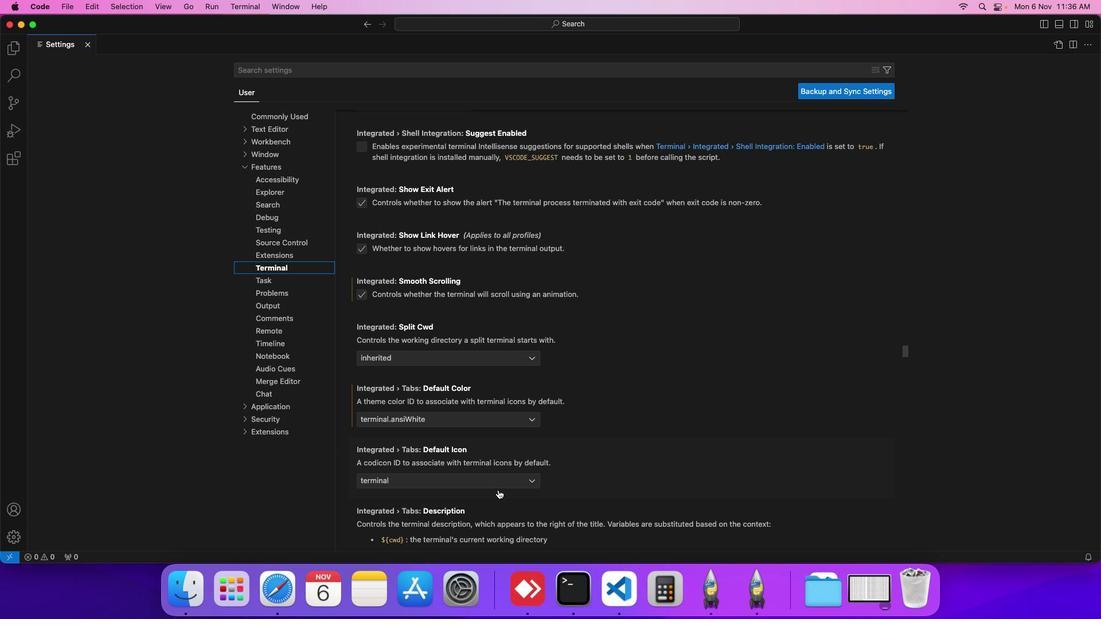 
Action: Mouse scrolled (497, 489) with delta (0, 0)
Screenshot: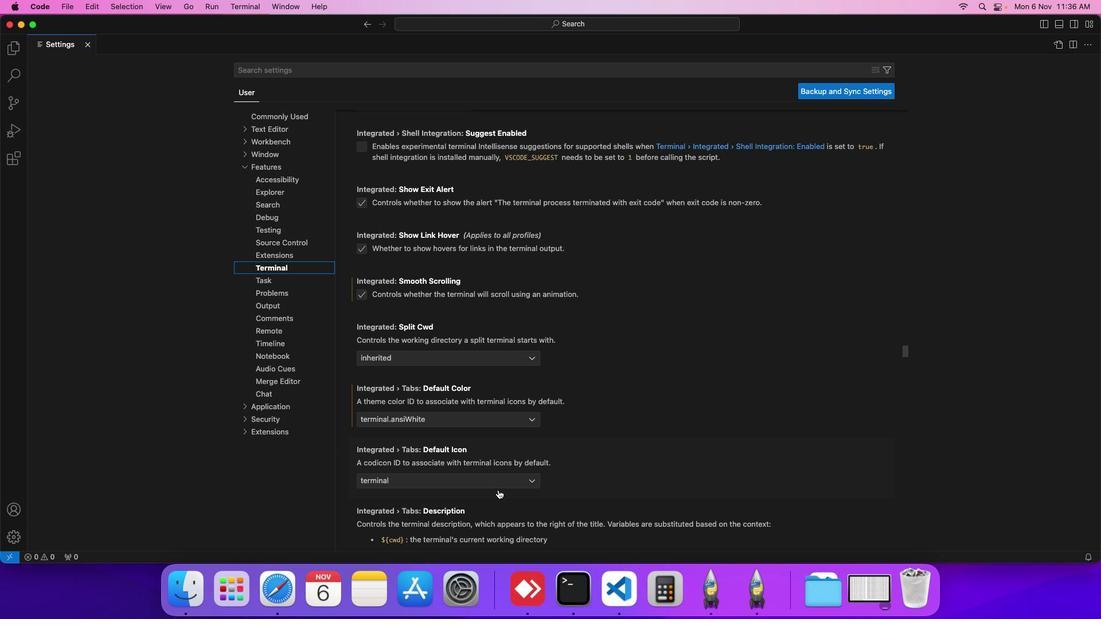 
Action: Mouse scrolled (497, 489) with delta (0, 0)
Screenshot: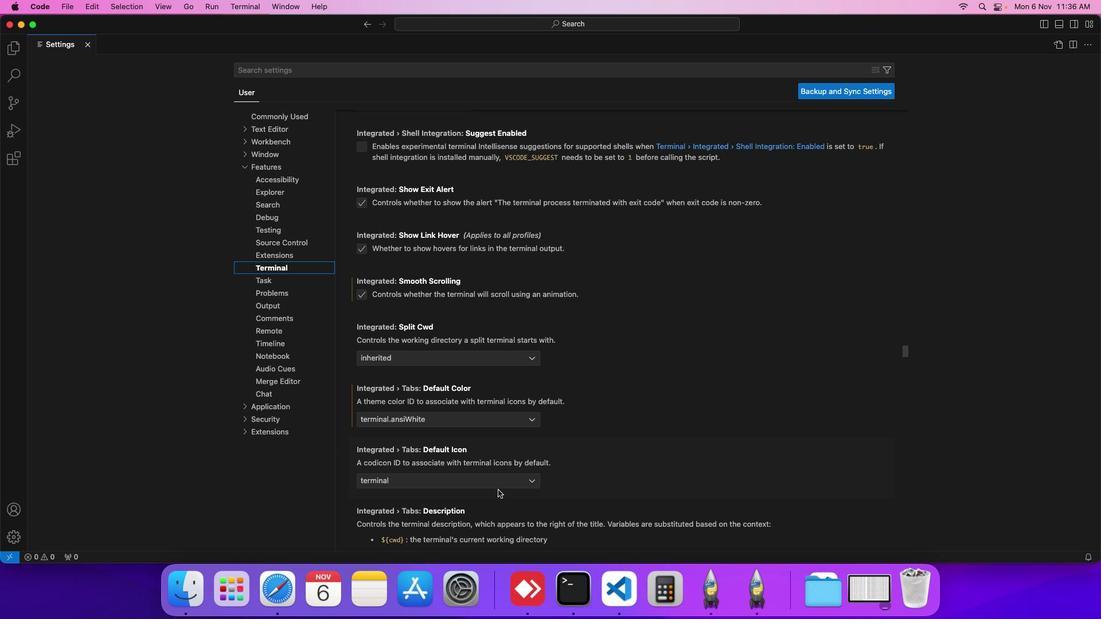 
Action: Mouse scrolled (497, 489) with delta (0, 0)
Screenshot: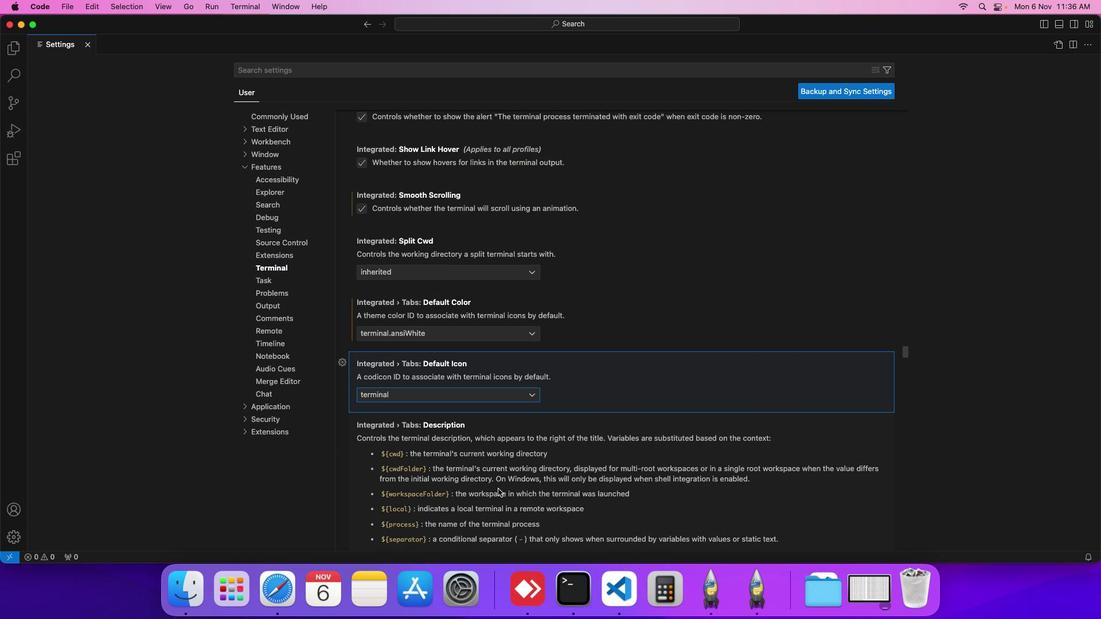 
Action: Mouse moved to (531, 391)
Screenshot: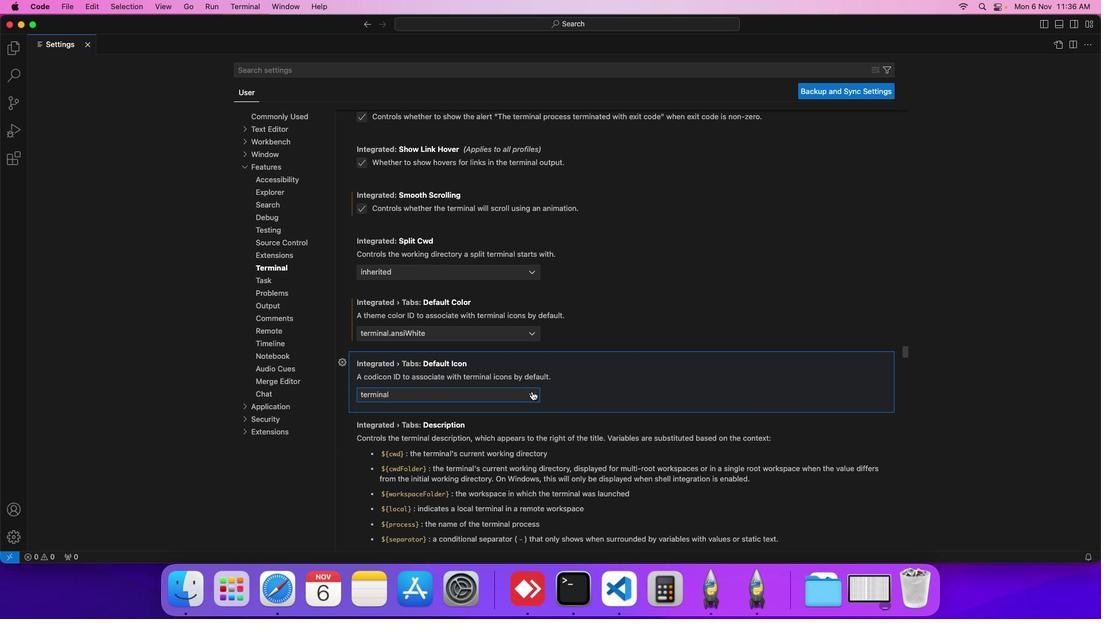 
Action: Mouse pressed left at (531, 391)
Screenshot: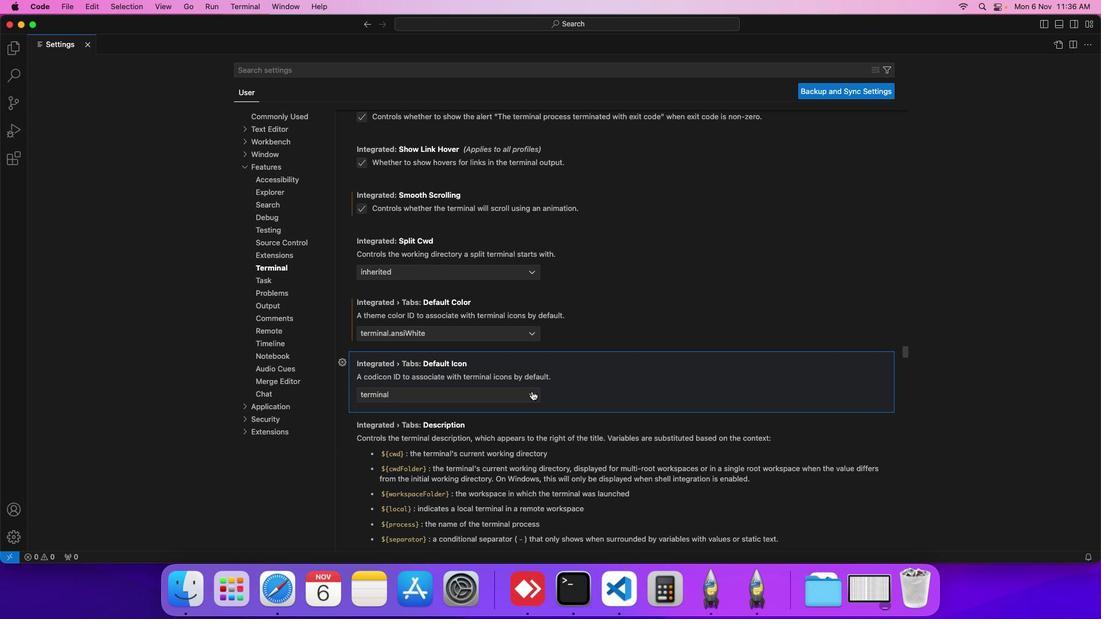 
Action: Mouse moved to (461, 440)
Screenshot: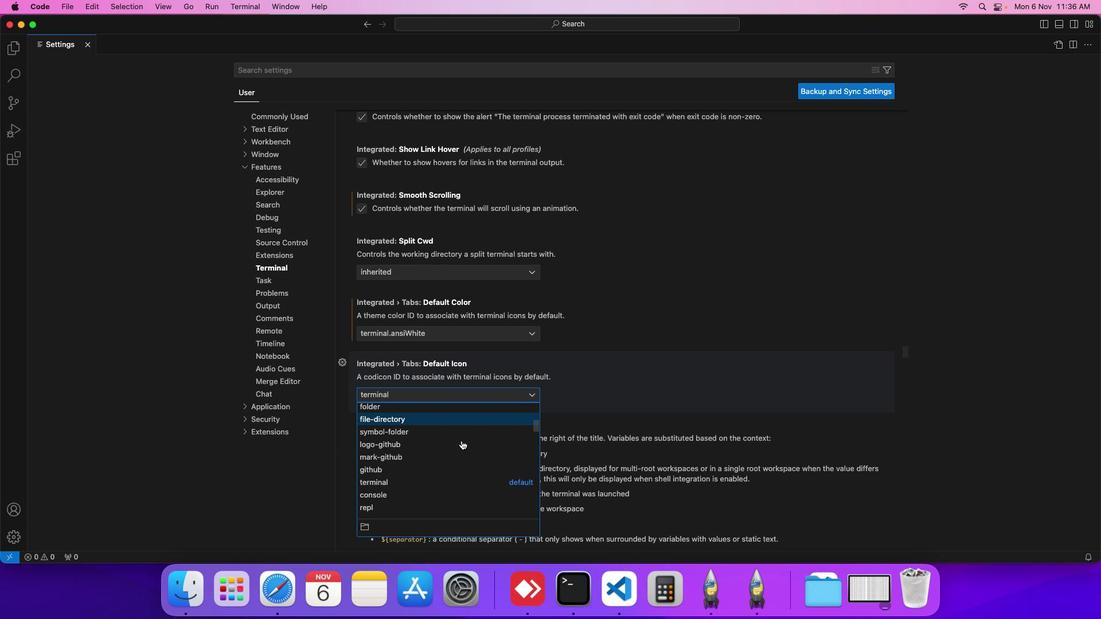 
Action: Mouse scrolled (461, 440) with delta (0, 0)
Screenshot: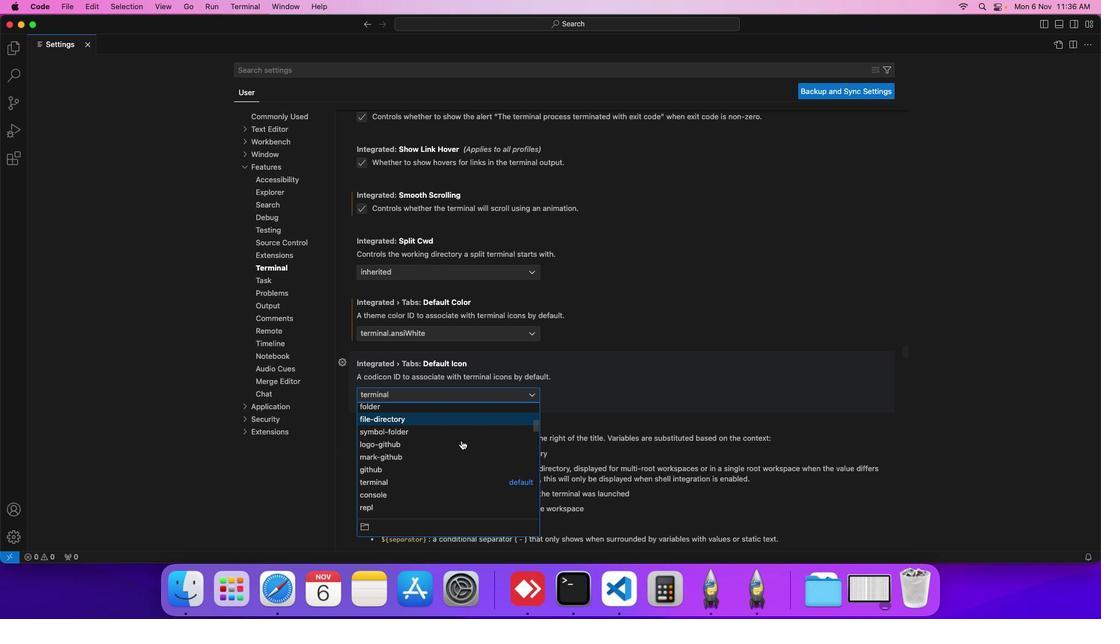 
Action: Mouse scrolled (461, 440) with delta (0, 0)
Screenshot: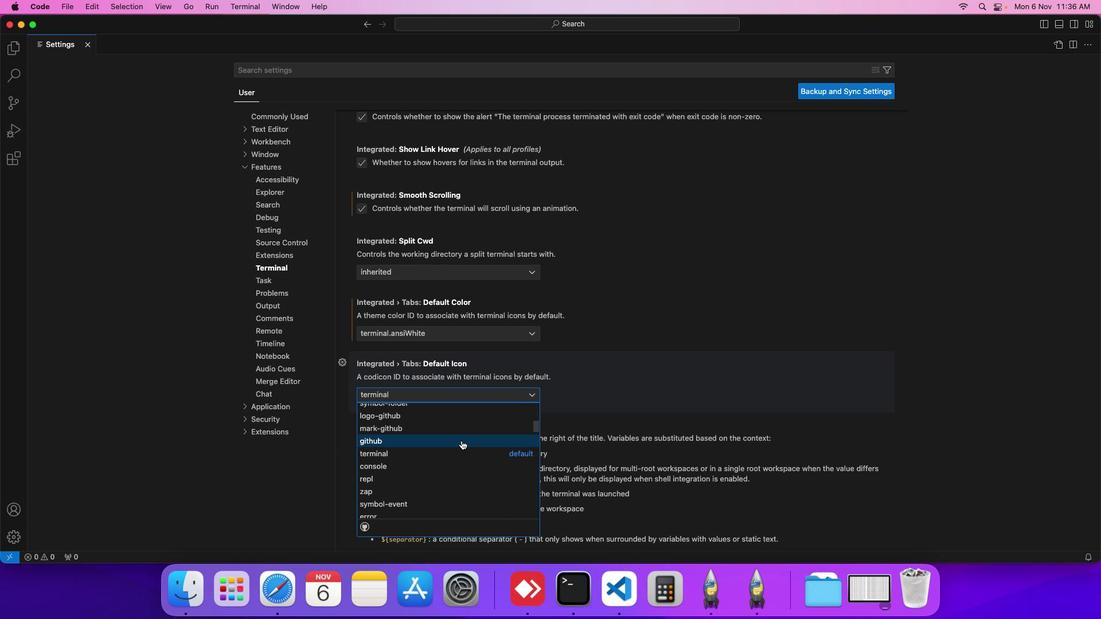 
Action: Mouse scrolled (461, 440) with delta (0, 0)
Screenshot: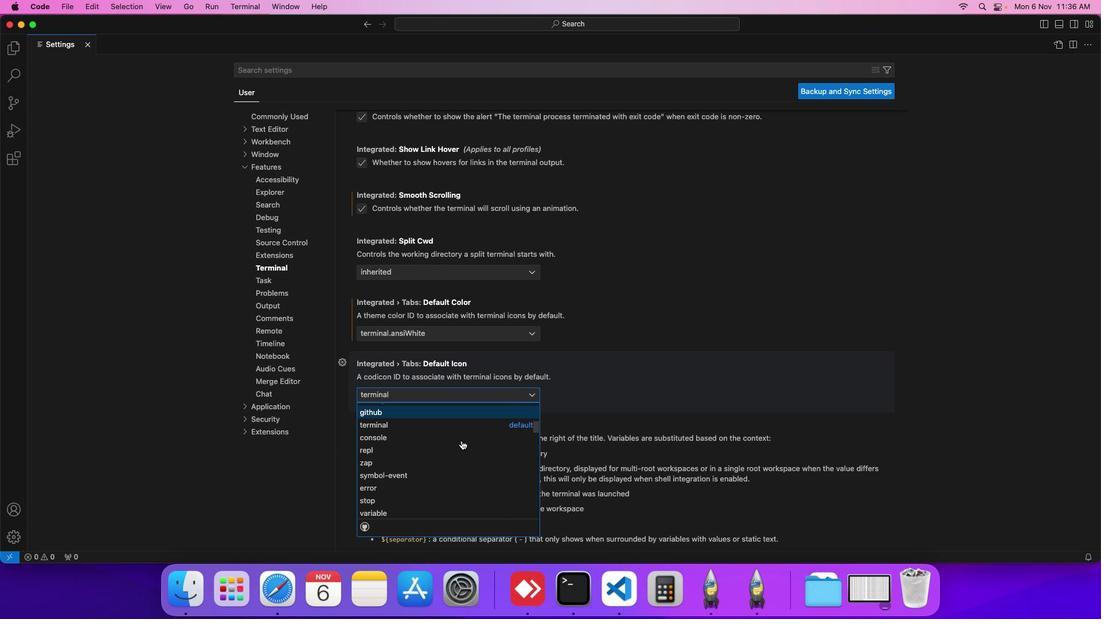 
Action: Mouse scrolled (461, 440) with delta (0, 0)
Screenshot: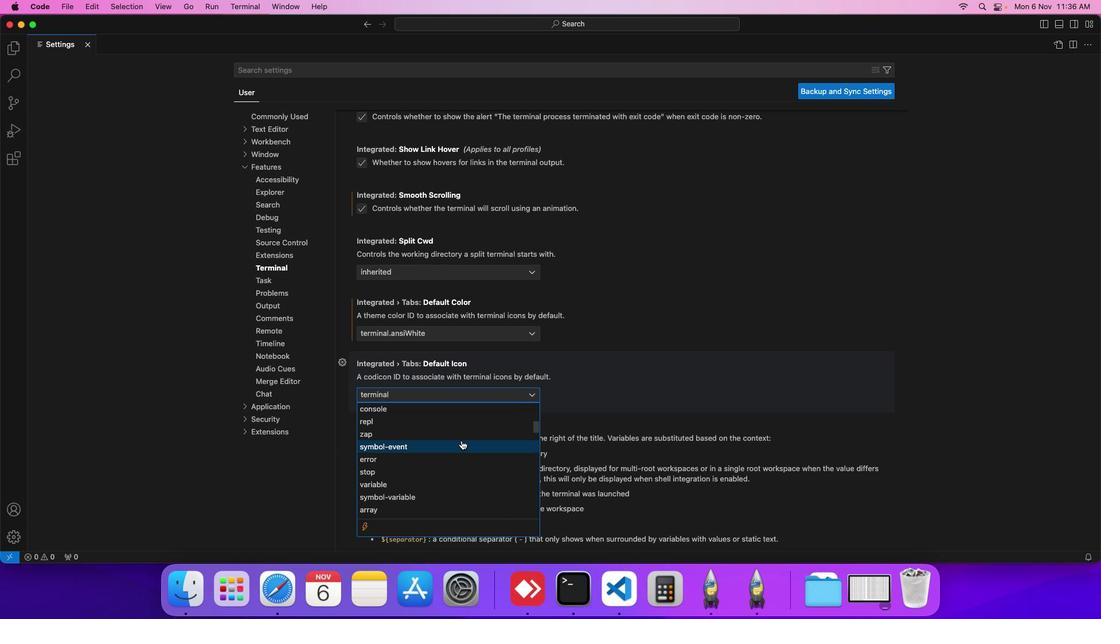 
Action: Mouse scrolled (461, 440) with delta (0, 0)
Screenshot: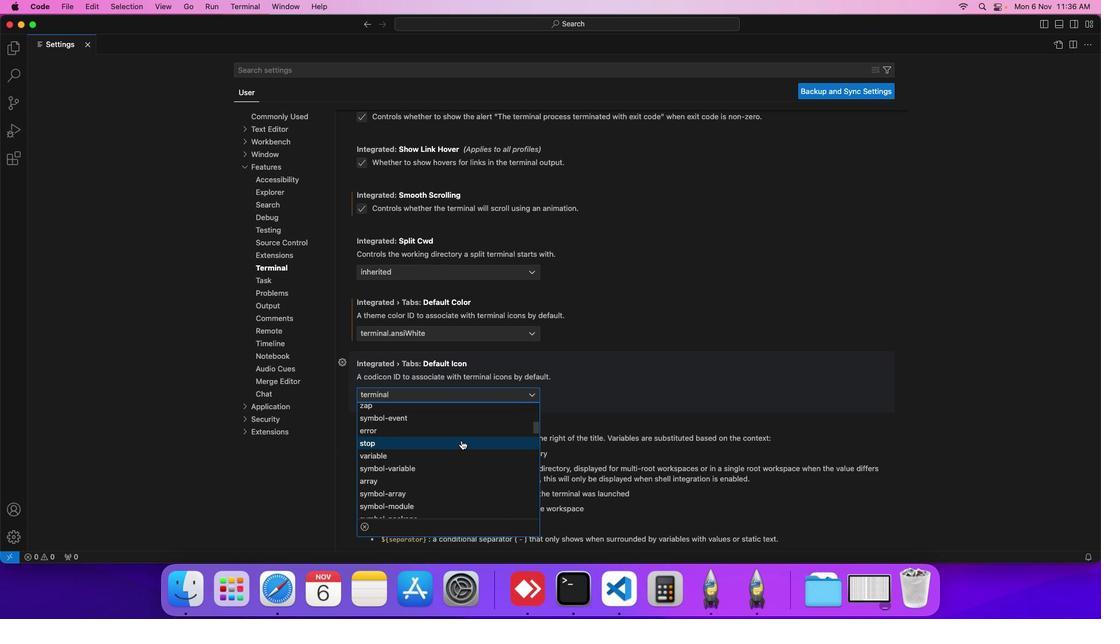 
Action: Mouse scrolled (461, 440) with delta (0, 0)
Screenshot: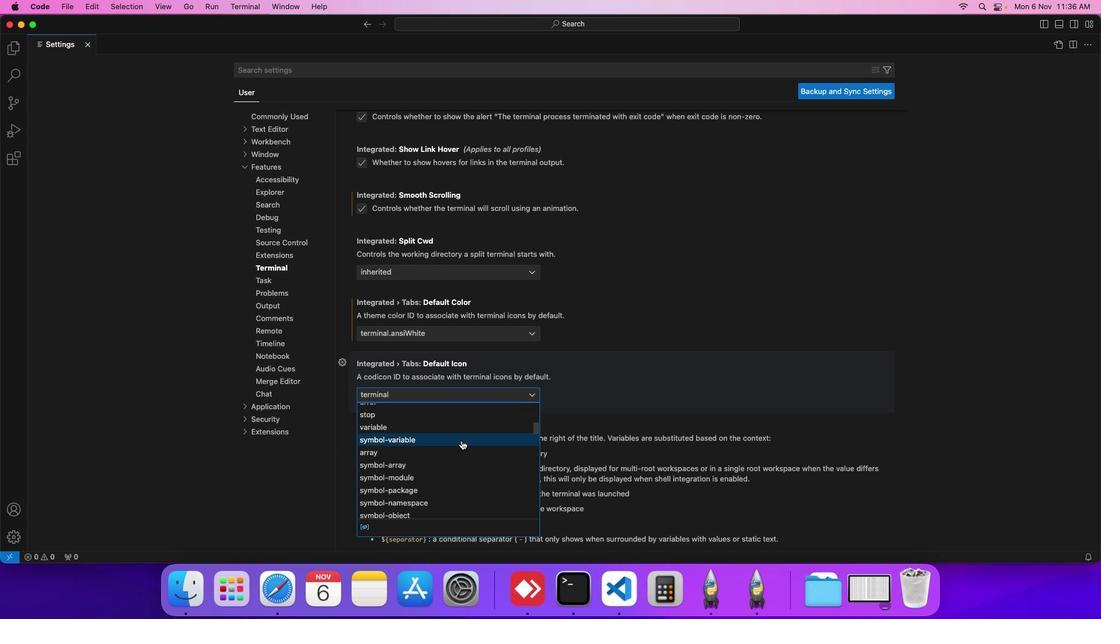 
Action: Mouse scrolled (461, 440) with delta (0, 0)
Screenshot: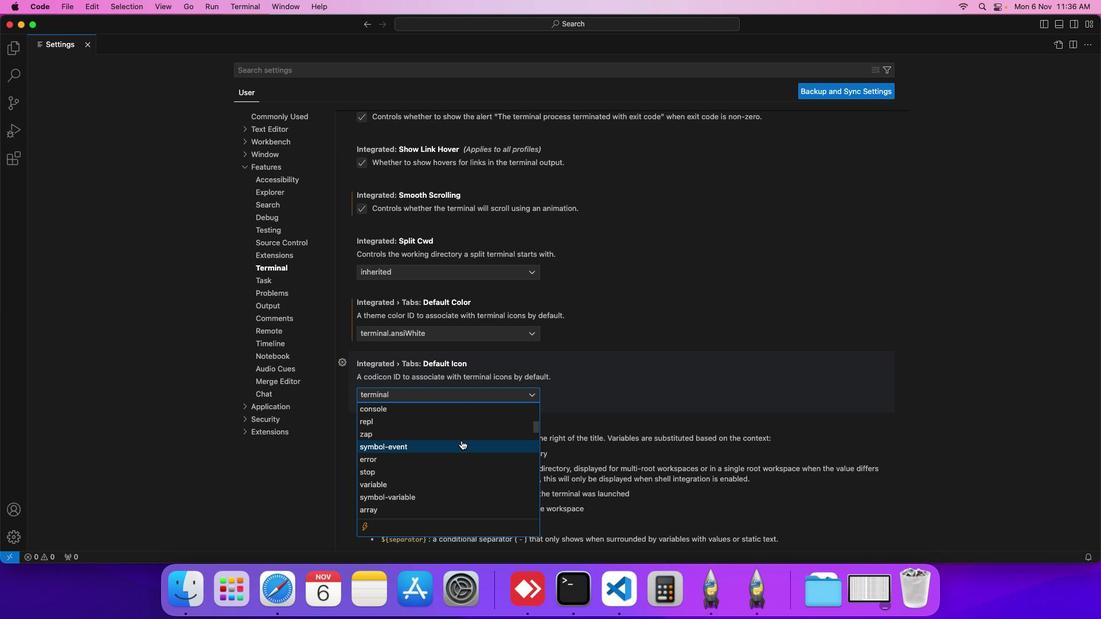 
Action: Mouse scrolled (461, 440) with delta (0, 0)
Screenshot: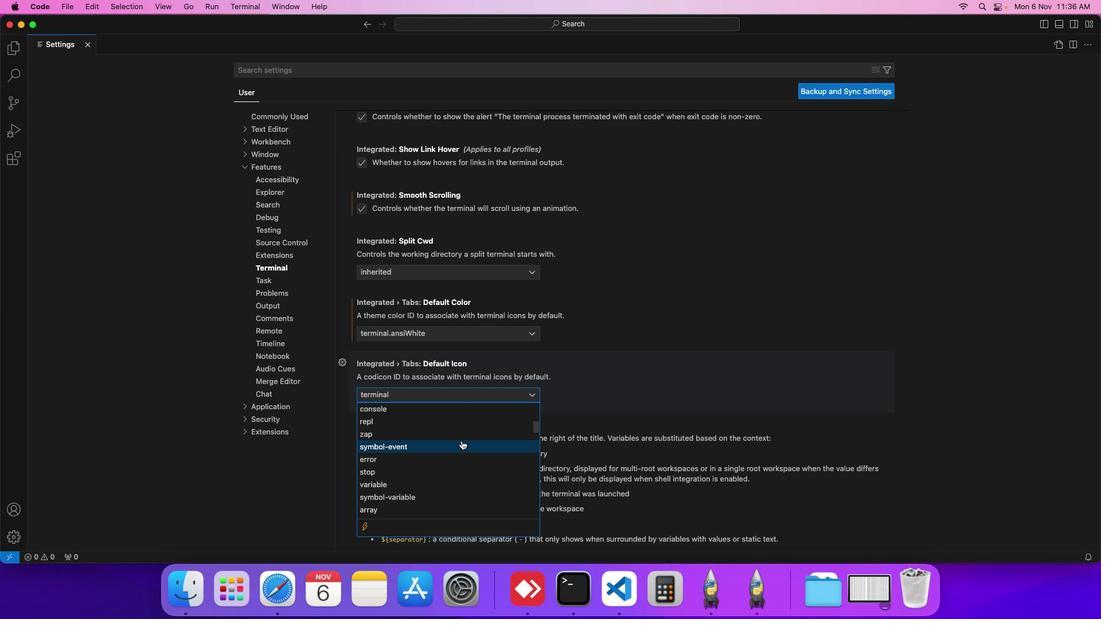 
Action: Mouse scrolled (461, 440) with delta (0, 0)
Screenshot: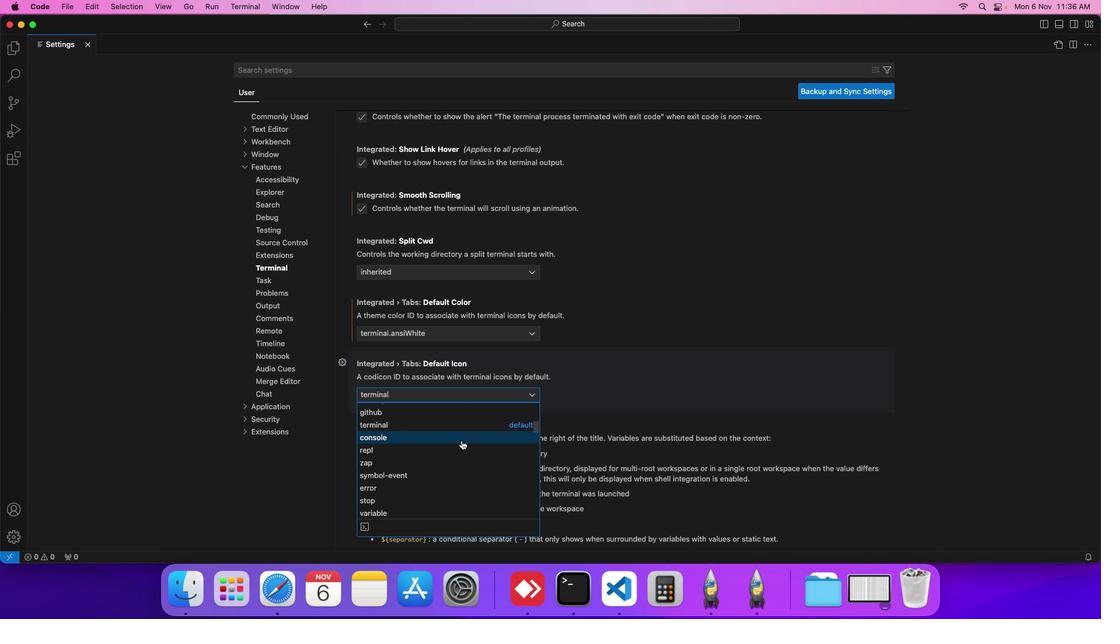 
Action: Mouse scrolled (461, 440) with delta (0, 0)
Screenshot: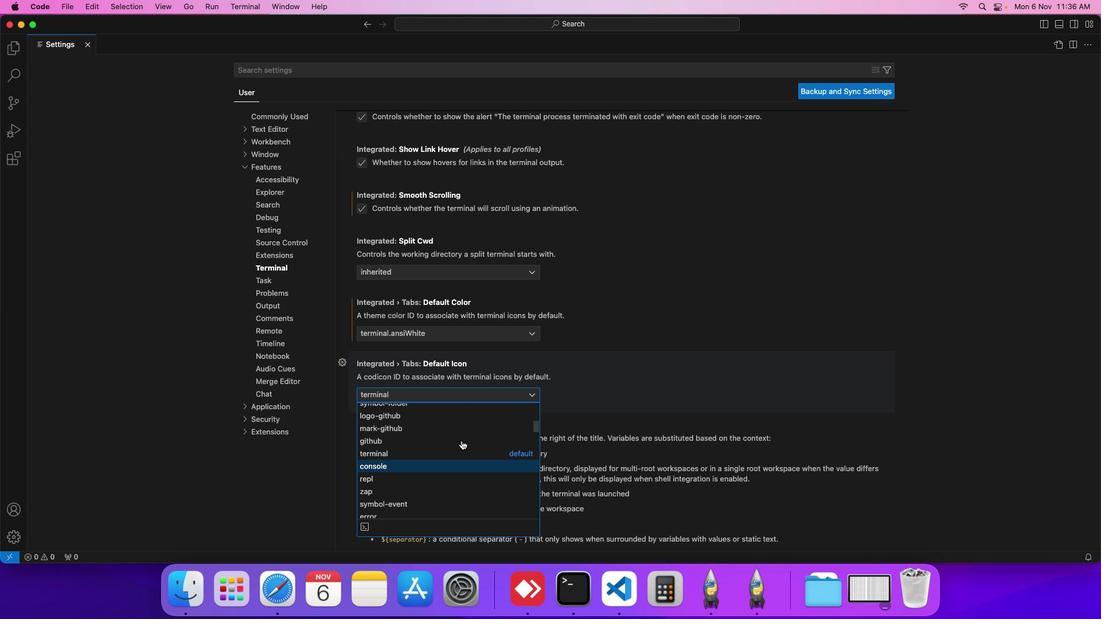 
Action: Mouse moved to (453, 442)
Screenshot: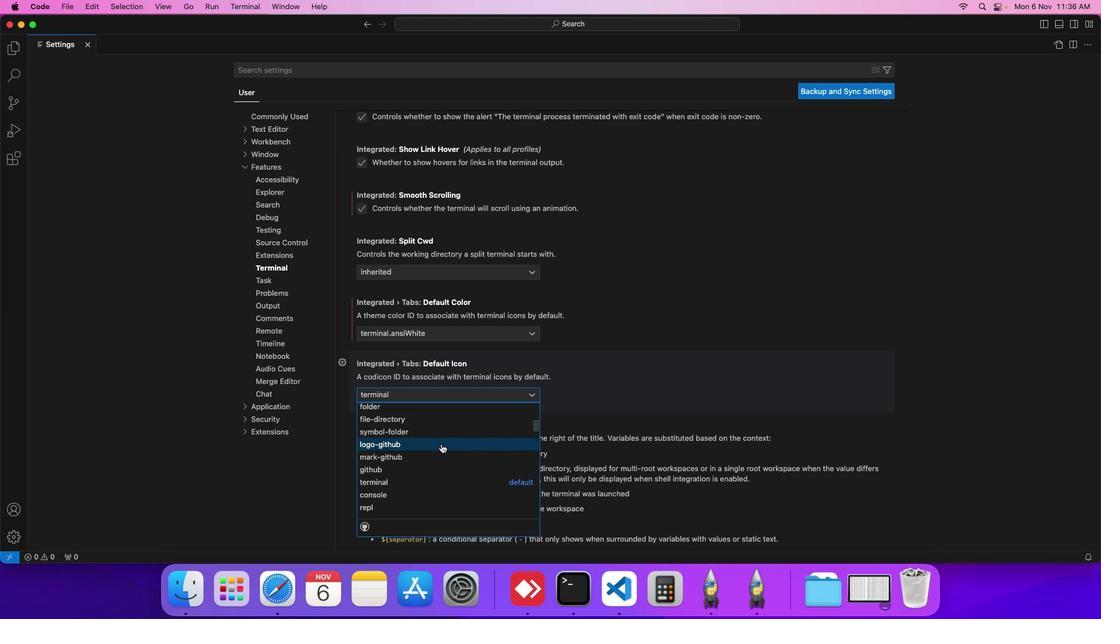 
Action: Mouse scrolled (453, 442) with delta (0, 0)
Screenshot: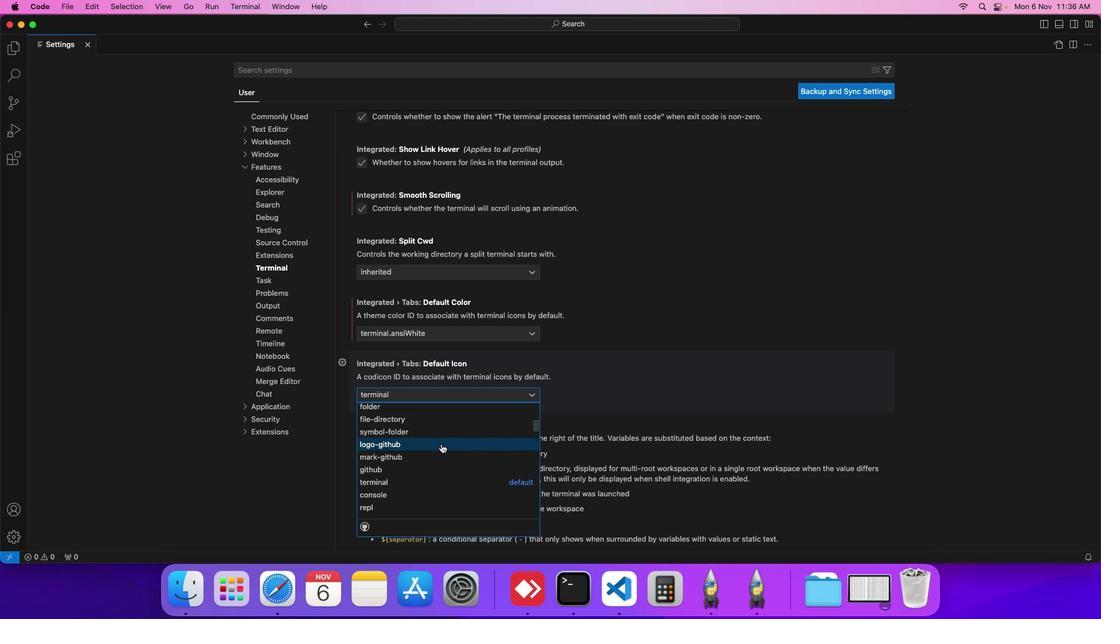 
Action: Mouse moved to (440, 444)
Screenshot: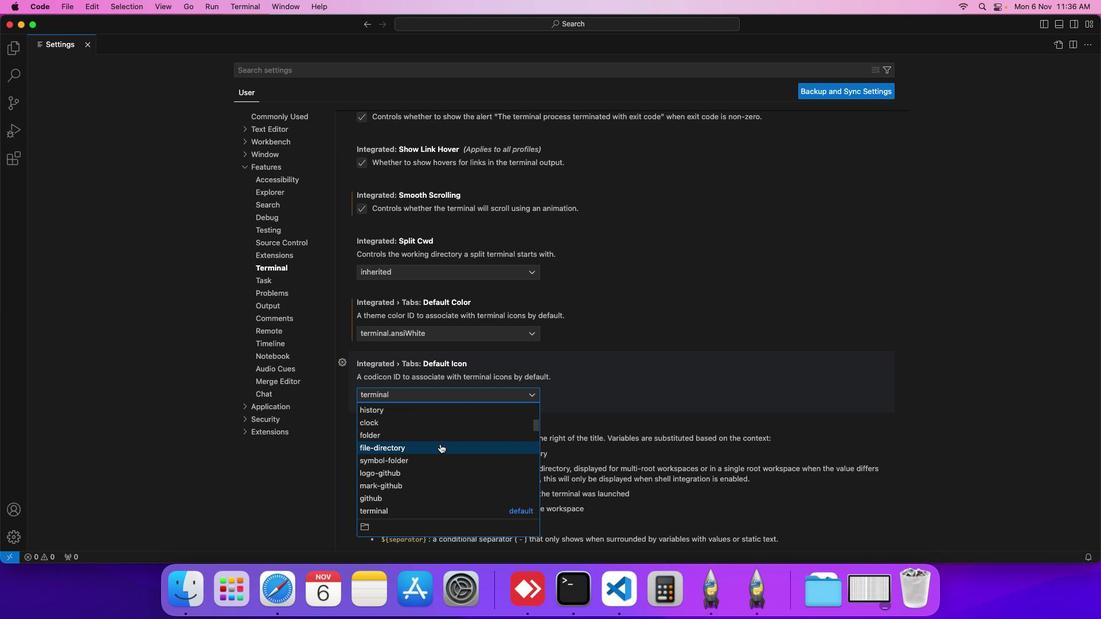 
Action: Mouse scrolled (440, 444) with delta (0, 0)
Screenshot: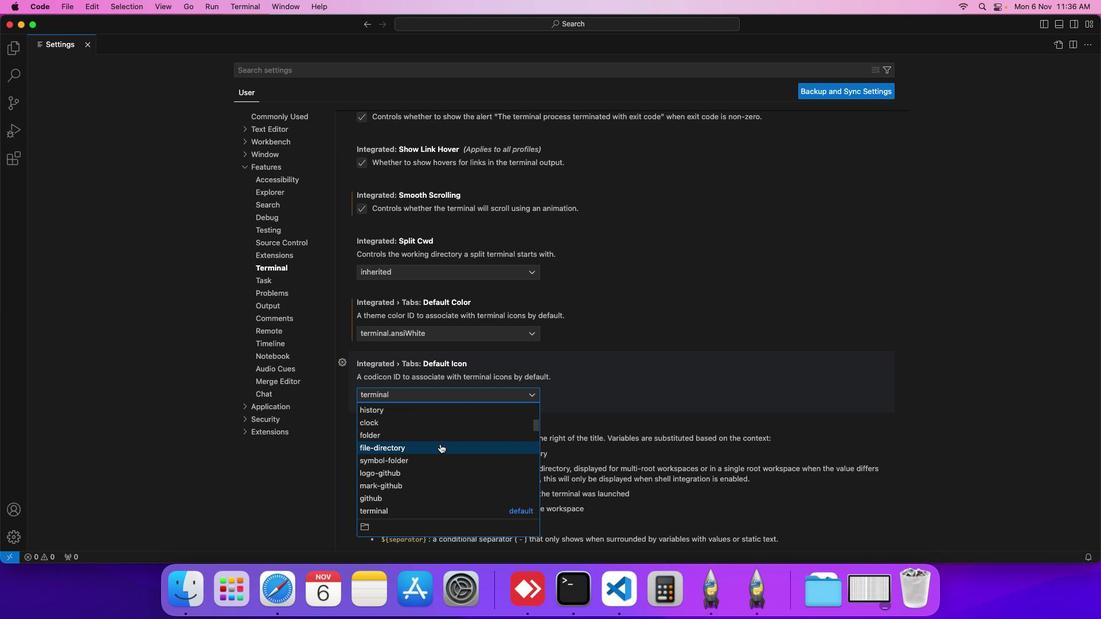 
Action: Mouse moved to (375, 449)
Screenshot: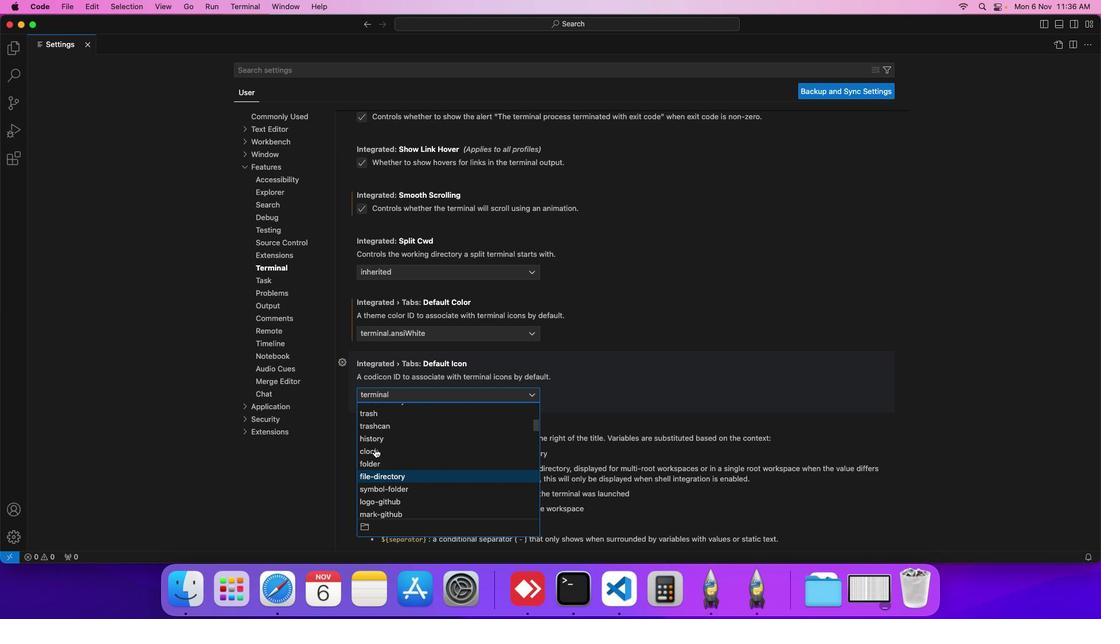 
Action: Mouse scrolled (375, 449) with delta (0, 0)
Screenshot: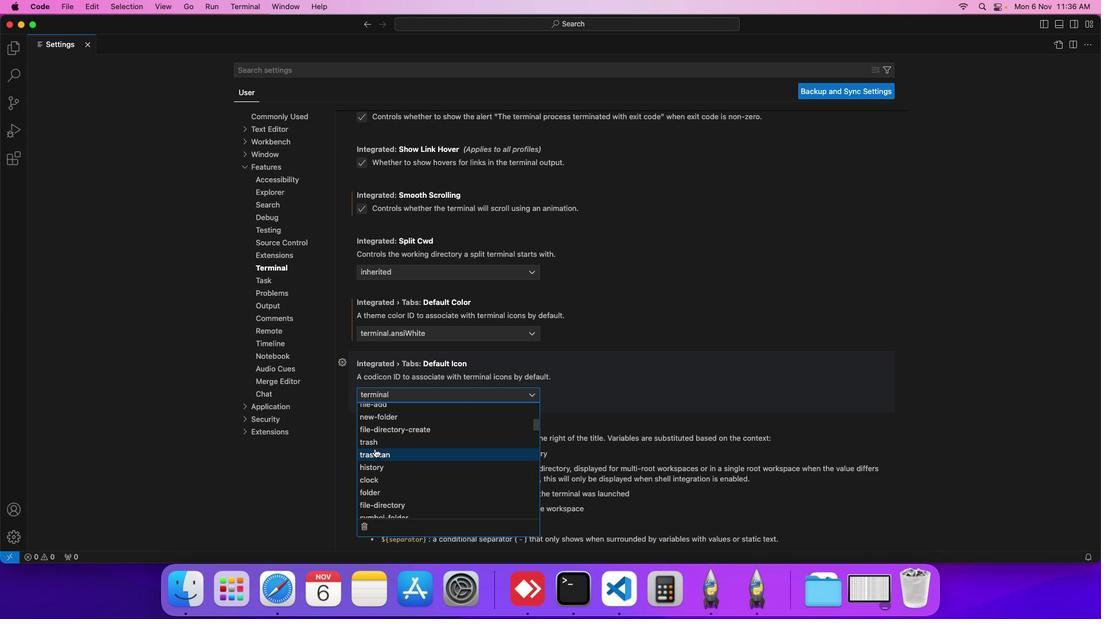 
Action: Mouse scrolled (375, 449) with delta (0, 0)
Screenshot: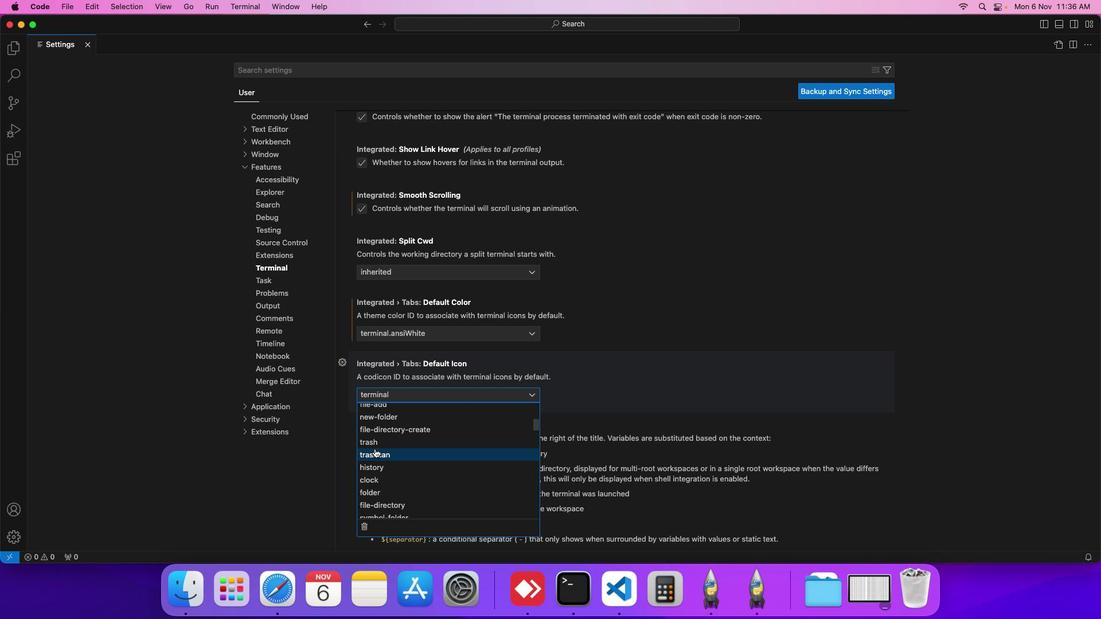
Action: Mouse scrolled (375, 449) with delta (0, 0)
Screenshot: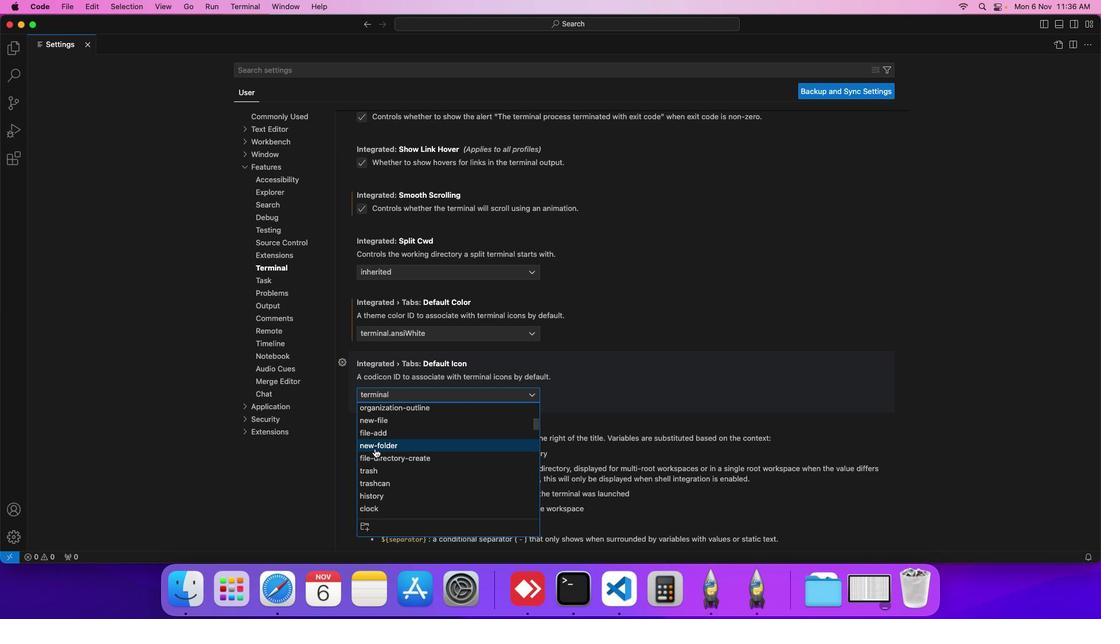 
Action: Mouse moved to (372, 432)
Screenshot: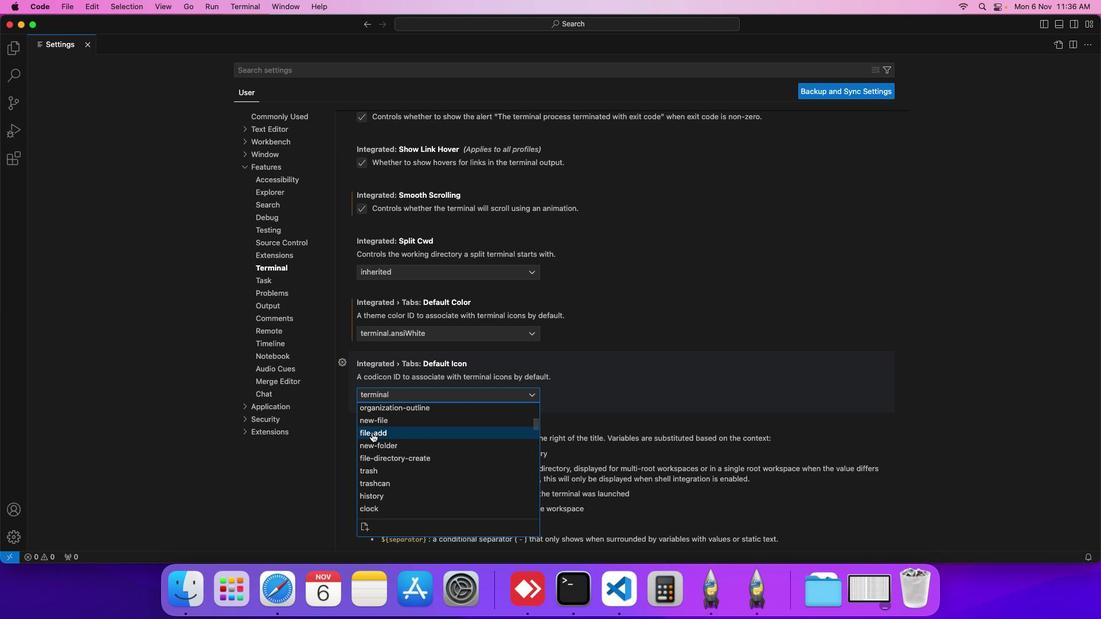 
Action: Mouse pressed left at (372, 432)
Screenshot: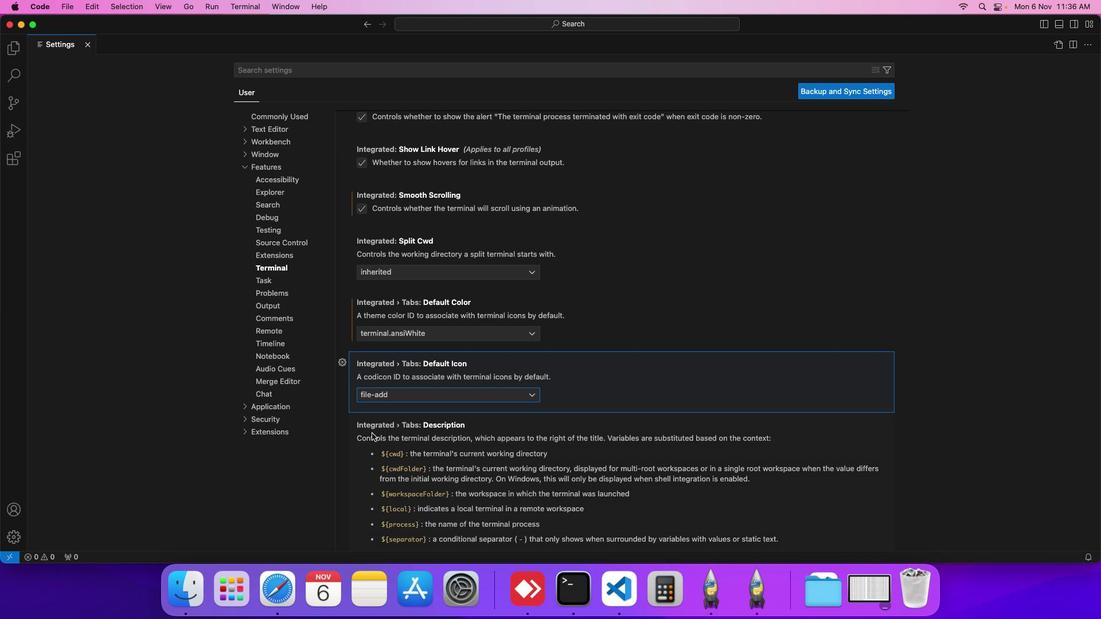 
